 Task: Identify Condos with Ocean Views in Miami Beach.
Action: Key pressed <Key.caps_lock>M<Key.caps_lock>iami<Key.space><Key.caps_lock>B<Key.caps_lock>each
Screenshot: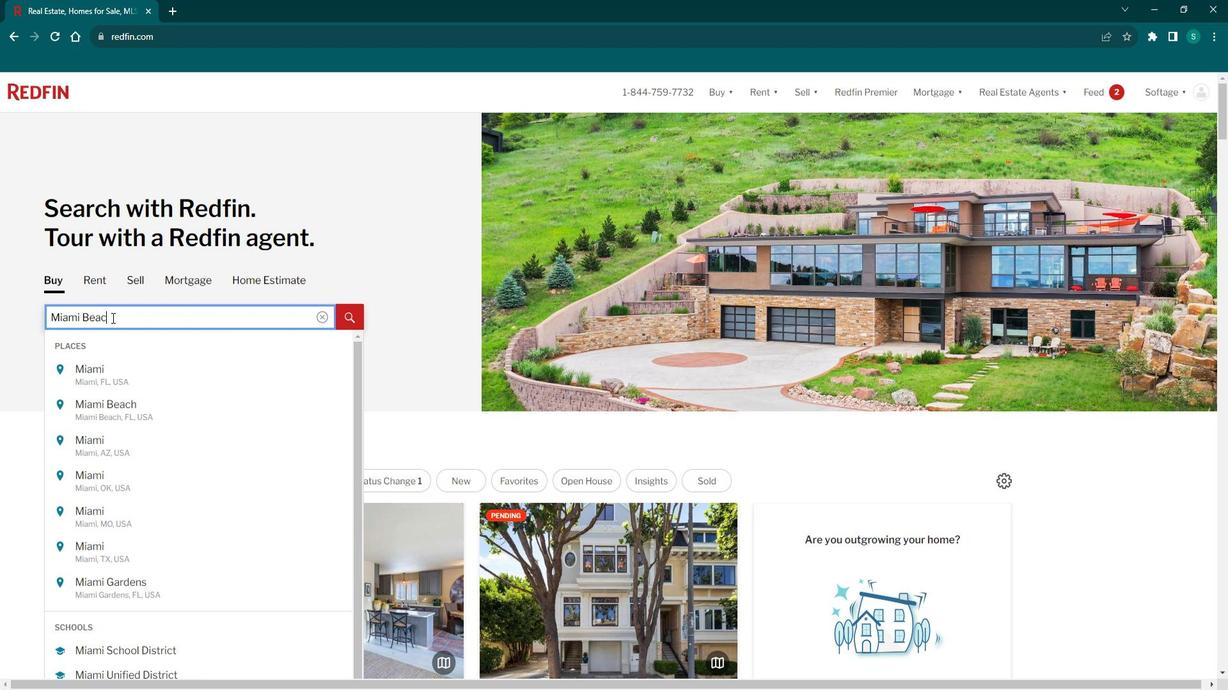 
Action: Mouse moved to (140, 376)
Screenshot: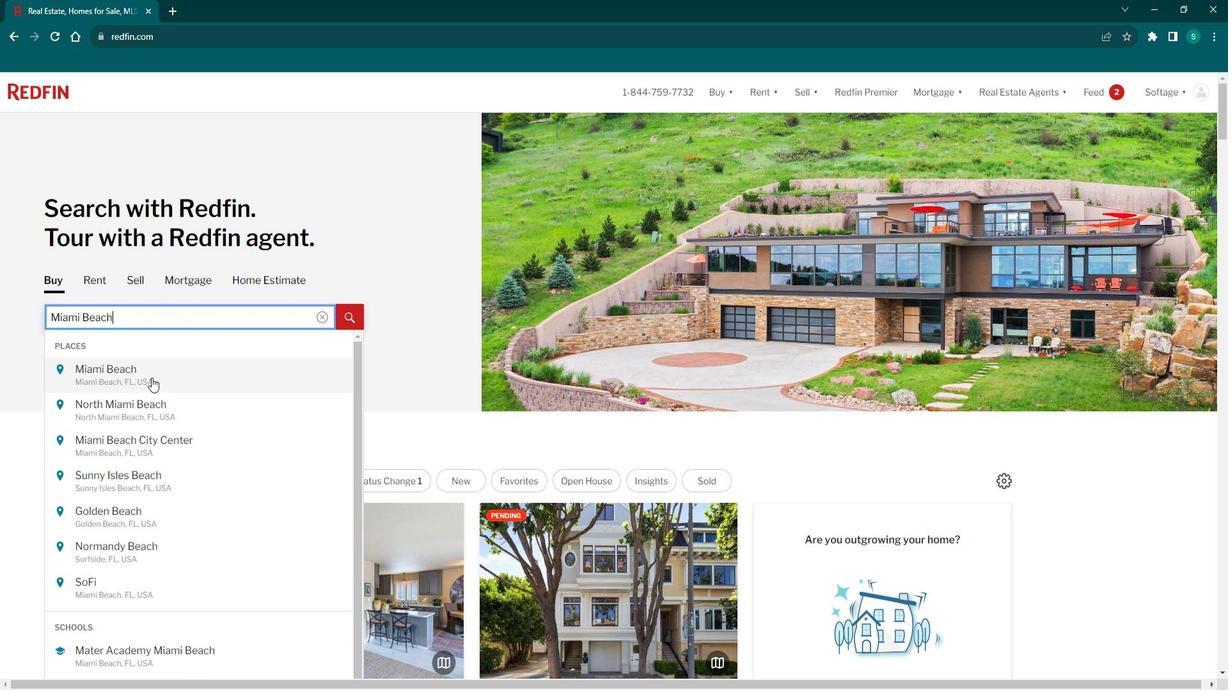 
Action: Mouse pressed left at (140, 376)
Screenshot: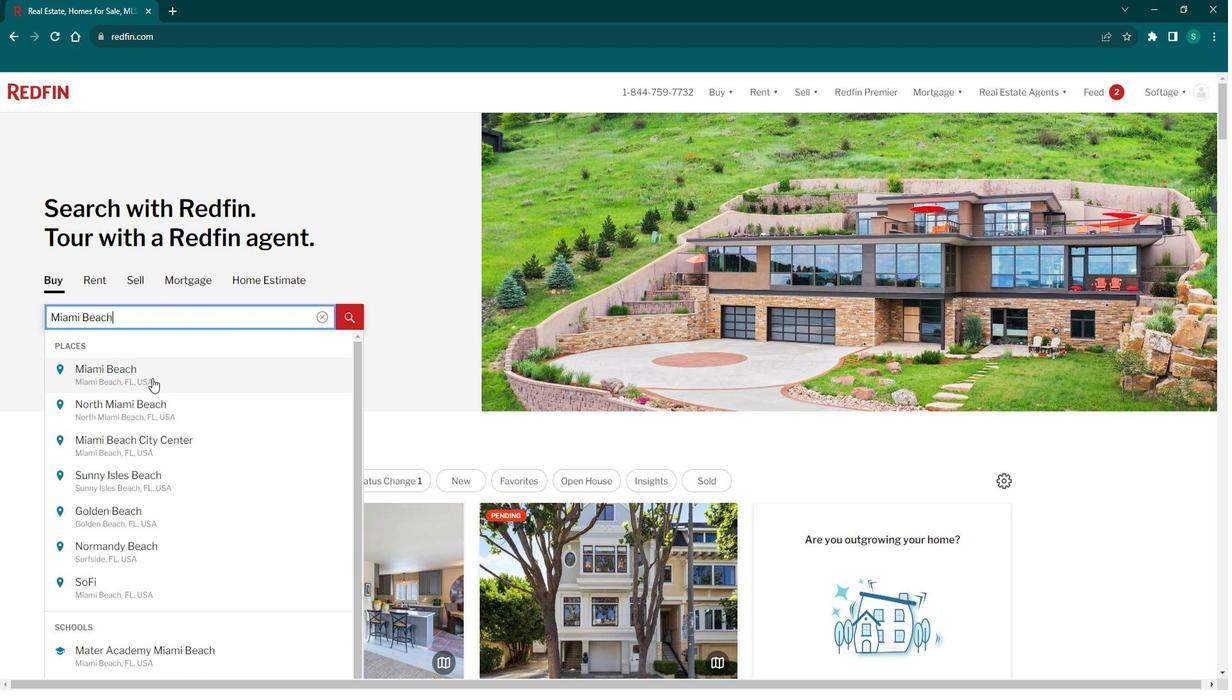
Action: Mouse moved to (1083, 188)
Screenshot: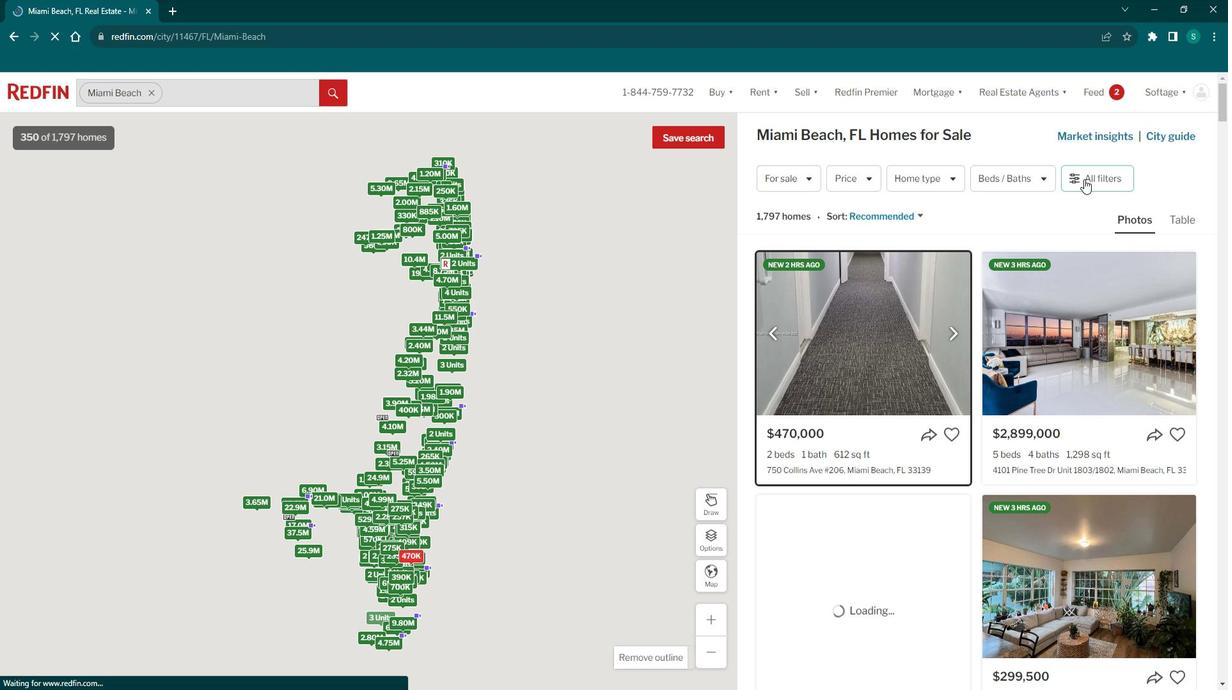 
Action: Mouse pressed left at (1083, 188)
Screenshot: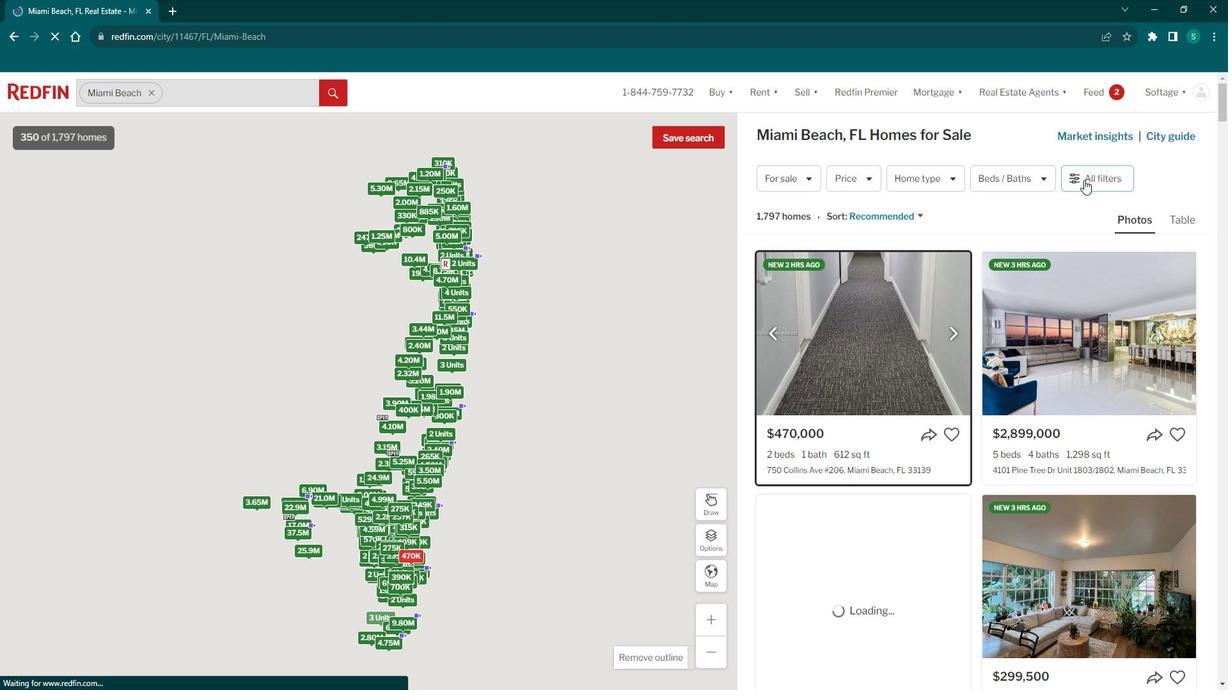 
Action: Mouse pressed left at (1083, 188)
Screenshot: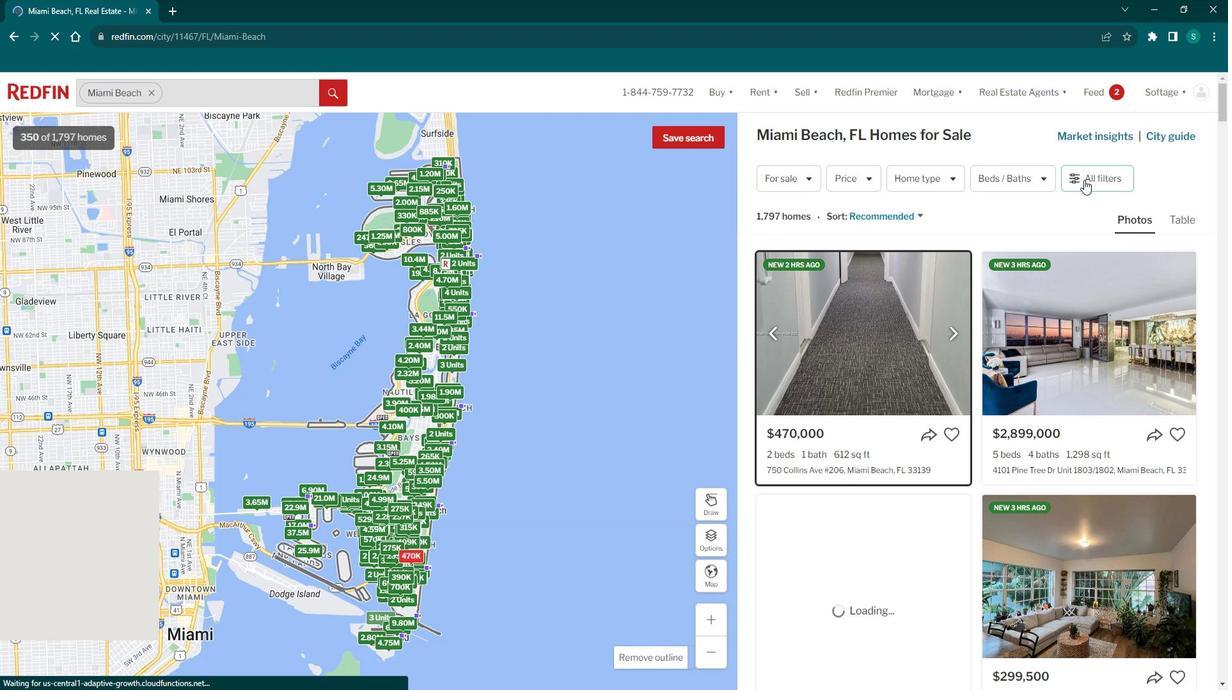 
Action: Mouse pressed left at (1083, 188)
Screenshot: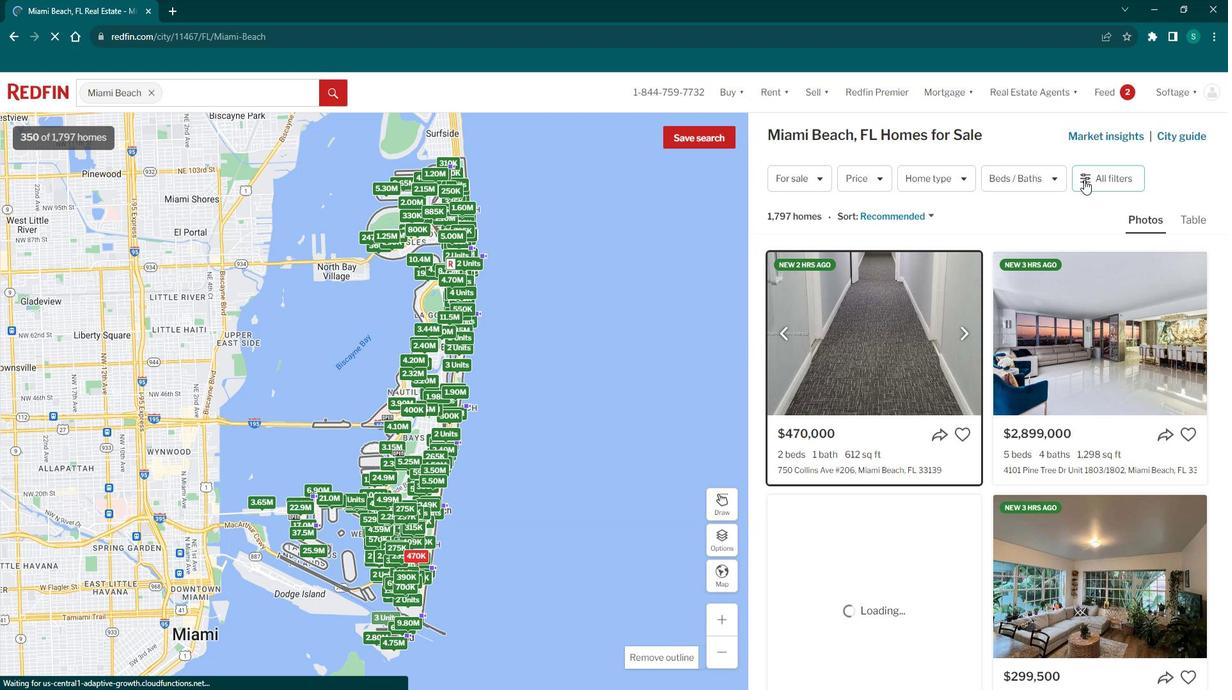 
Action: Mouse pressed left at (1083, 188)
Screenshot: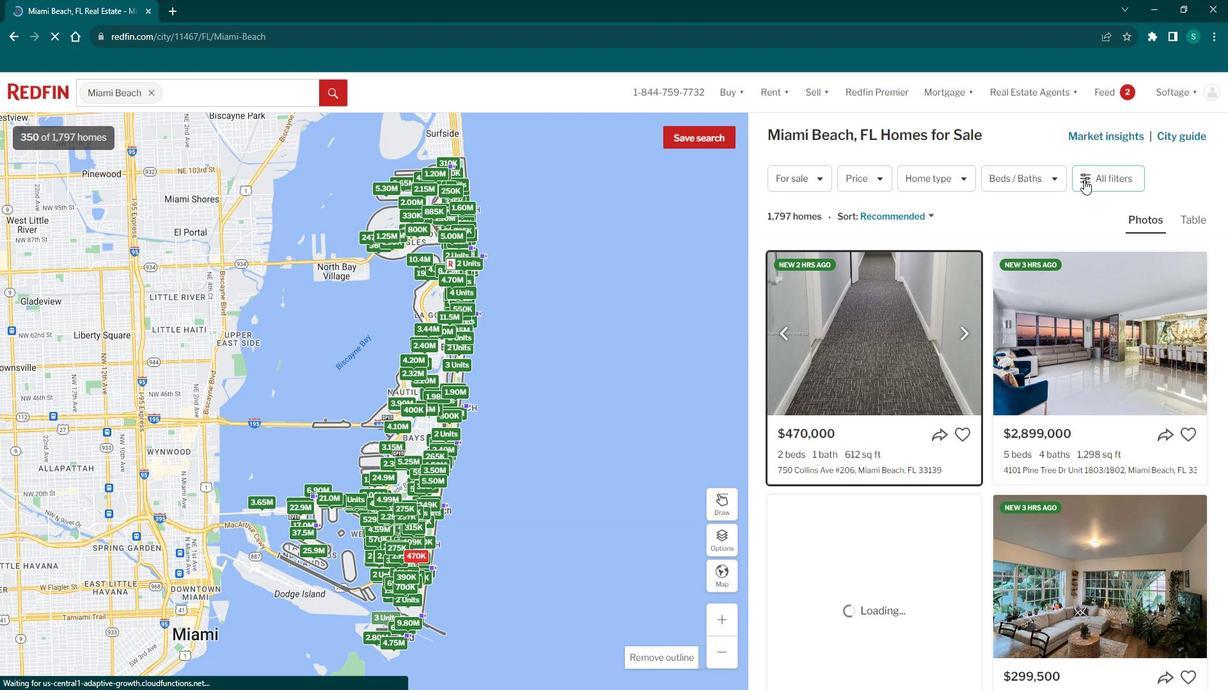 
Action: Mouse moved to (919, 497)
Screenshot: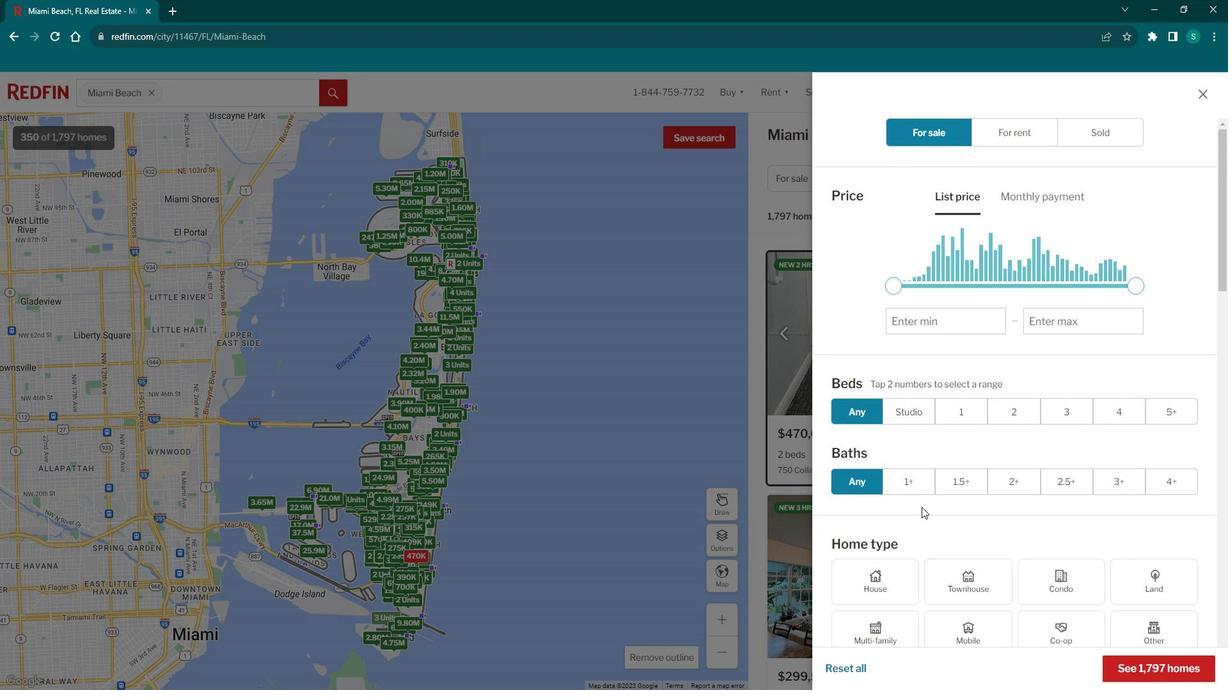 
Action: Mouse scrolled (919, 497) with delta (0, 0)
Screenshot: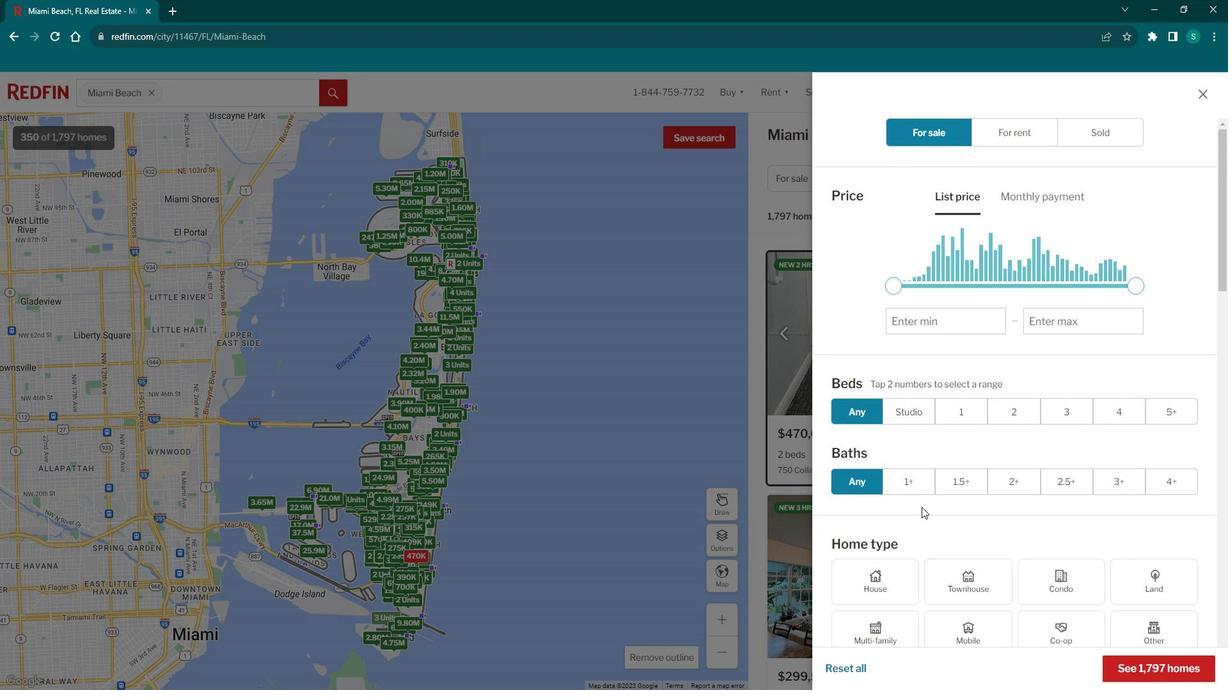 
Action: Mouse scrolled (919, 497) with delta (0, 0)
Screenshot: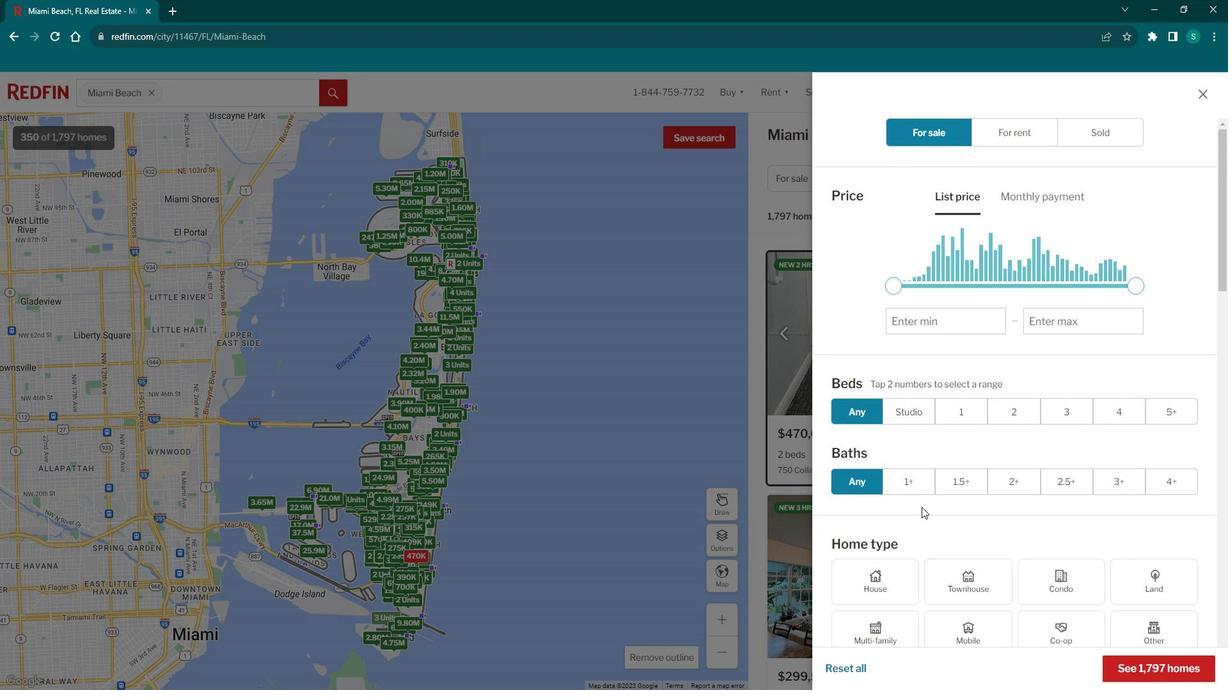 
Action: Mouse scrolled (919, 497) with delta (0, 0)
Screenshot: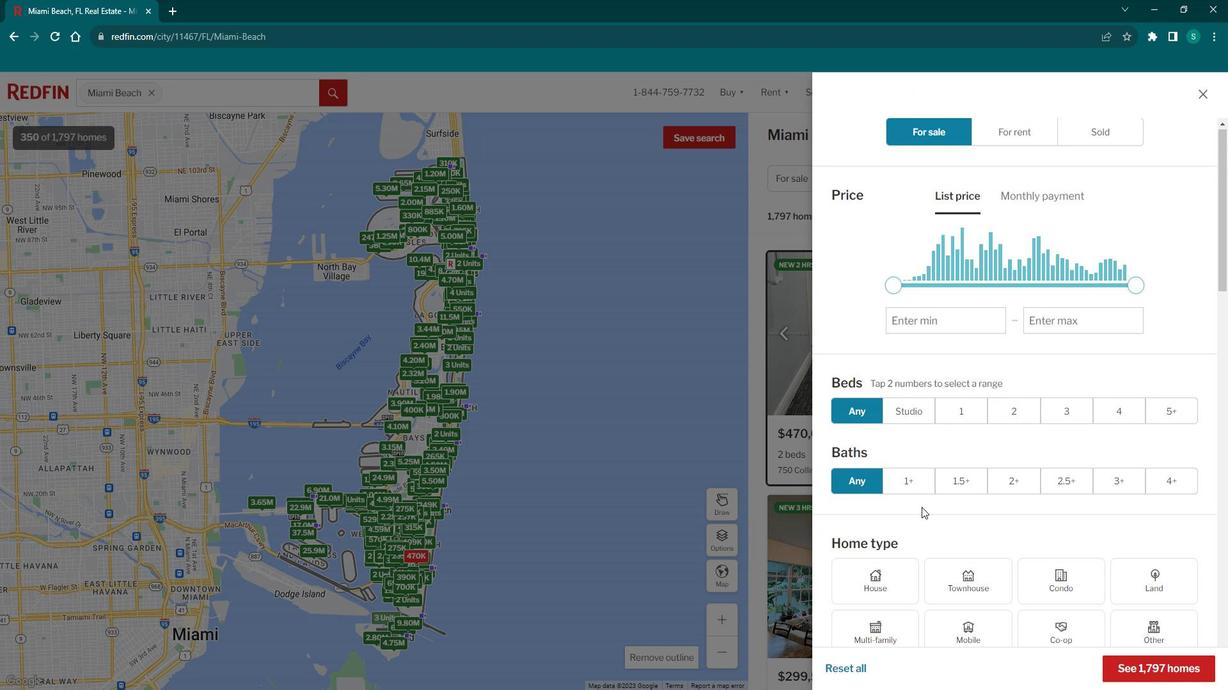 
Action: Mouse scrolled (919, 497) with delta (0, 0)
Screenshot: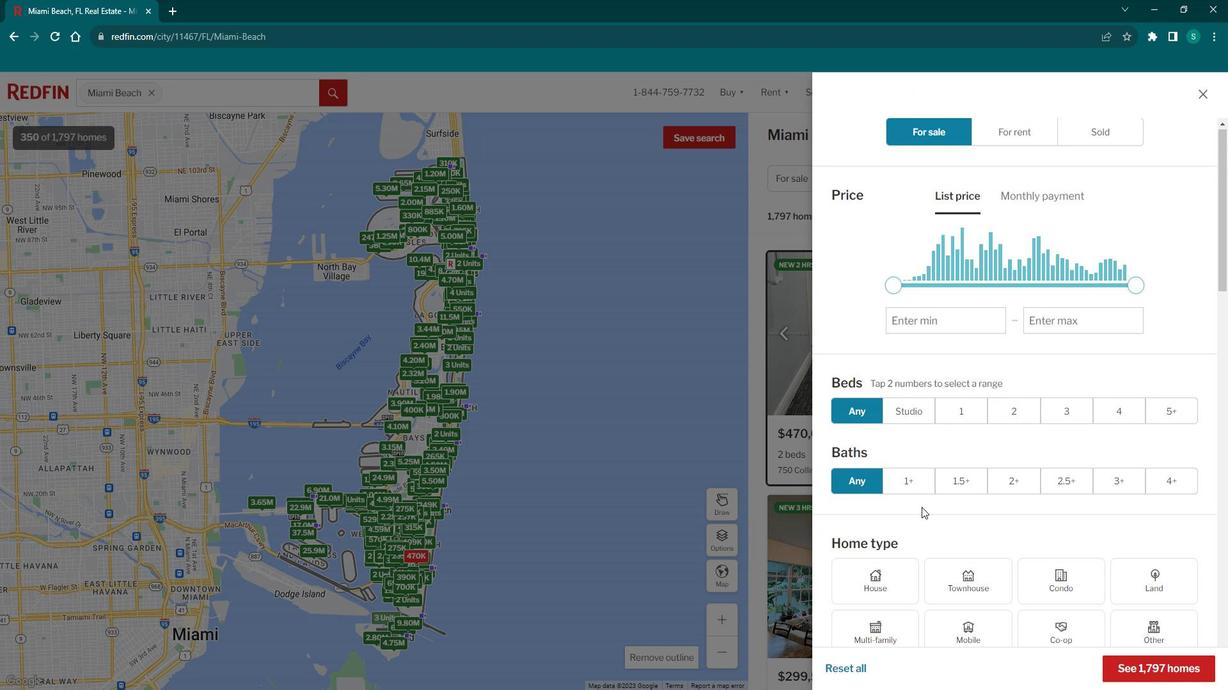 
Action: Mouse moved to (1047, 311)
Screenshot: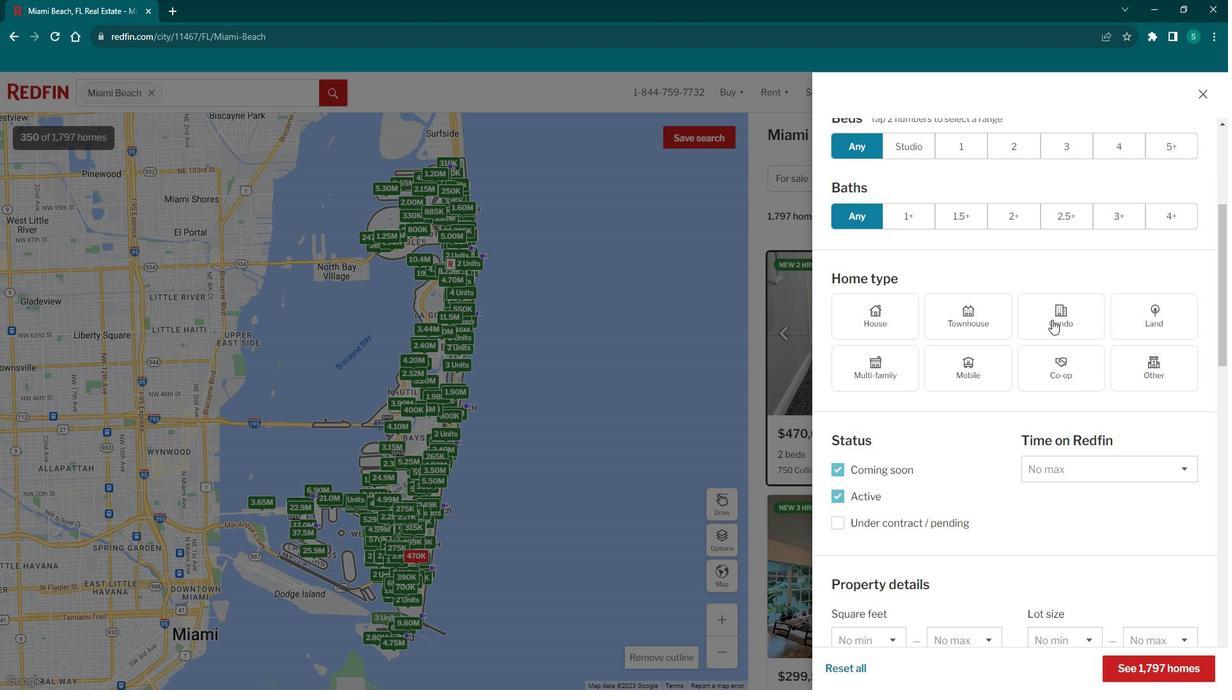 
Action: Mouse pressed left at (1047, 311)
Screenshot: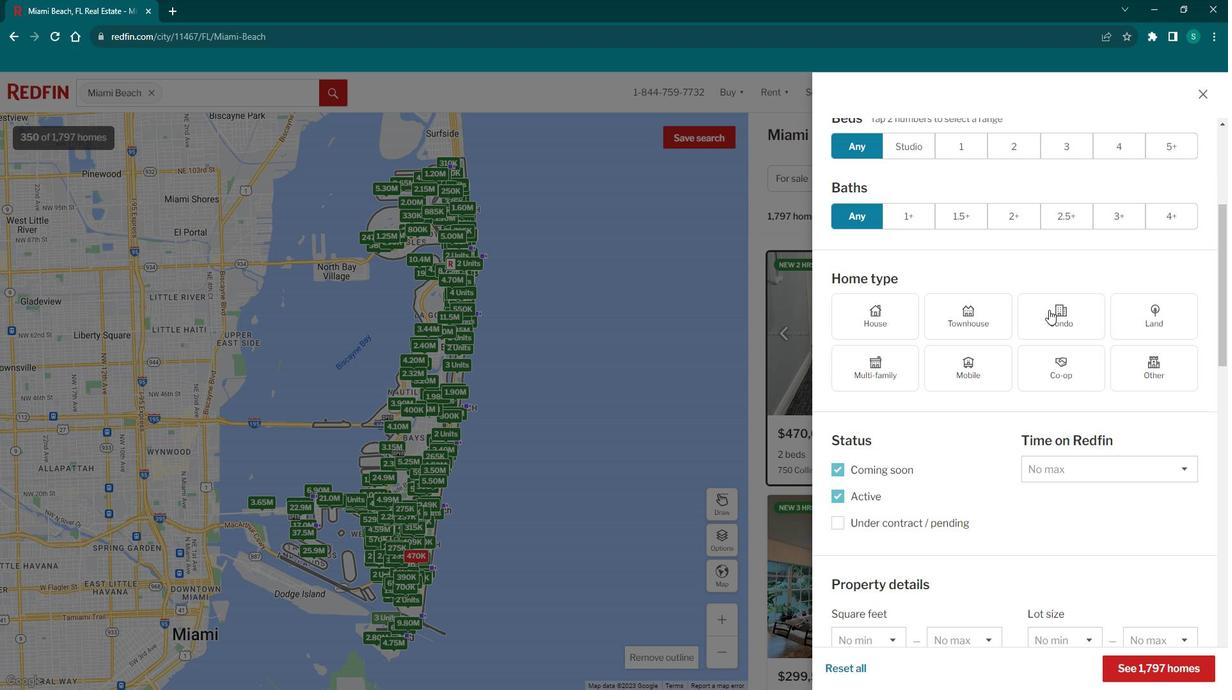 
Action: Mouse moved to (963, 468)
Screenshot: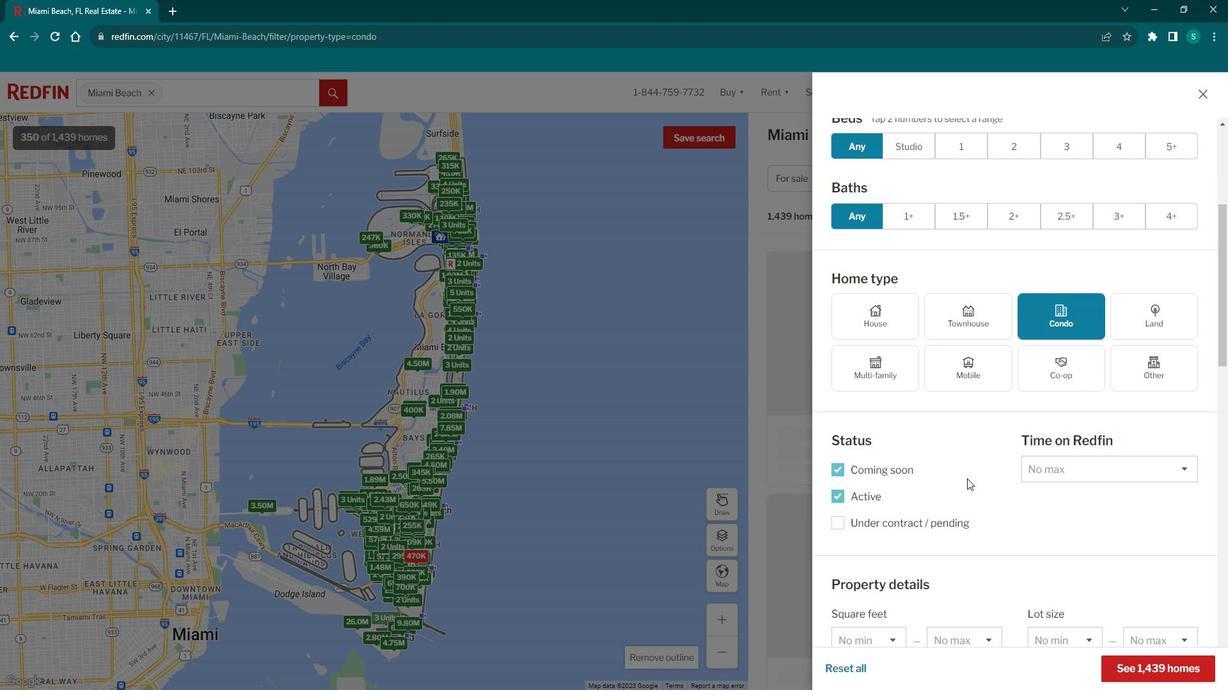 
Action: Mouse scrolled (963, 467) with delta (0, 0)
Screenshot: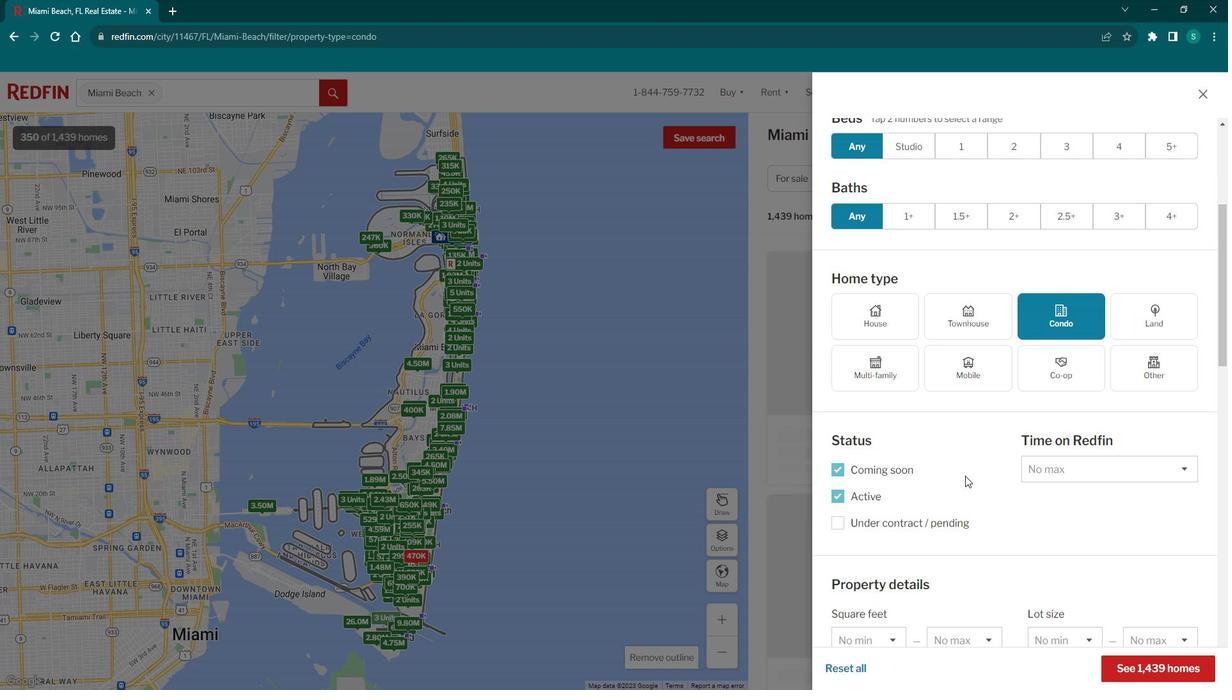 
Action: Mouse scrolled (963, 467) with delta (0, 0)
Screenshot: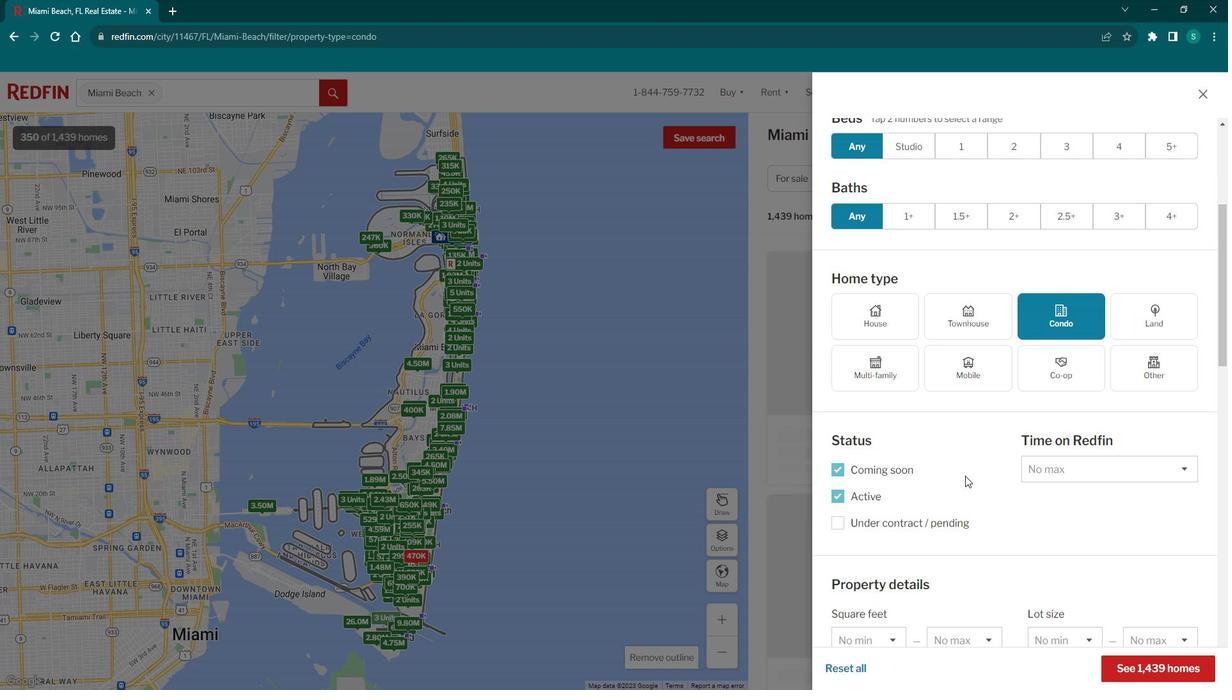 
Action: Mouse scrolled (963, 467) with delta (0, 0)
Screenshot: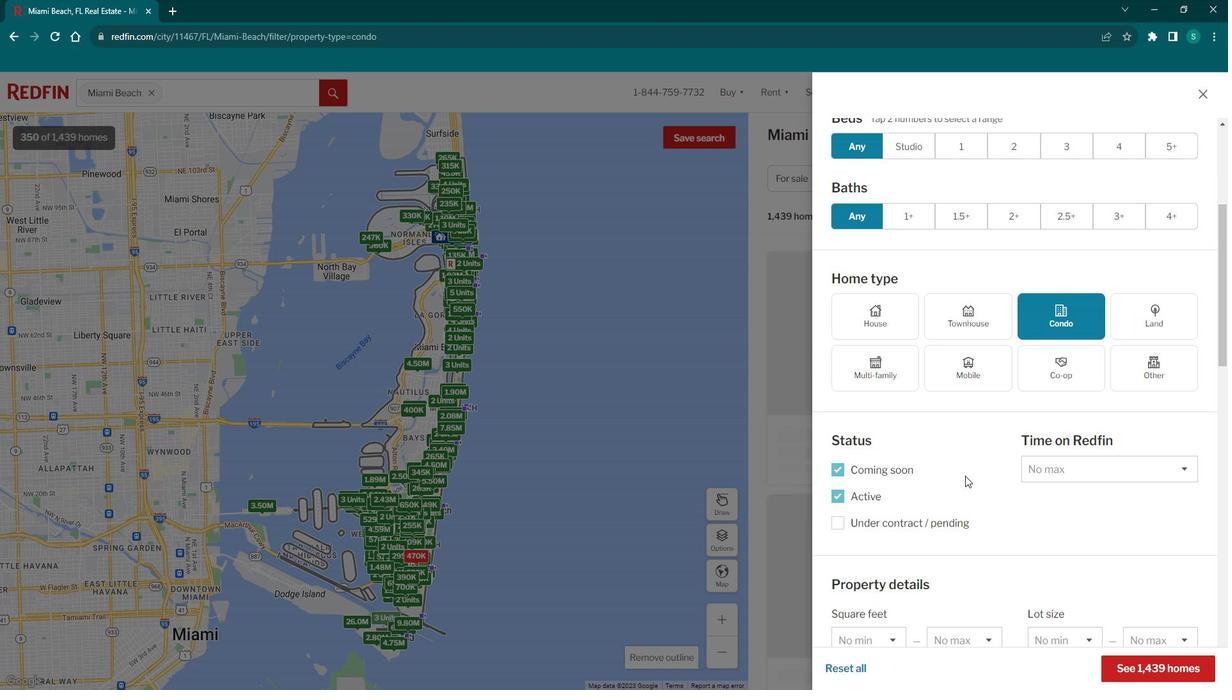 
Action: Mouse scrolled (963, 467) with delta (0, 0)
Screenshot: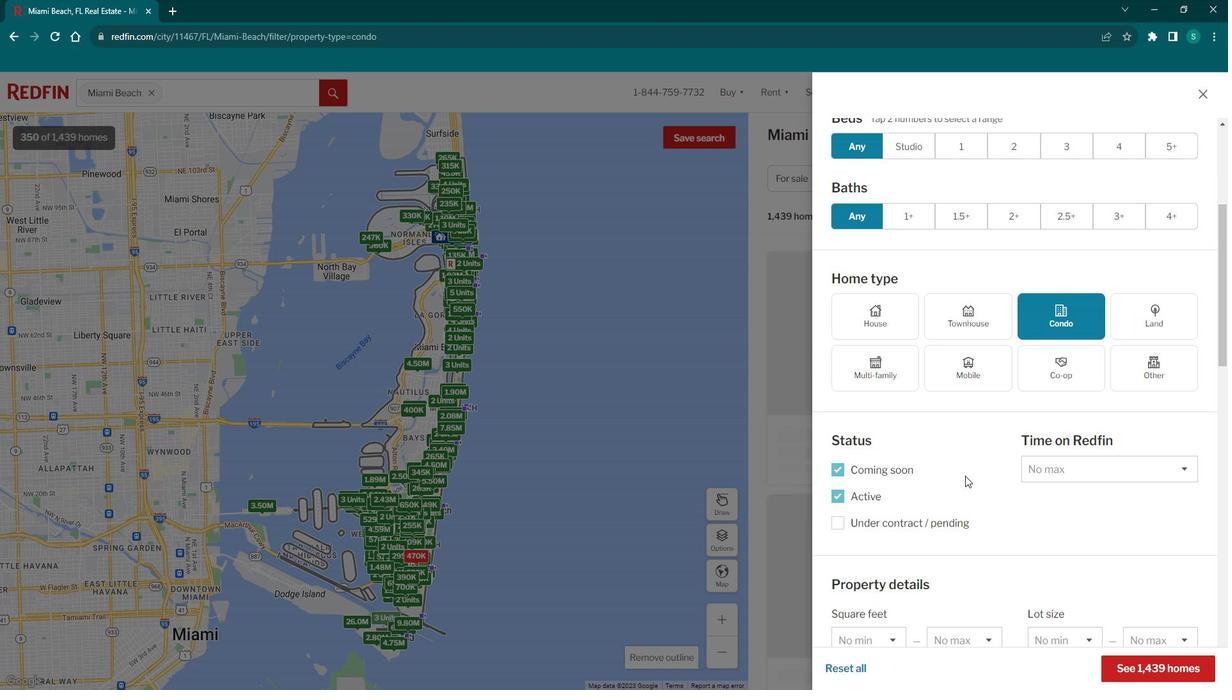 
Action: Mouse scrolled (963, 467) with delta (0, 0)
Screenshot: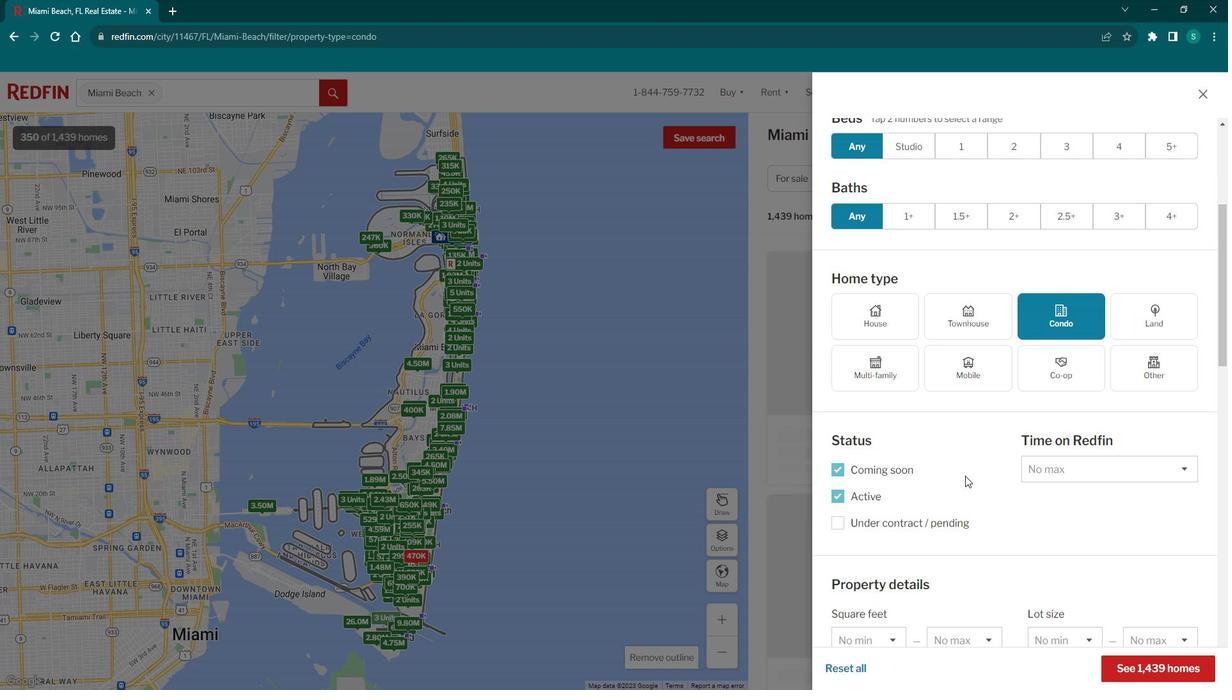 
Action: Mouse scrolled (963, 467) with delta (0, 0)
Screenshot: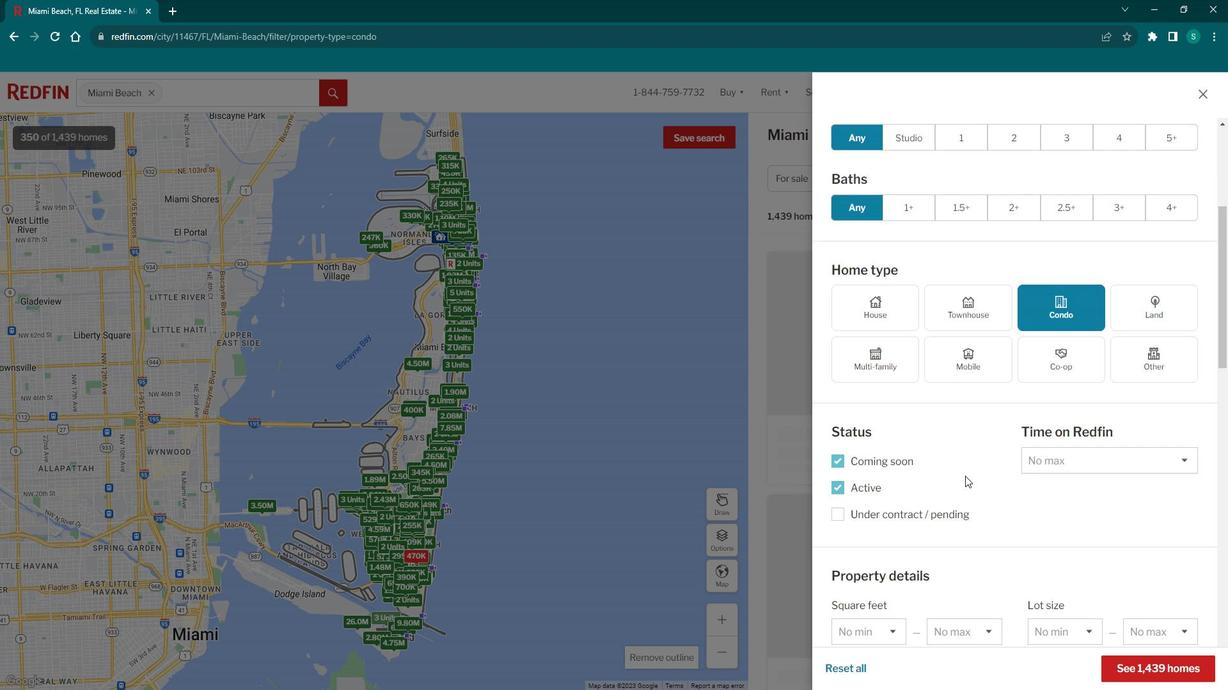 
Action: Mouse moved to (891, 385)
Screenshot: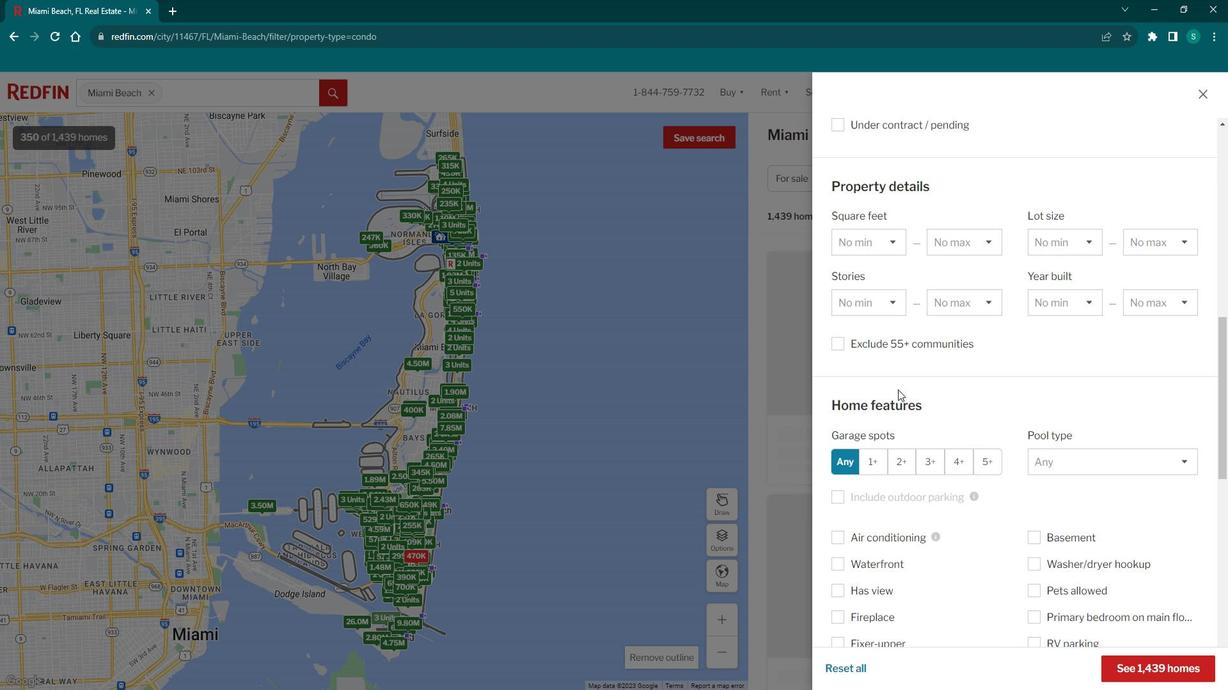 
Action: Mouse scrolled (891, 384) with delta (0, 0)
Screenshot: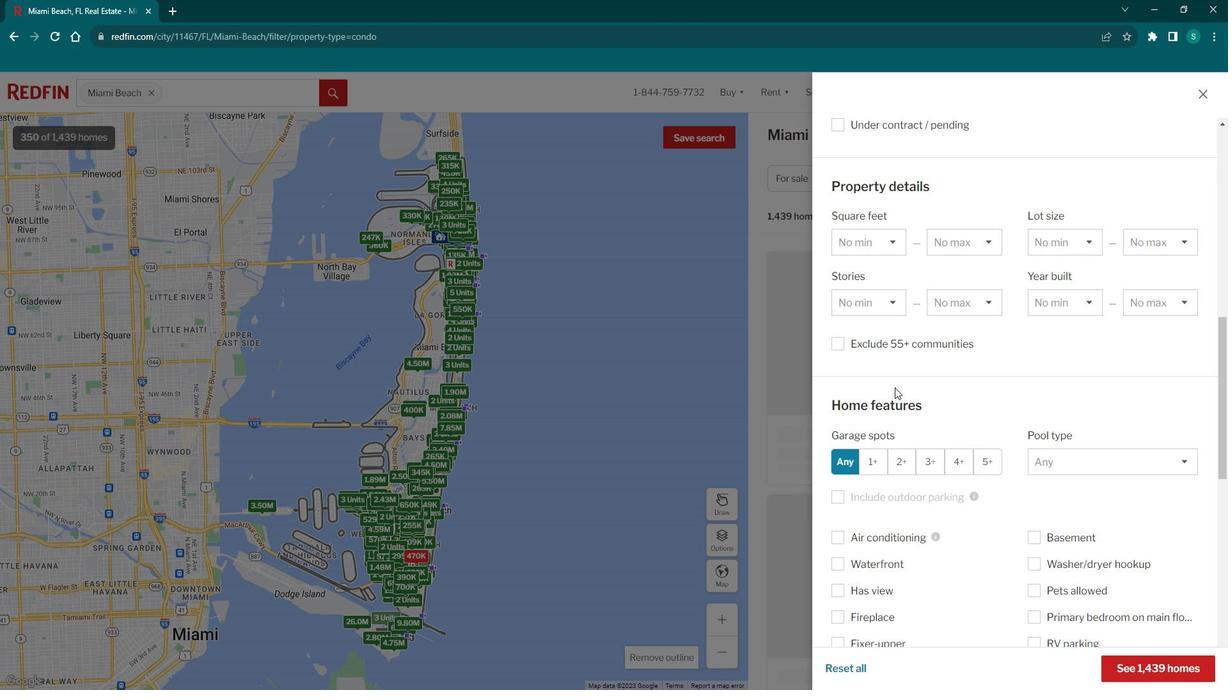 
Action: Mouse scrolled (891, 384) with delta (0, 0)
Screenshot: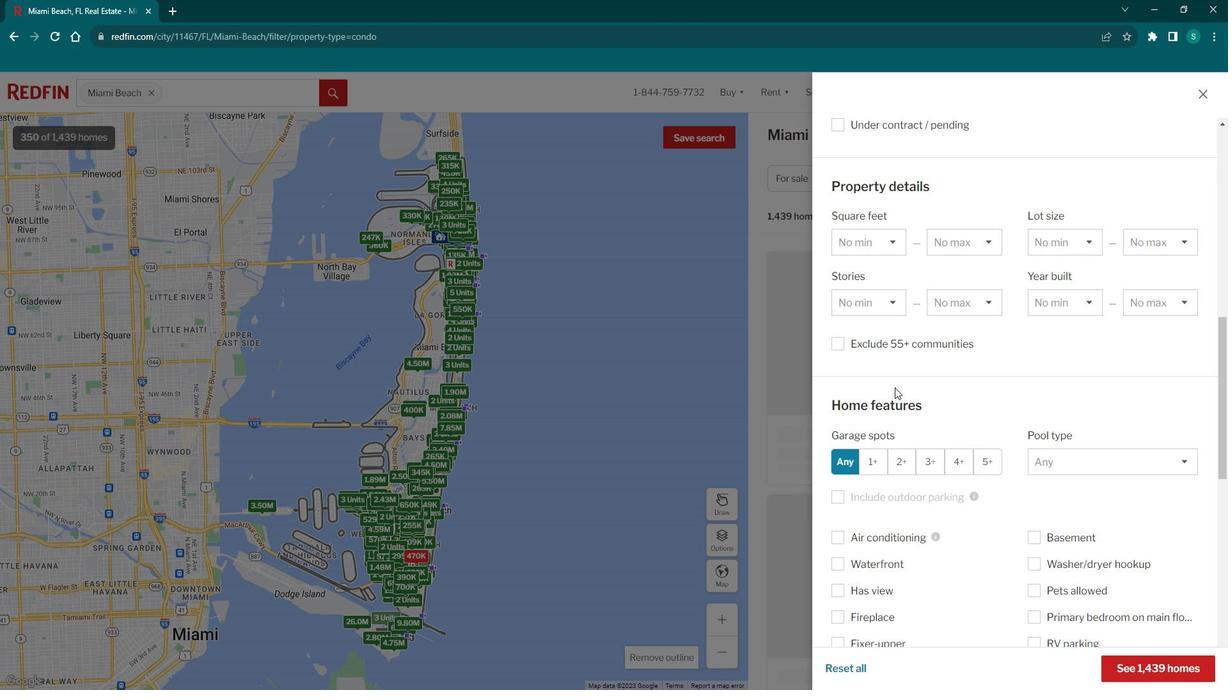 
Action: Mouse scrolled (891, 384) with delta (0, 0)
Screenshot: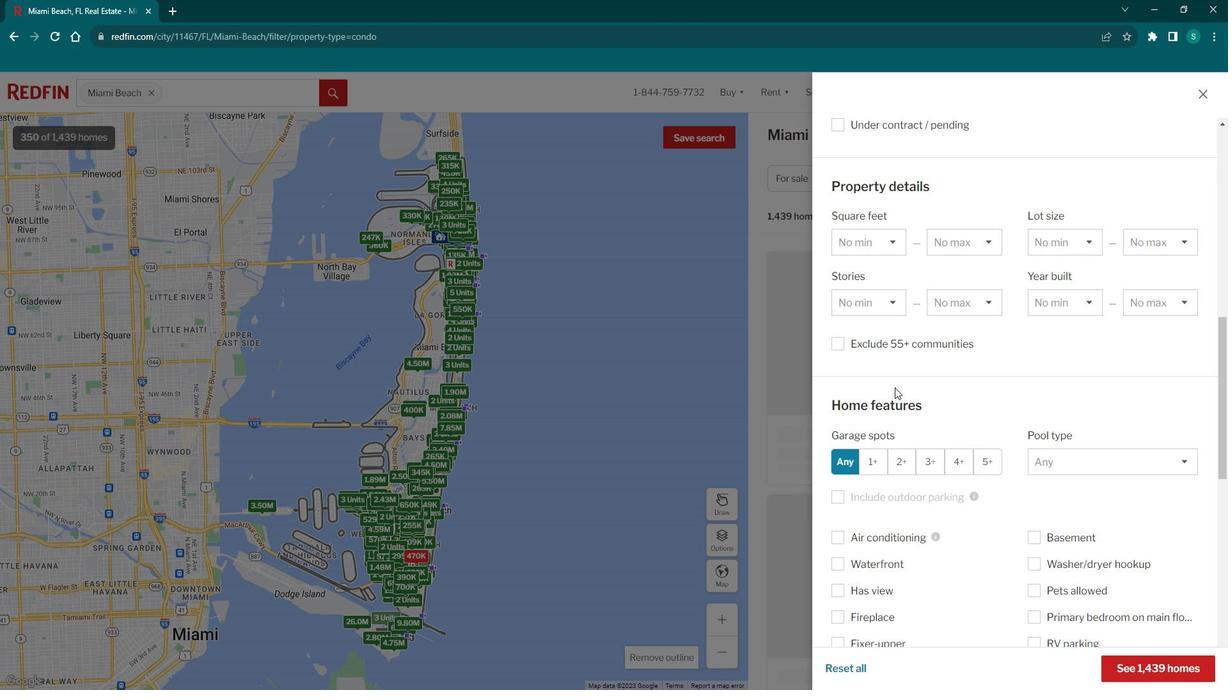 
Action: Mouse scrolled (891, 384) with delta (0, 0)
Screenshot: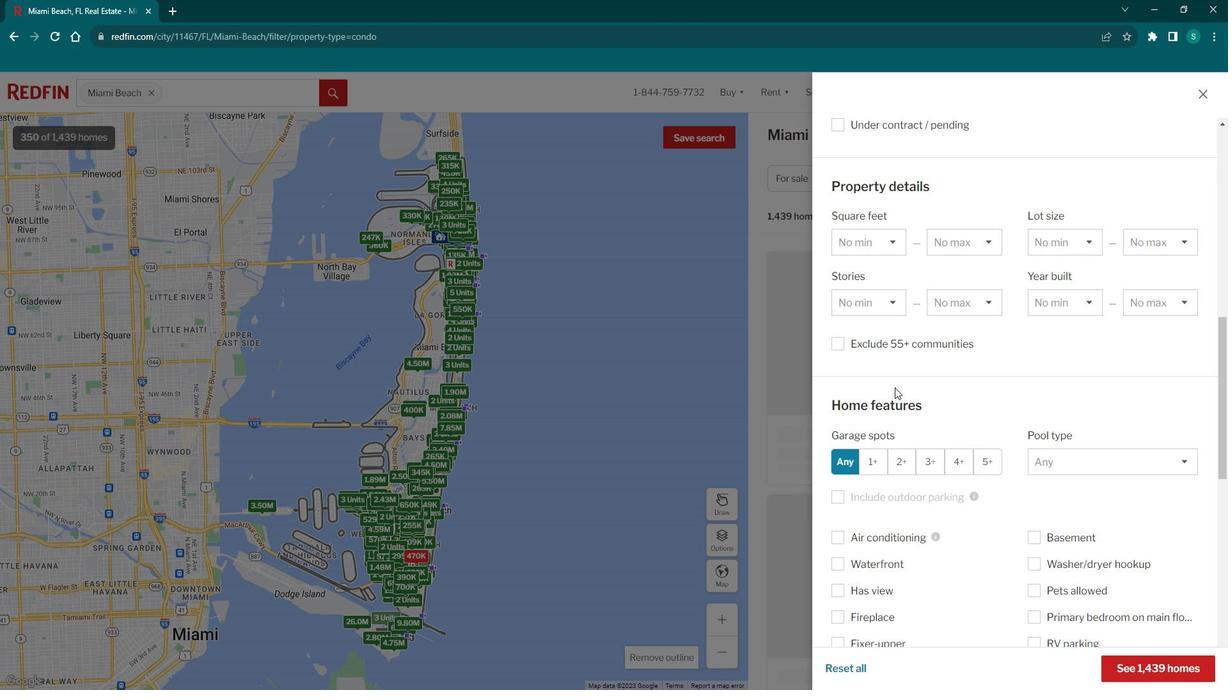 
Action: Mouse scrolled (891, 384) with delta (0, 0)
Screenshot: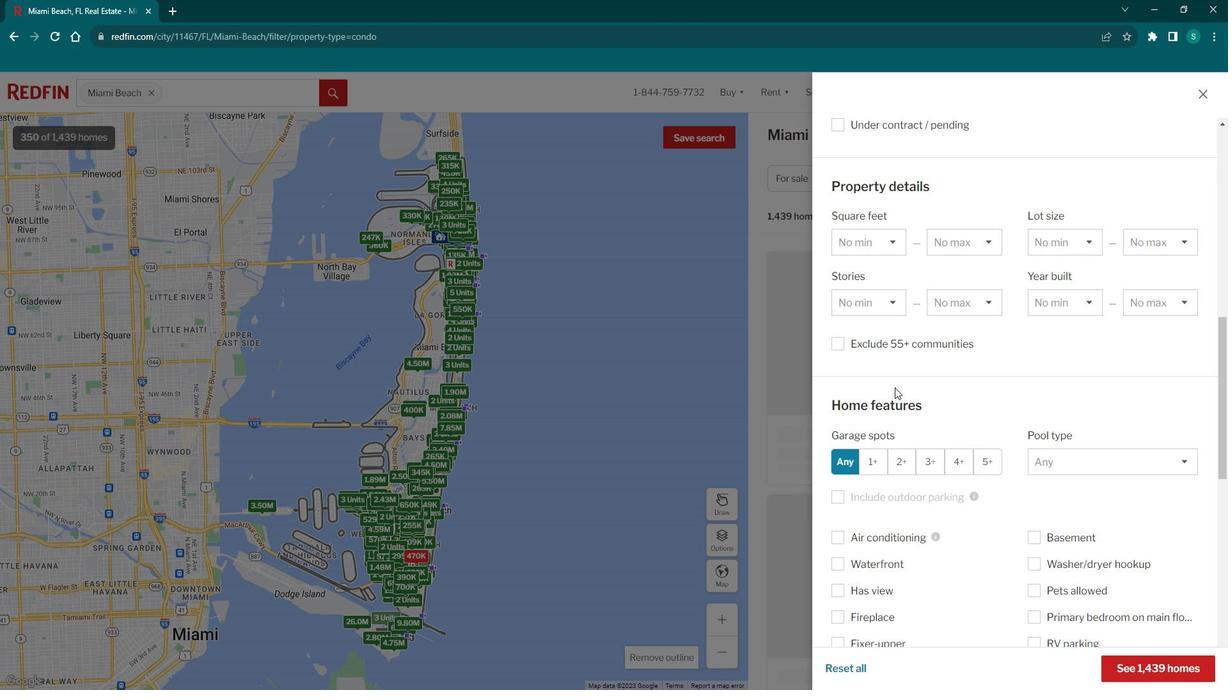
Action: Mouse scrolled (891, 384) with delta (0, 0)
Screenshot: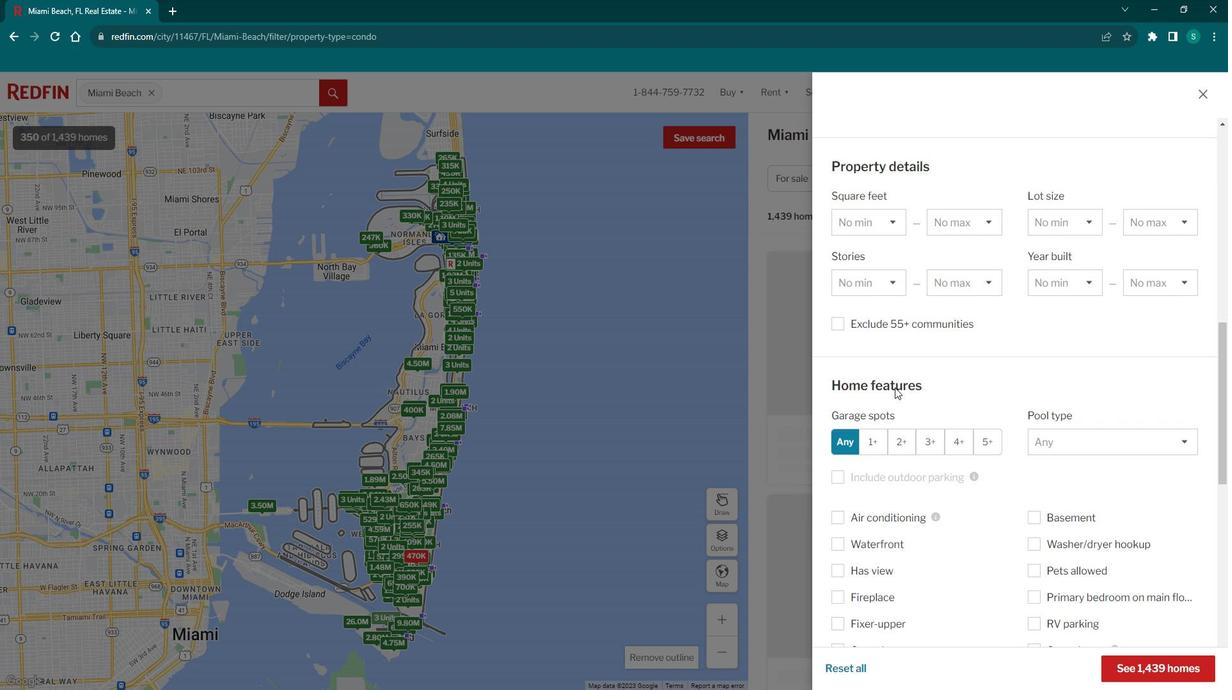 
Action: Mouse moved to (898, 358)
Screenshot: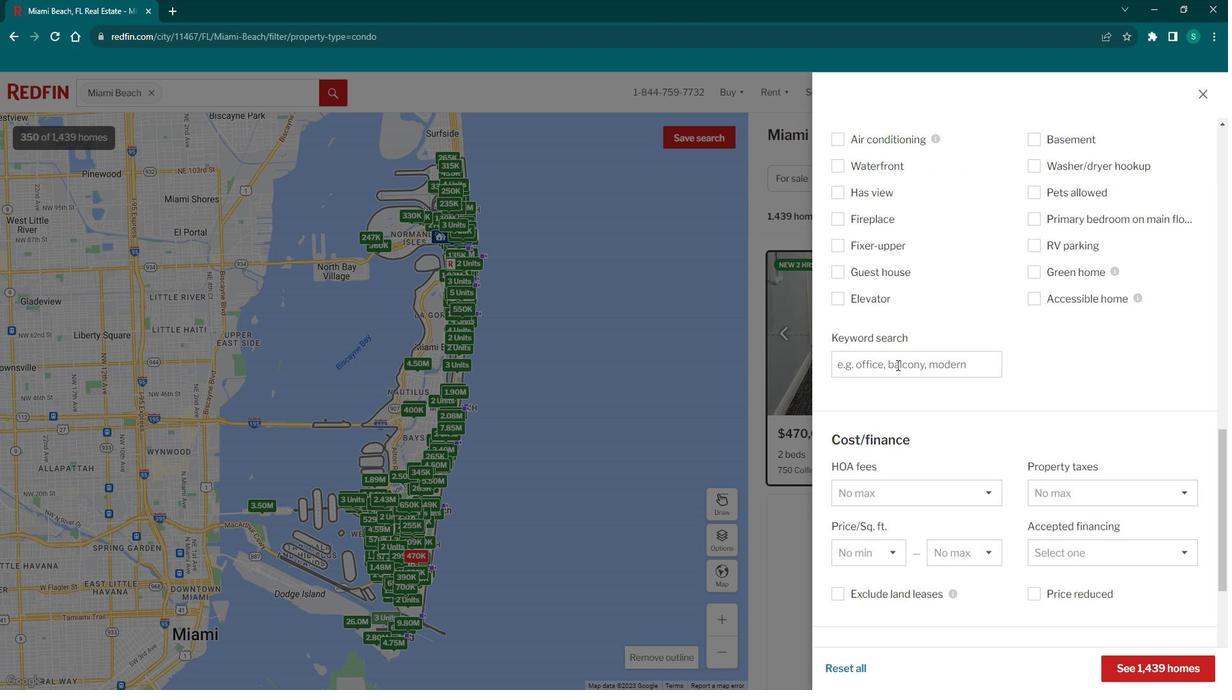 
Action: Mouse pressed left at (898, 358)
Screenshot: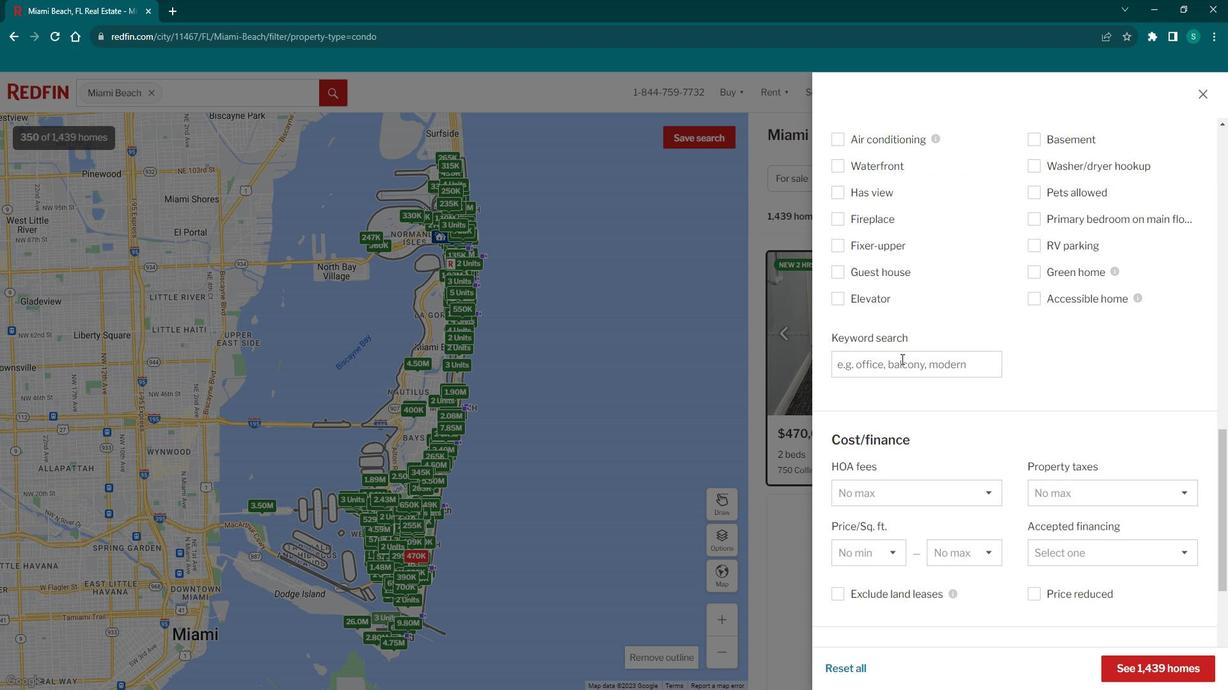 
Action: Key pressed <Key.caps_lock>O<Key.caps_lock>cean<Key.space><Key.caps_lock>V<Key.caps_lock>iews
Screenshot: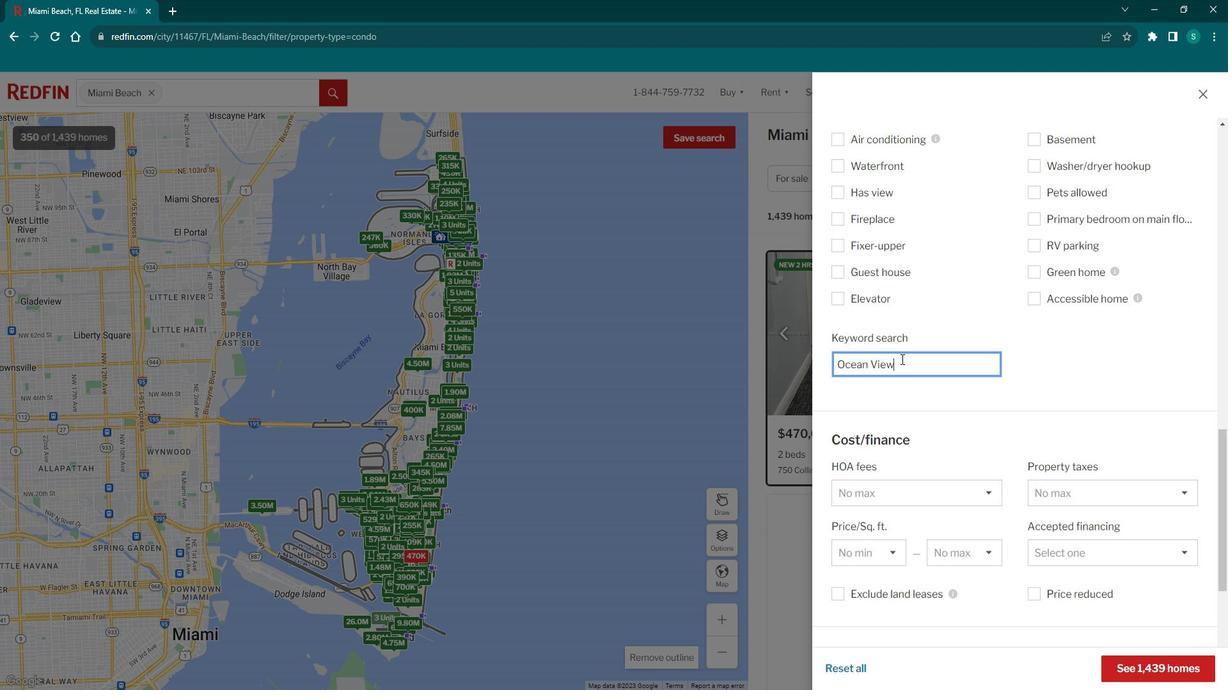 
Action: Mouse moved to (1126, 645)
Screenshot: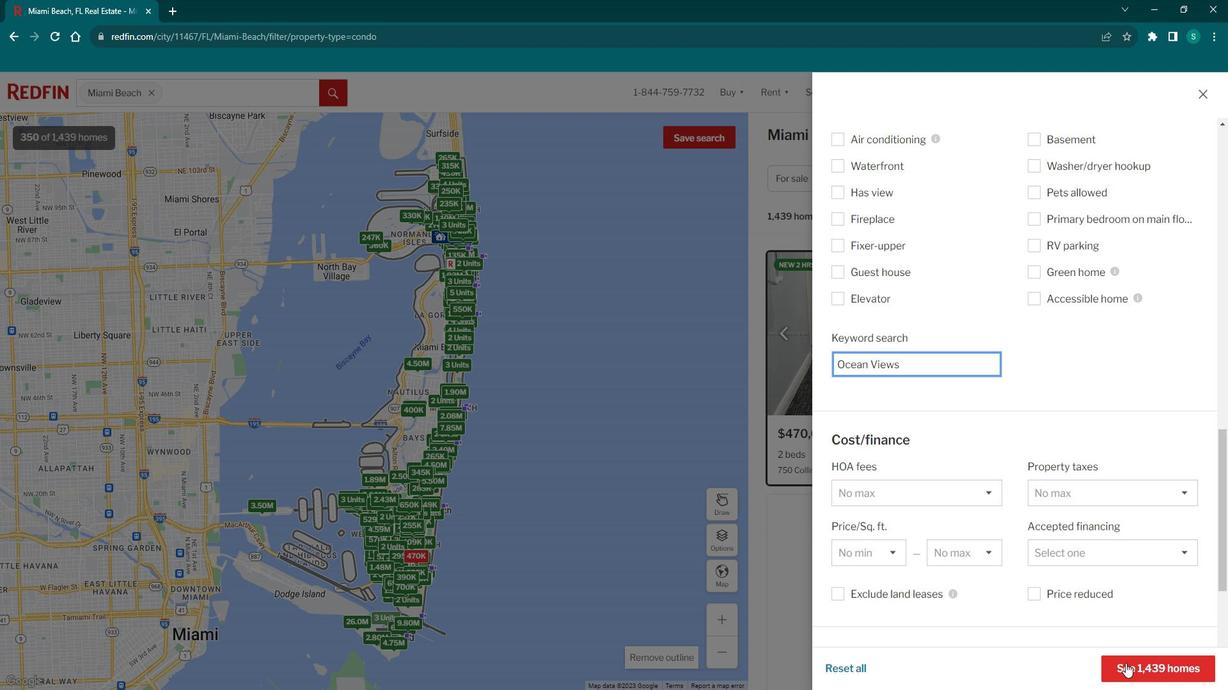 
Action: Mouse pressed left at (1126, 645)
Screenshot: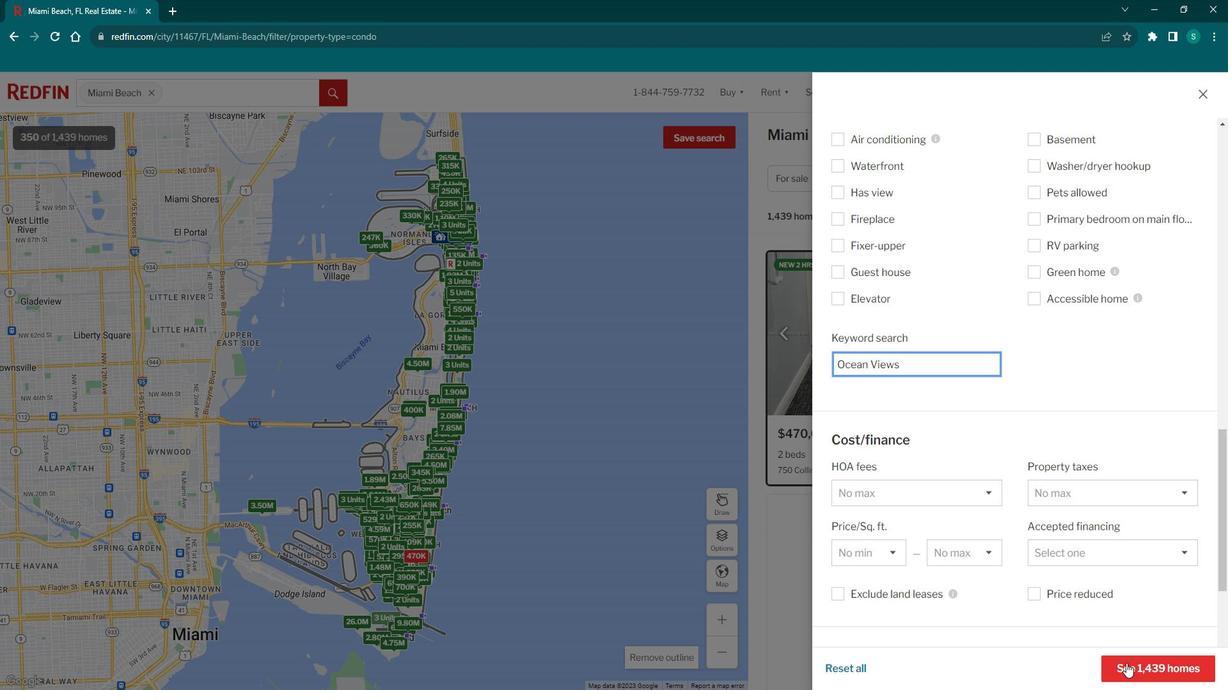 
Action: Mouse moved to (856, 371)
Screenshot: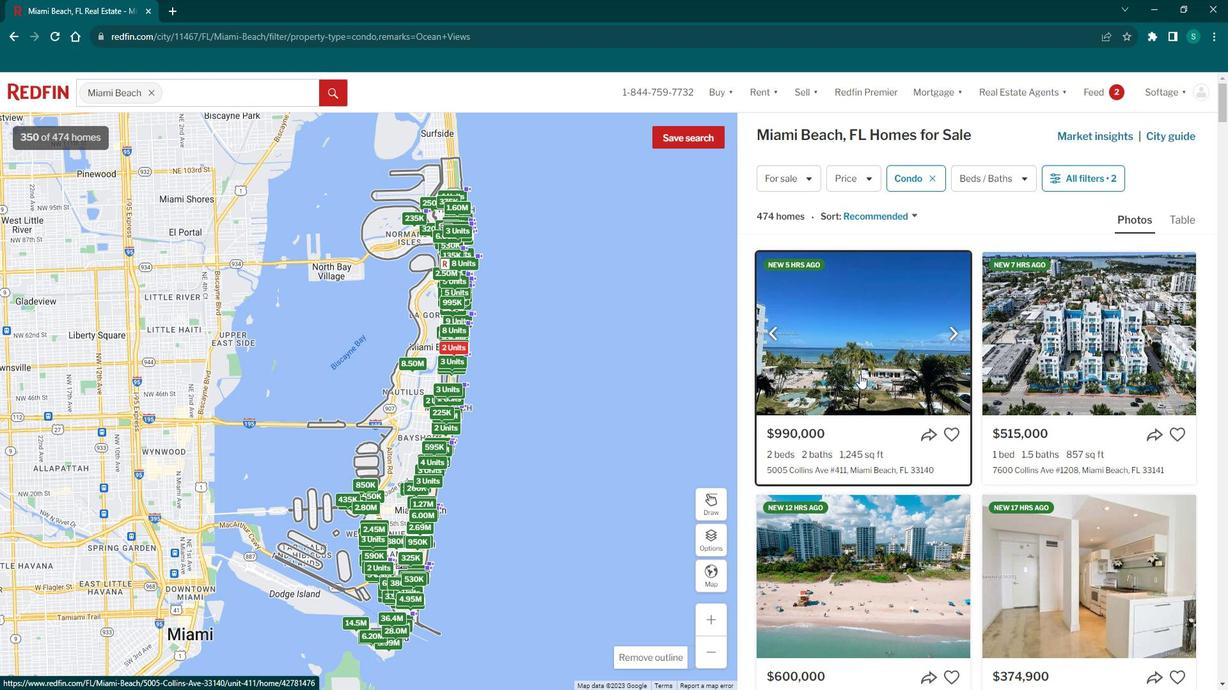 
Action: Mouse pressed left at (856, 371)
Screenshot: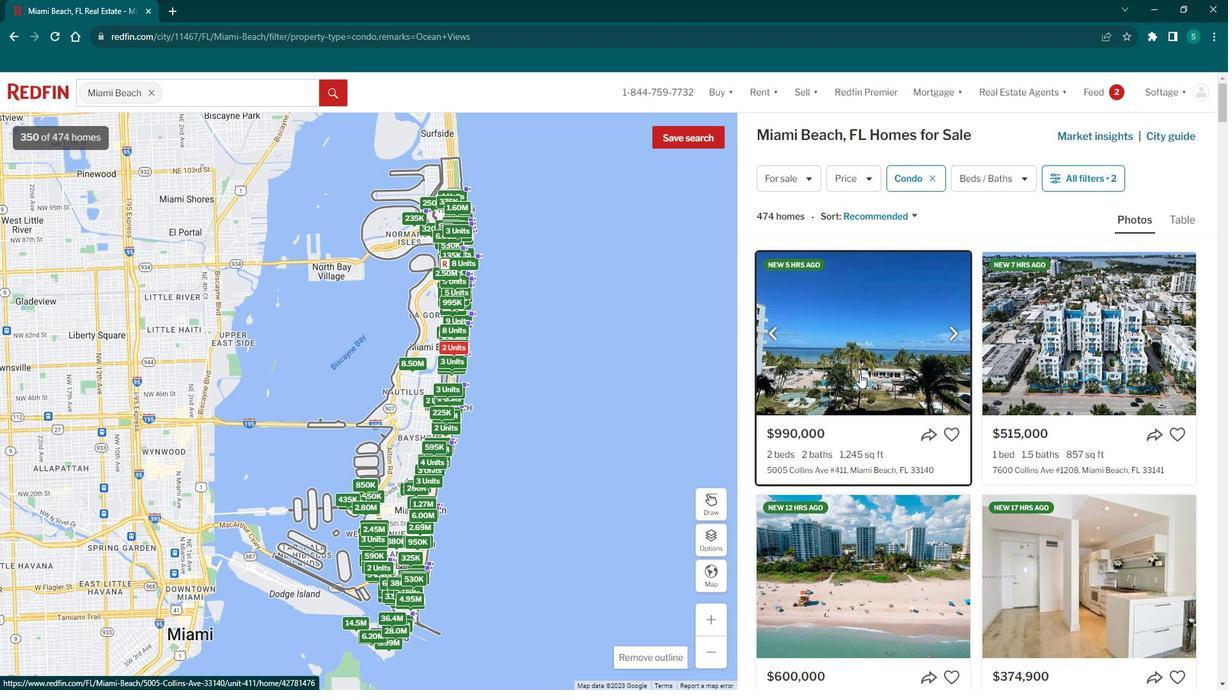 
Action: Mouse moved to (365, 339)
Screenshot: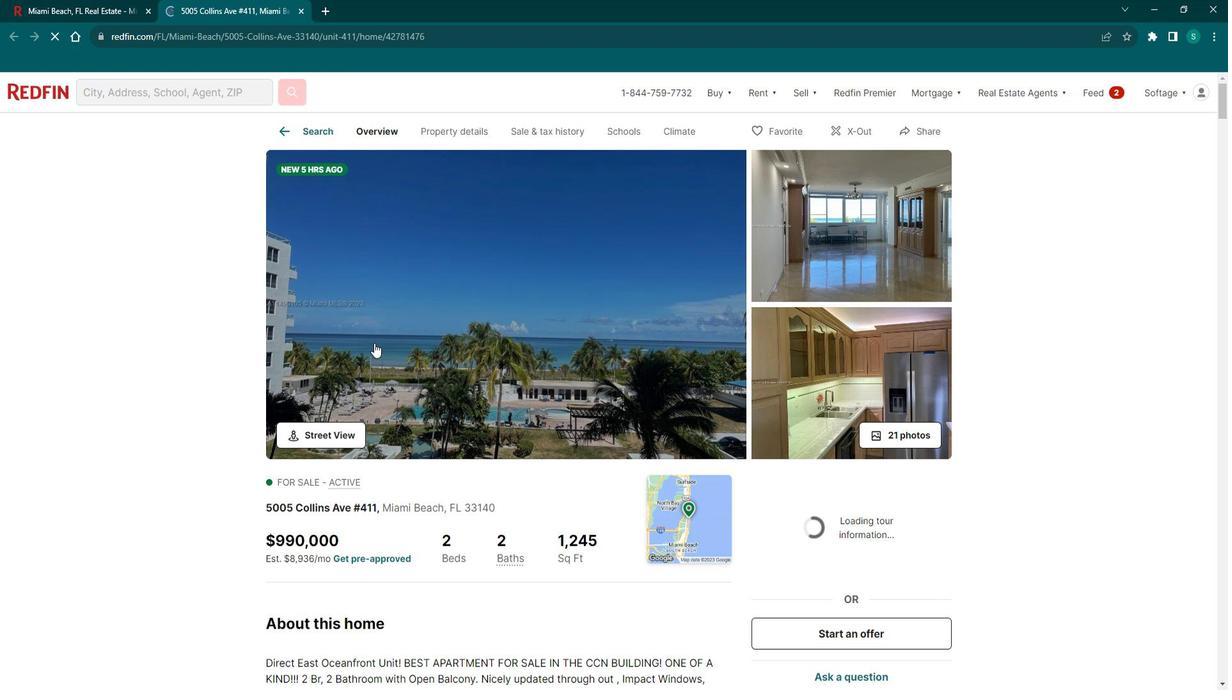 
Action: Mouse pressed left at (365, 339)
Screenshot: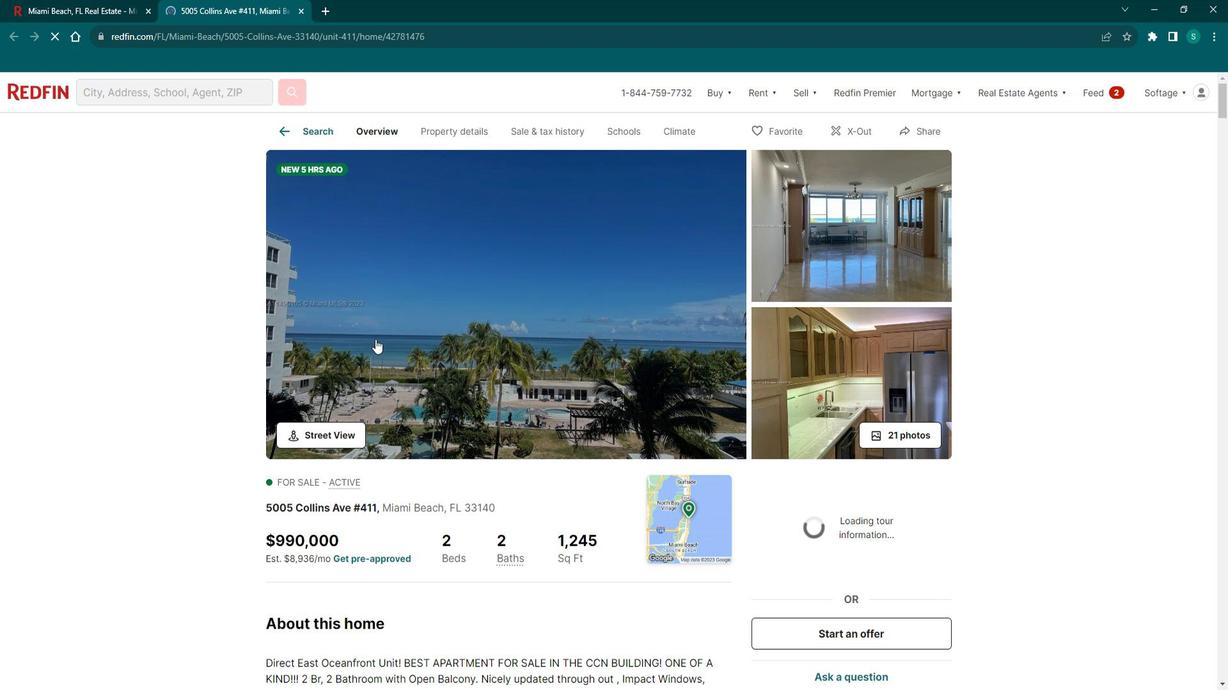 
Action: Mouse moved to (166, 214)
Screenshot: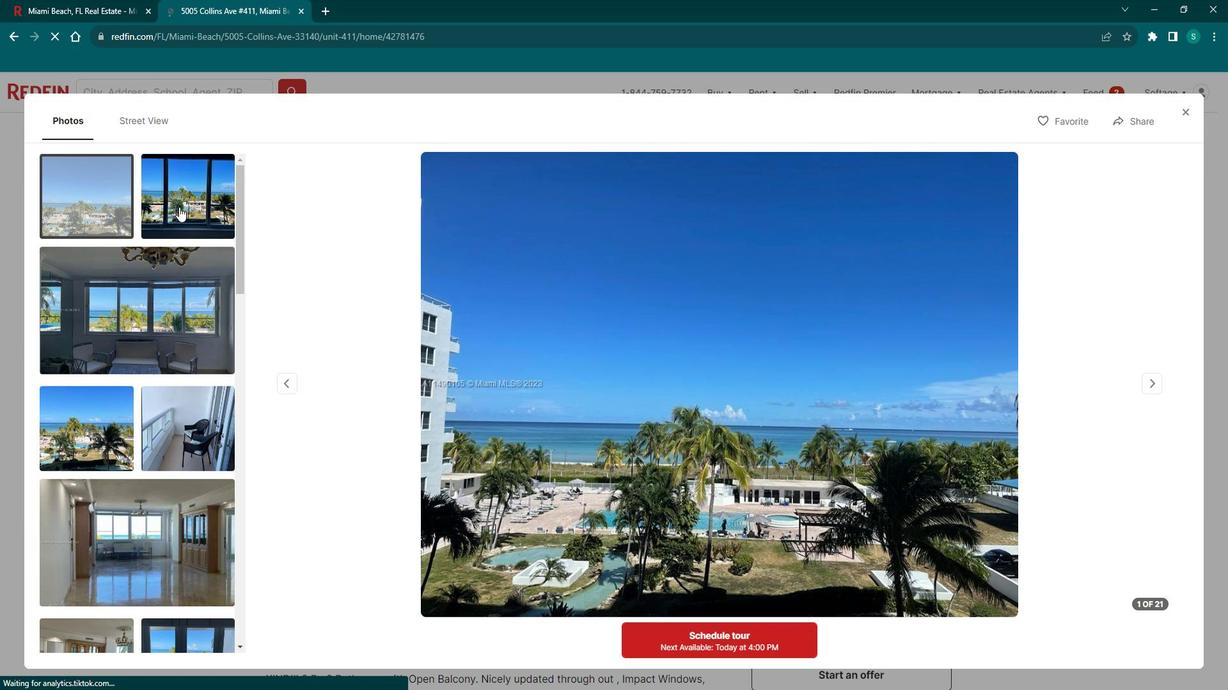 
Action: Mouse pressed left at (166, 214)
Screenshot: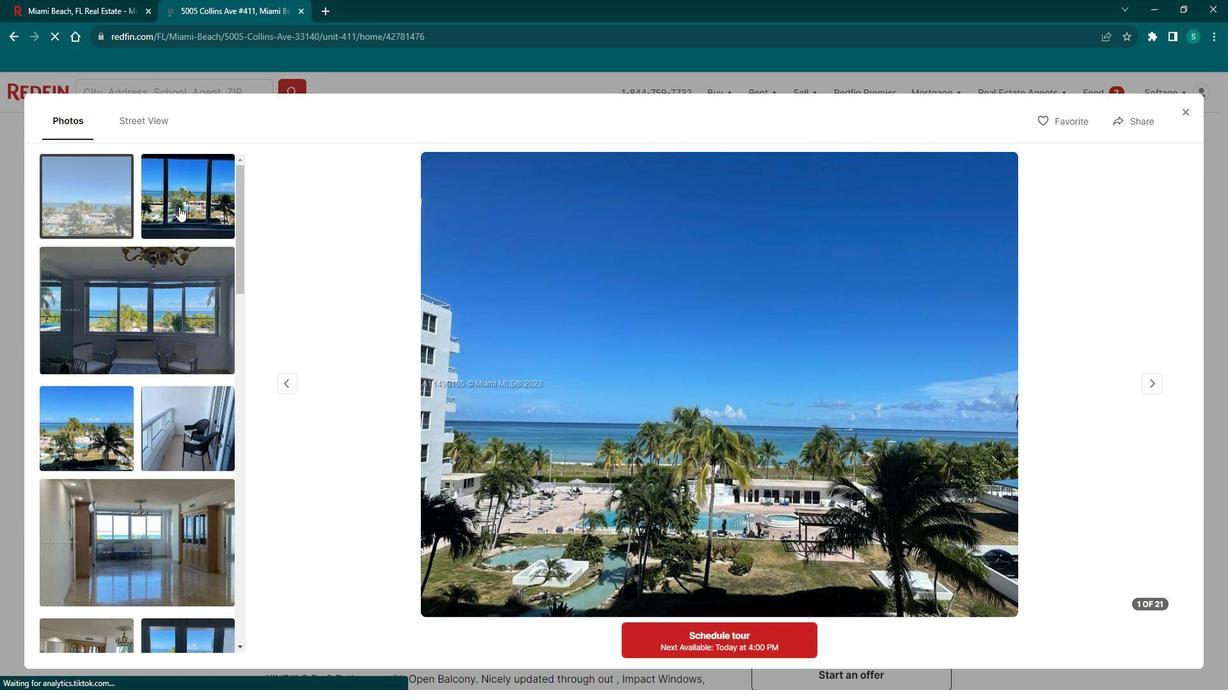 
Action: Mouse moved to (134, 308)
Screenshot: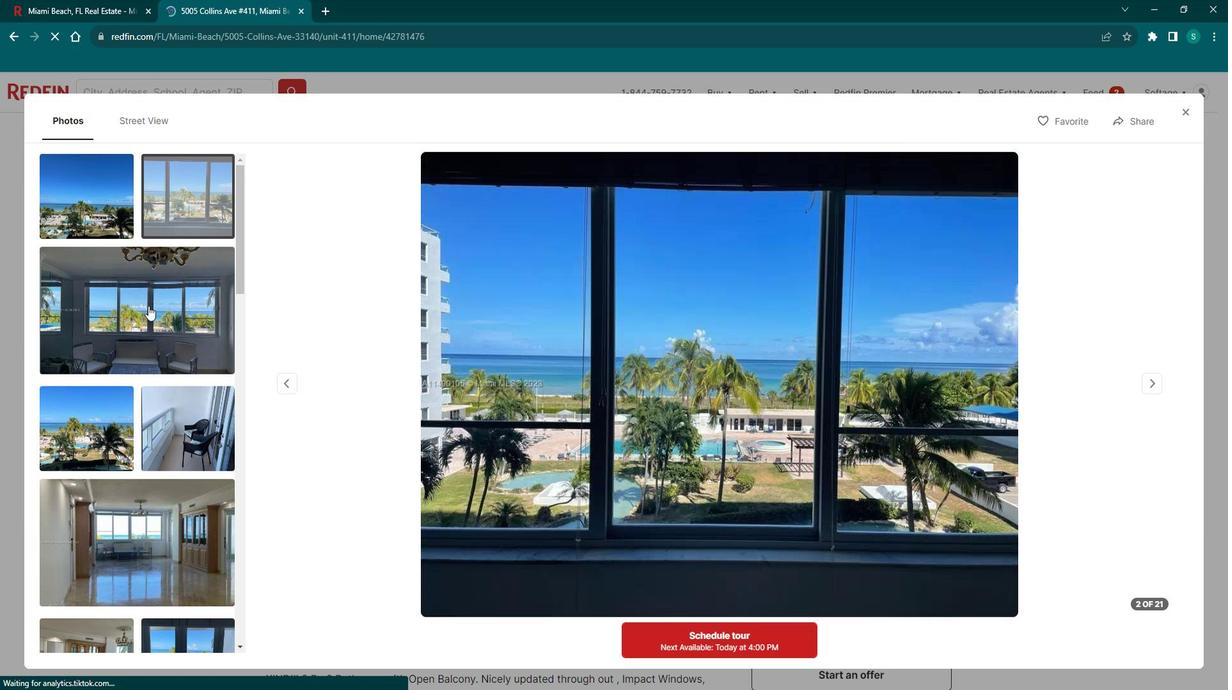 
Action: Mouse pressed left at (134, 308)
Screenshot: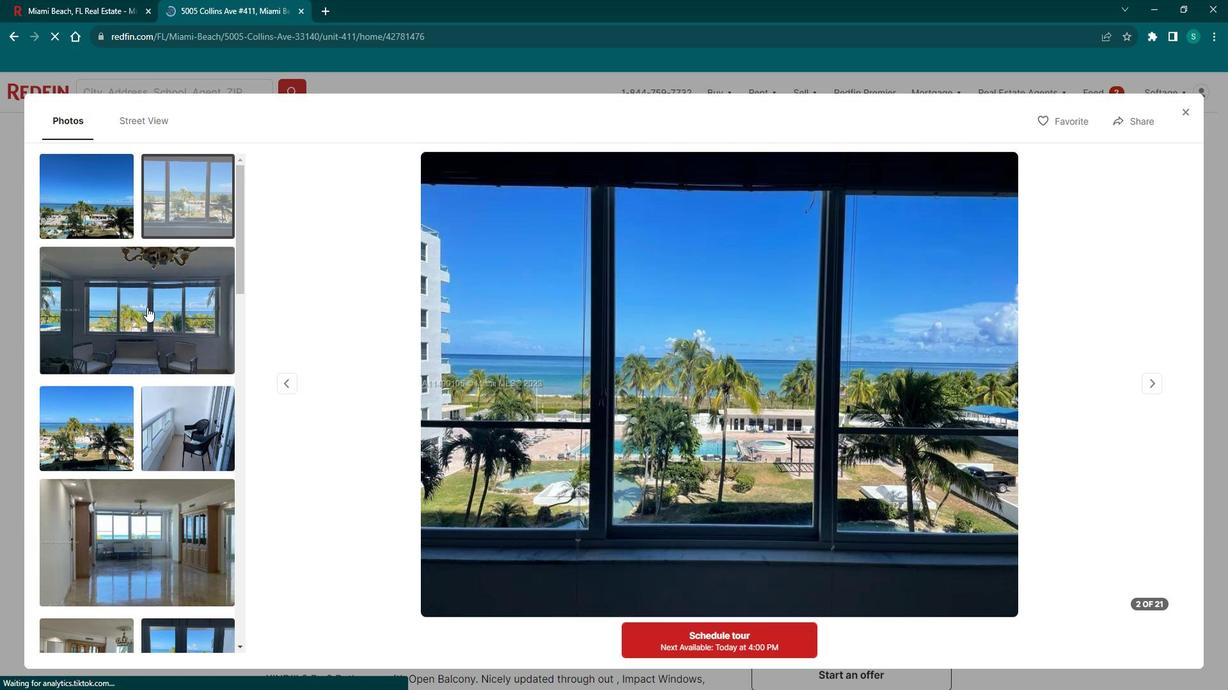 
Action: Mouse moved to (65, 399)
Screenshot: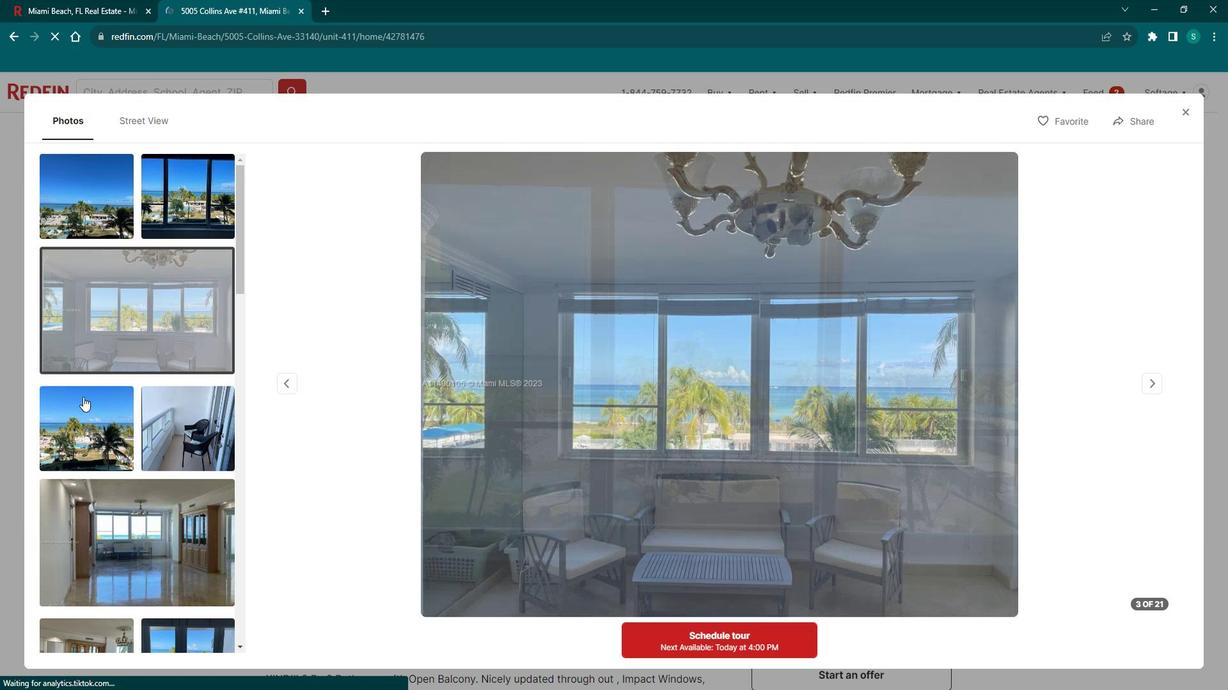 
Action: Mouse pressed left at (65, 399)
Screenshot: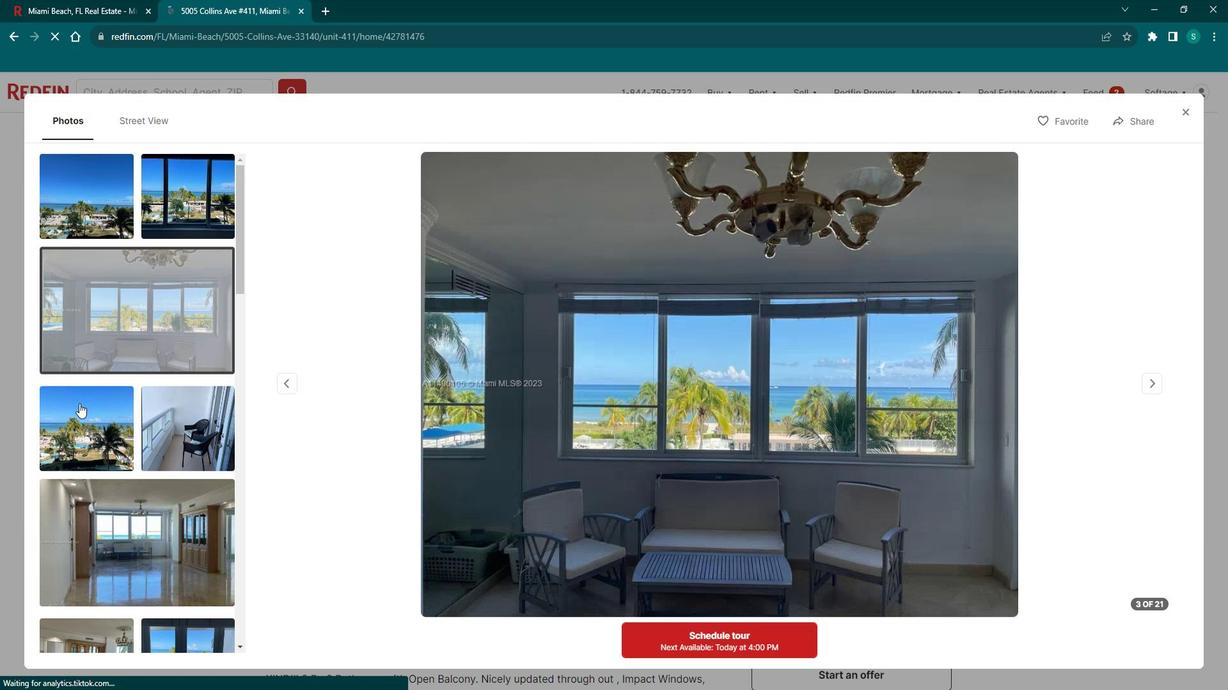 
Action: Mouse moved to (178, 411)
Screenshot: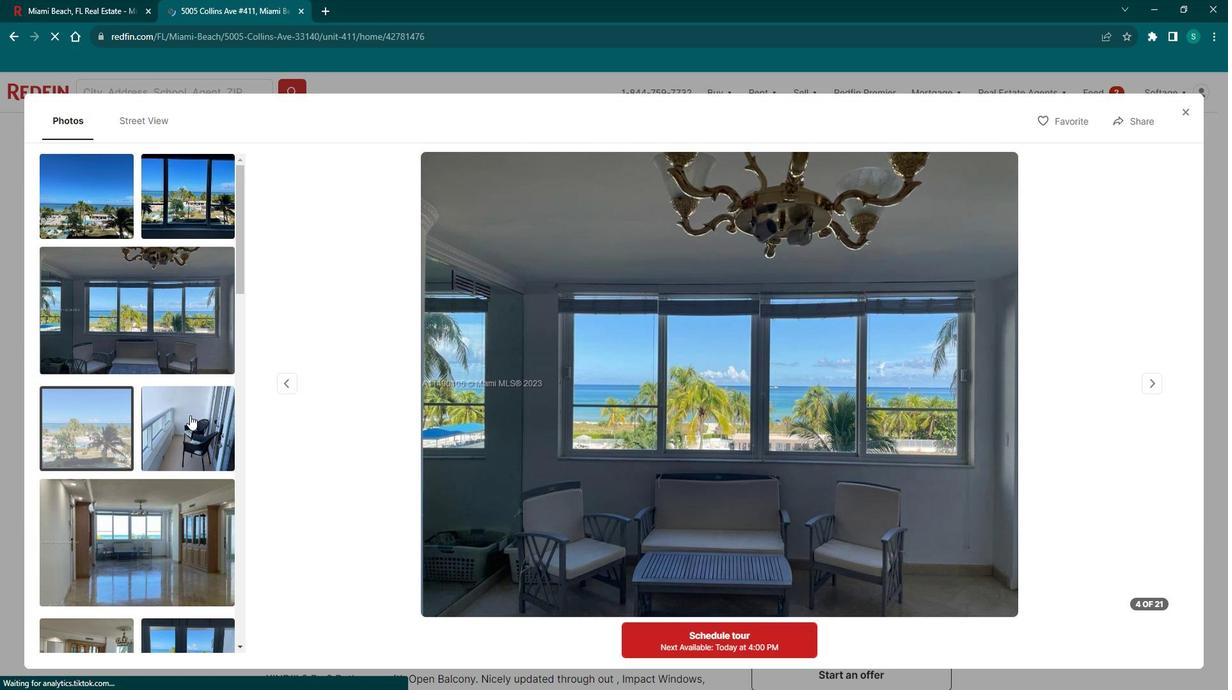 
Action: Mouse pressed left at (178, 411)
Screenshot: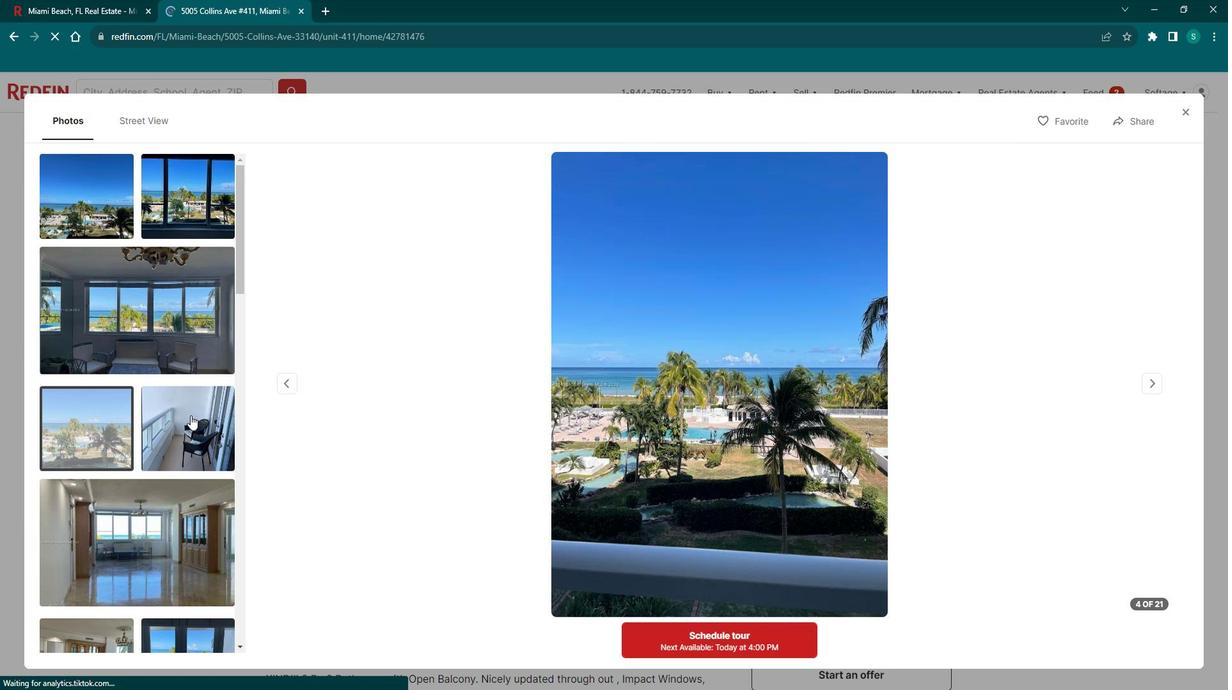 
Action: Mouse moved to (118, 496)
Screenshot: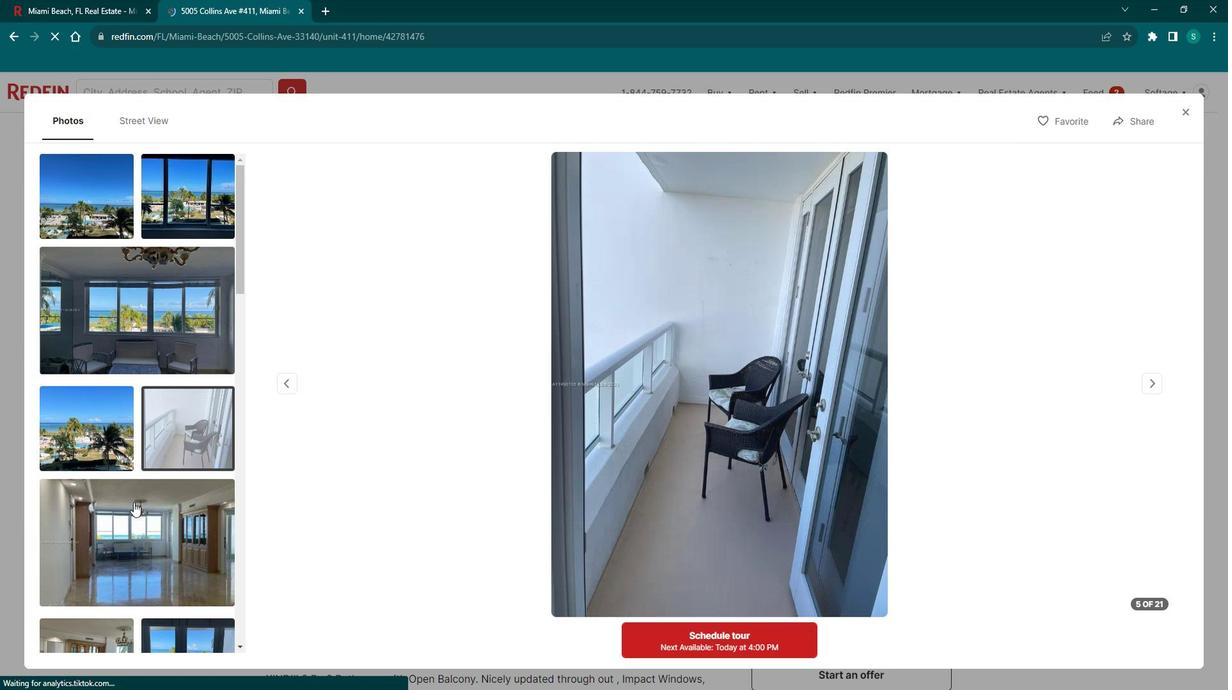 
Action: Mouse pressed left at (118, 496)
Screenshot: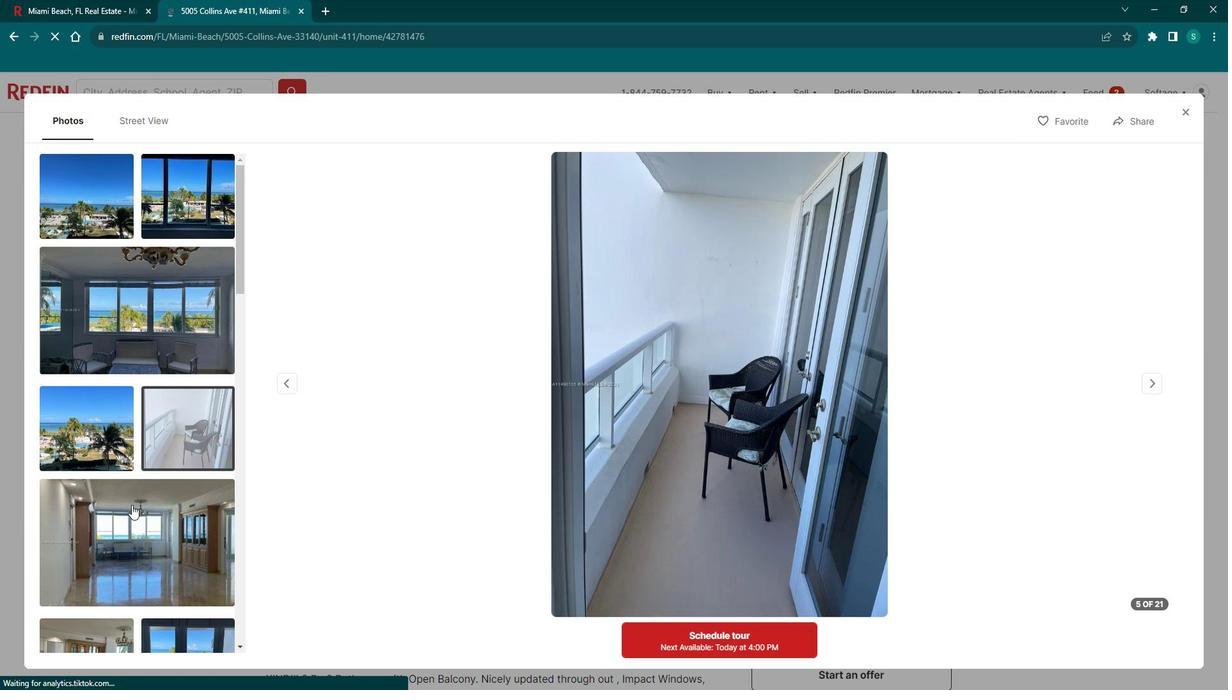 
Action: Mouse scrolled (118, 495) with delta (0, 0)
Screenshot: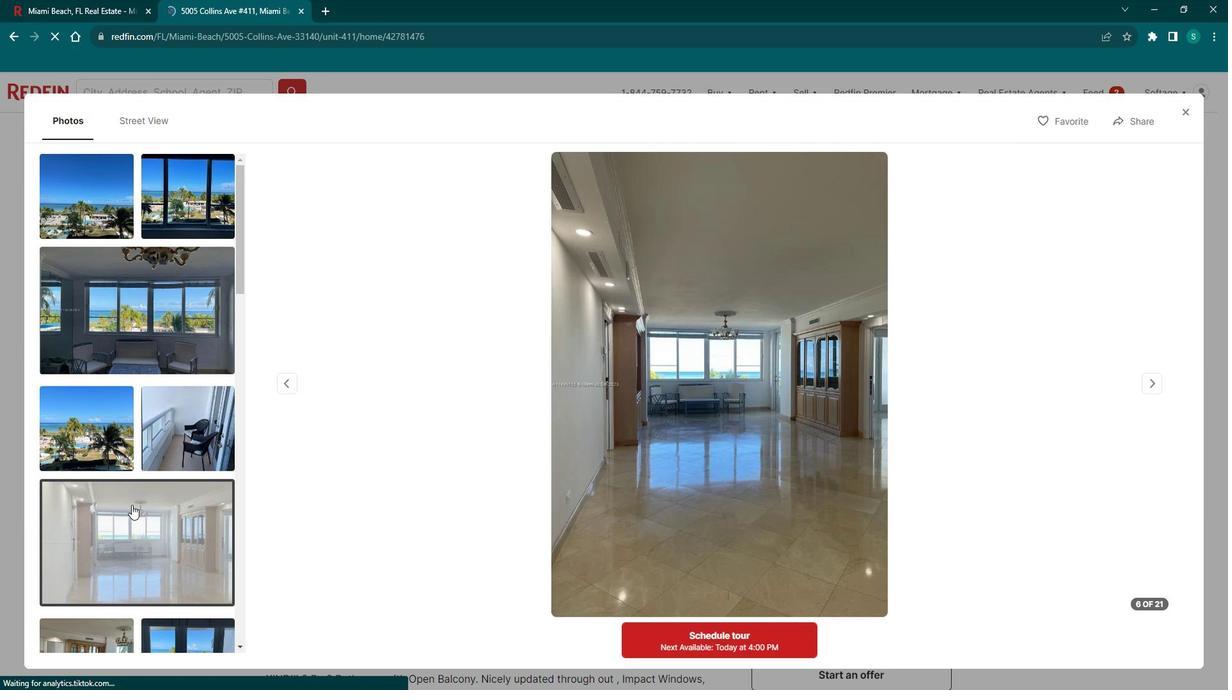 
Action: Mouse scrolled (118, 495) with delta (0, 0)
Screenshot: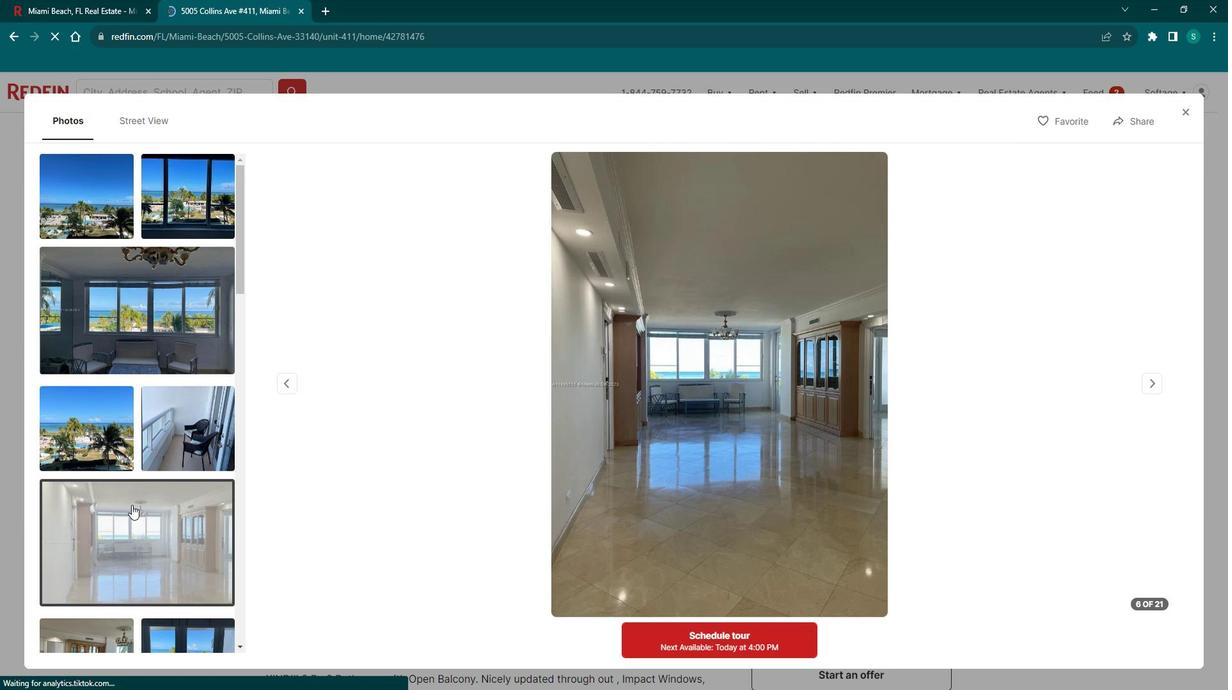 
Action: Mouse scrolled (118, 495) with delta (0, 0)
Screenshot: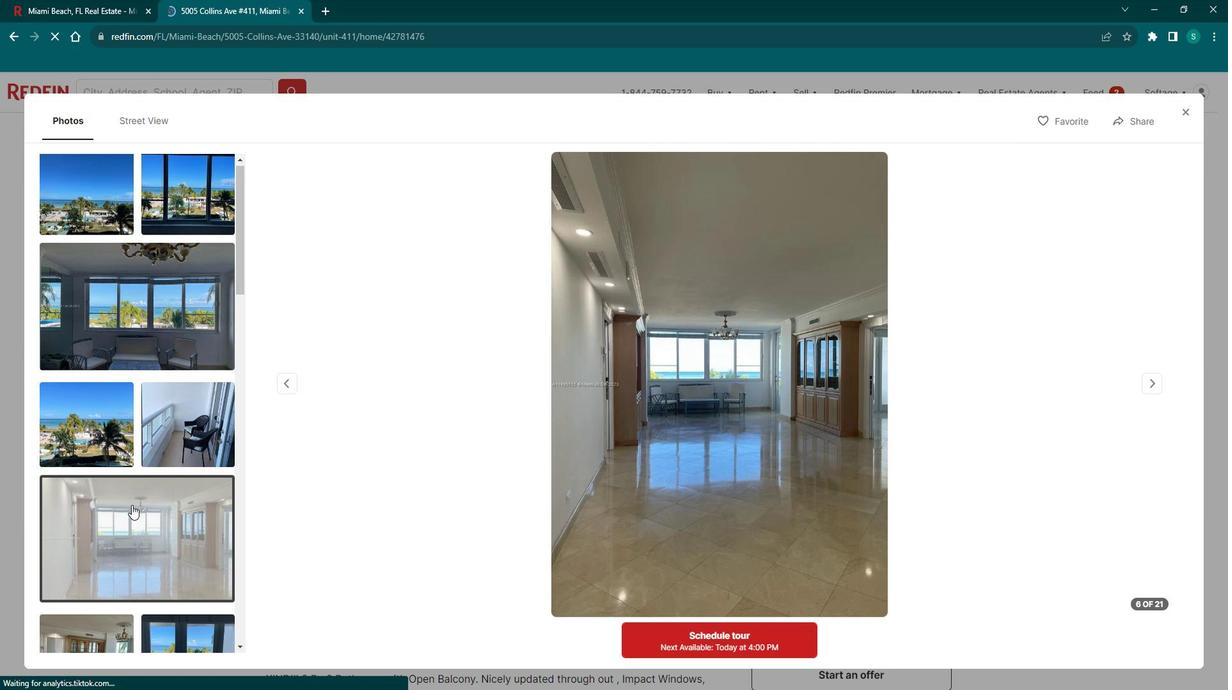 
Action: Mouse scrolled (118, 495) with delta (0, 0)
Screenshot: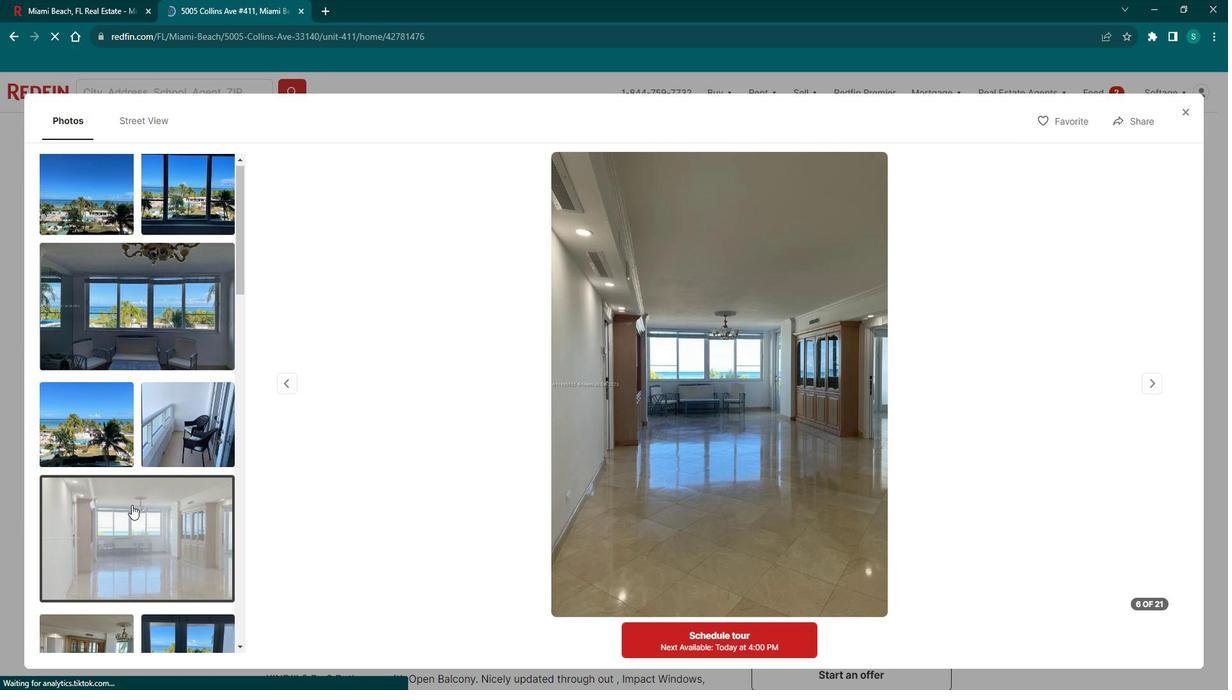 
Action: Mouse moved to (81, 391)
Screenshot: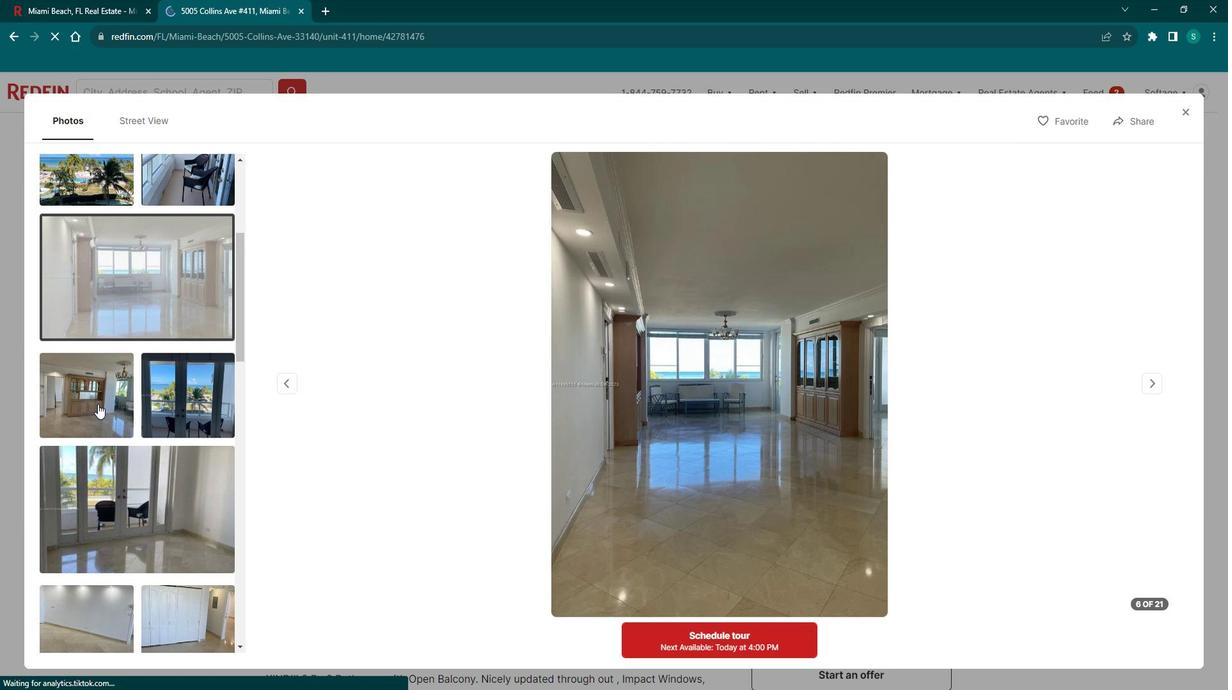 
Action: Mouse pressed left at (81, 391)
Screenshot: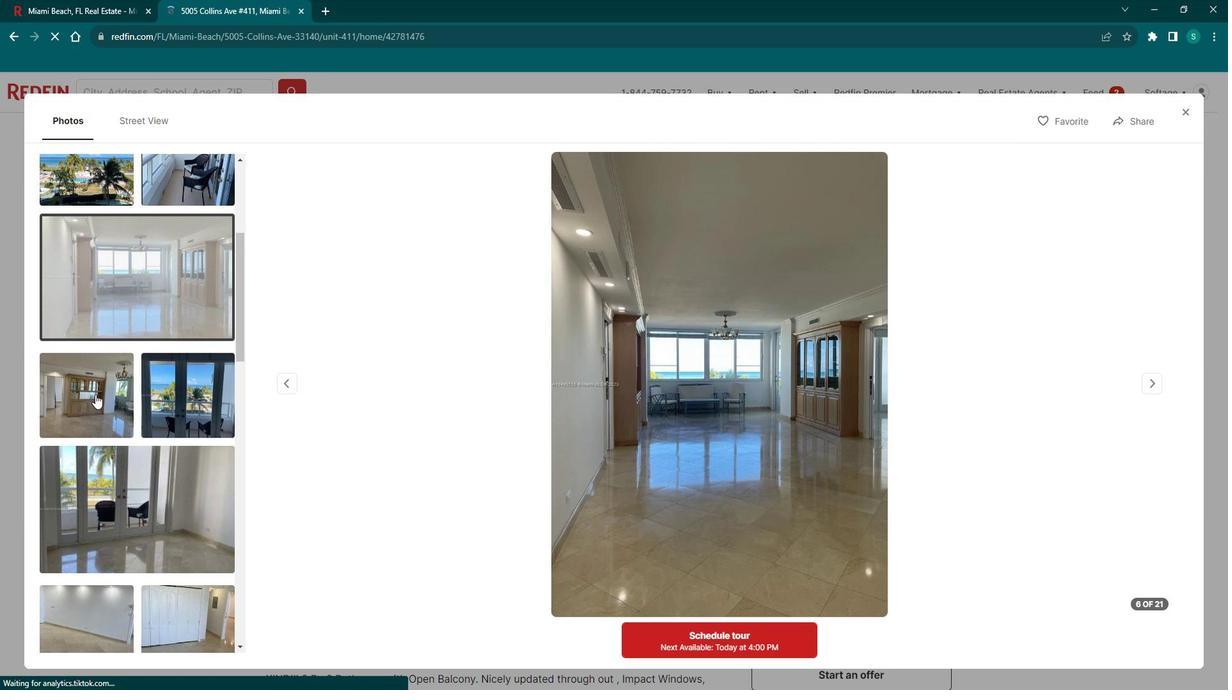 
Action: Mouse moved to (167, 395)
Screenshot: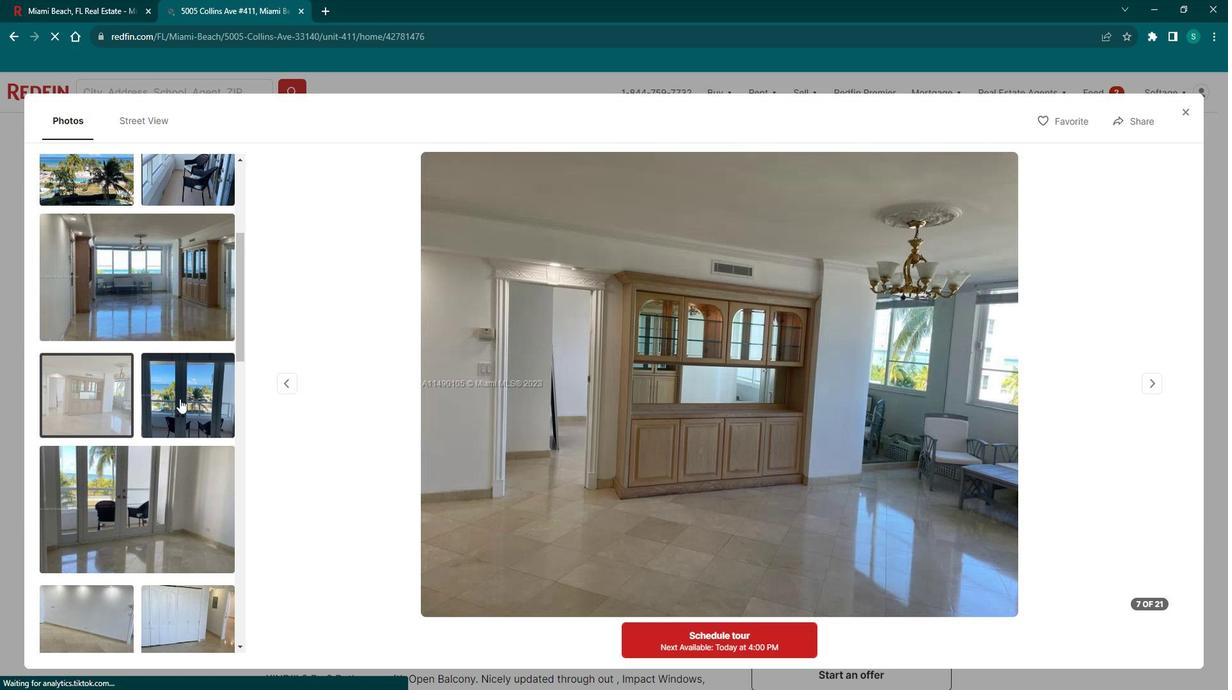 
Action: Mouse pressed left at (167, 395)
Screenshot: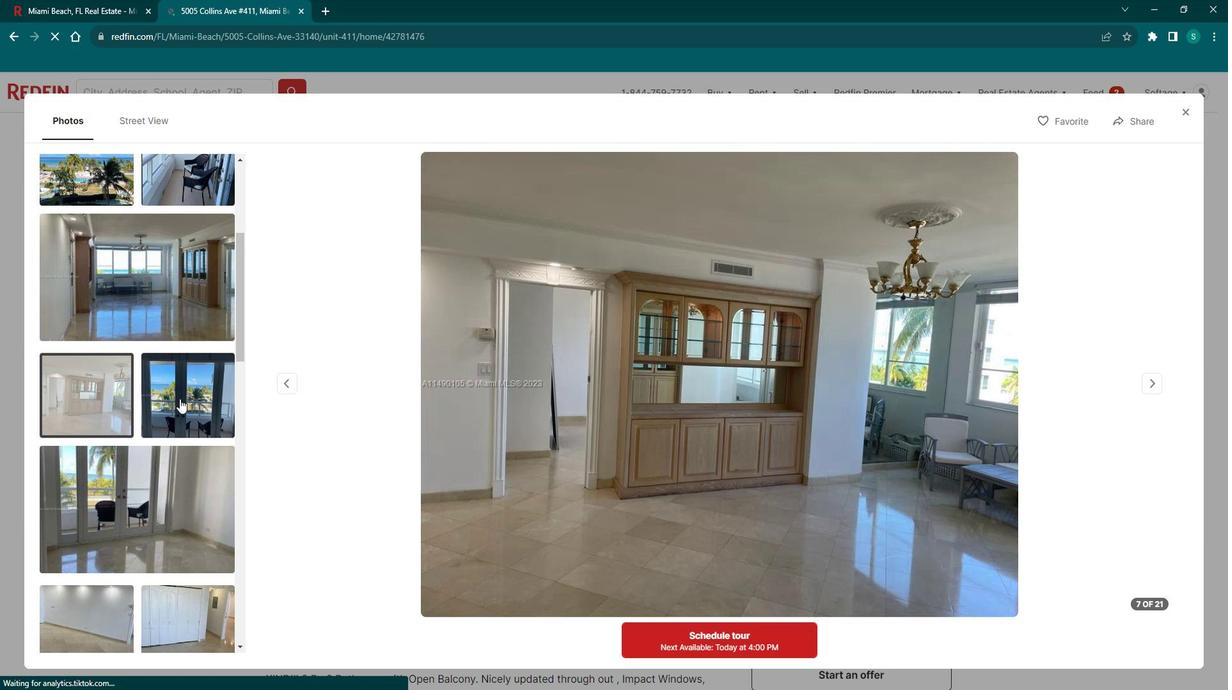 
Action: Mouse moved to (78, 467)
Screenshot: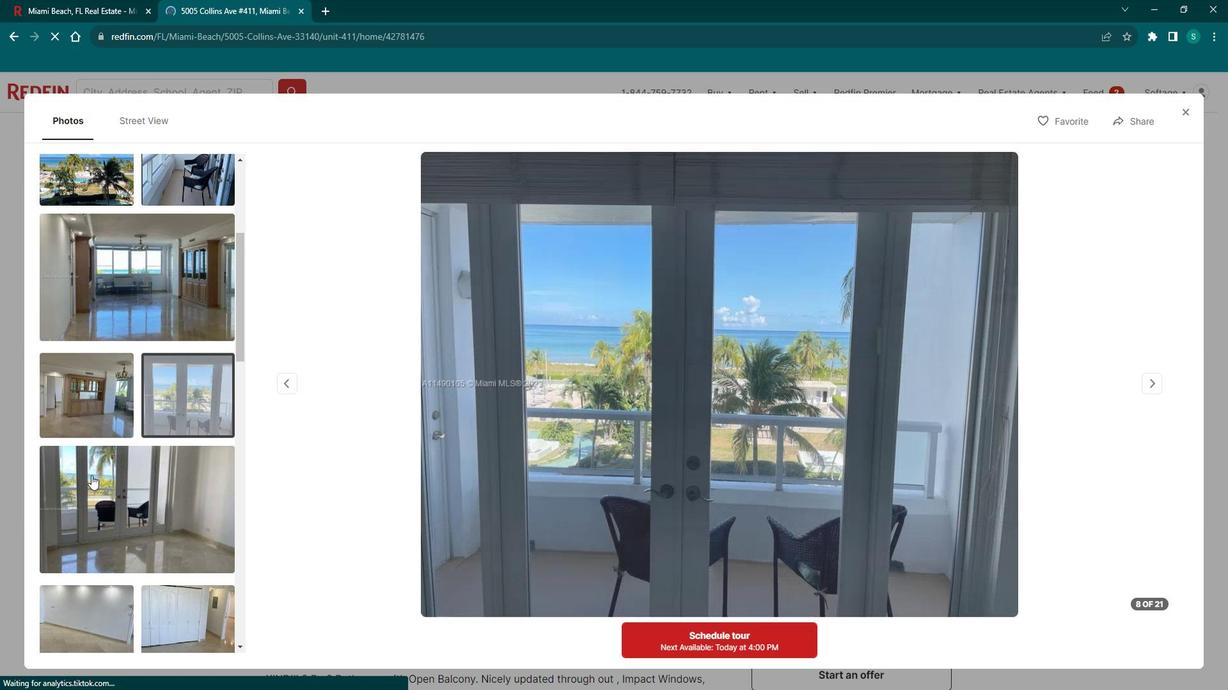 
Action: Mouse pressed left at (78, 467)
Screenshot: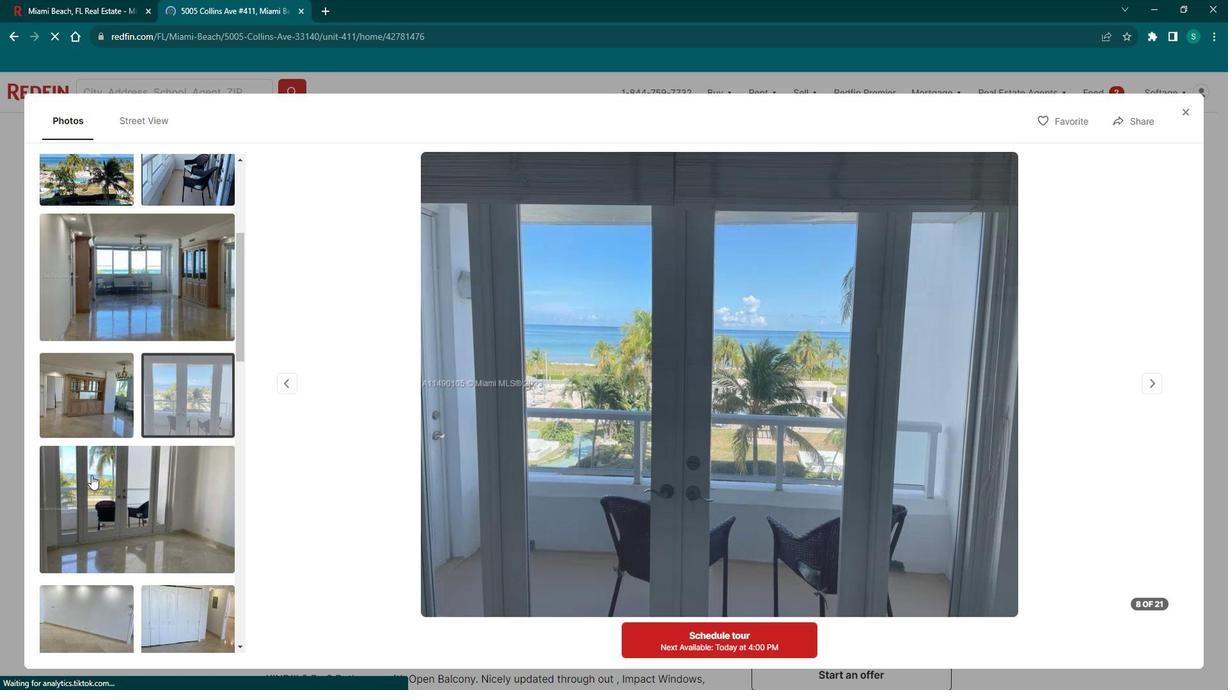 
Action: Mouse moved to (34, 587)
Screenshot: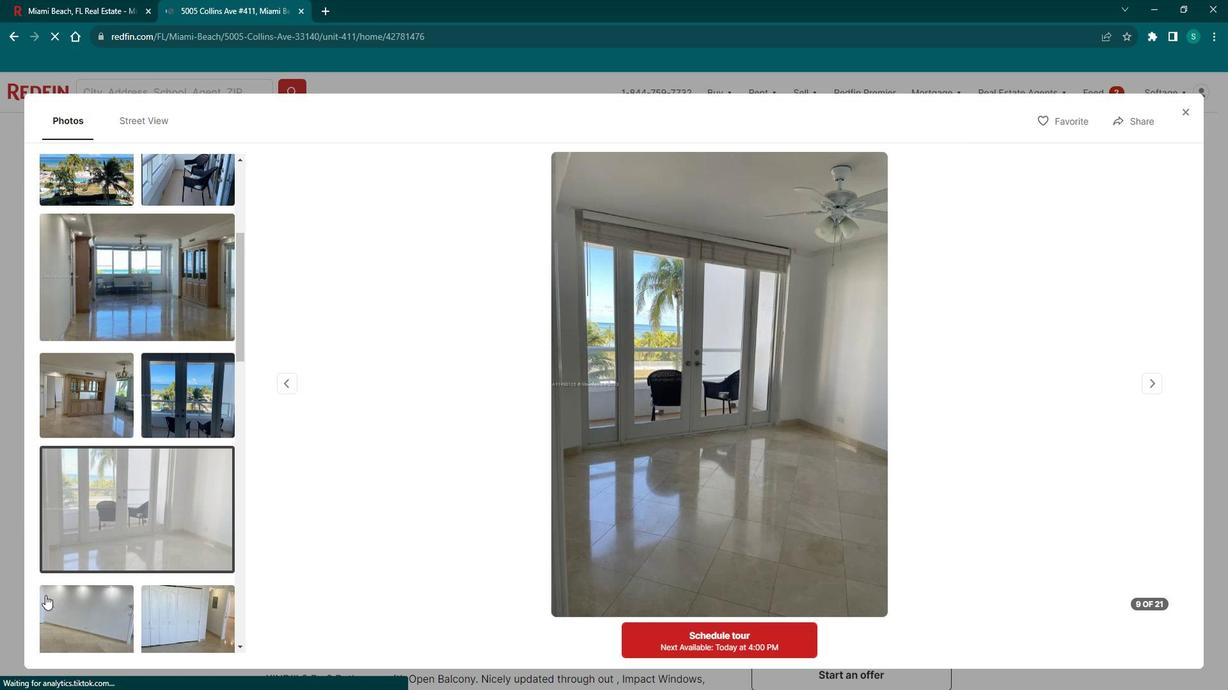 
Action: Mouse pressed left at (34, 587)
Screenshot: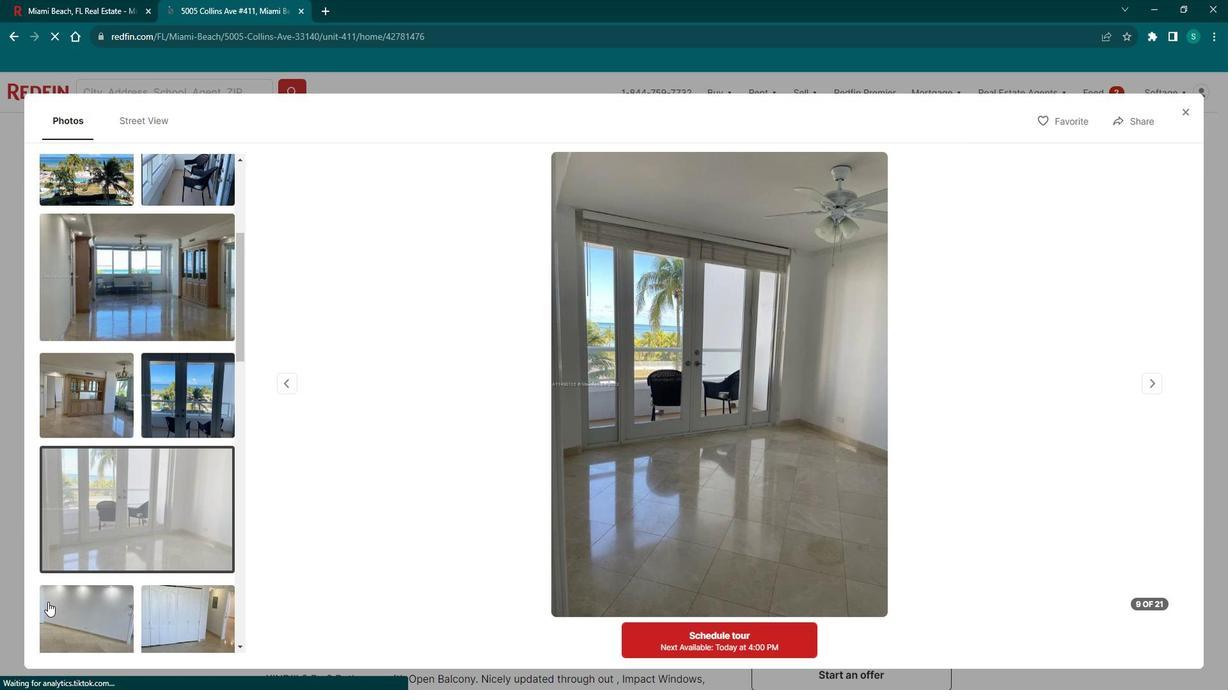 
Action: Mouse moved to (165, 261)
Screenshot: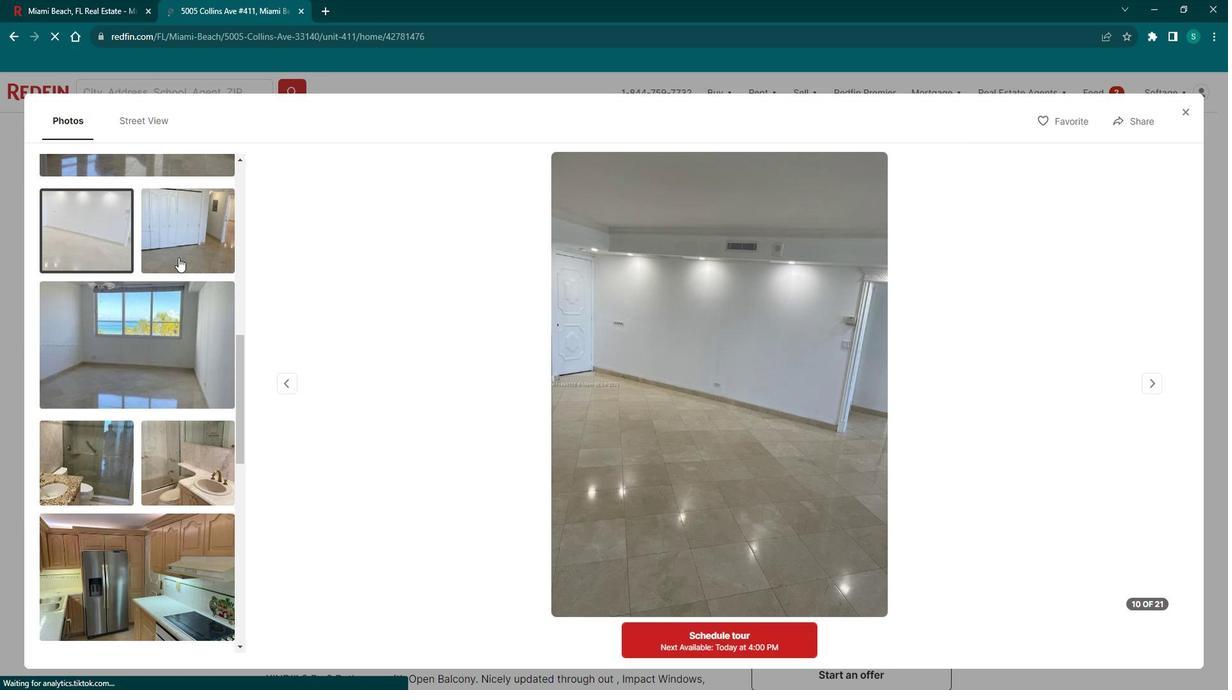 
Action: Mouse pressed left at (165, 261)
Screenshot: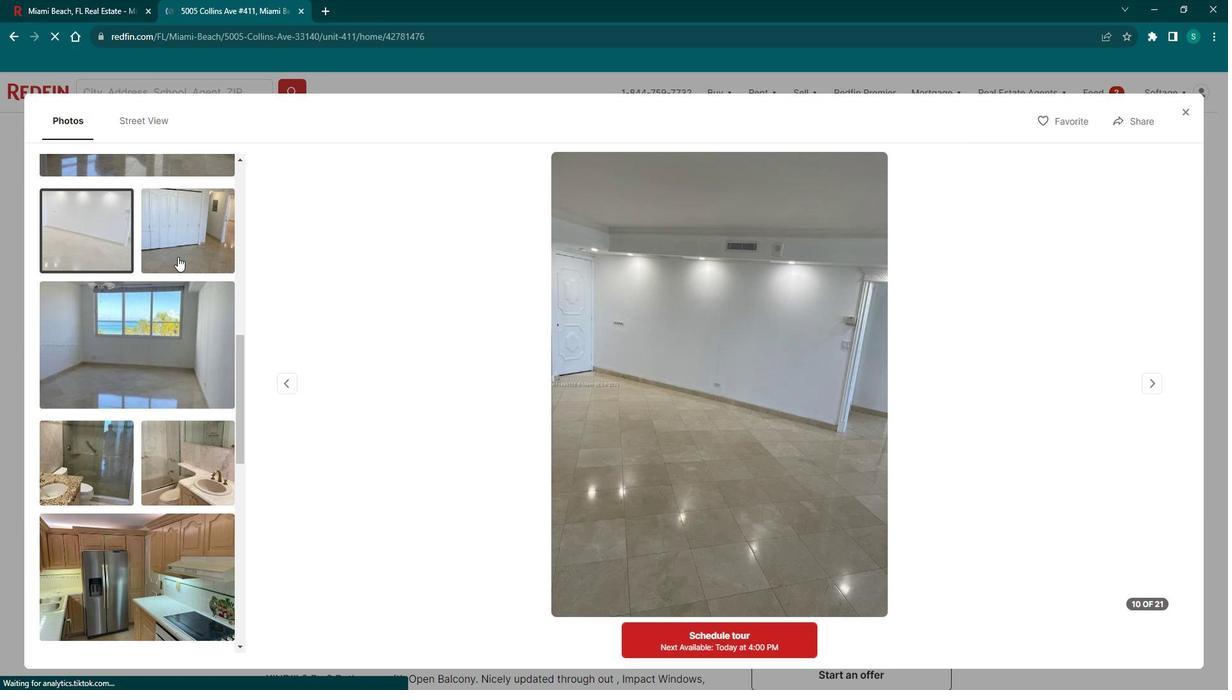 
Action: Mouse moved to (136, 326)
Screenshot: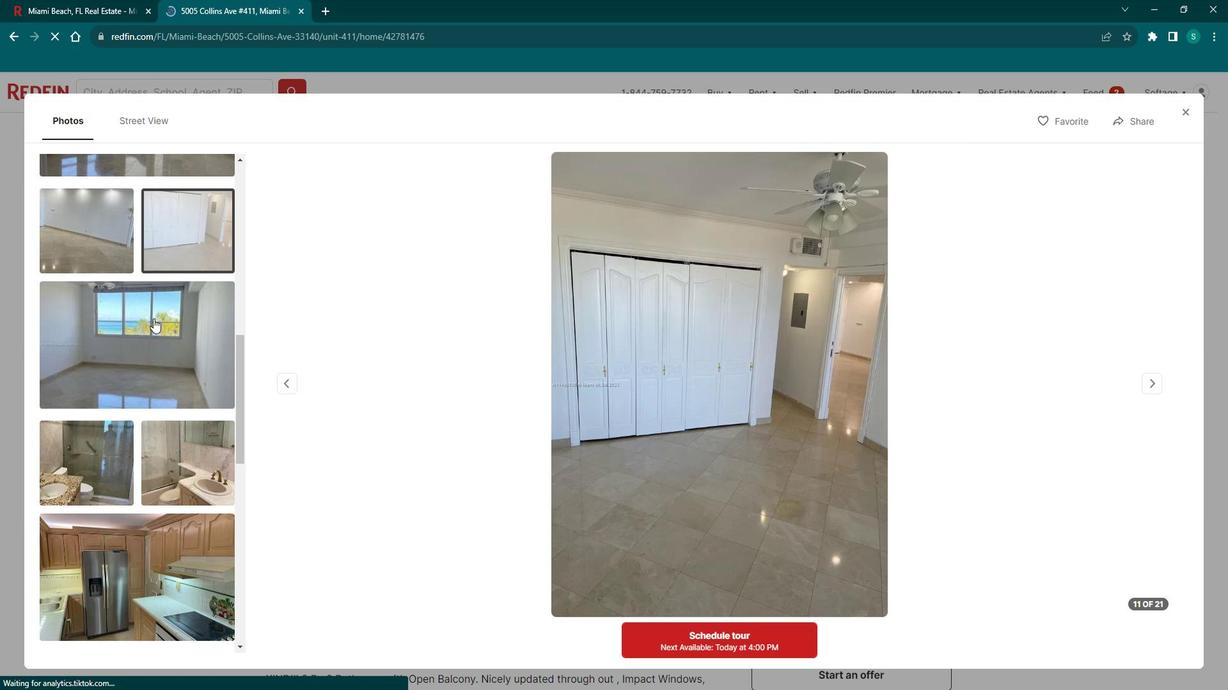 
Action: Mouse pressed left at (136, 326)
Screenshot: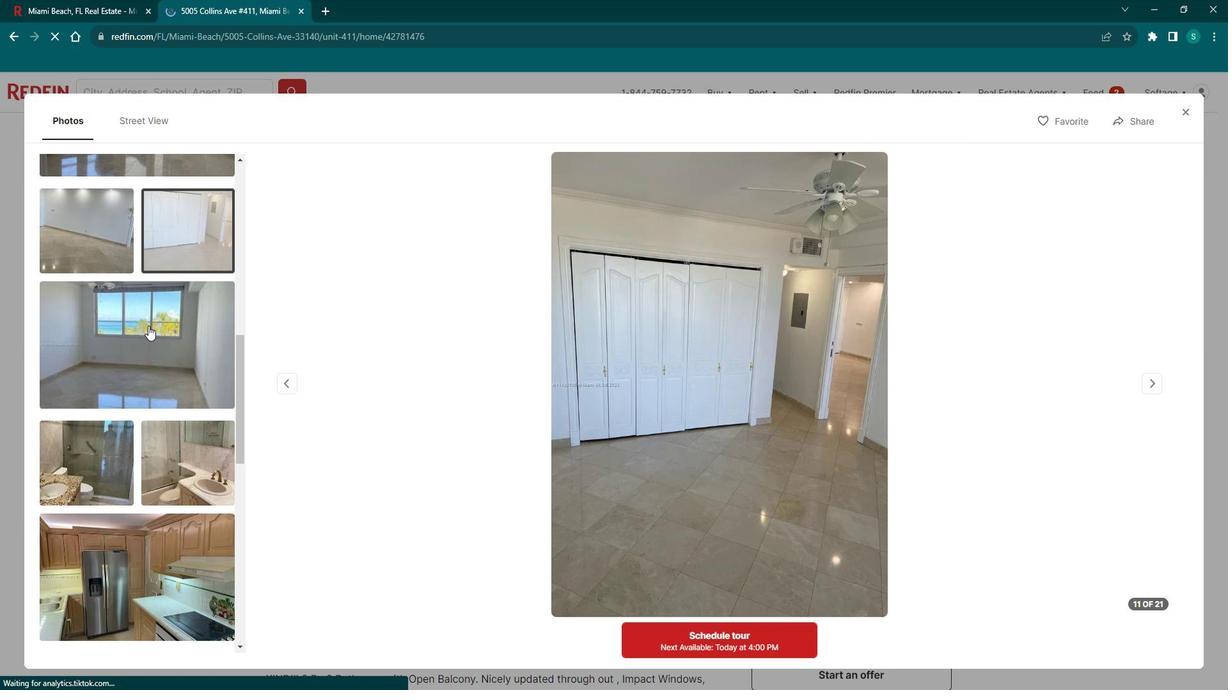 
Action: Mouse moved to (83, 431)
Screenshot: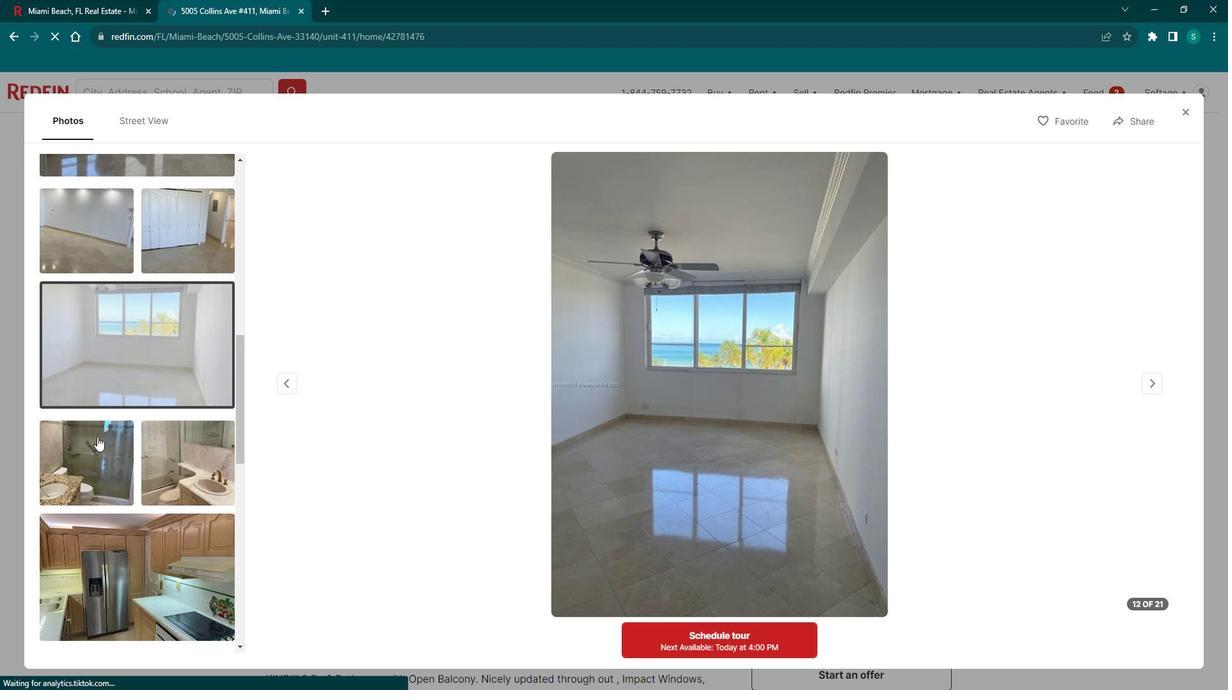 
Action: Mouse pressed left at (83, 431)
Screenshot: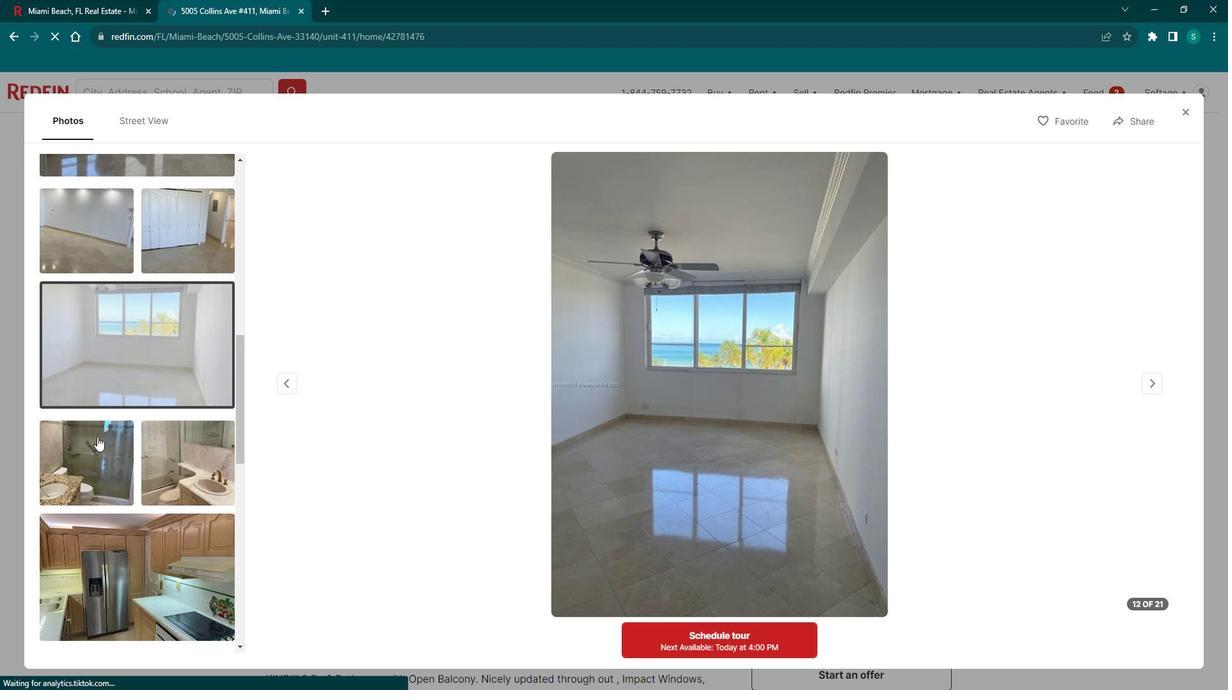 
Action: Mouse moved to (177, 431)
Screenshot: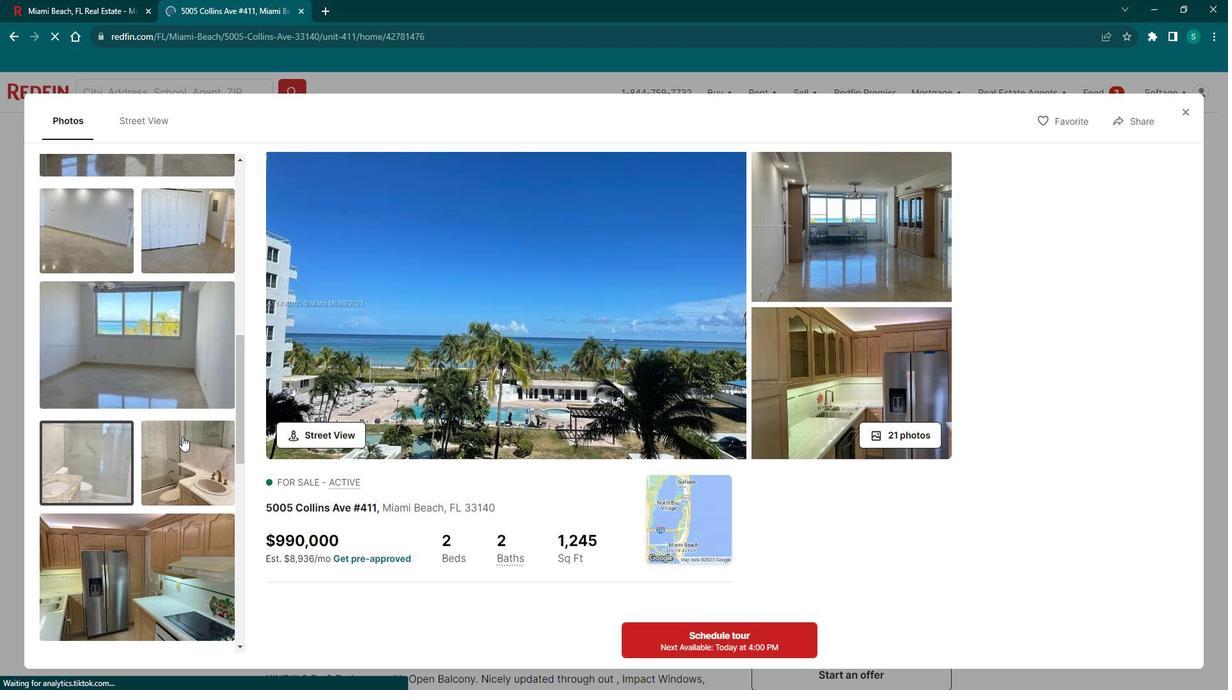
Action: Mouse pressed left at (177, 431)
Screenshot: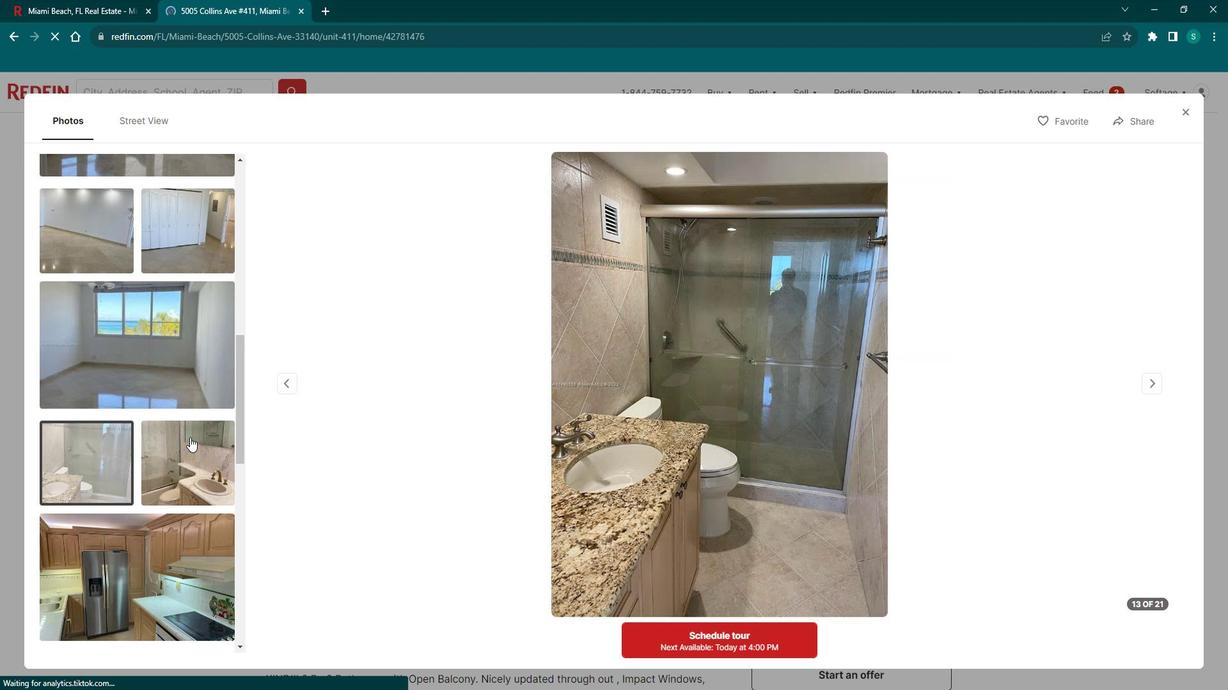 
Action: Mouse moved to (141, 566)
Screenshot: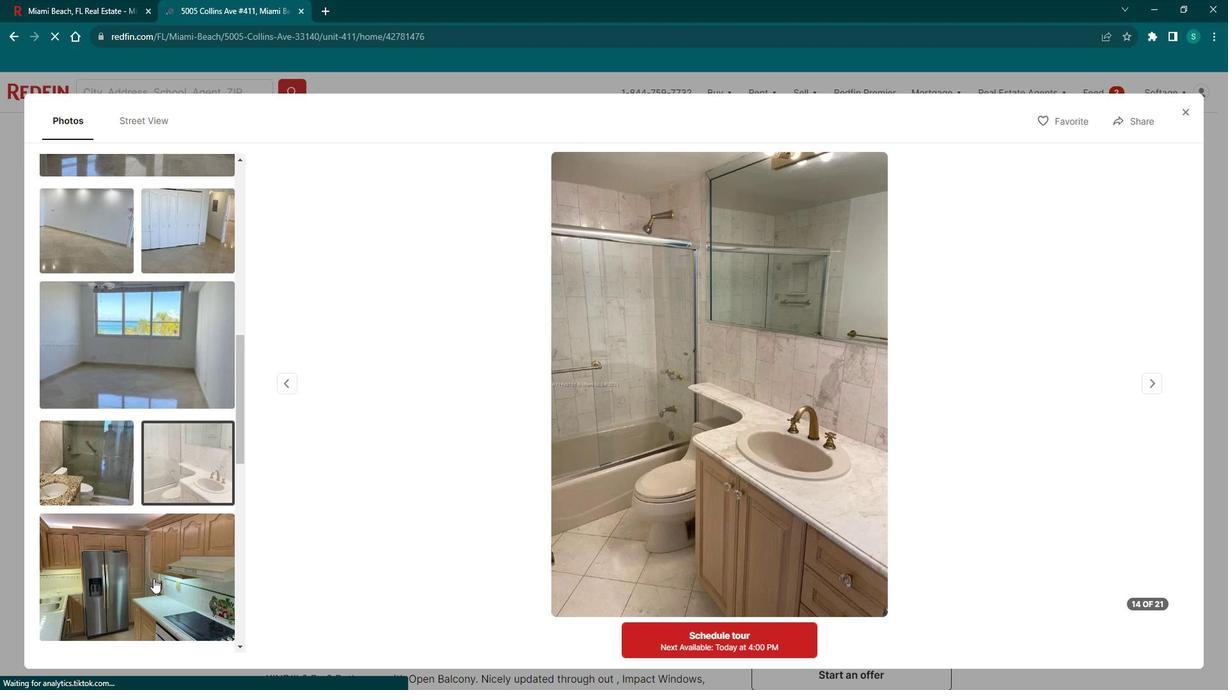 
Action: Mouse pressed left at (141, 566)
Screenshot: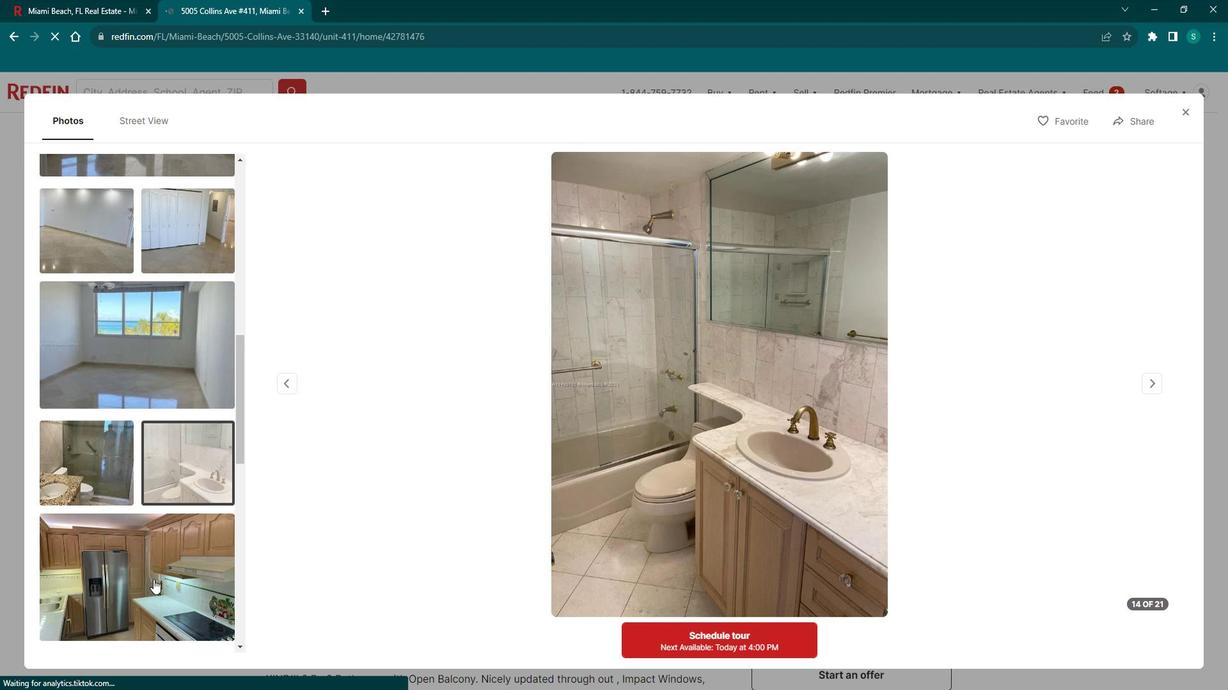 
Action: Mouse moved to (146, 498)
Screenshot: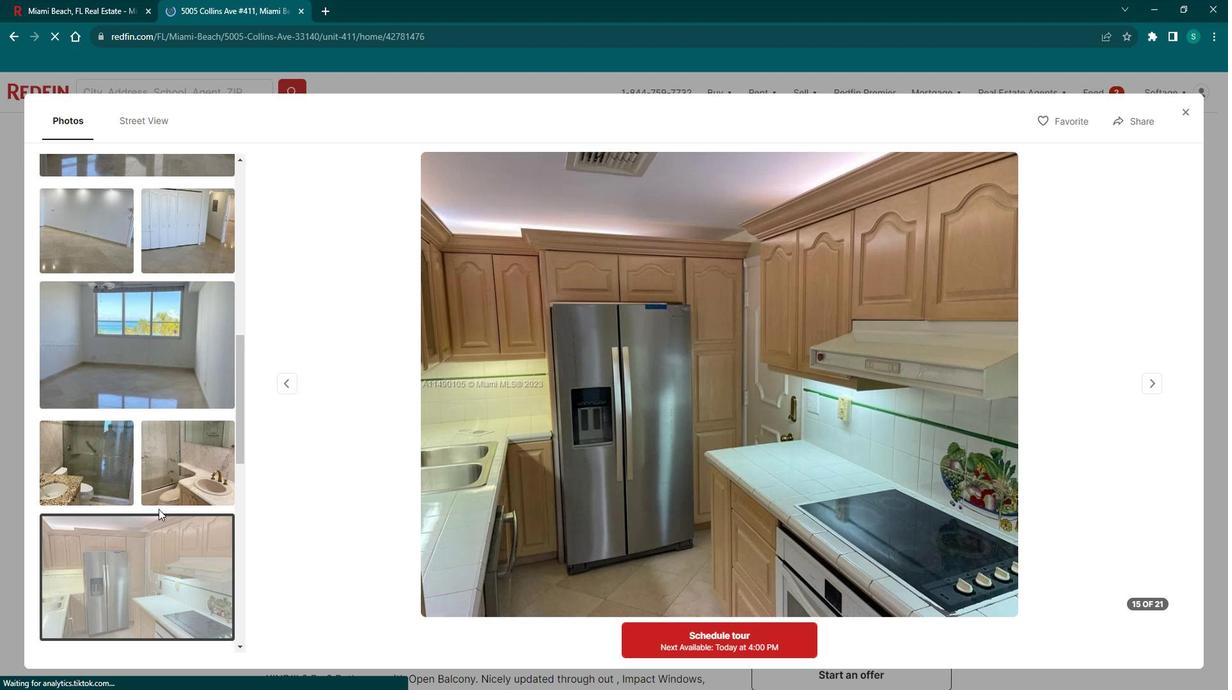 
Action: Mouse scrolled (146, 498) with delta (0, 0)
Screenshot: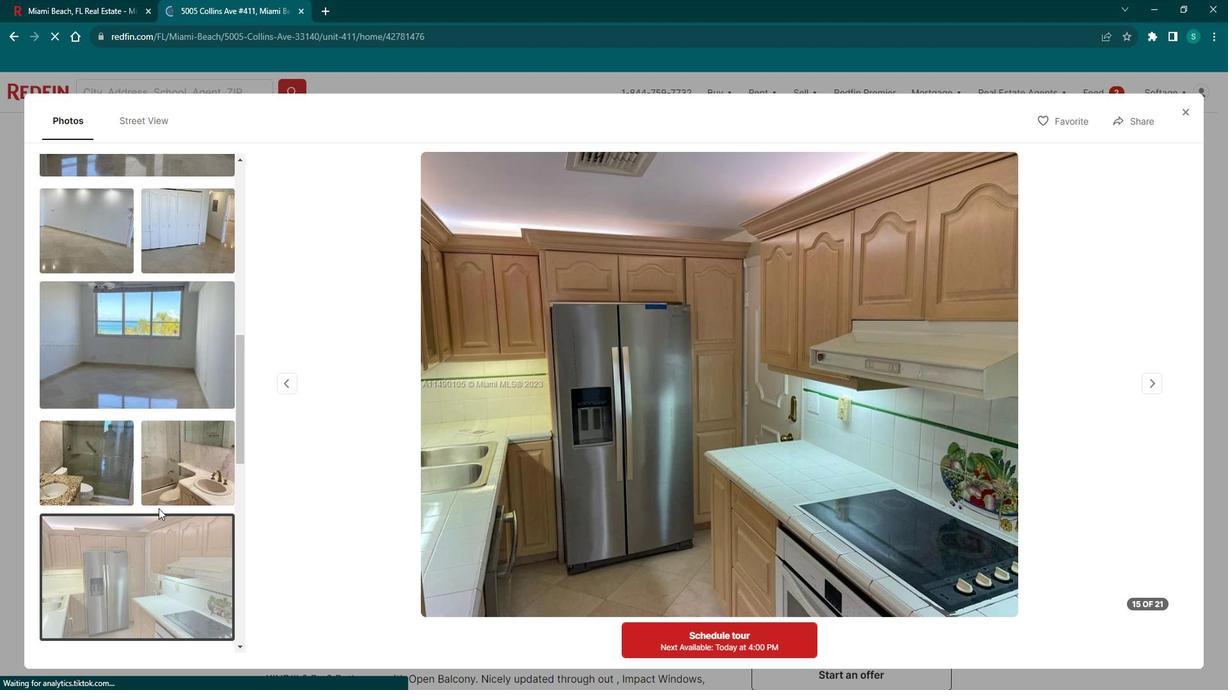 
Action: Mouse scrolled (146, 498) with delta (0, 0)
Screenshot: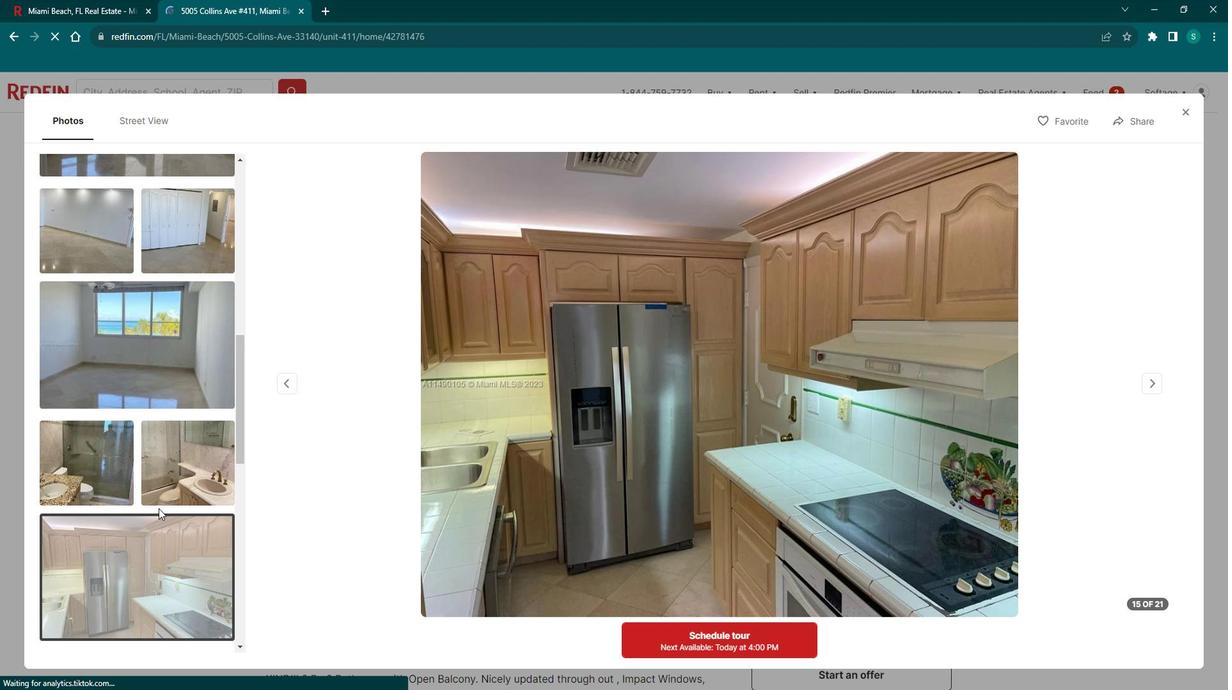 
Action: Mouse scrolled (146, 498) with delta (0, 0)
Screenshot: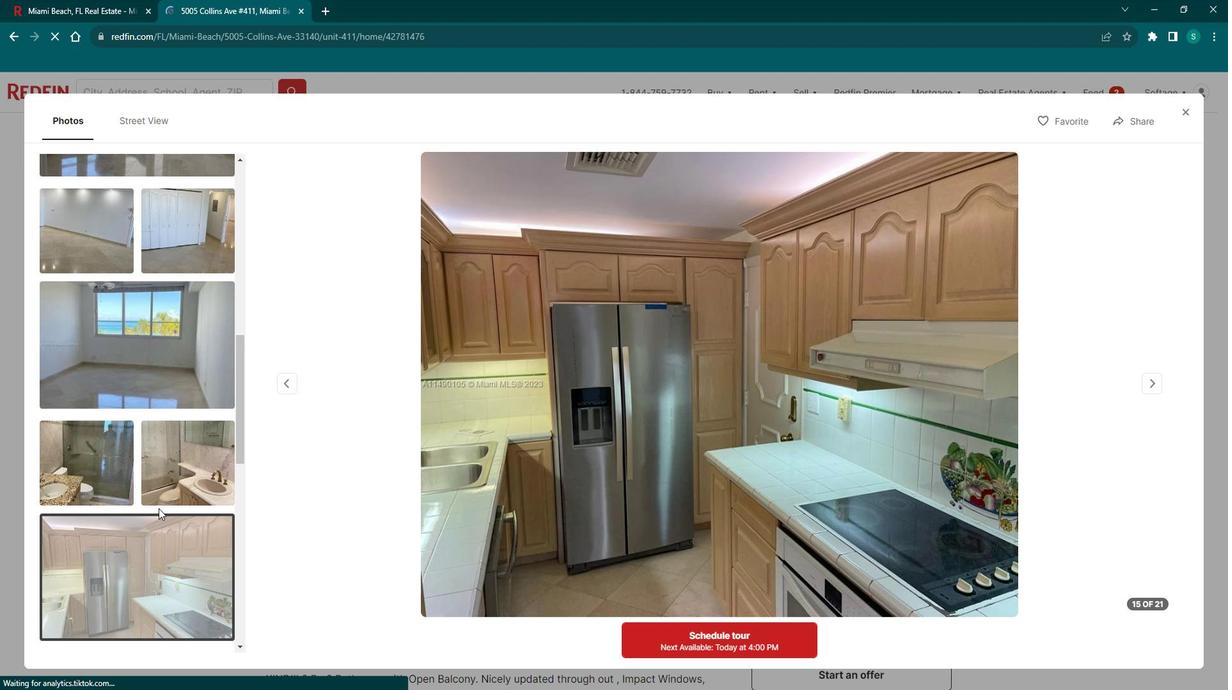 
Action: Mouse scrolled (146, 498) with delta (0, 0)
Screenshot: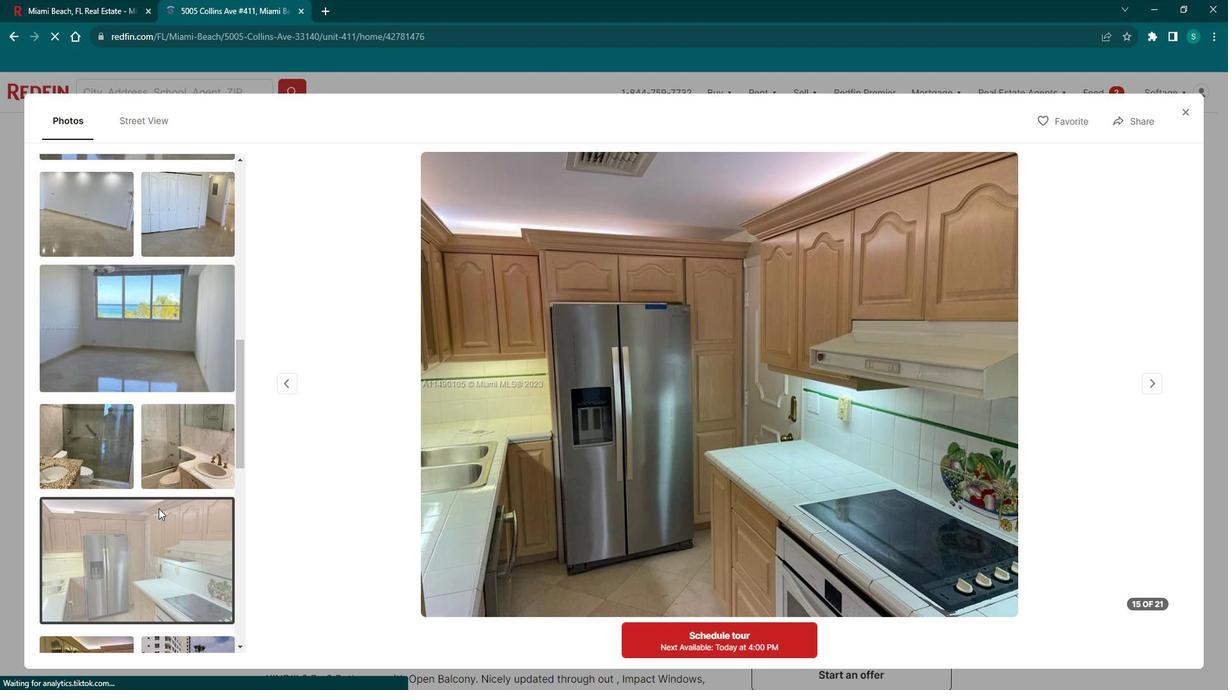 
Action: Mouse moved to (110, 426)
Screenshot: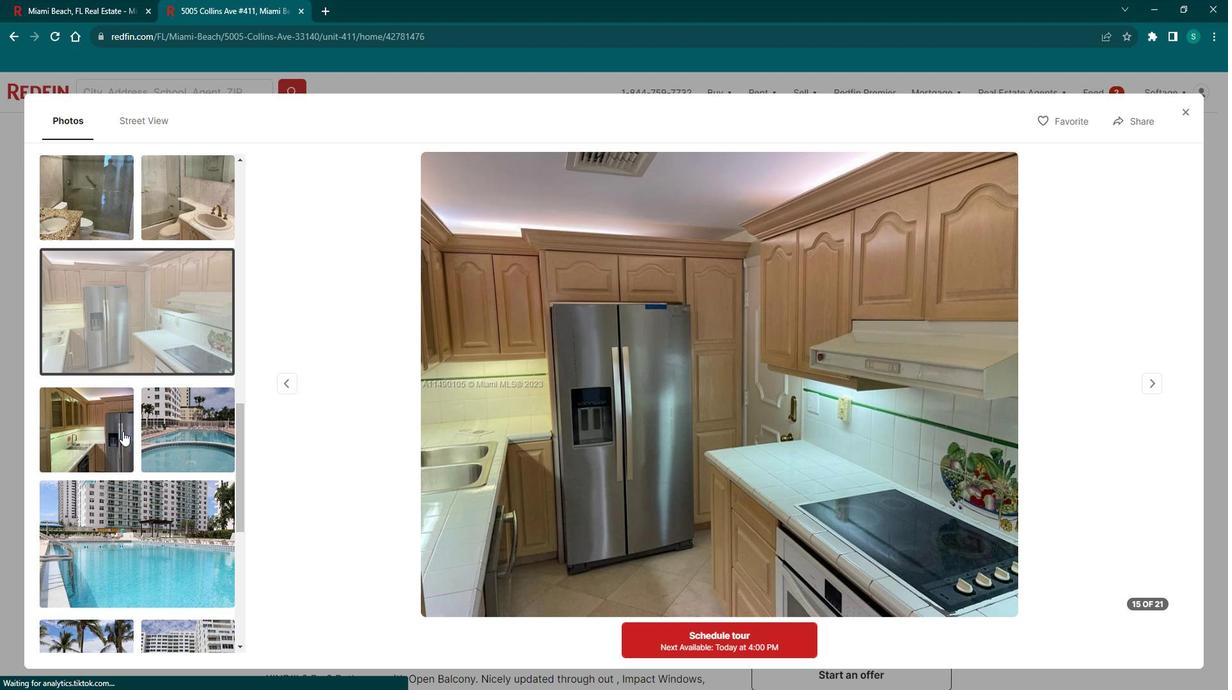 
Action: Mouse pressed left at (110, 426)
Screenshot: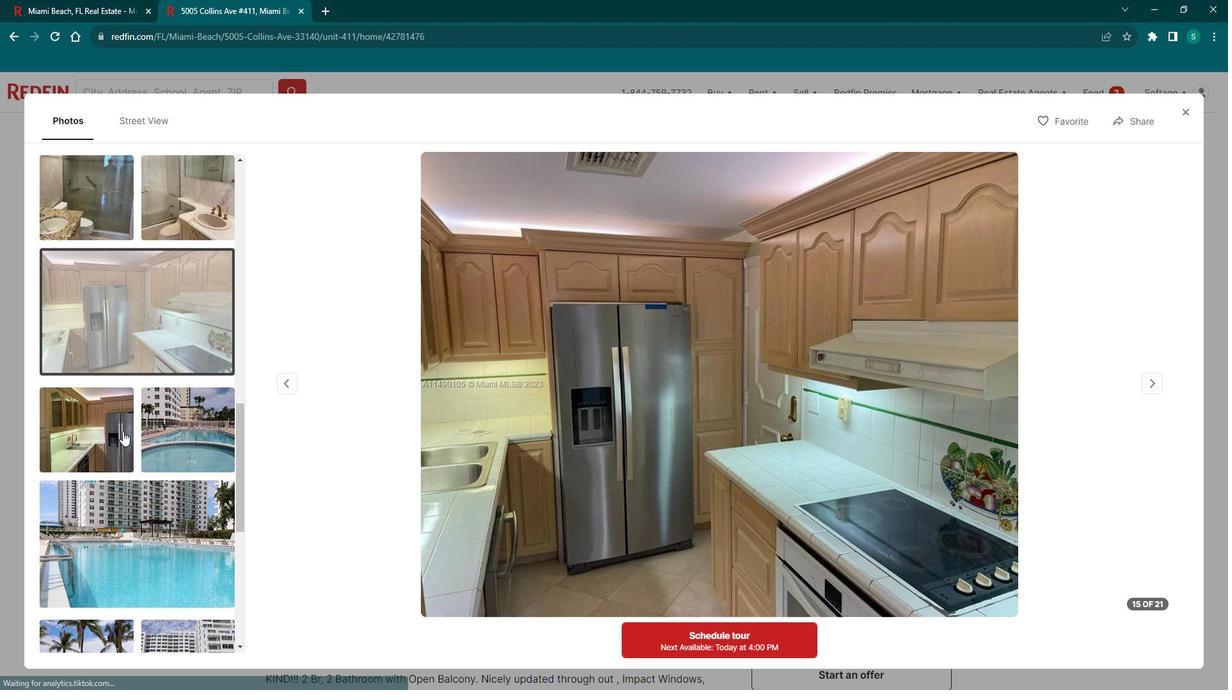 
Action: Mouse moved to (149, 427)
Screenshot: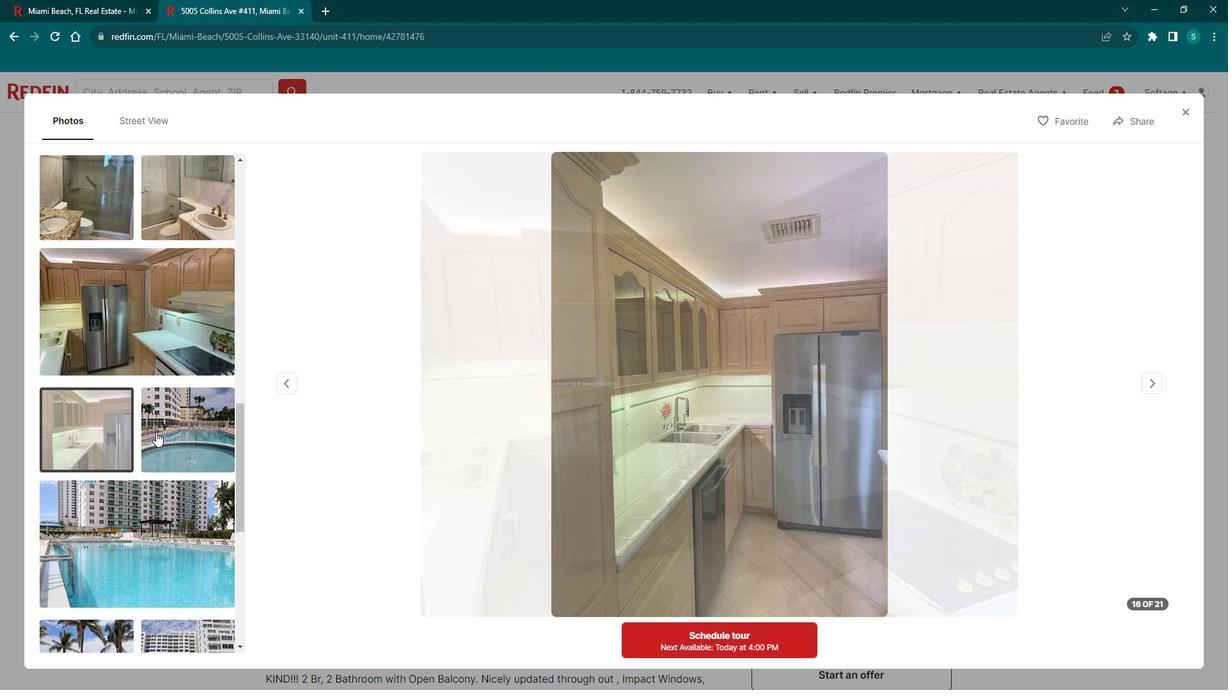 
Action: Mouse pressed left at (149, 427)
Screenshot: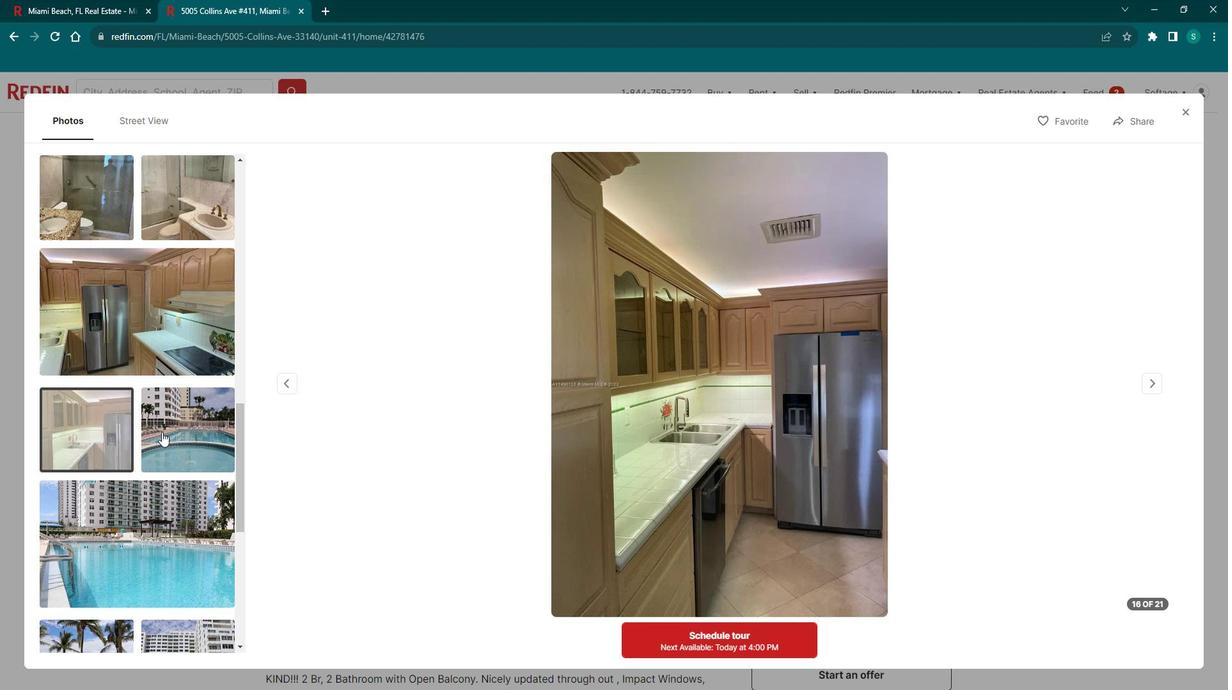 
Action: Mouse moved to (112, 508)
Screenshot: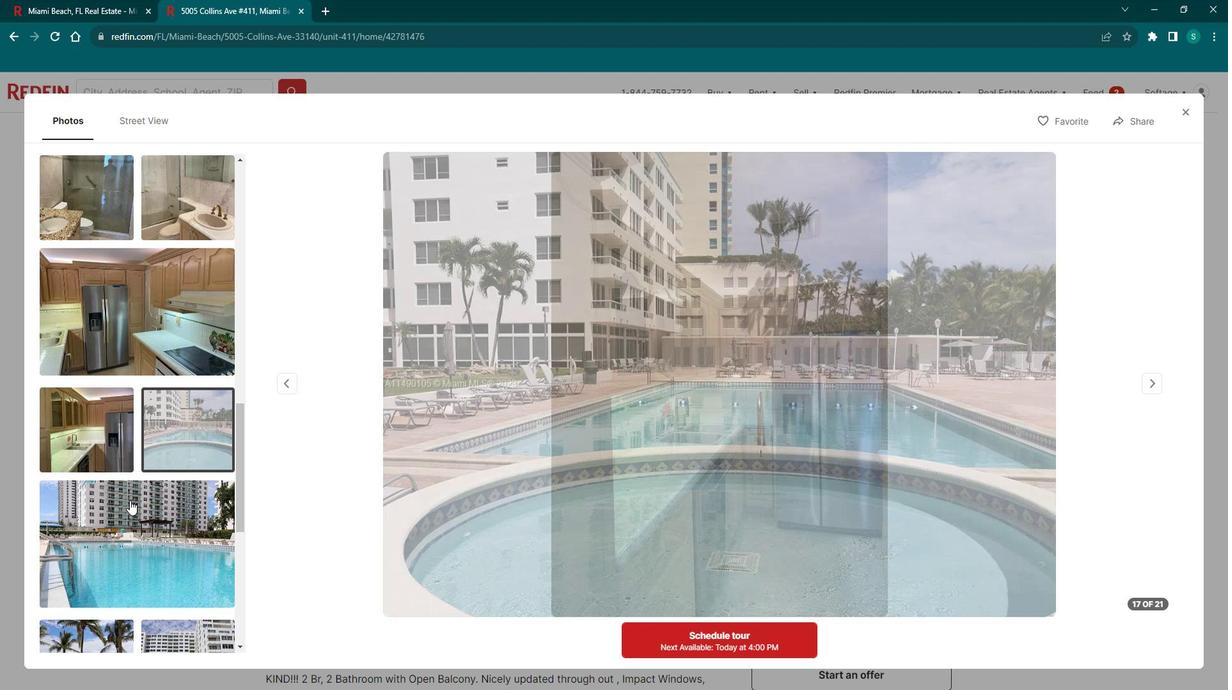 
Action: Mouse pressed left at (112, 508)
Screenshot: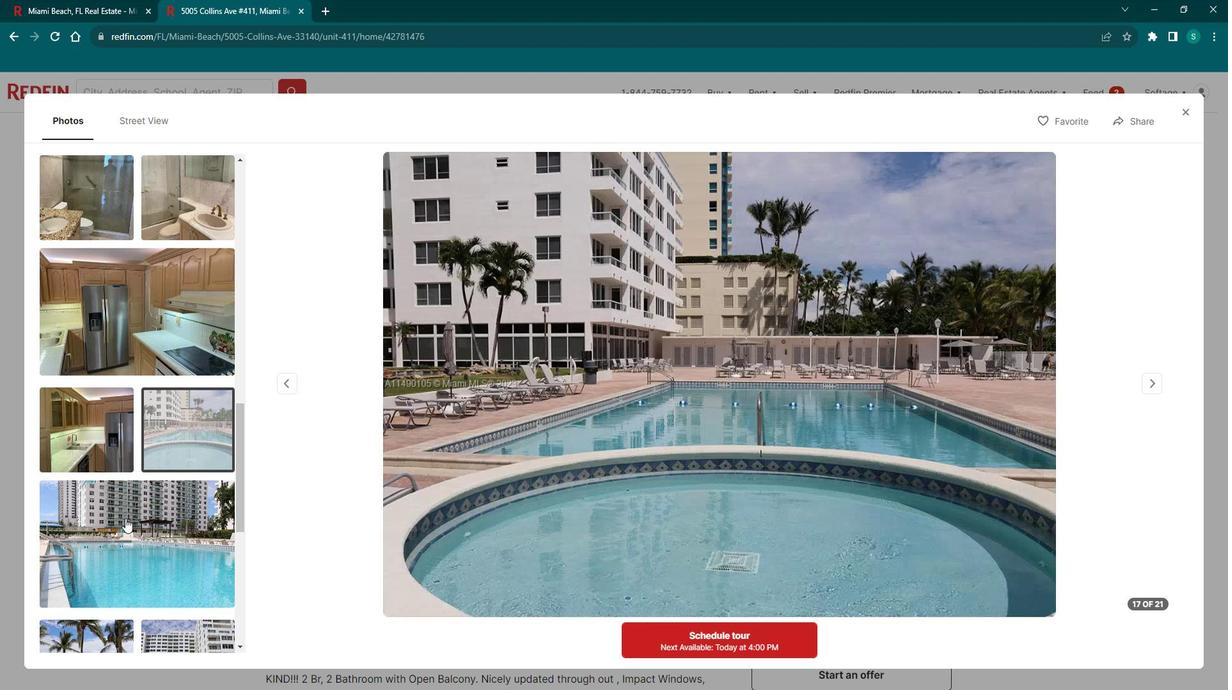 
Action: Mouse scrolled (112, 507) with delta (0, 0)
Screenshot: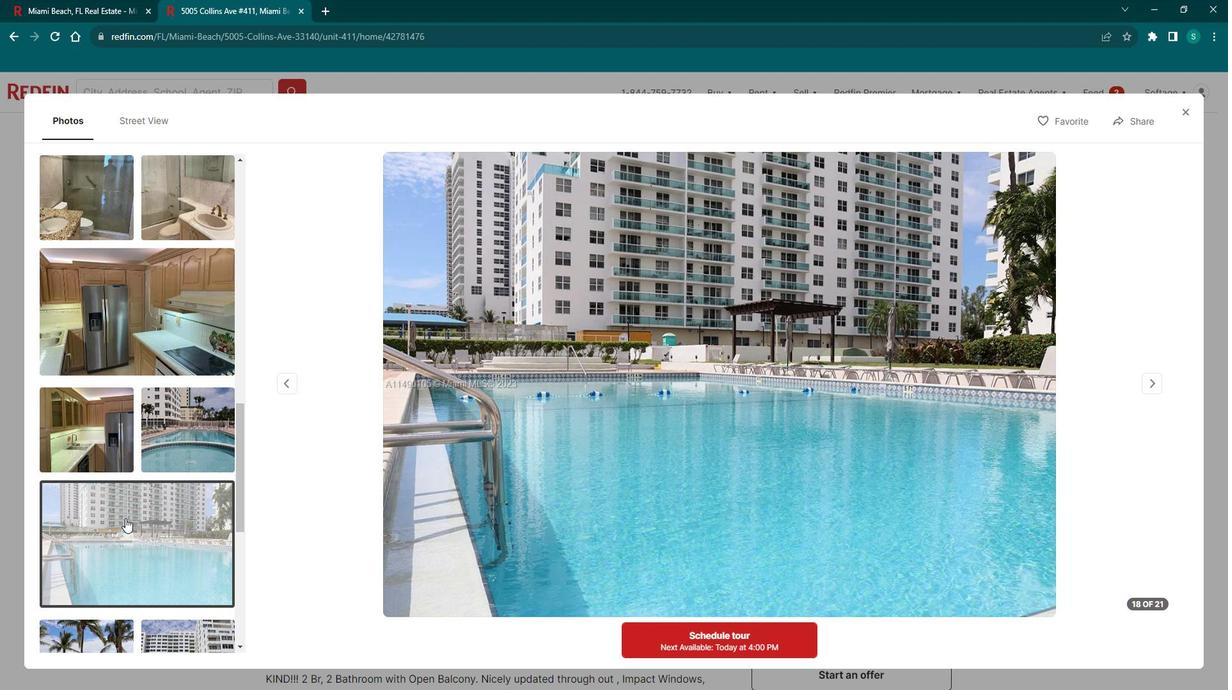 
Action: Mouse scrolled (112, 507) with delta (0, 0)
Screenshot: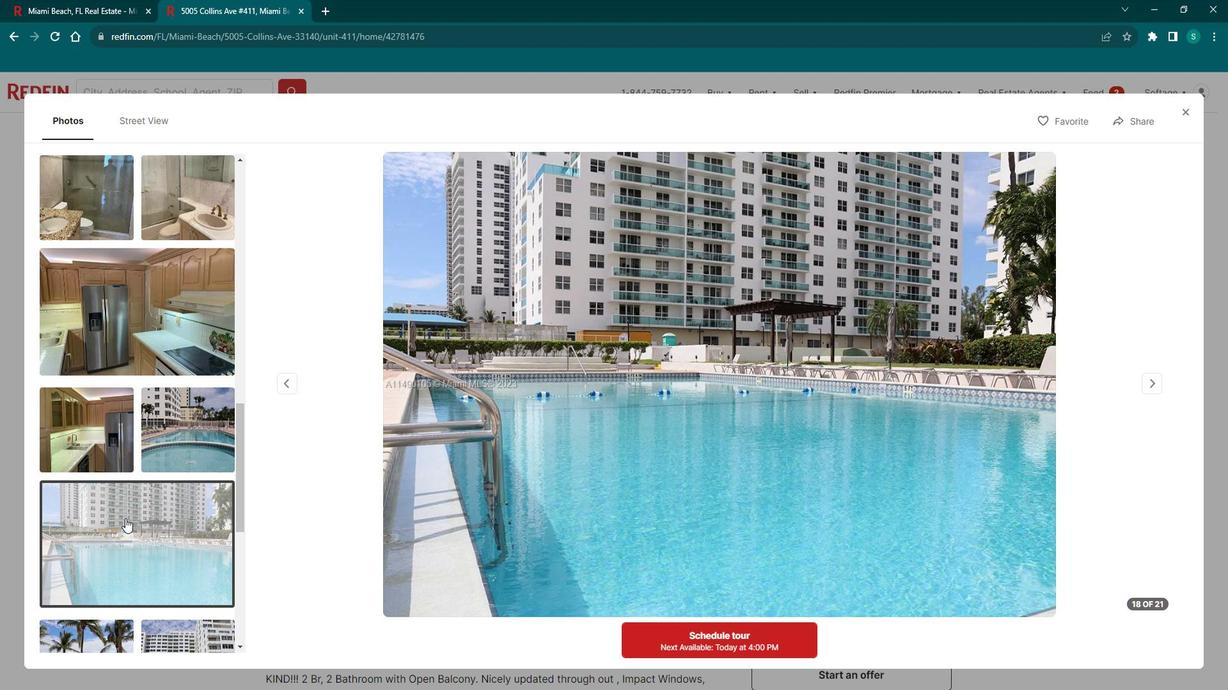 
Action: Mouse scrolled (112, 507) with delta (0, 0)
Screenshot: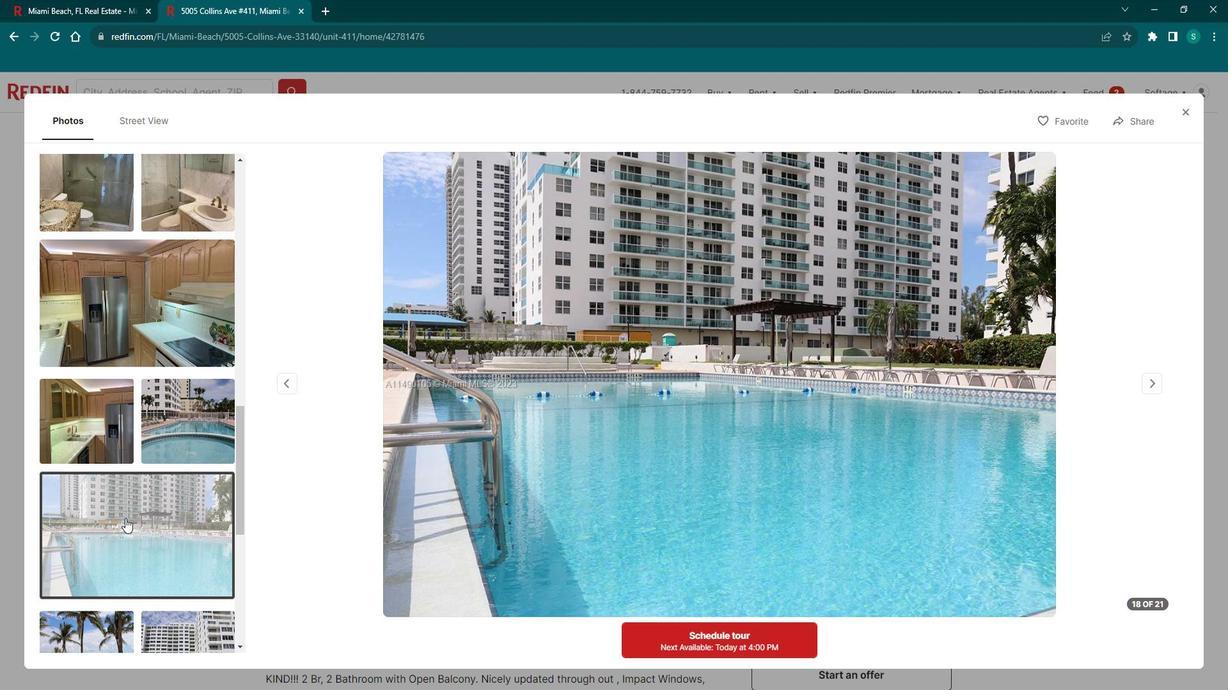 
Action: Mouse moved to (97, 454)
Screenshot: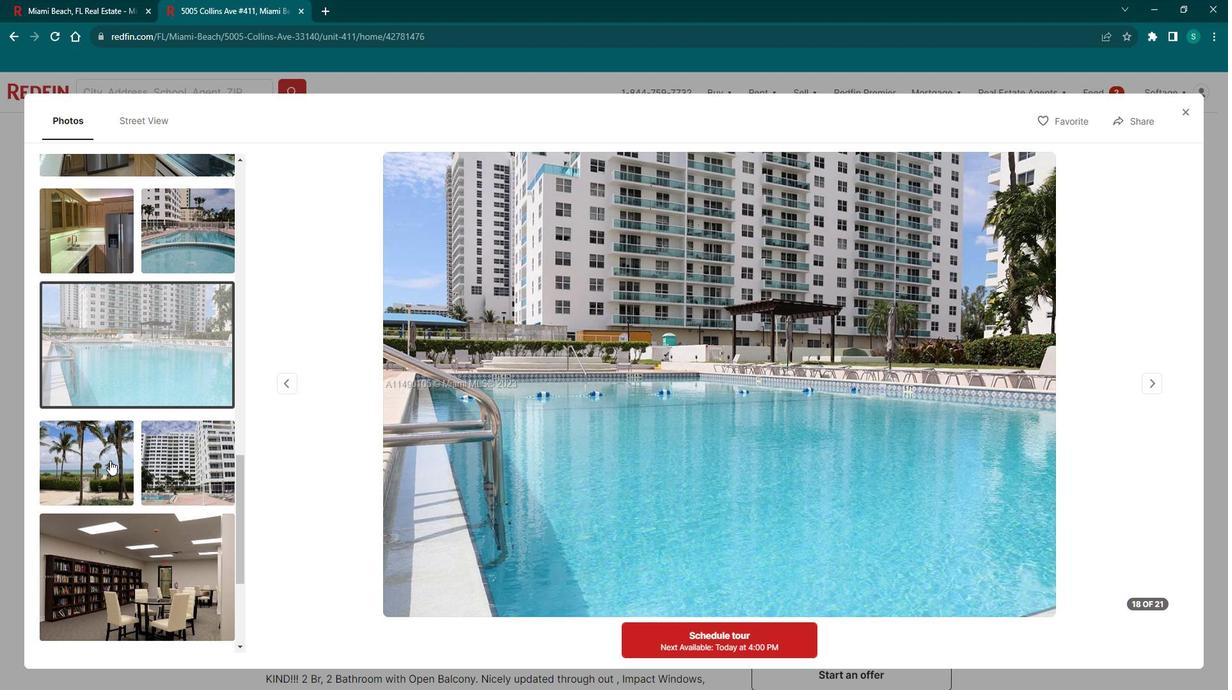 
Action: Mouse pressed left at (97, 454)
Screenshot: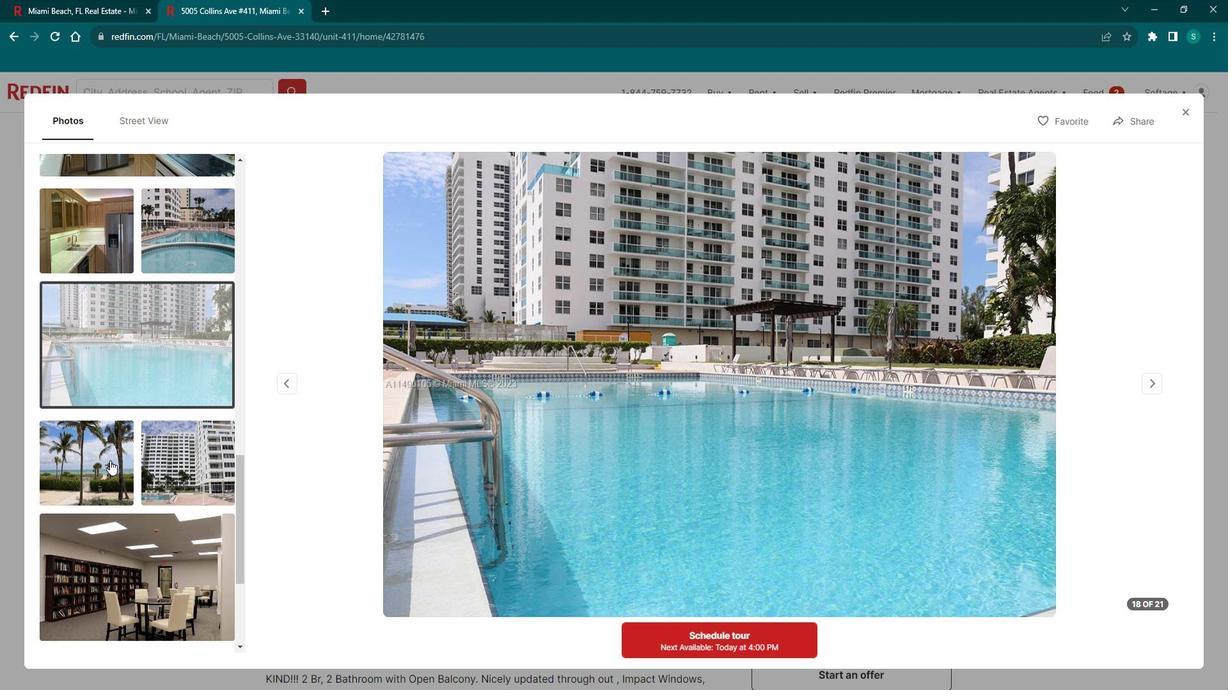 
Action: Mouse moved to (157, 459)
Screenshot: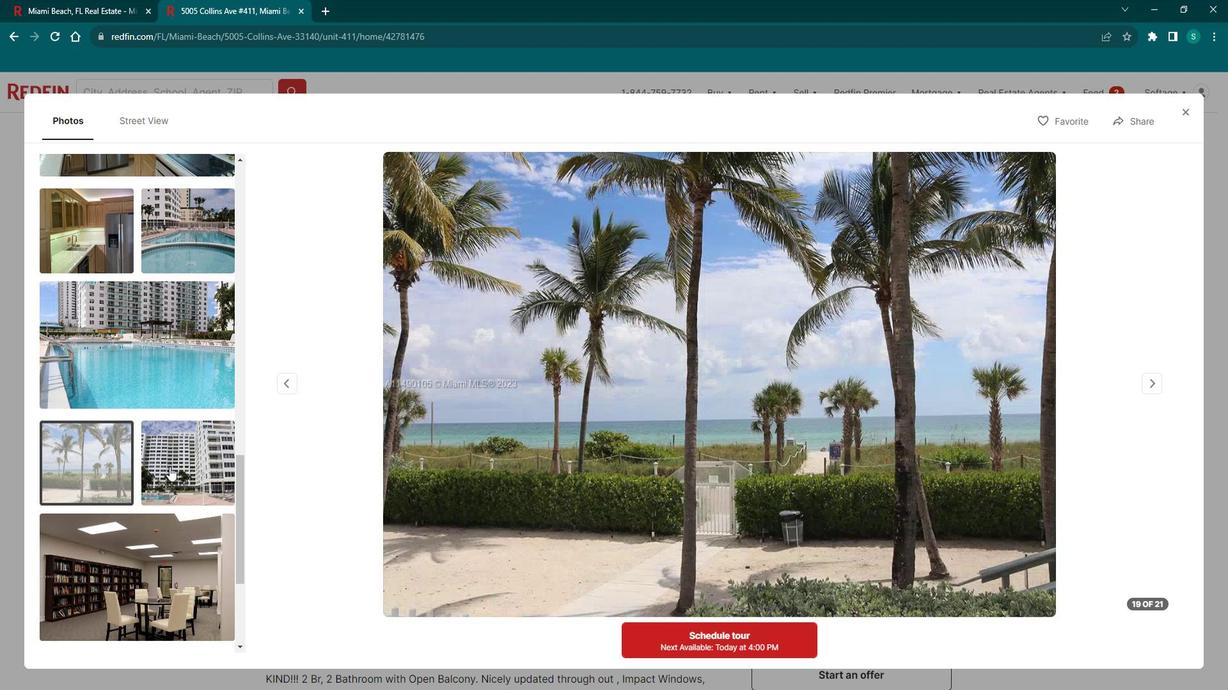 
Action: Mouse pressed left at (157, 459)
Screenshot: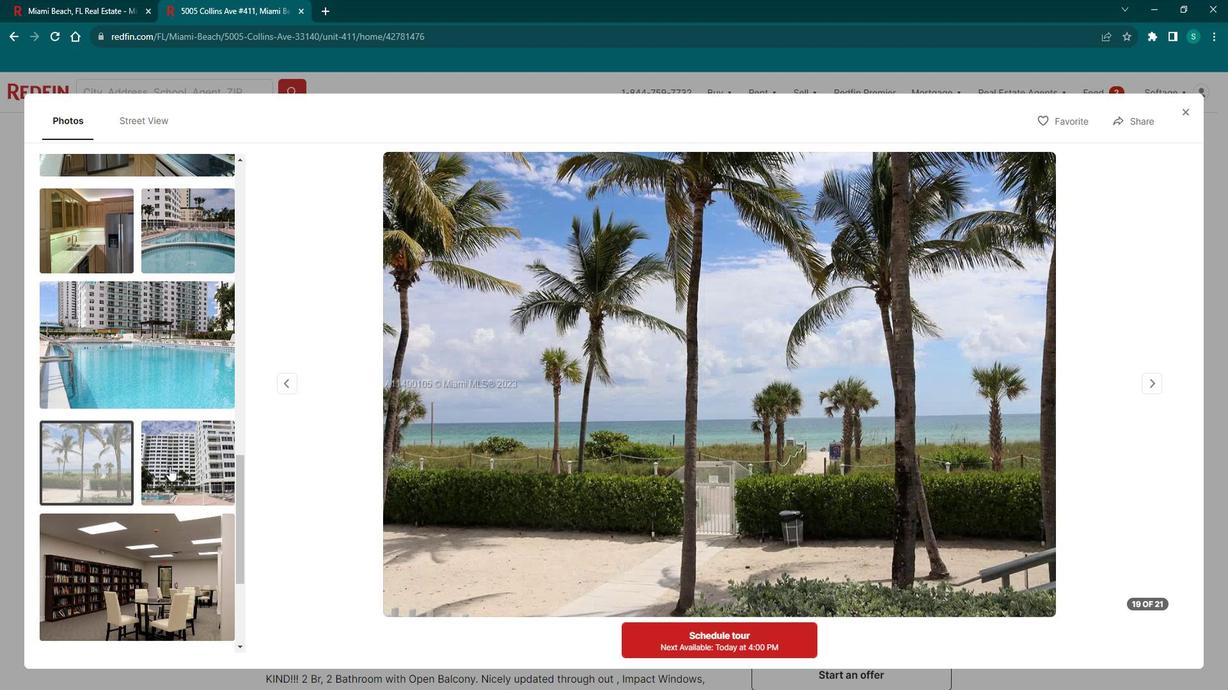 
Action: Mouse moved to (116, 523)
Screenshot: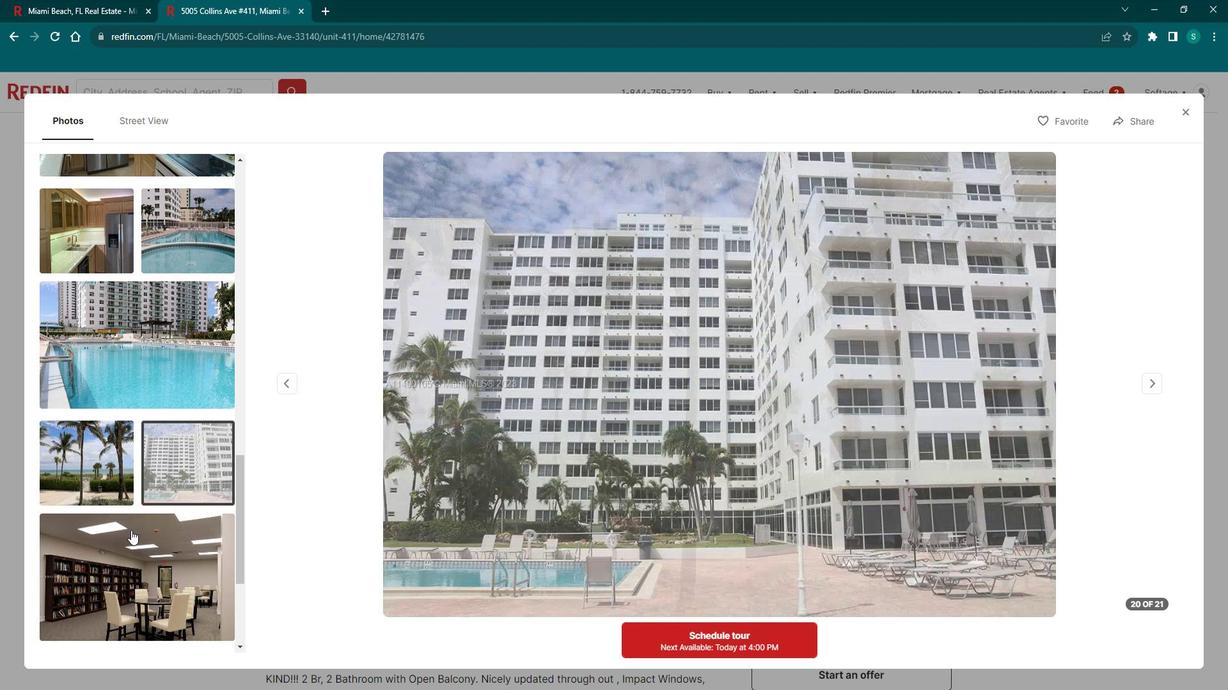 
Action: Mouse pressed left at (116, 523)
Screenshot: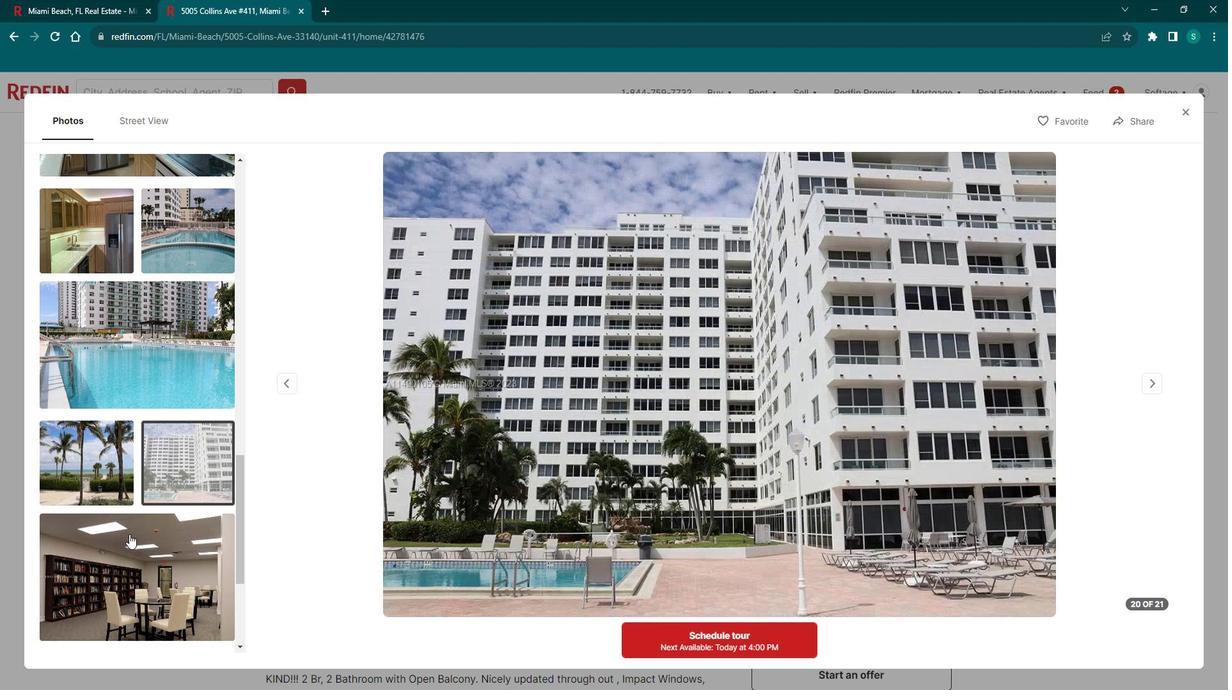 
Action: Mouse moved to (1190, 124)
Screenshot: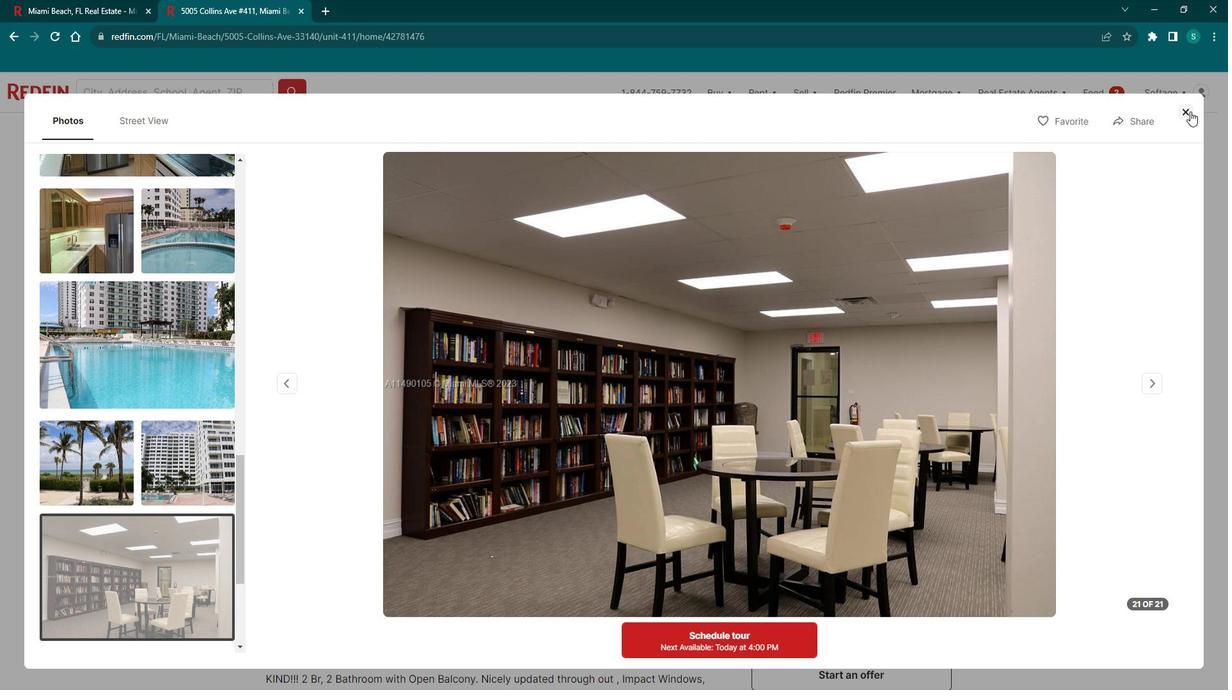 
Action: Mouse pressed left at (1190, 124)
Screenshot: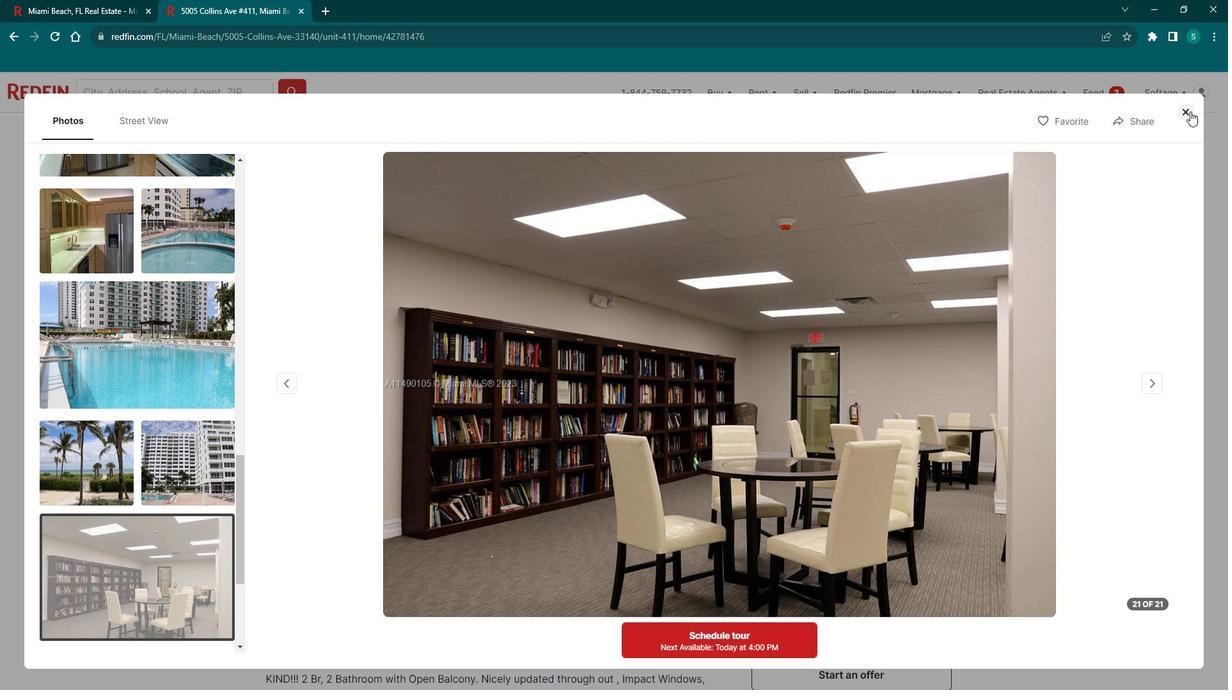 
Action: Mouse moved to (423, 454)
Screenshot: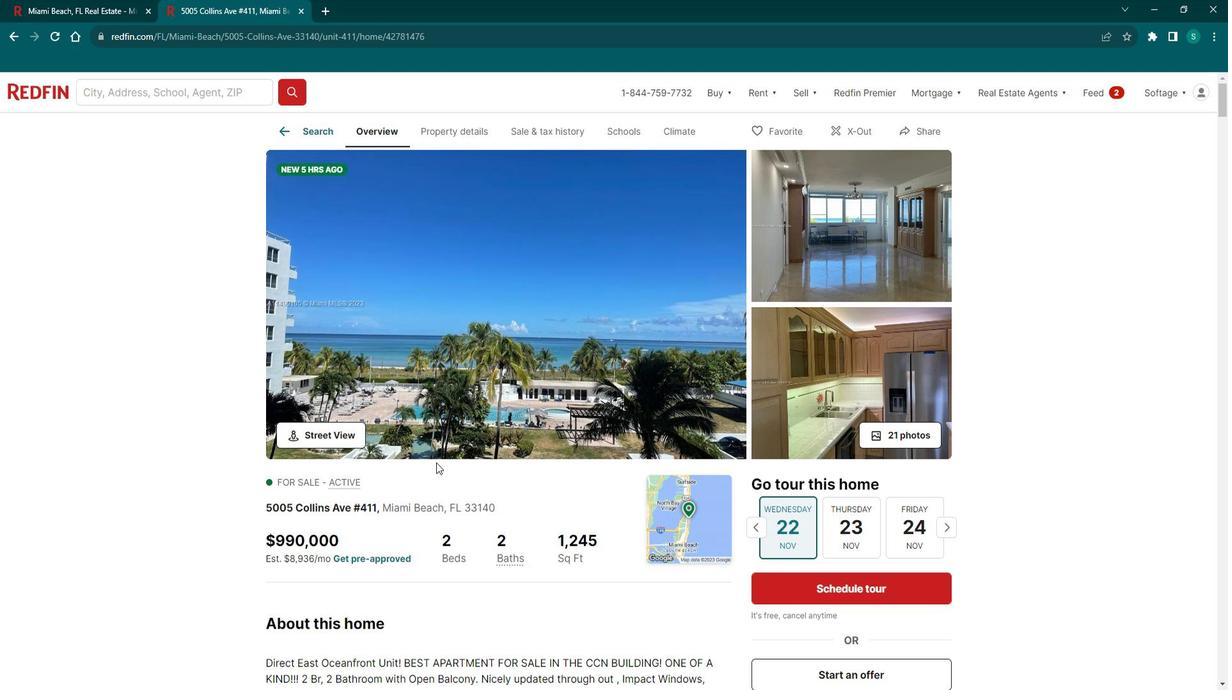 
Action: Mouse scrolled (423, 453) with delta (0, 0)
Screenshot: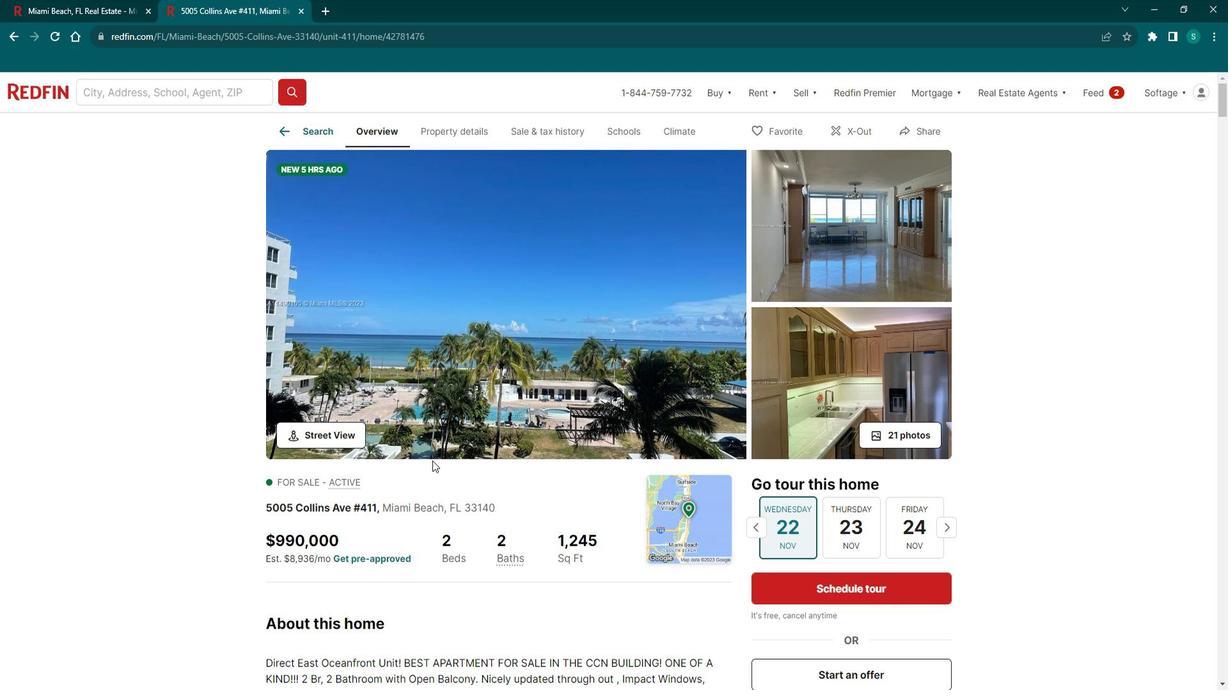 
Action: Mouse scrolled (423, 453) with delta (0, 0)
Screenshot: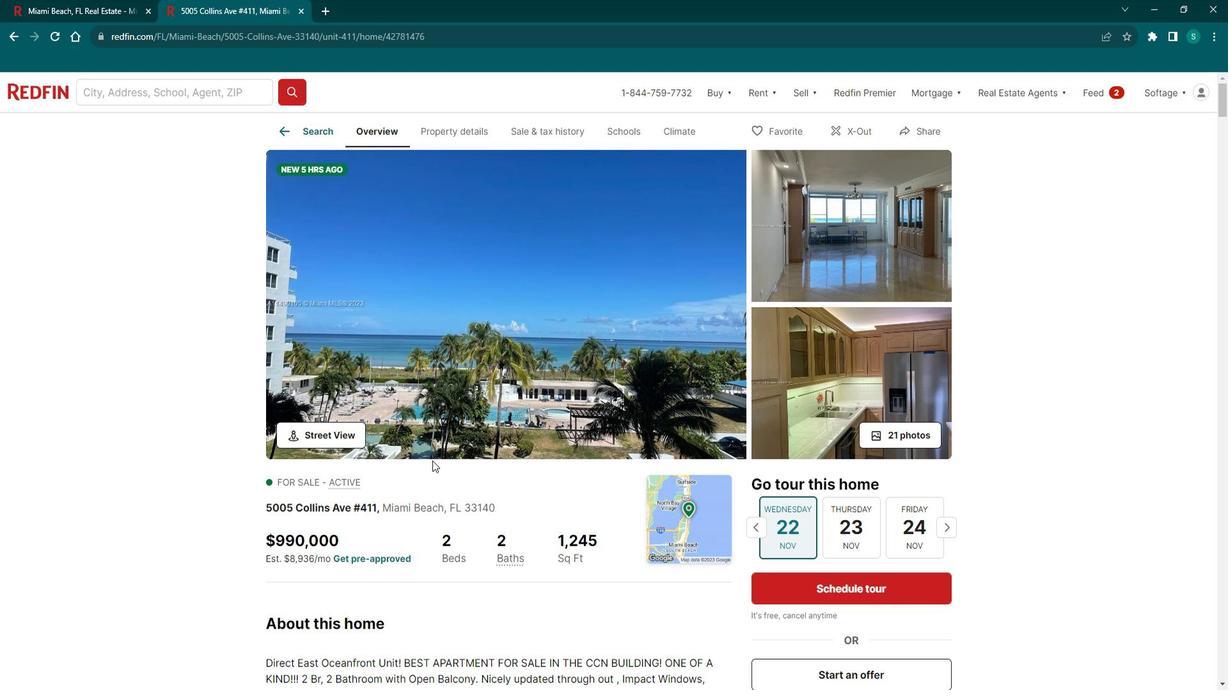 
Action: Mouse scrolled (423, 453) with delta (0, 0)
Screenshot: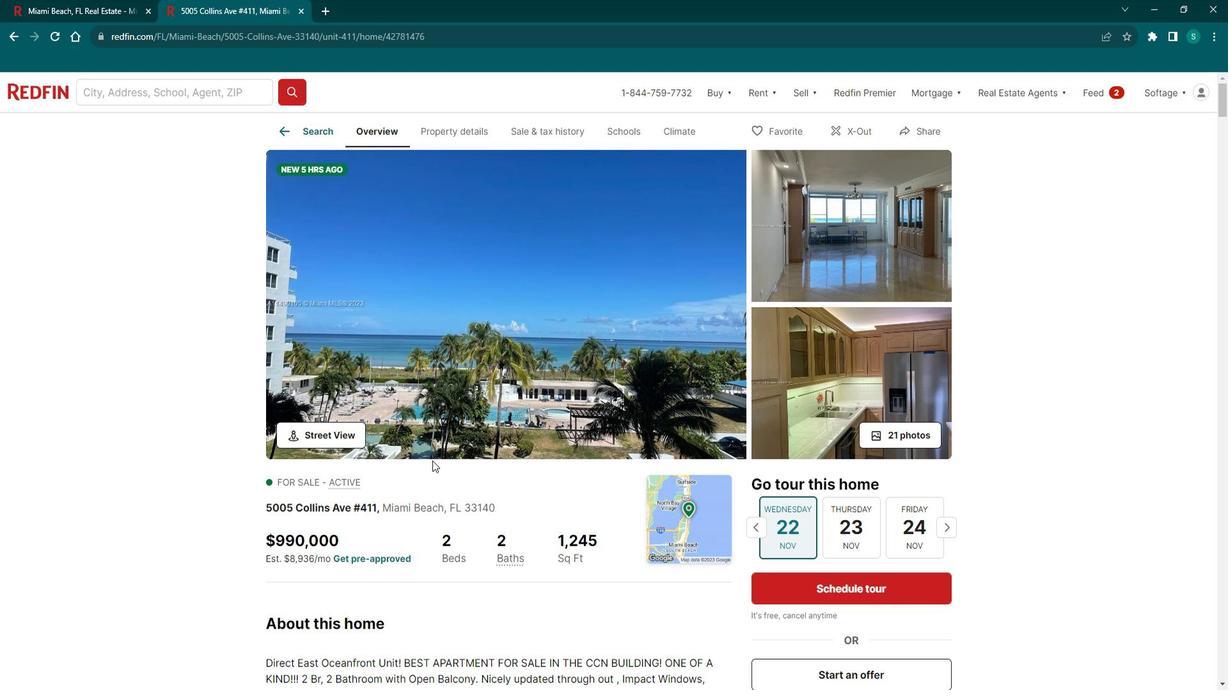 
Action: Mouse scrolled (423, 453) with delta (0, 0)
Screenshot: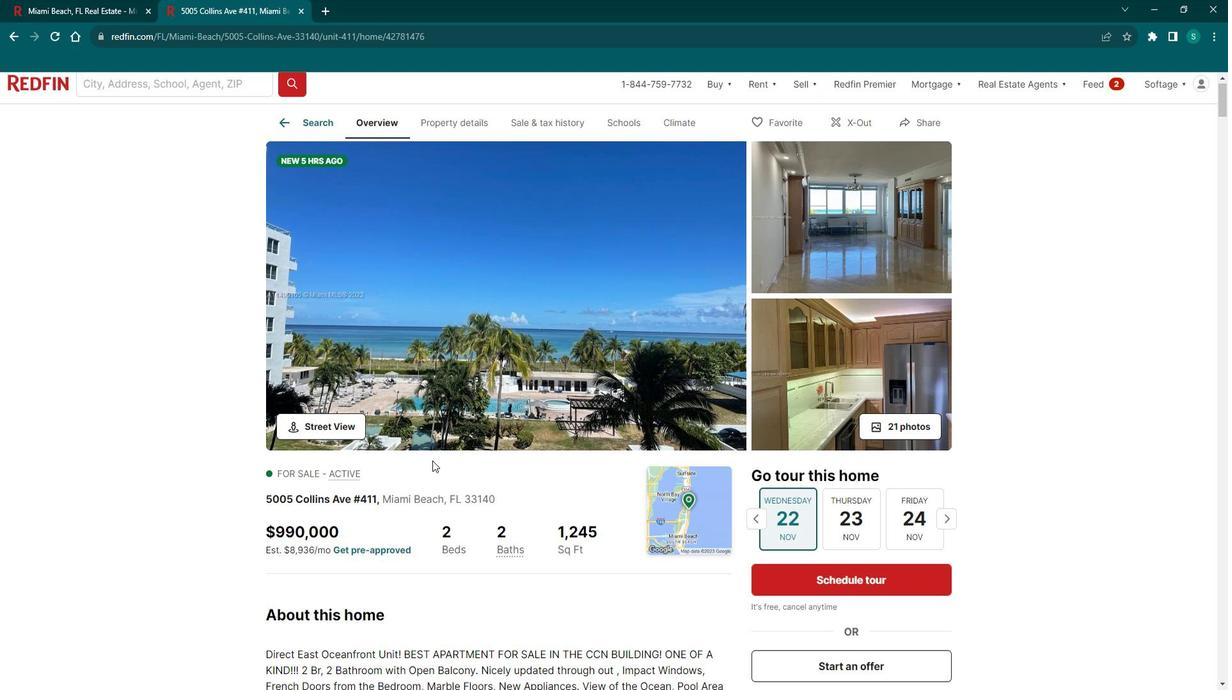 
Action: Mouse moved to (372, 401)
Screenshot: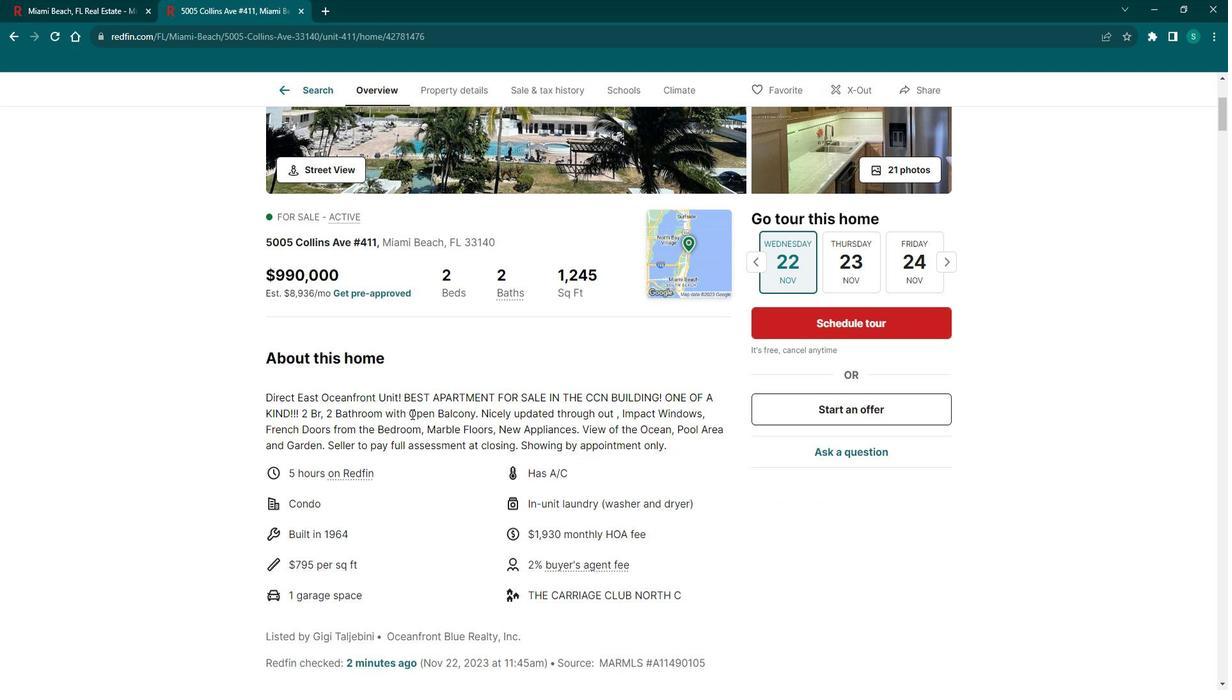
Action: Mouse scrolled (372, 400) with delta (0, 0)
Screenshot: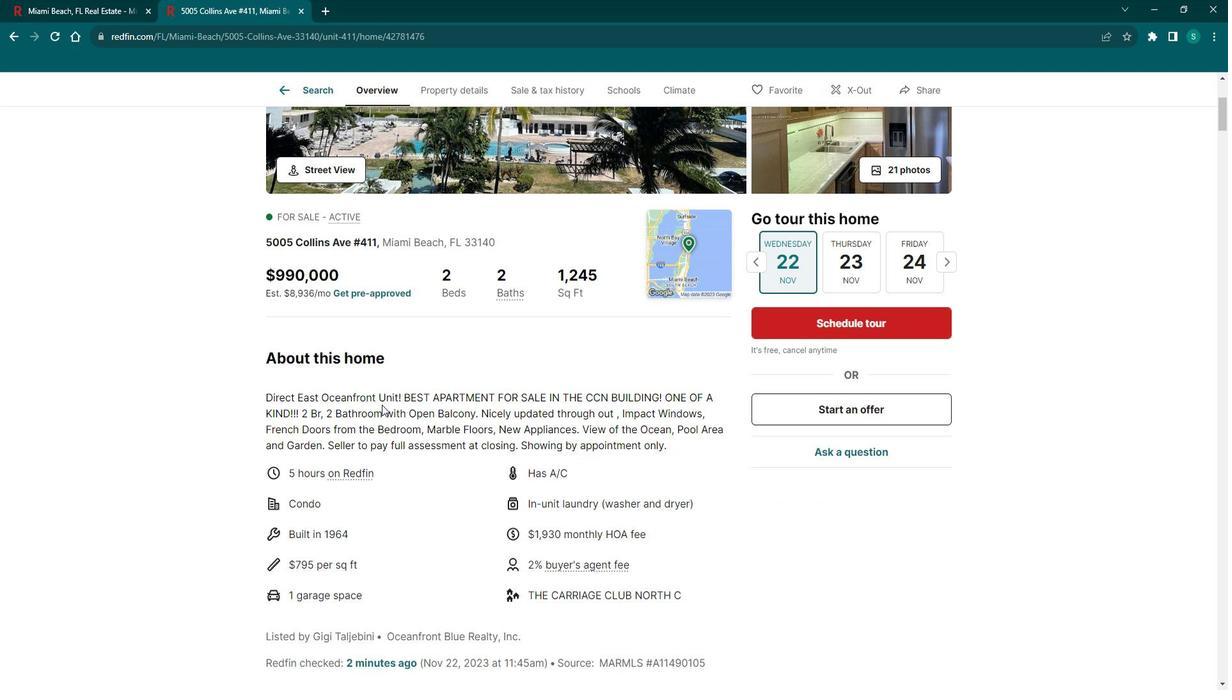 
Action: Mouse scrolled (372, 400) with delta (0, 0)
Screenshot: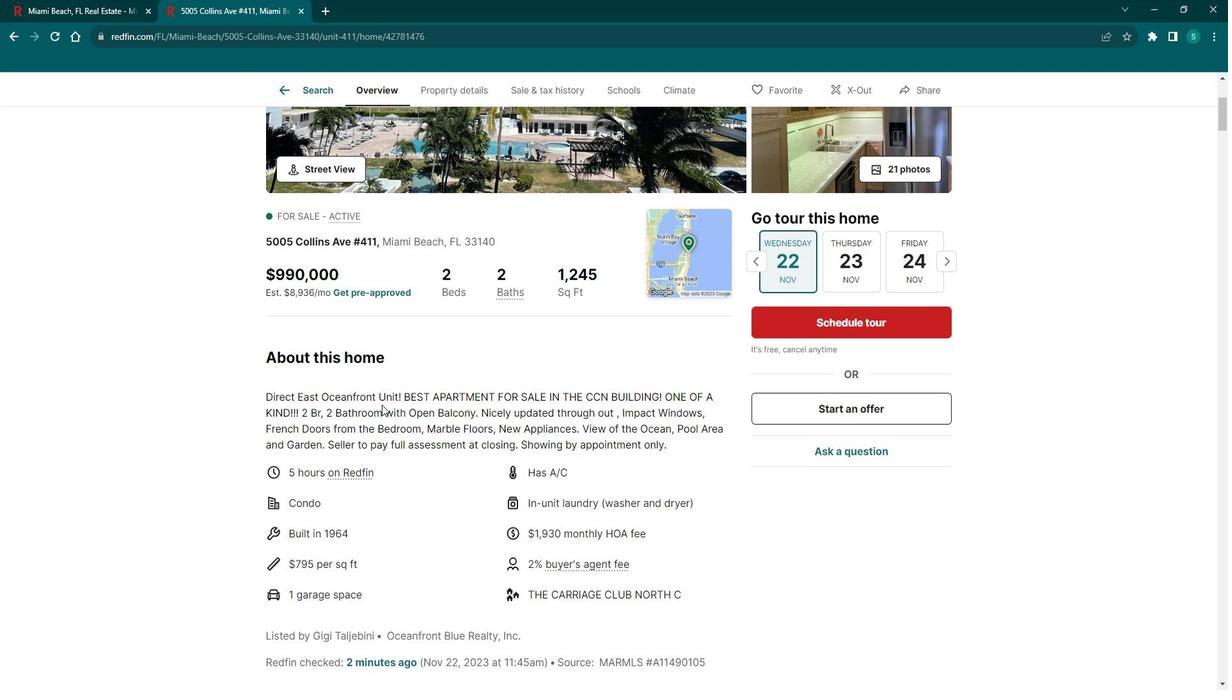 
Action: Mouse scrolled (372, 400) with delta (0, 0)
Screenshot: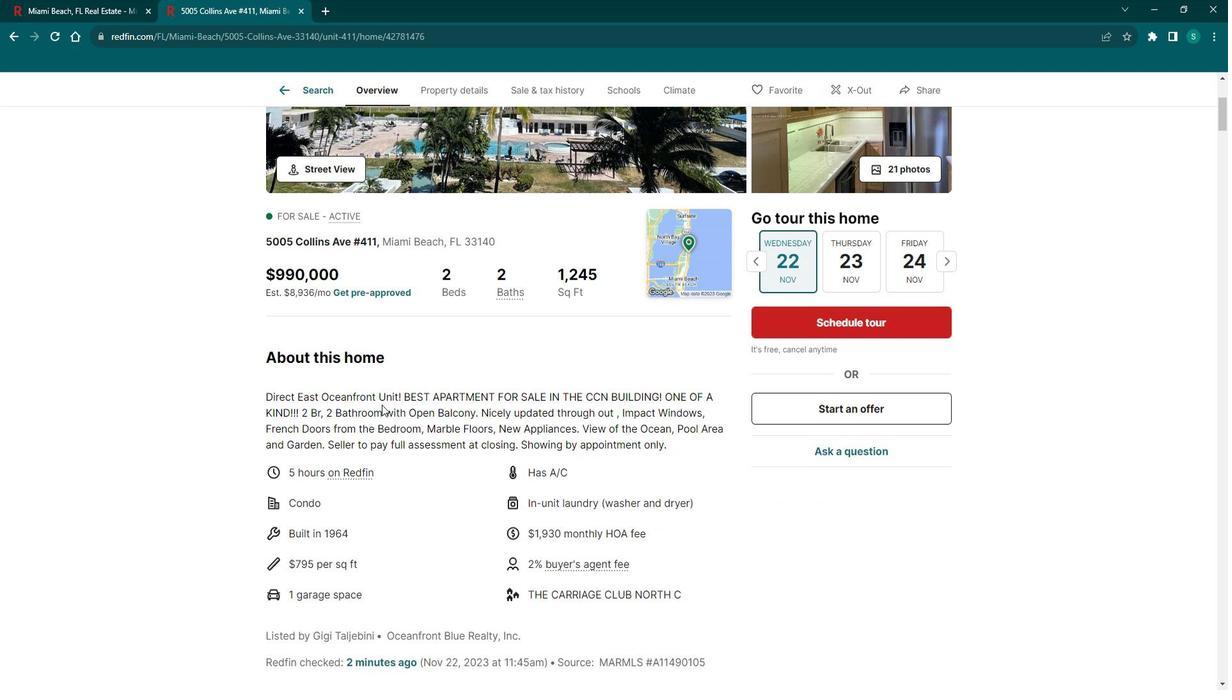 
Action: Mouse scrolled (372, 400) with delta (0, 0)
Screenshot: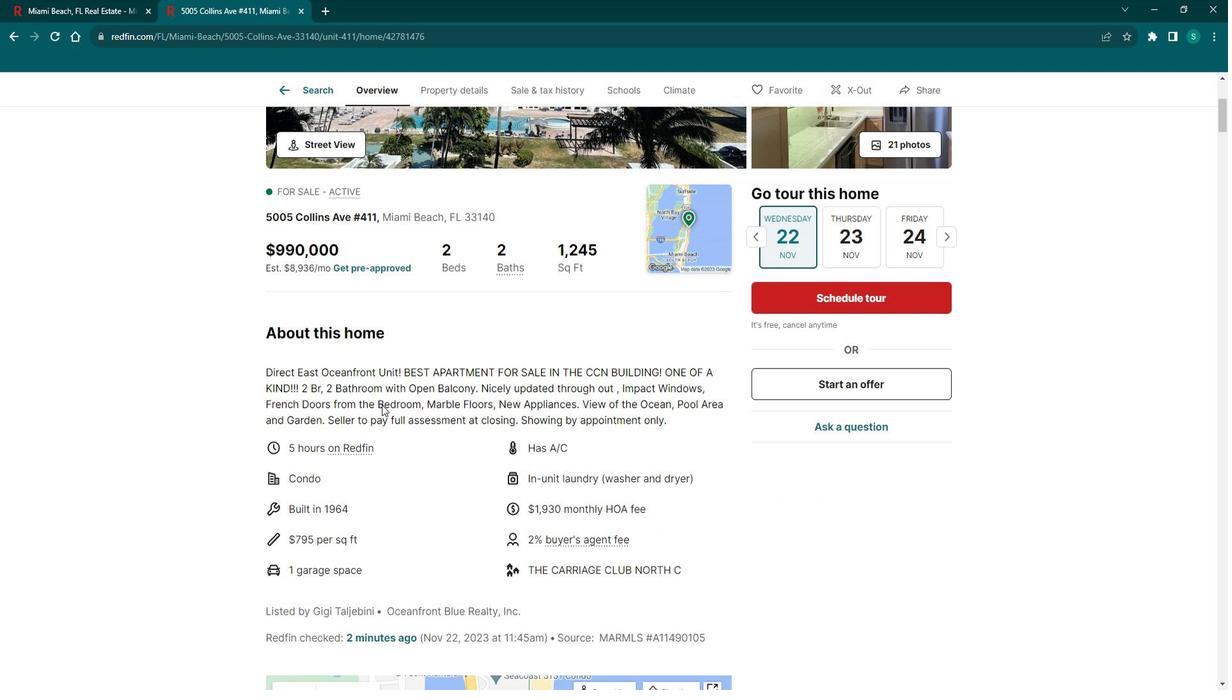 
Action: Mouse moved to (323, 452)
Screenshot: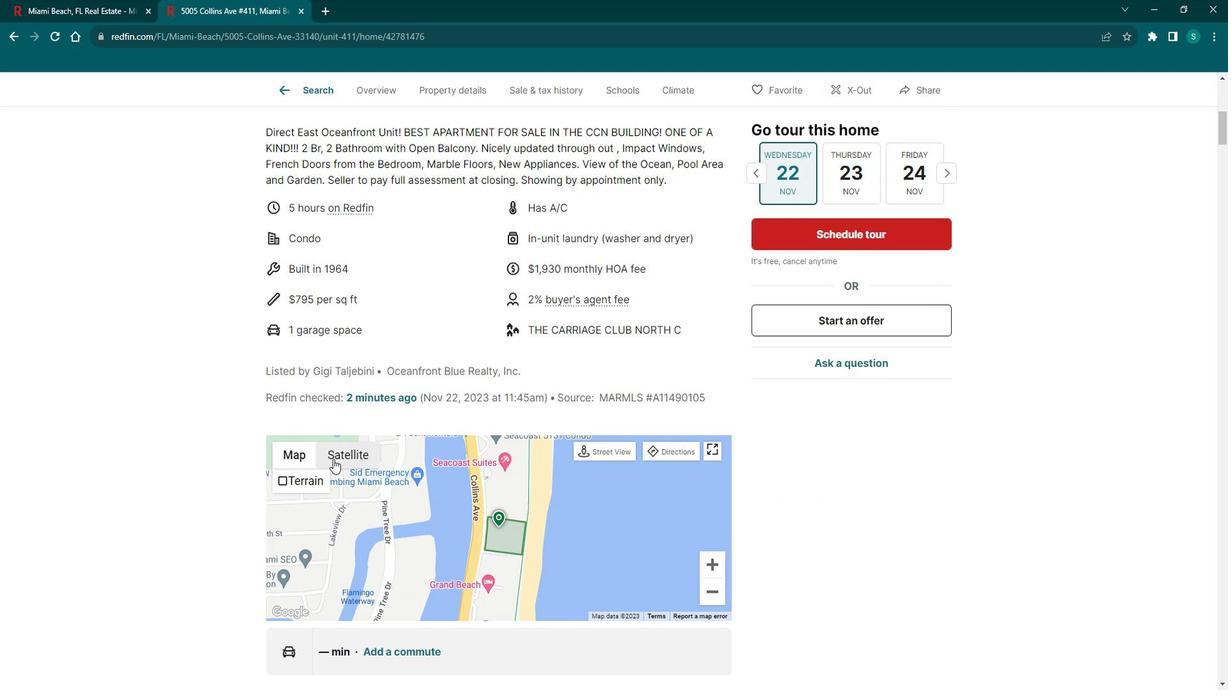 
Action: Mouse pressed left at (323, 452)
Screenshot: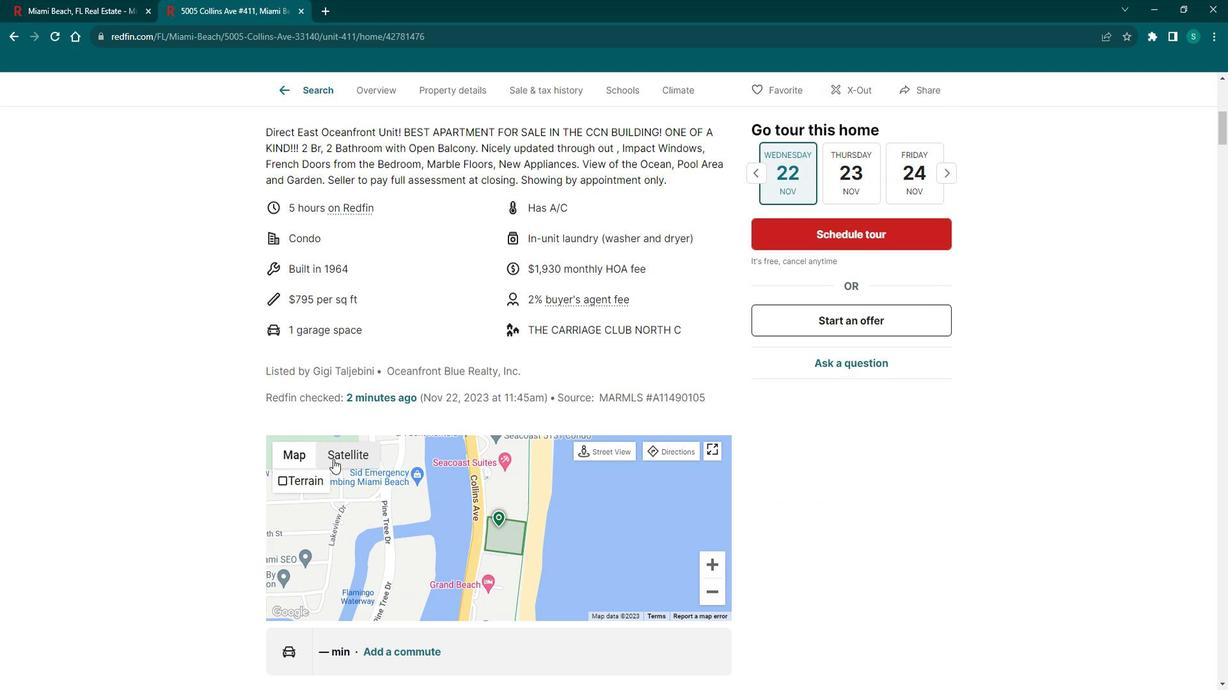 
Action: Mouse moved to (292, 453)
Screenshot: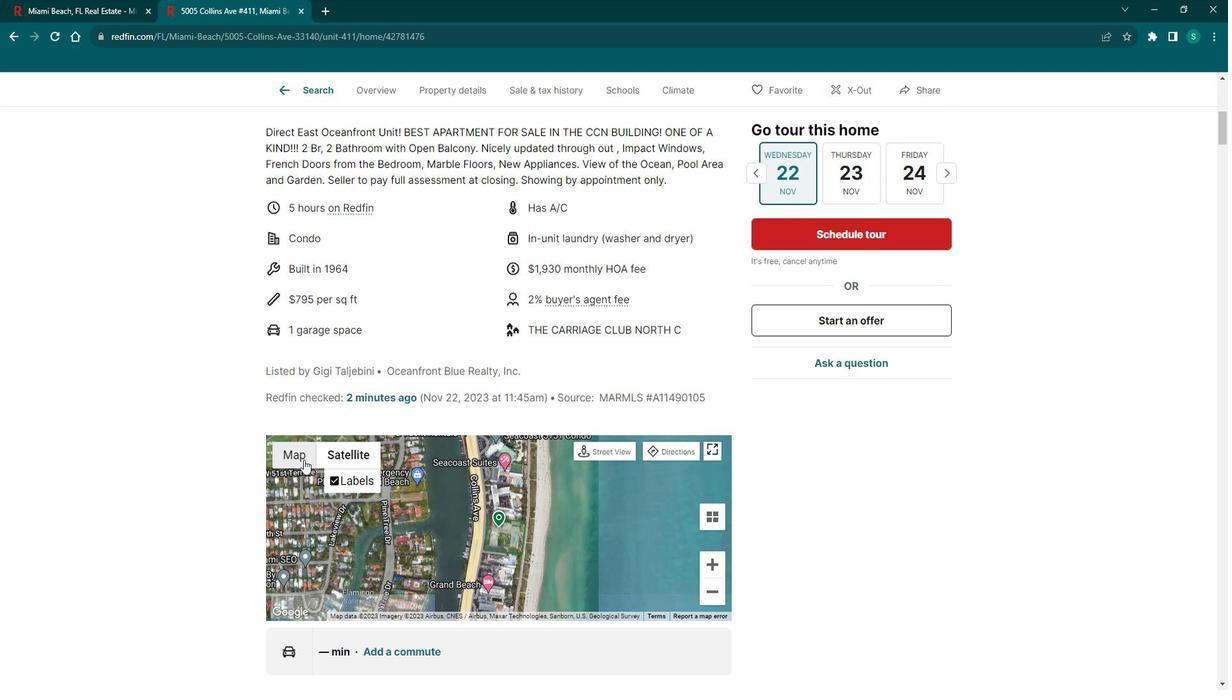 
Action: Mouse pressed left at (292, 453)
Screenshot: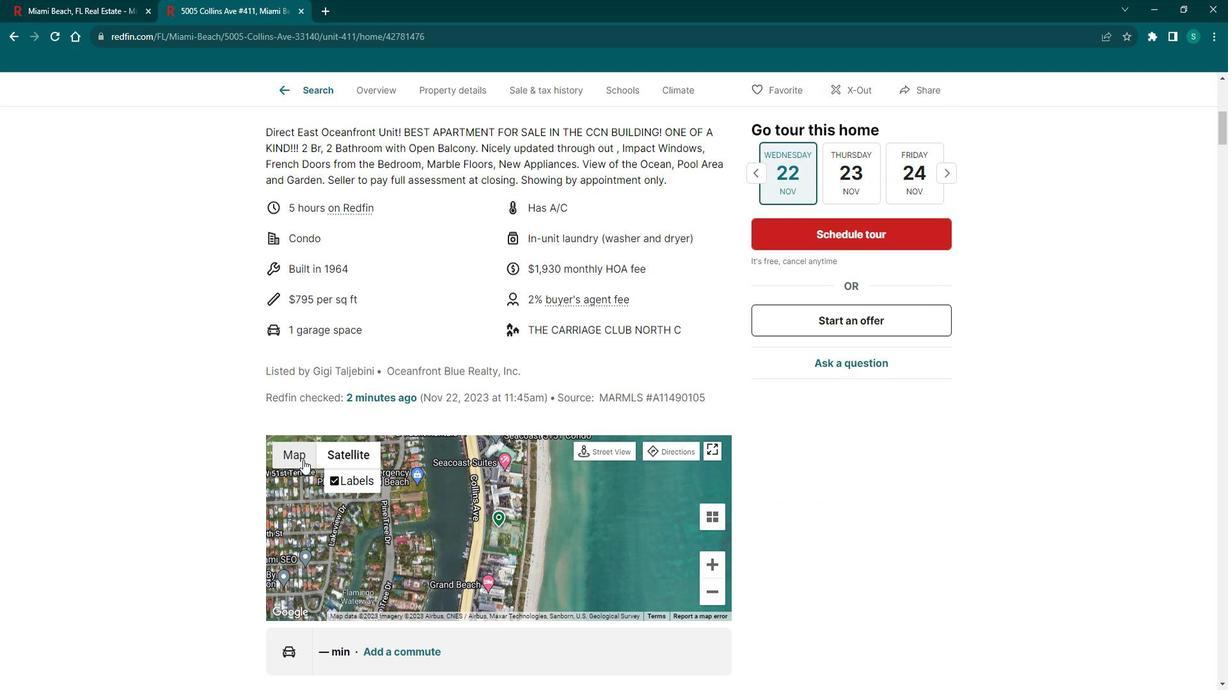 
Action: Mouse scrolled (292, 452) with delta (0, 0)
Screenshot: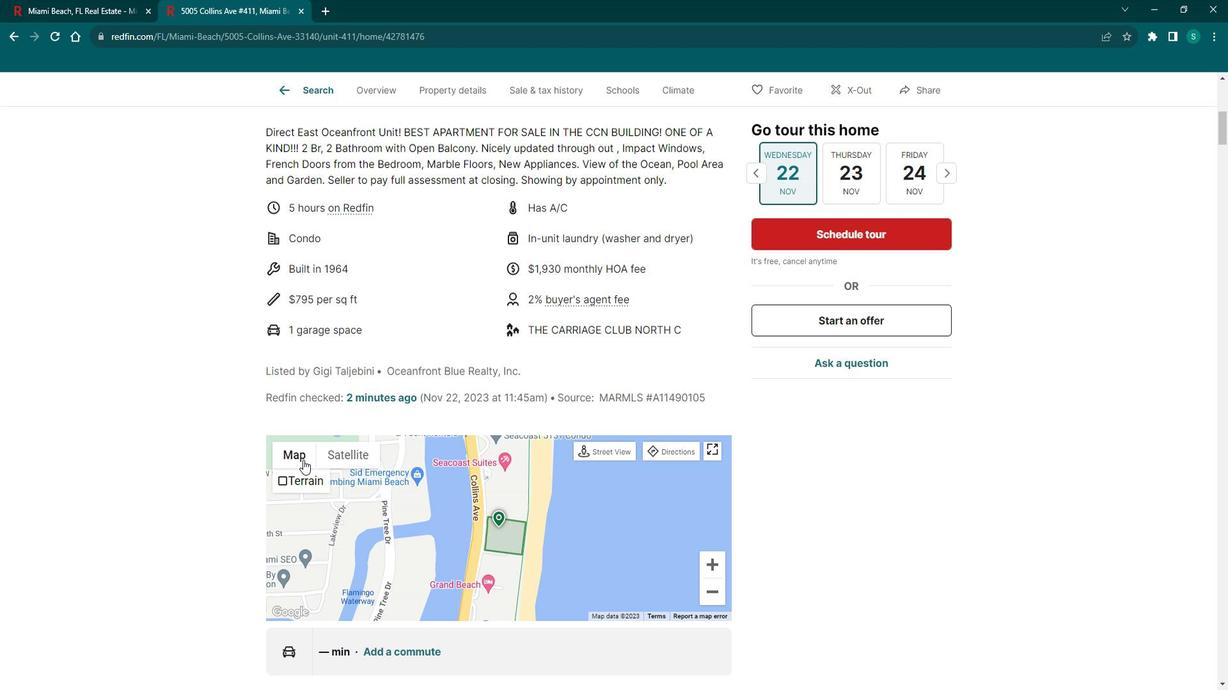 
Action: Mouse scrolled (292, 452) with delta (0, 0)
Screenshot: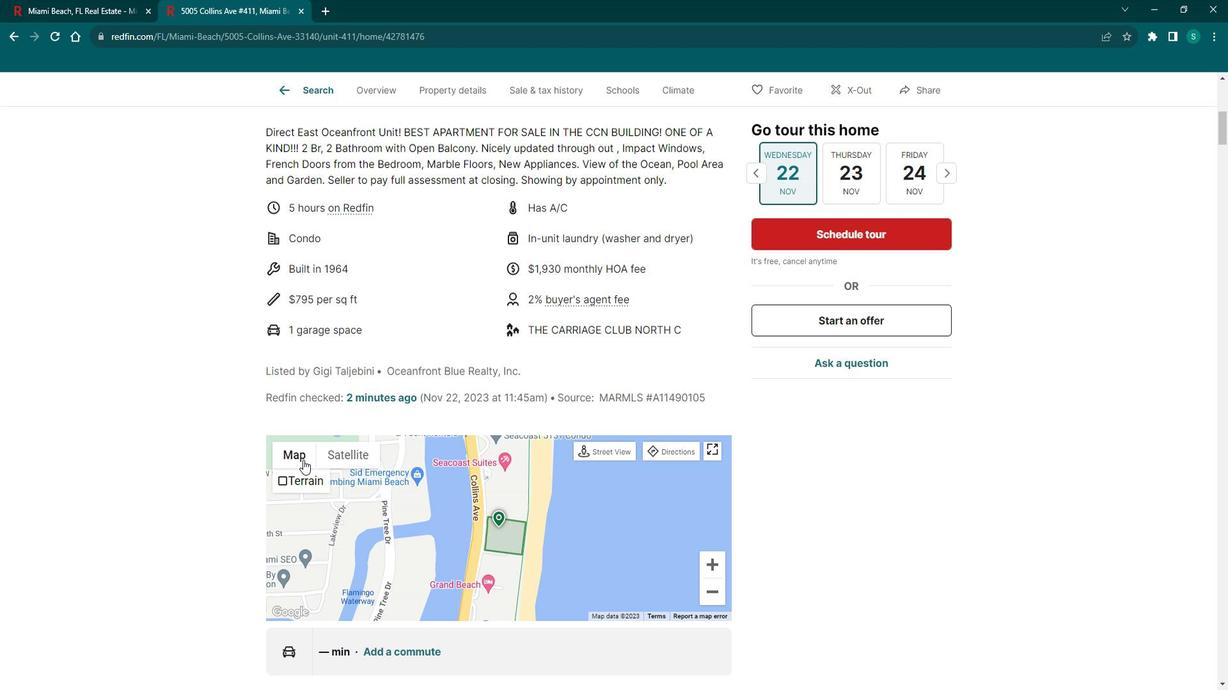 
Action: Mouse scrolled (292, 452) with delta (0, 0)
Screenshot: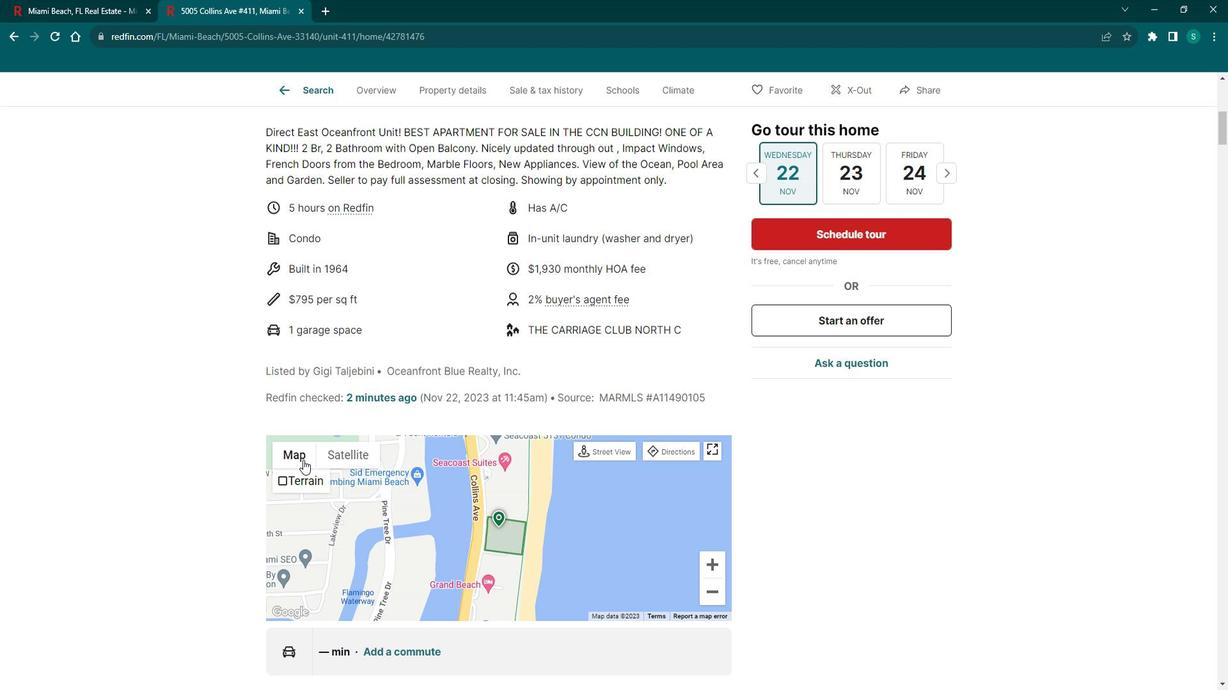 
Action: Mouse scrolled (292, 452) with delta (0, 0)
Screenshot: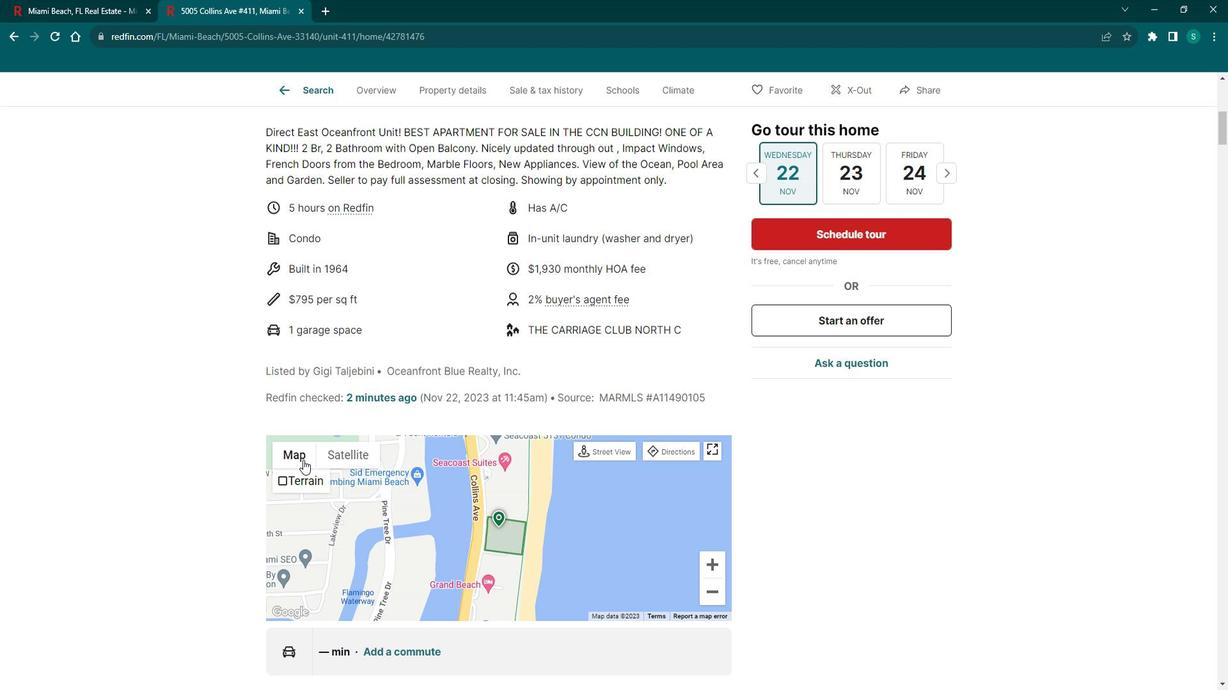 
Action: Mouse scrolled (292, 452) with delta (0, 0)
Screenshot: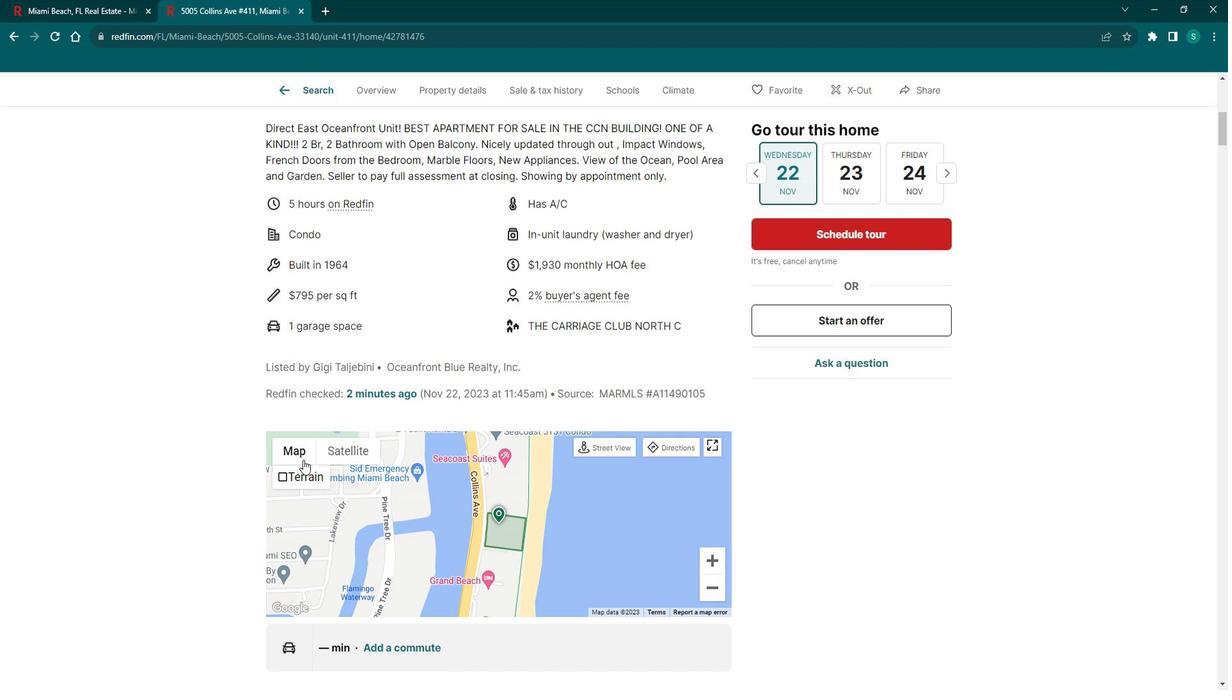 
Action: Mouse scrolled (292, 452) with delta (0, 0)
Screenshot: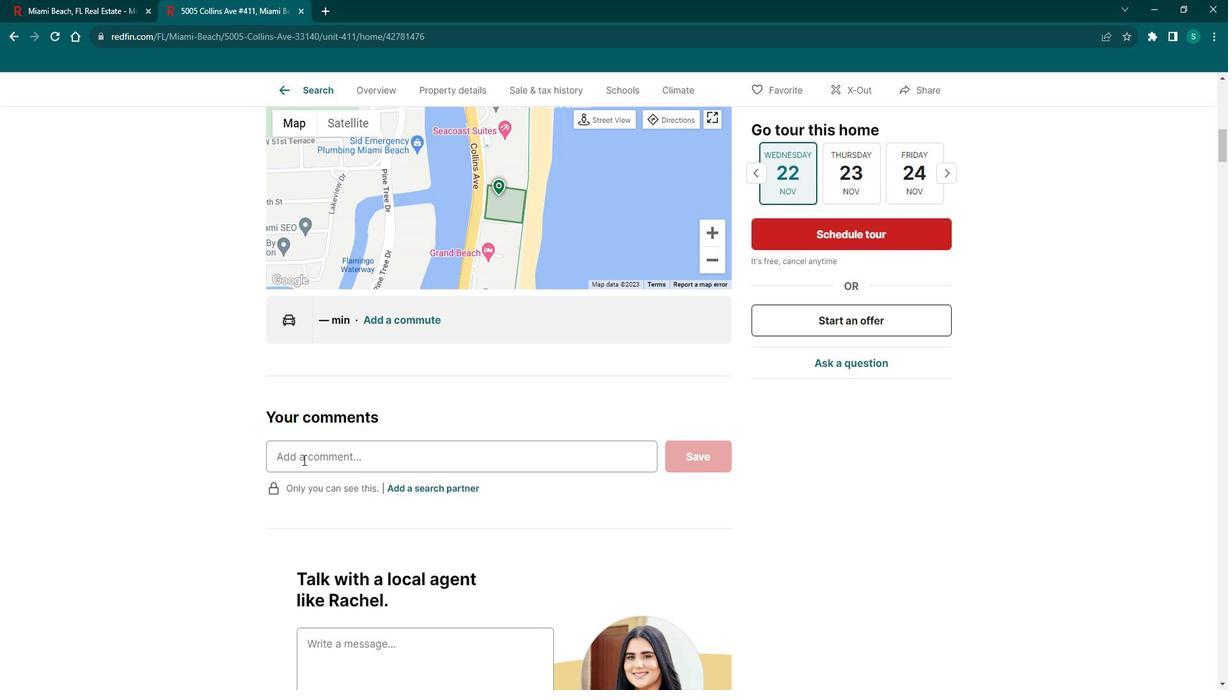 
Action: Mouse scrolled (292, 452) with delta (0, 0)
Screenshot: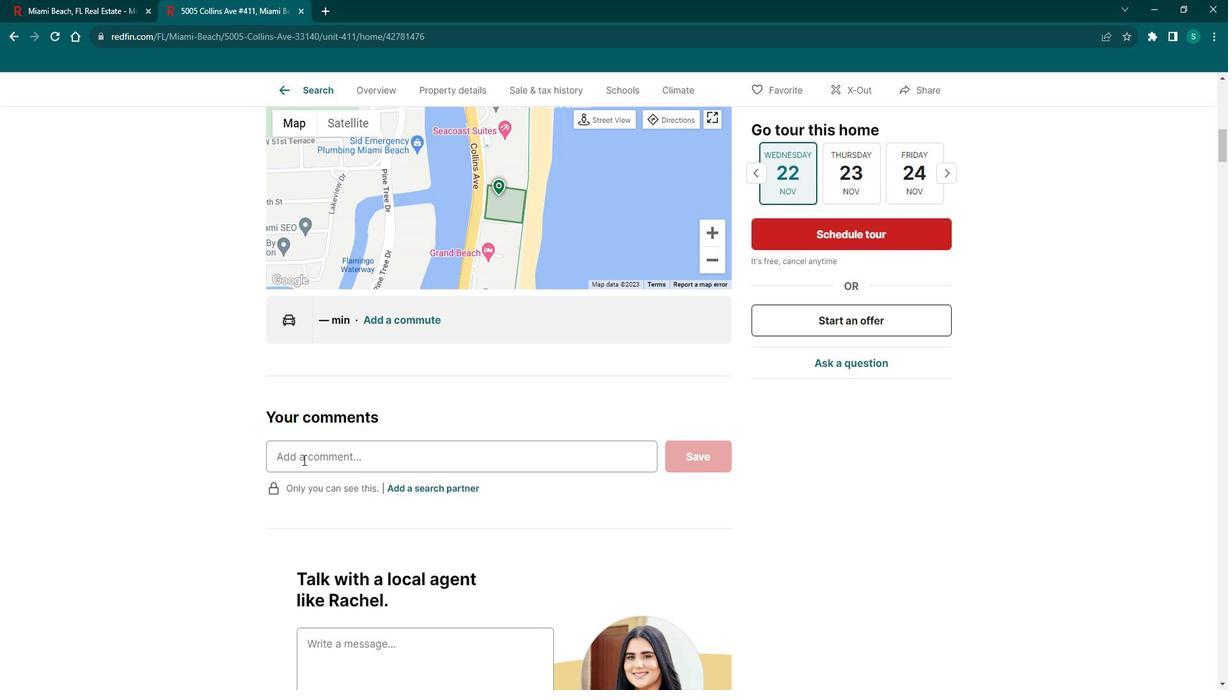 
Action: Mouse scrolled (292, 452) with delta (0, 0)
Screenshot: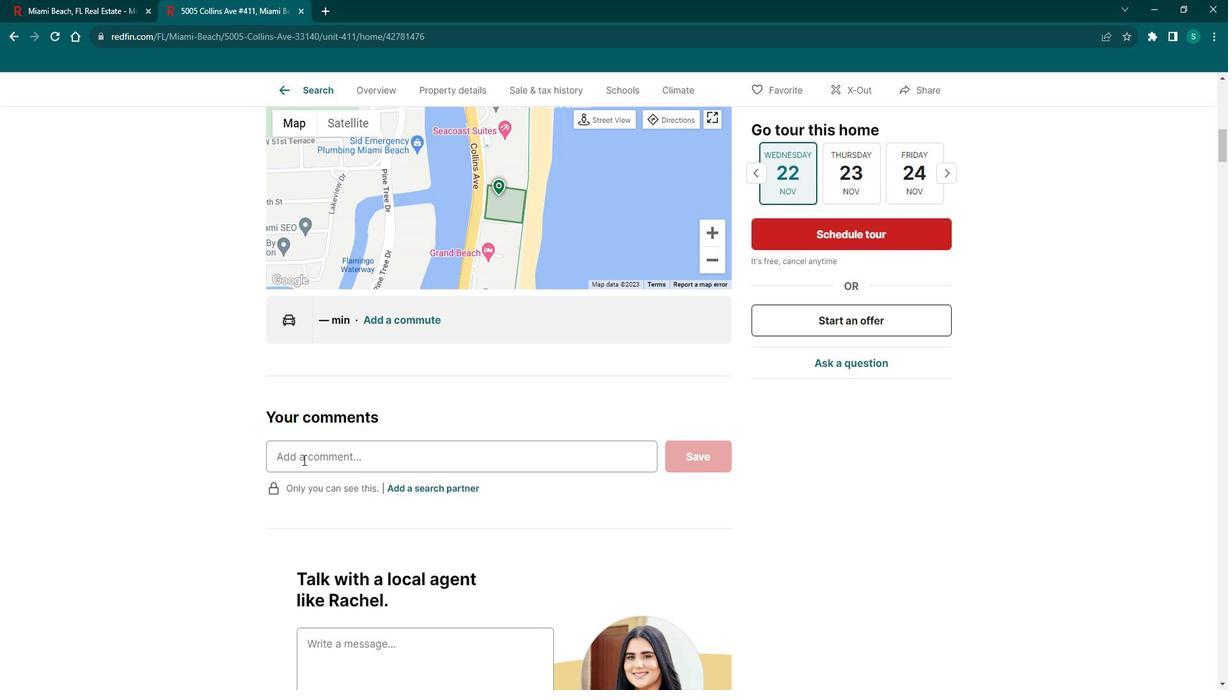 
Action: Mouse scrolled (292, 452) with delta (0, 0)
Screenshot: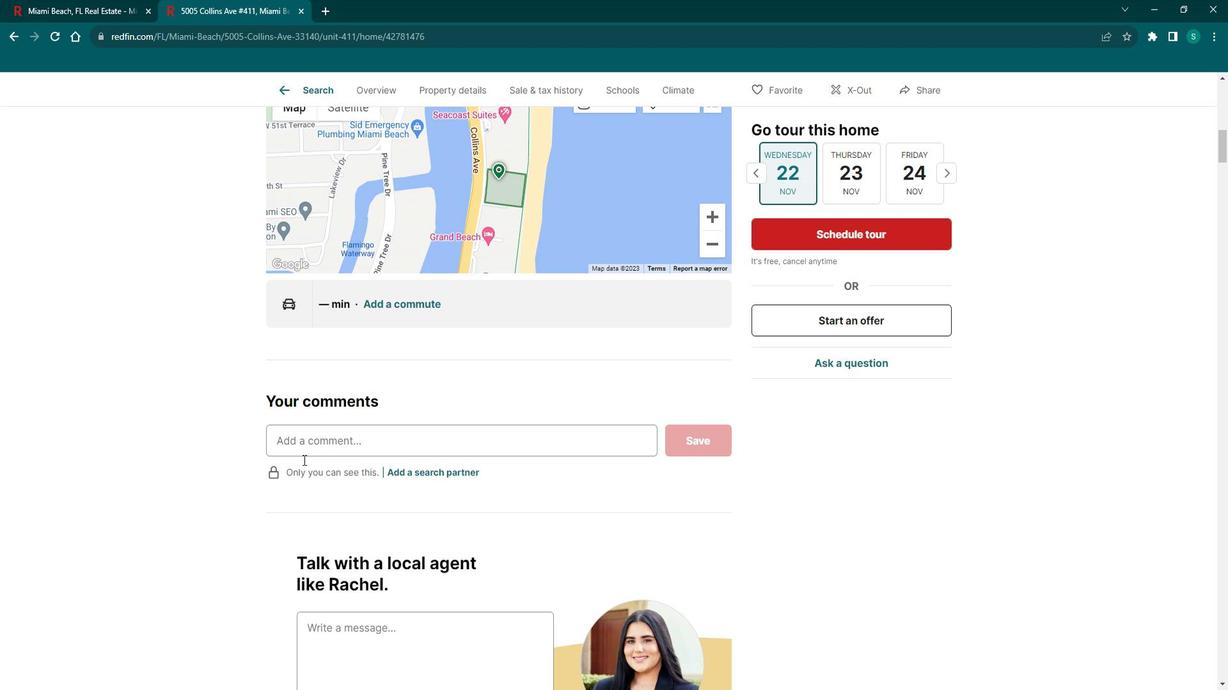 
Action: Mouse scrolled (292, 452) with delta (0, 0)
Screenshot: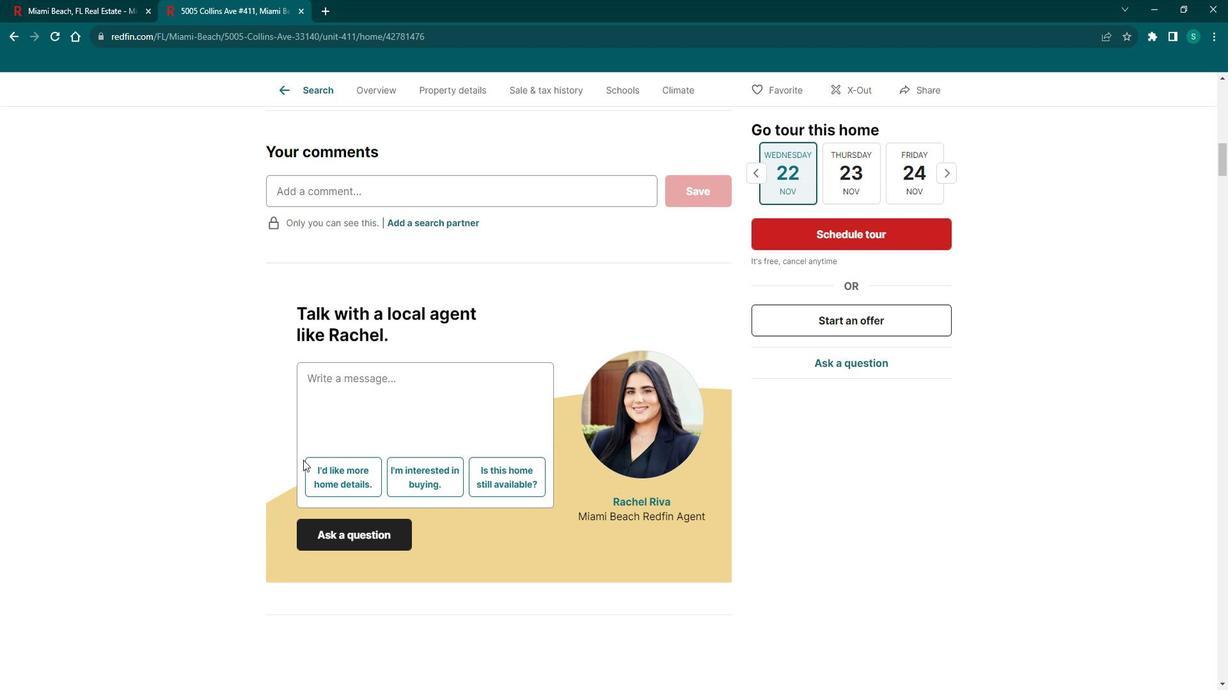 
Action: Mouse scrolled (292, 452) with delta (0, 0)
Screenshot: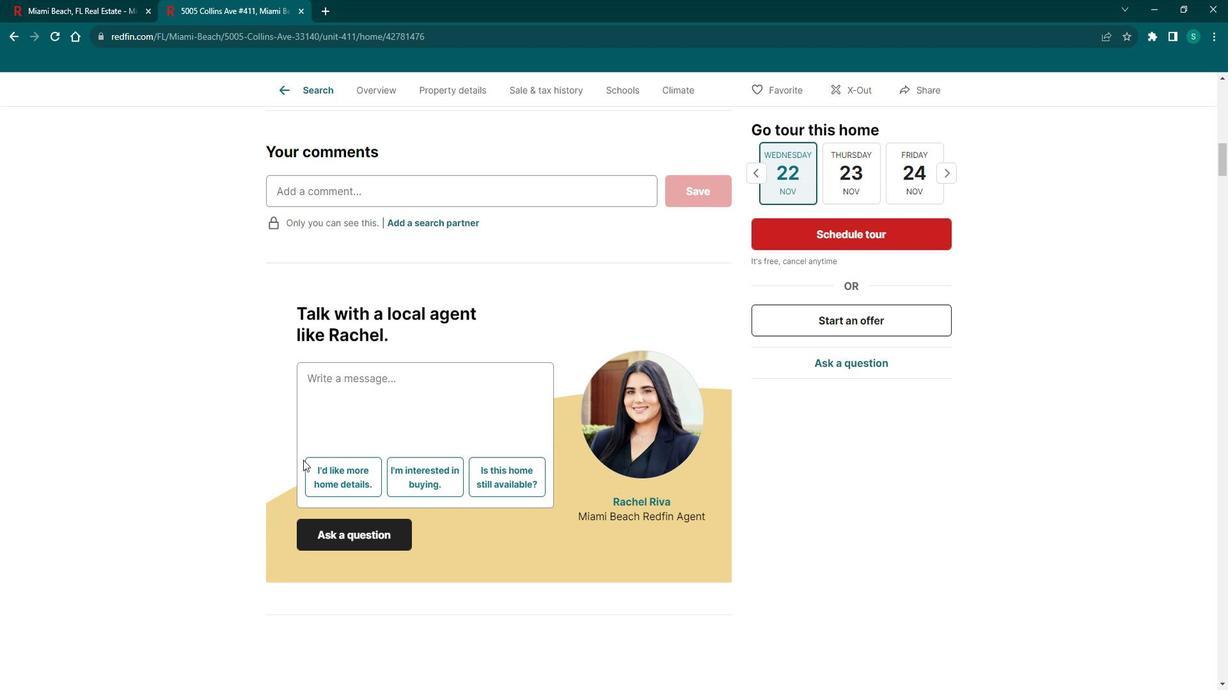 
Action: Mouse scrolled (292, 452) with delta (0, 0)
Screenshot: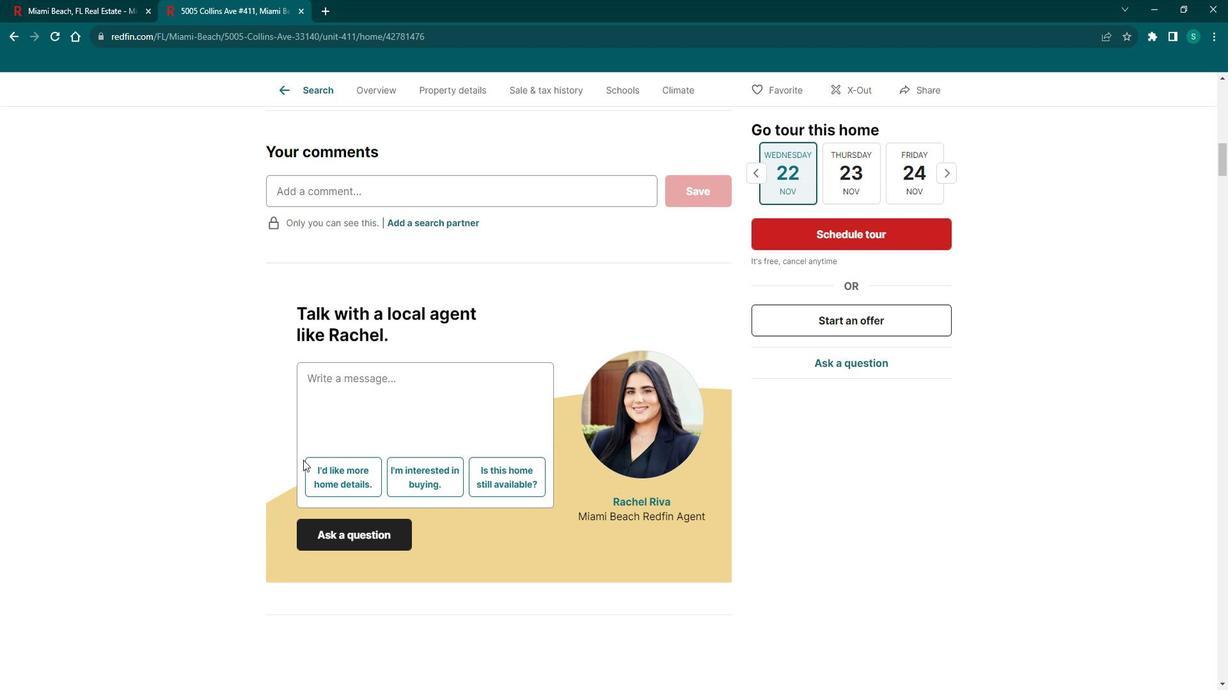 
Action: Mouse scrolled (292, 452) with delta (0, 0)
Screenshot: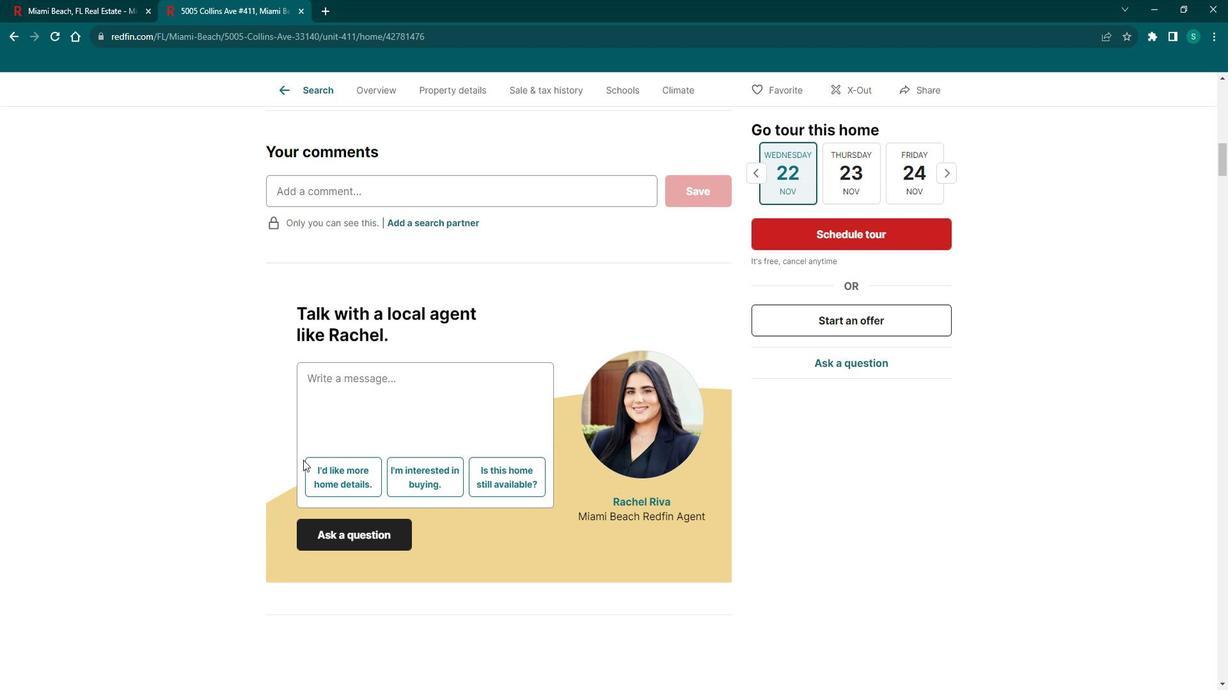 
Action: Mouse scrolled (292, 452) with delta (0, 0)
Screenshot: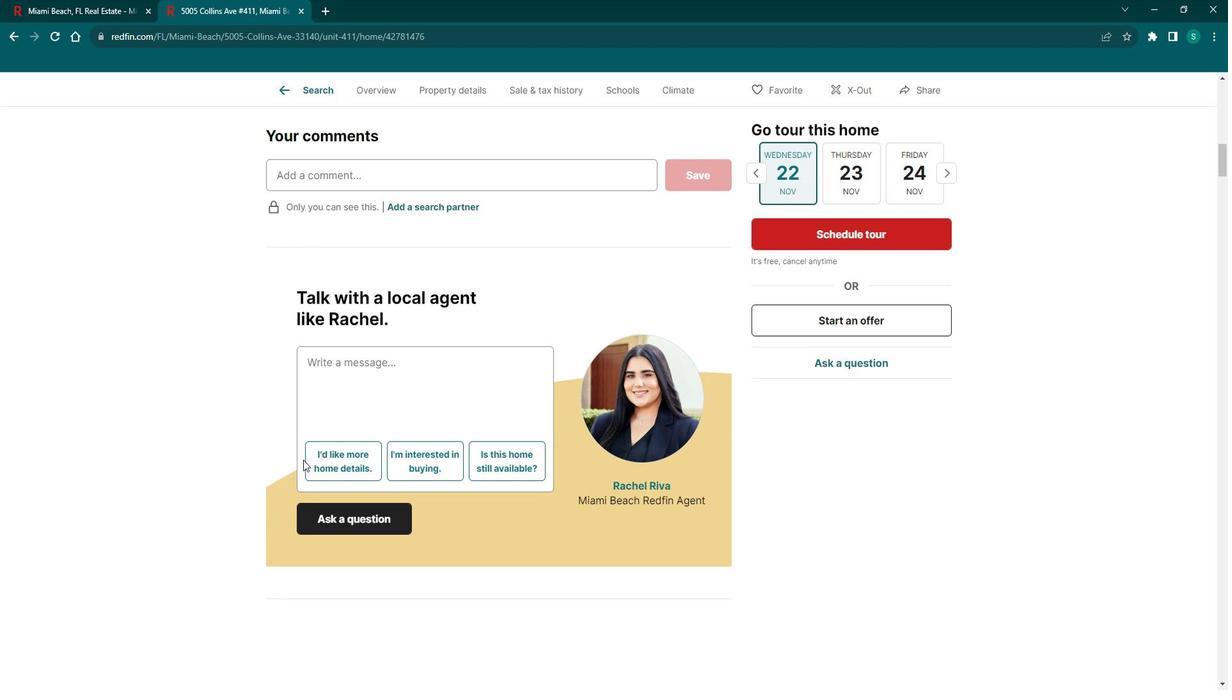 
Action: Mouse scrolled (292, 452) with delta (0, 0)
Screenshot: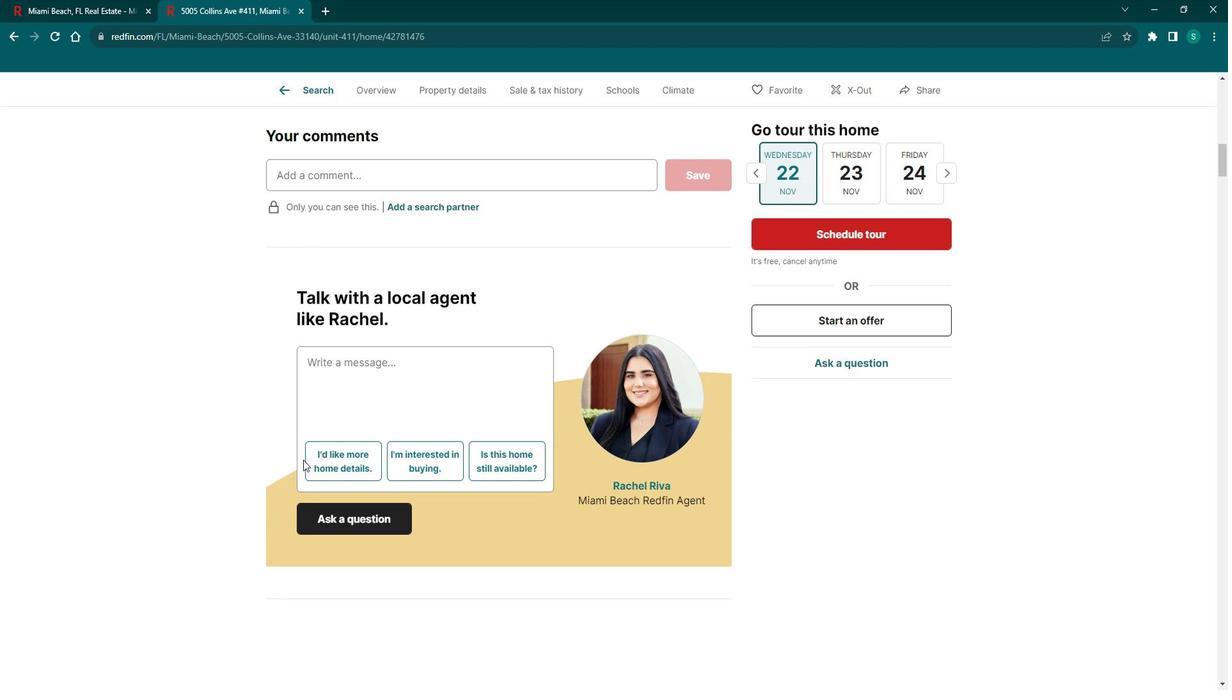 
Action: Mouse scrolled (292, 452) with delta (0, 0)
Screenshot: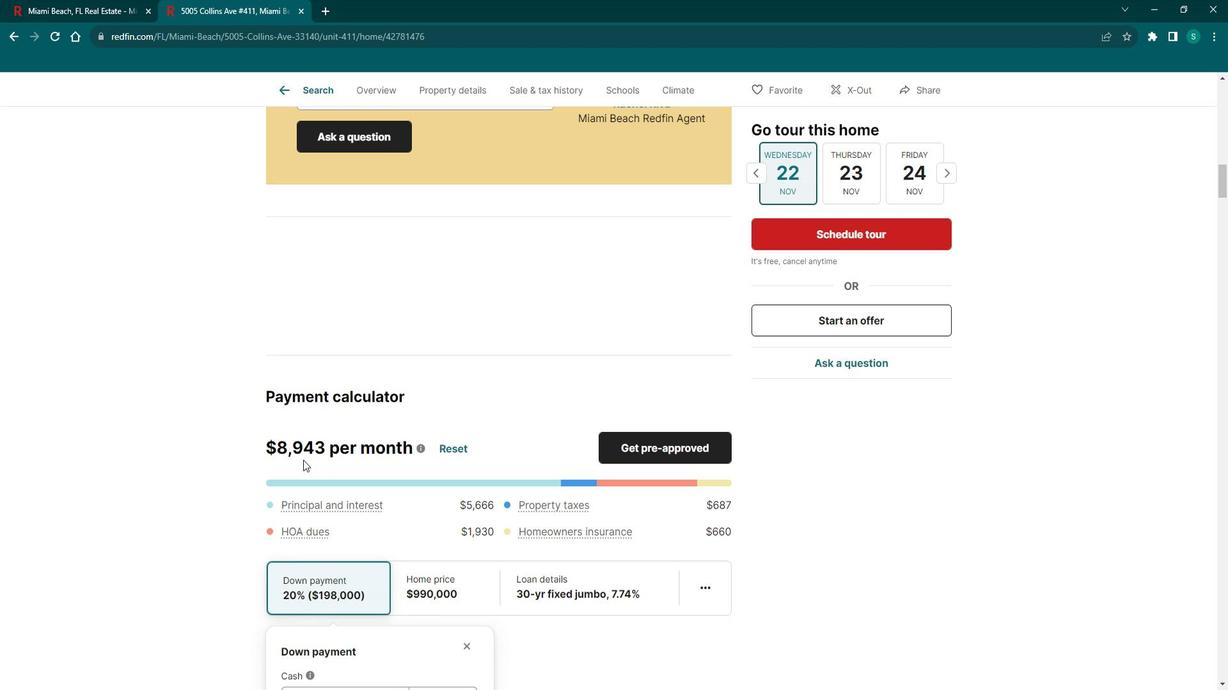 
Action: Mouse scrolled (292, 452) with delta (0, 0)
Screenshot: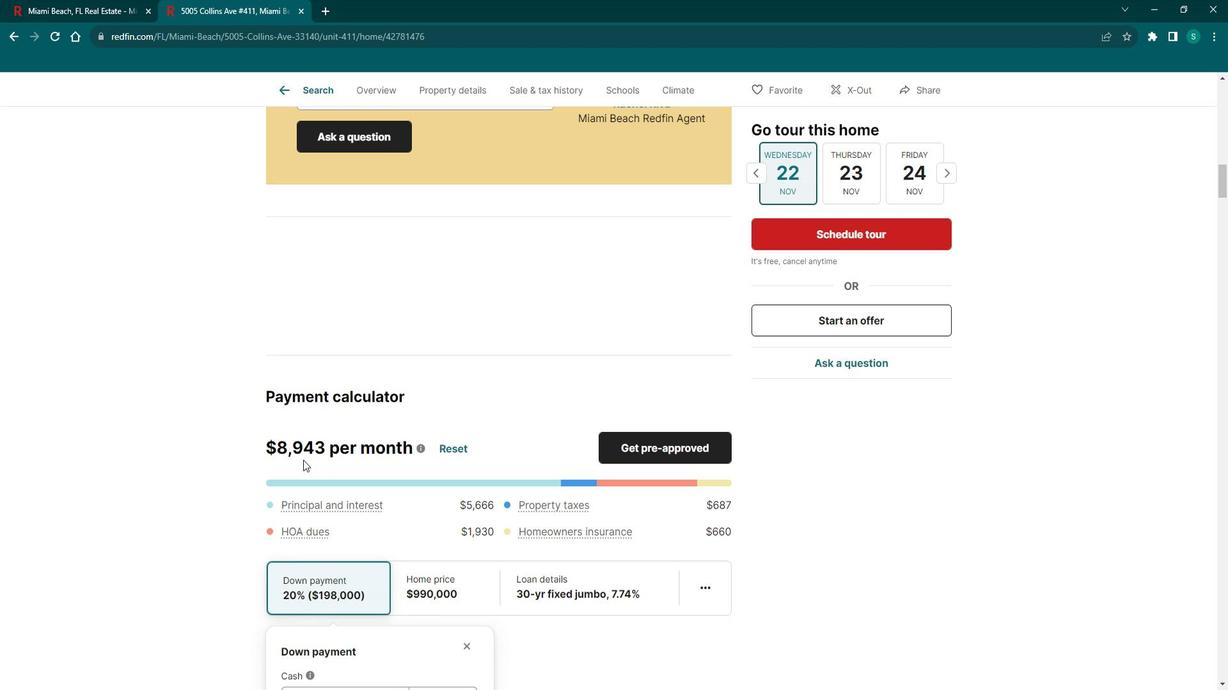 
Action: Mouse scrolled (292, 452) with delta (0, 0)
Screenshot: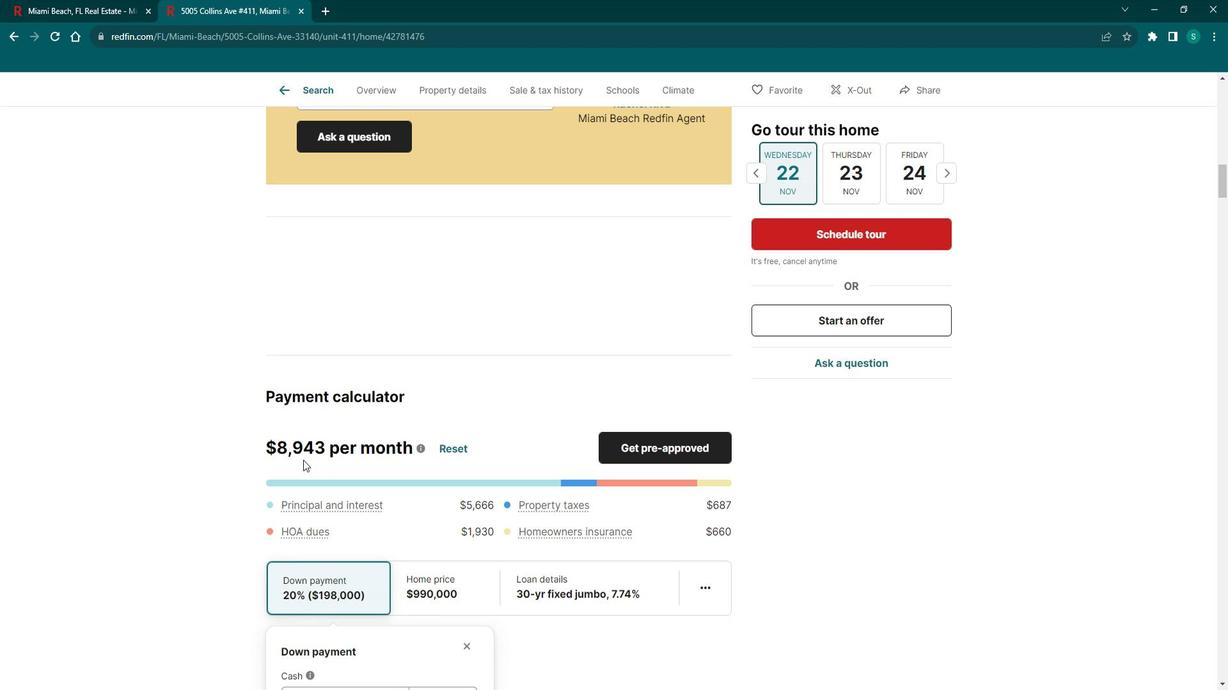 
Action: Mouse scrolled (292, 452) with delta (0, 0)
Screenshot: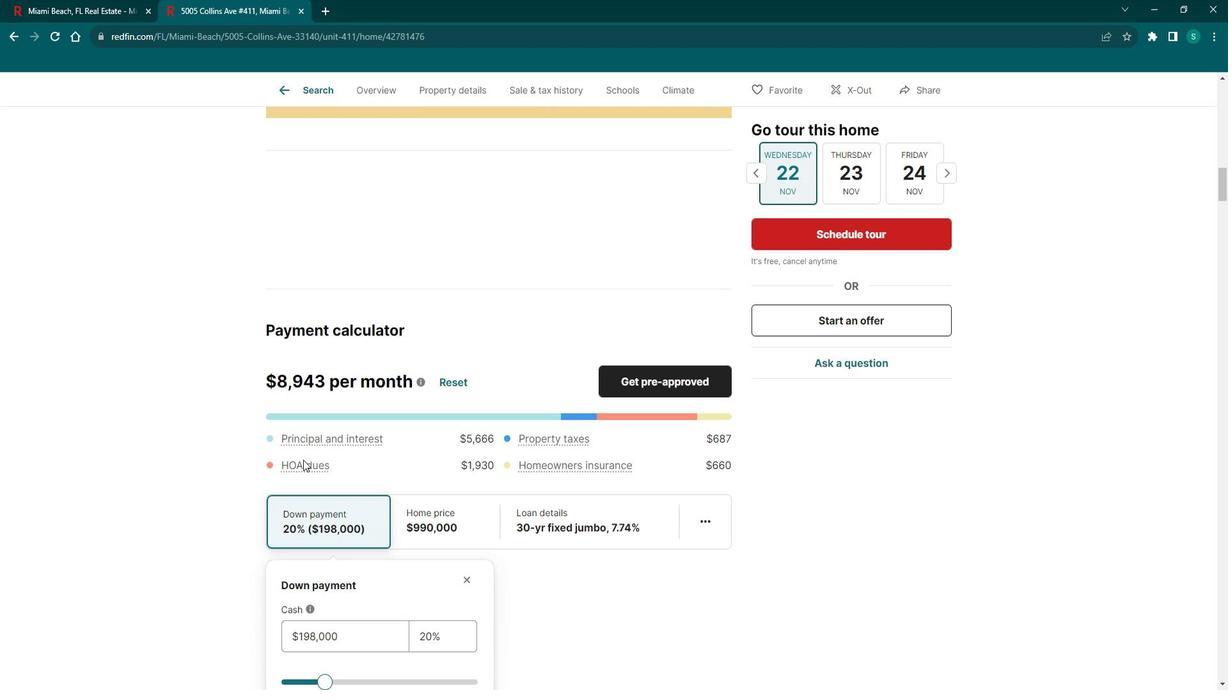 
Action: Mouse scrolled (292, 452) with delta (0, 0)
Screenshot: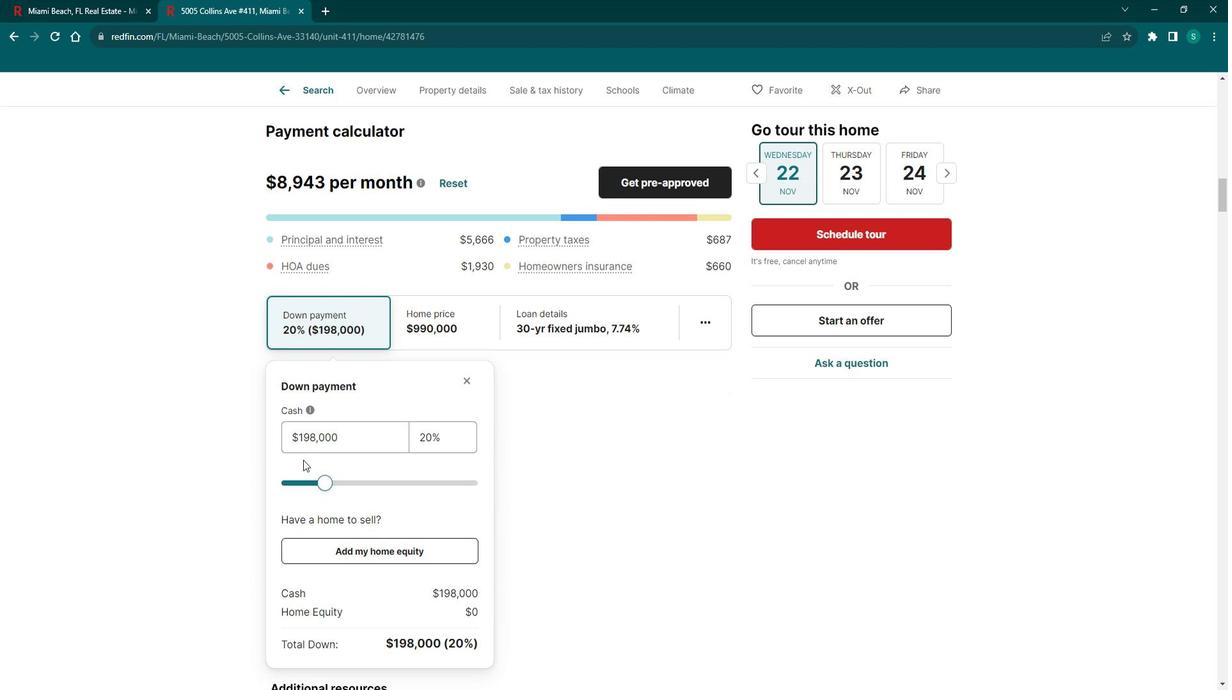 
Action: Mouse scrolled (292, 452) with delta (0, 0)
Screenshot: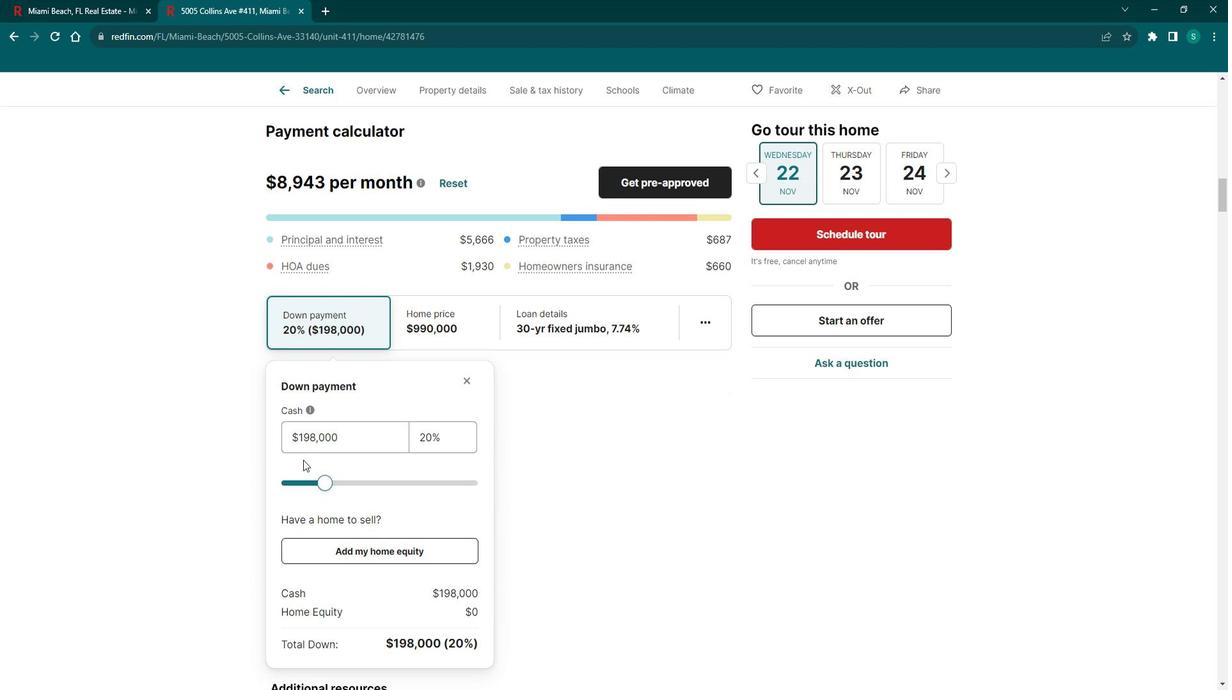 
Action: Mouse scrolled (292, 452) with delta (0, 0)
Screenshot: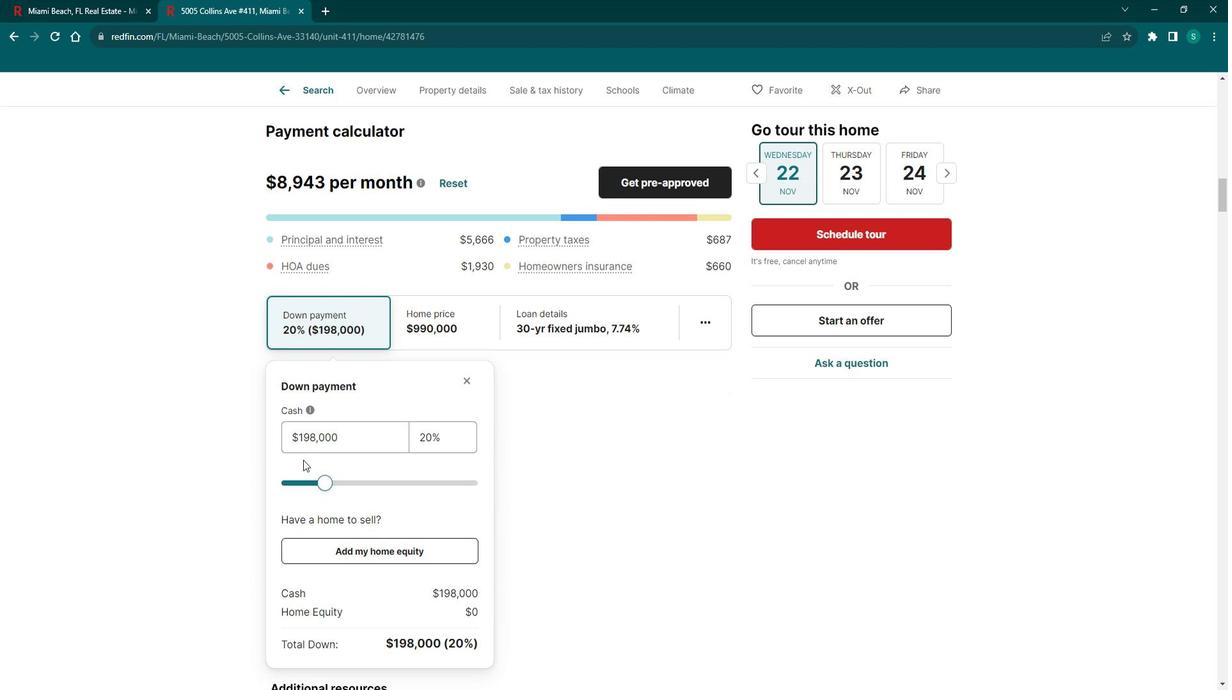
Action: Mouse scrolled (292, 452) with delta (0, 0)
Screenshot: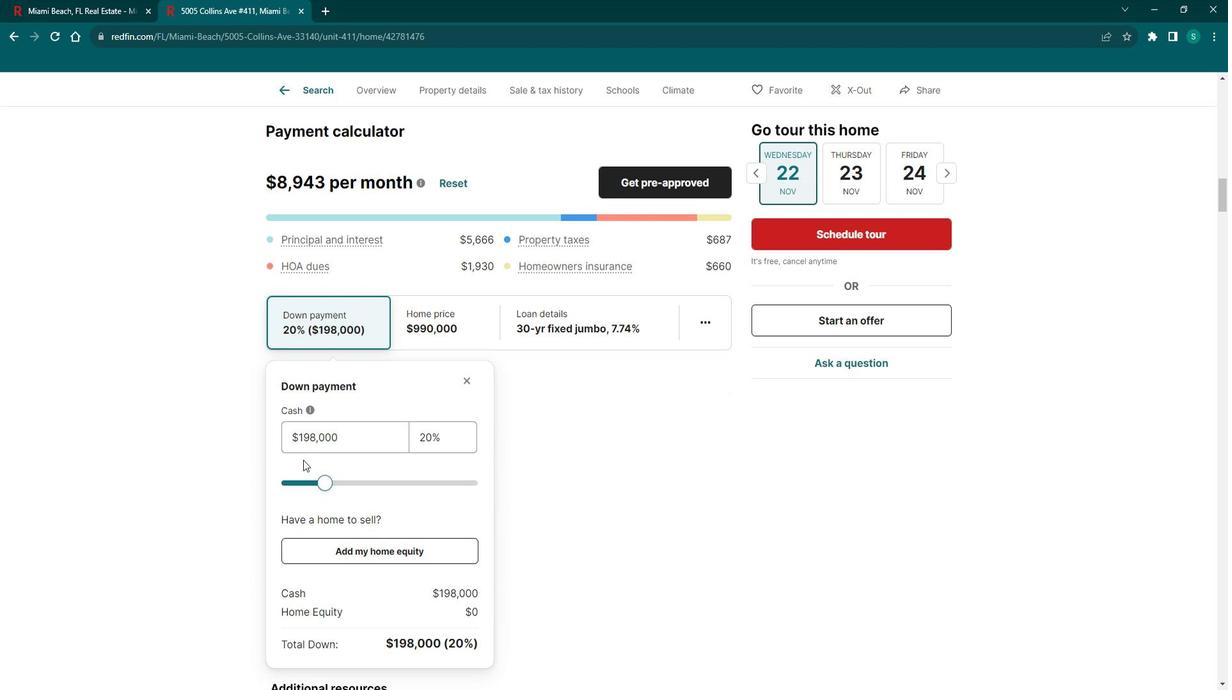 
Action: Mouse scrolled (292, 452) with delta (0, 0)
Screenshot: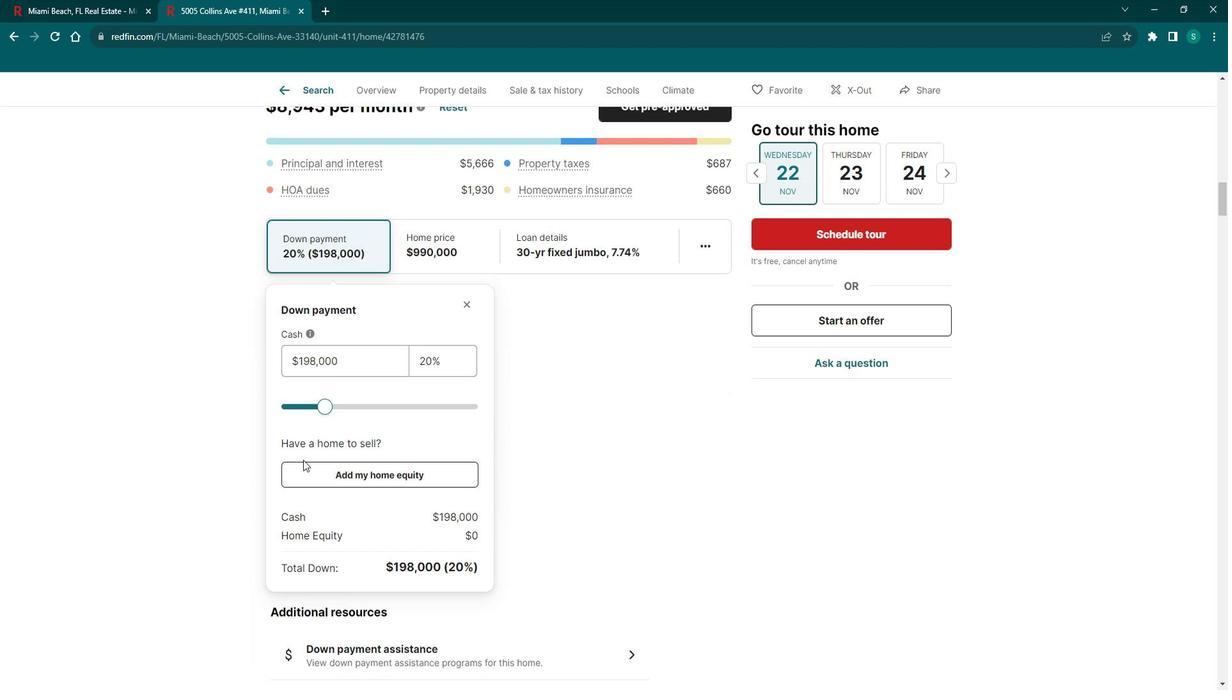 
Action: Mouse moved to (345, 394)
Screenshot: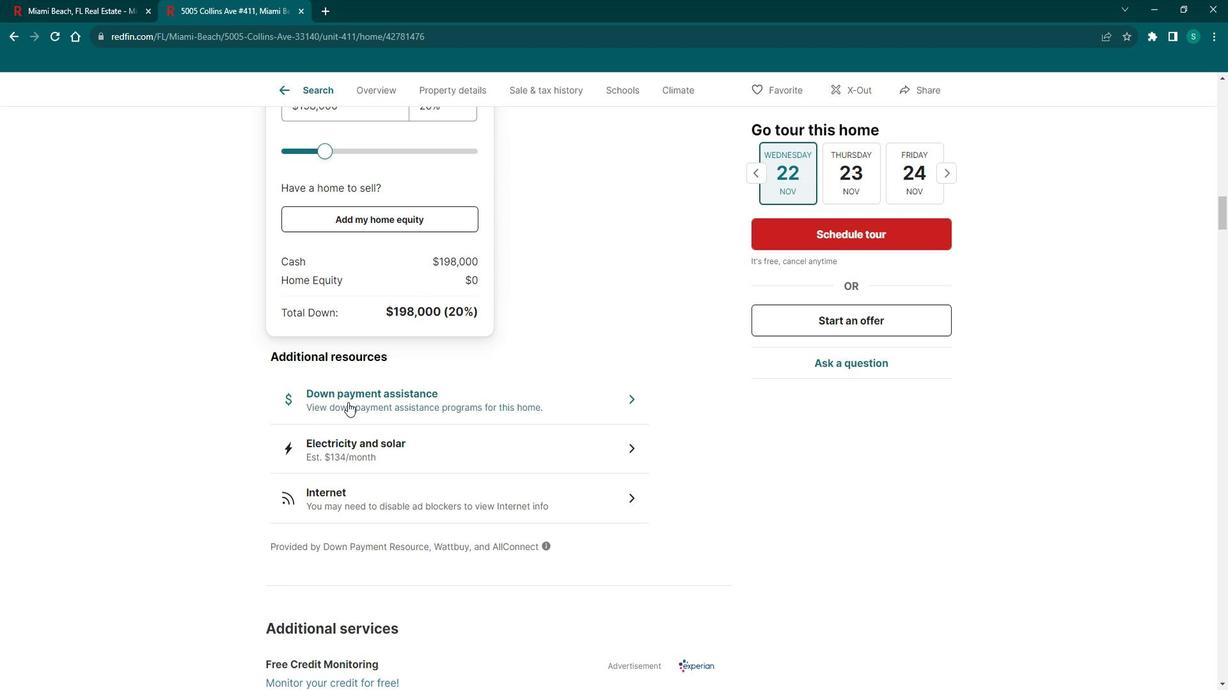 
Action: Mouse pressed left at (345, 394)
Screenshot: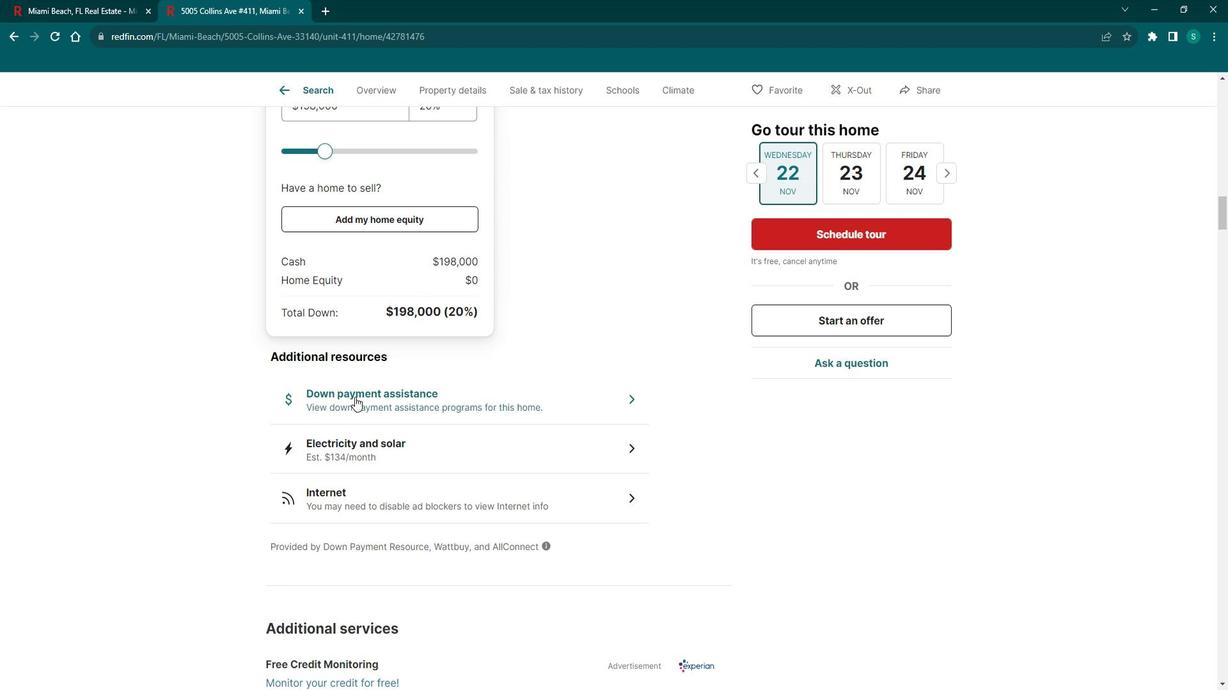 
Action: Mouse moved to (830, 274)
Screenshot: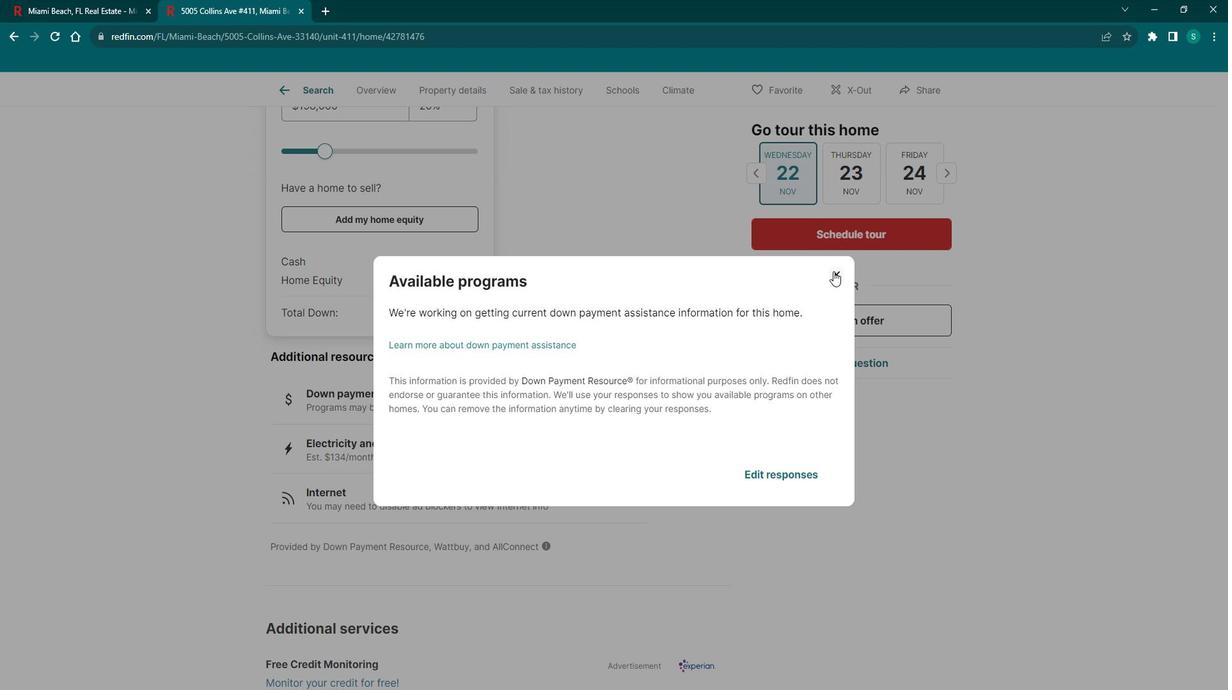 
Action: Mouse pressed left at (830, 274)
Screenshot: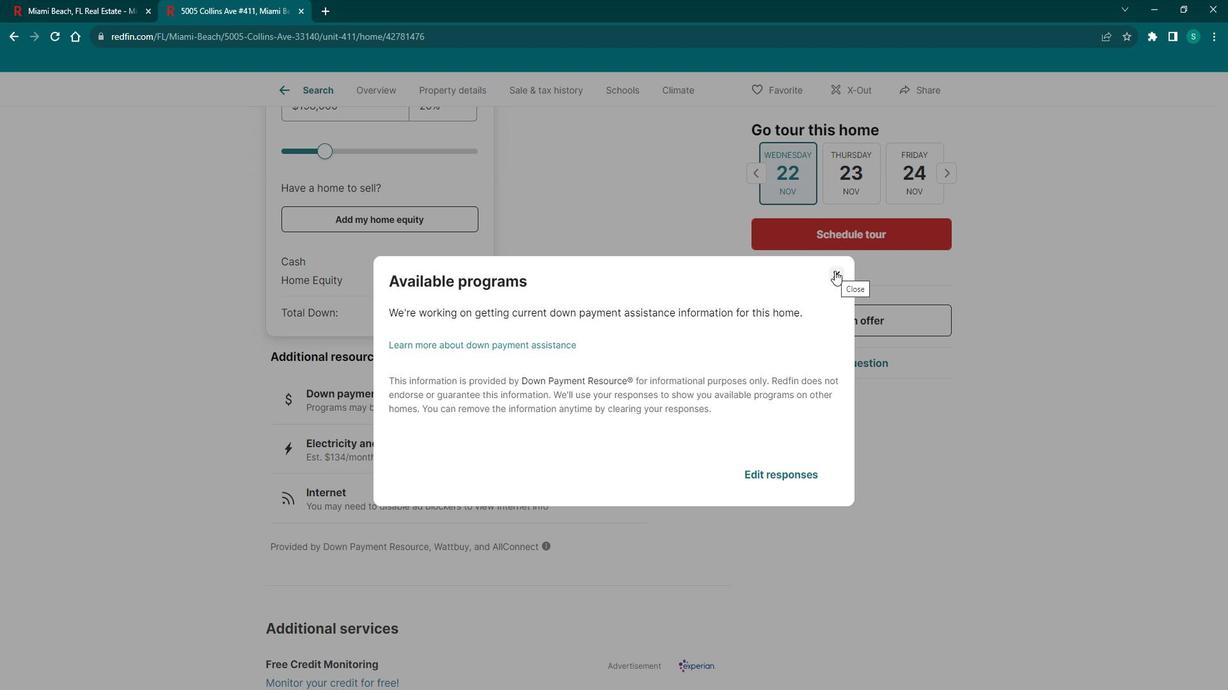 
Action: Mouse moved to (323, 443)
Screenshot: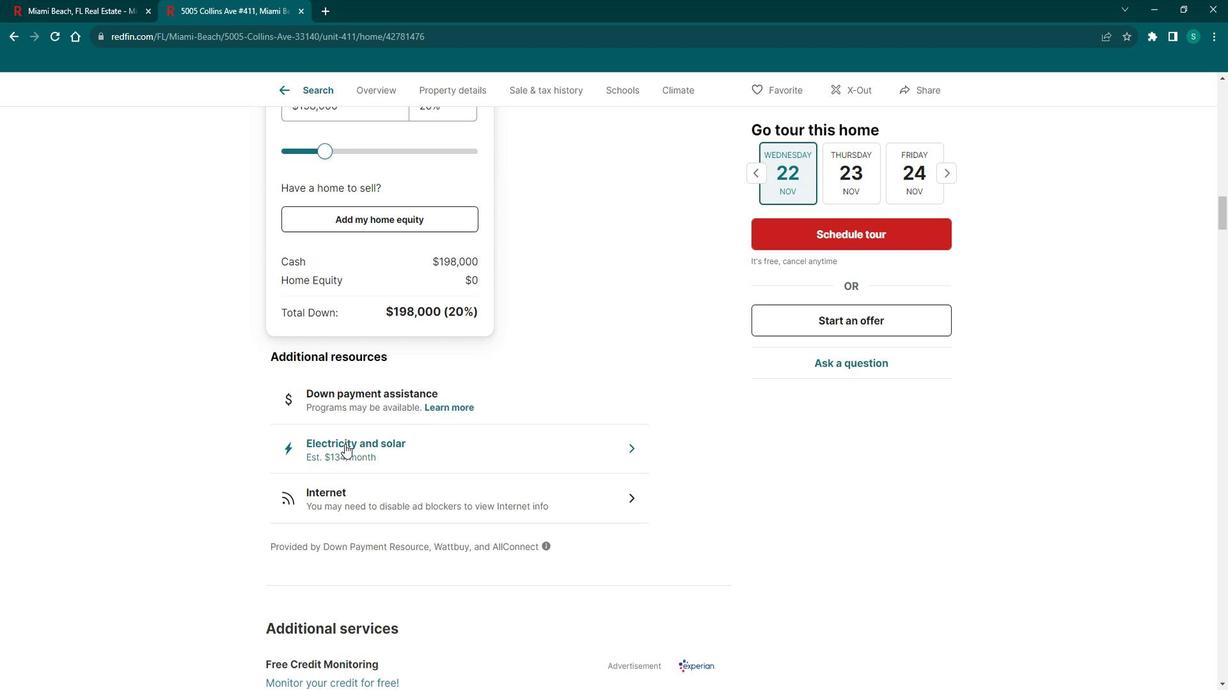 
Action: Mouse pressed left at (323, 443)
Screenshot: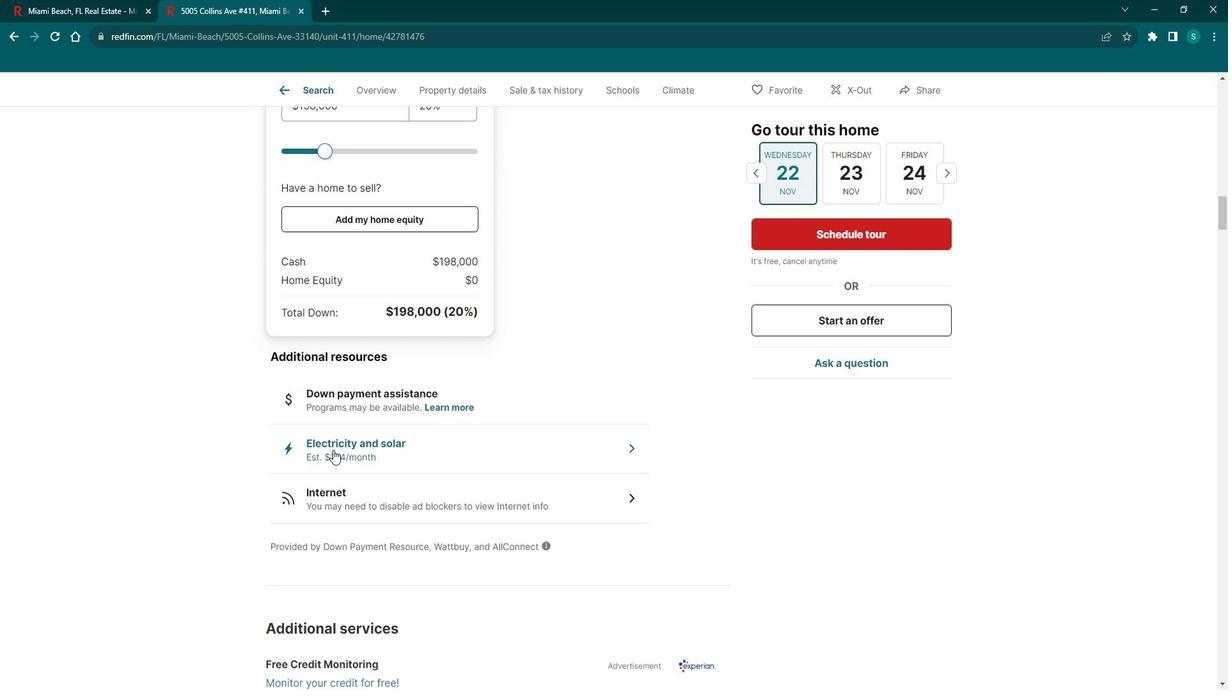 
Action: Mouse moved to (826, 248)
Screenshot: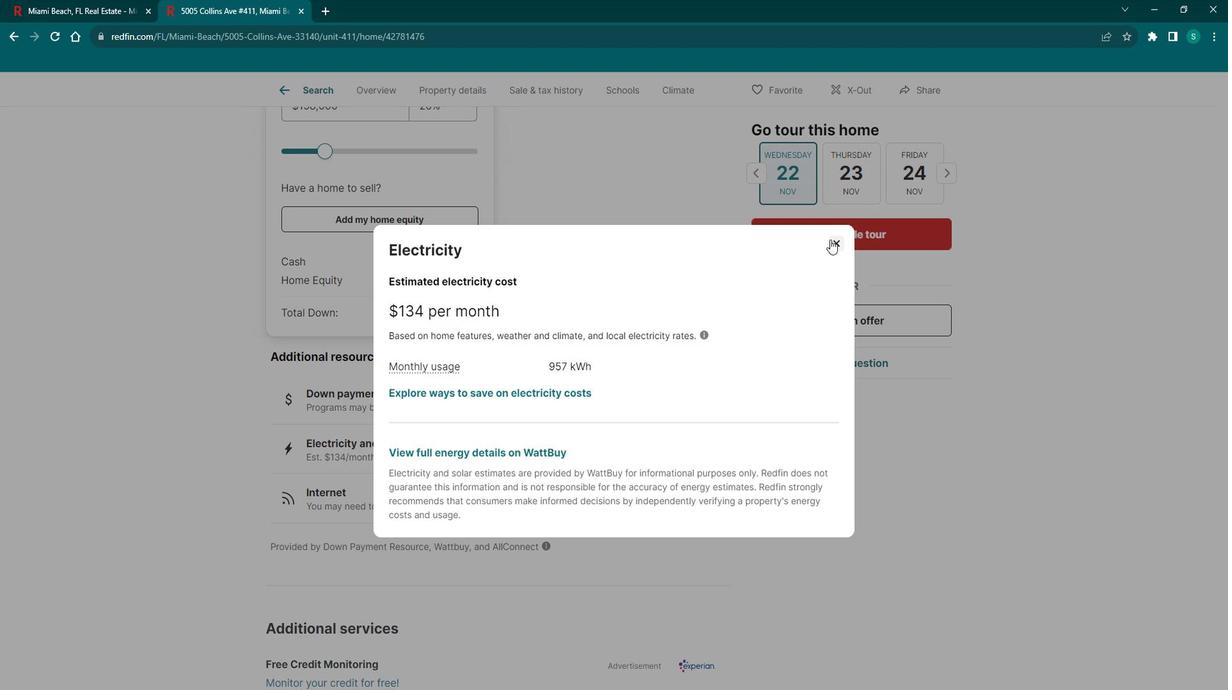 
Action: Mouse pressed left at (826, 248)
Screenshot: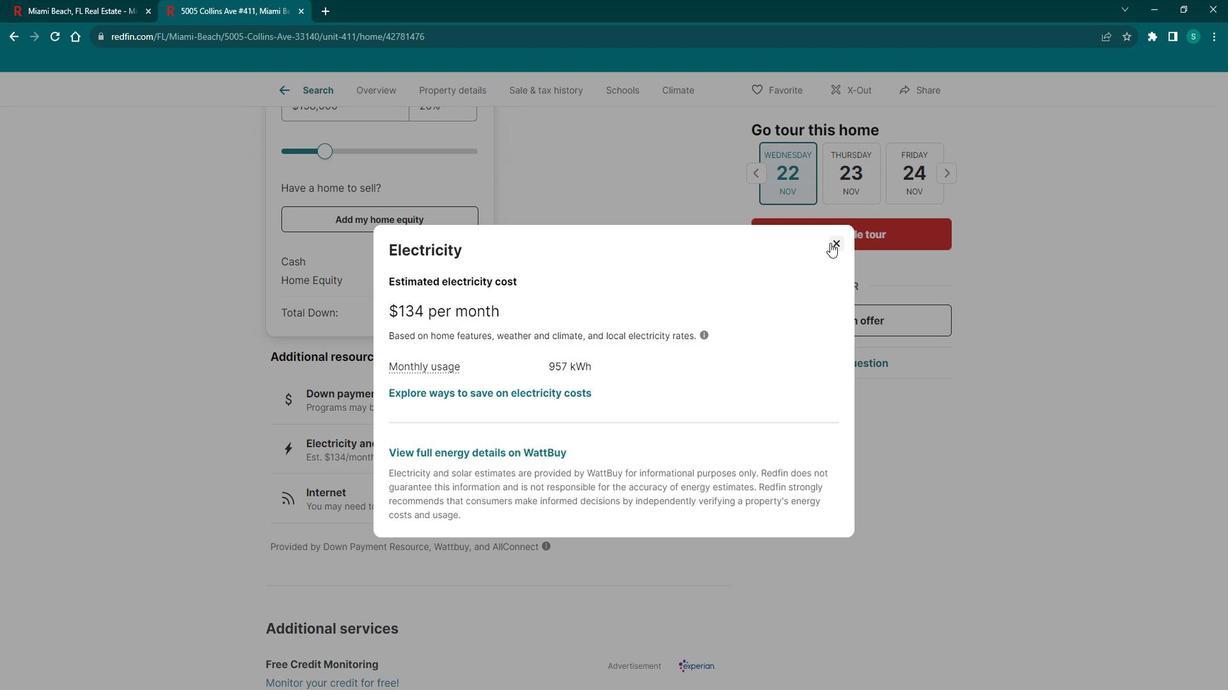 
Action: Mouse moved to (312, 489)
Screenshot: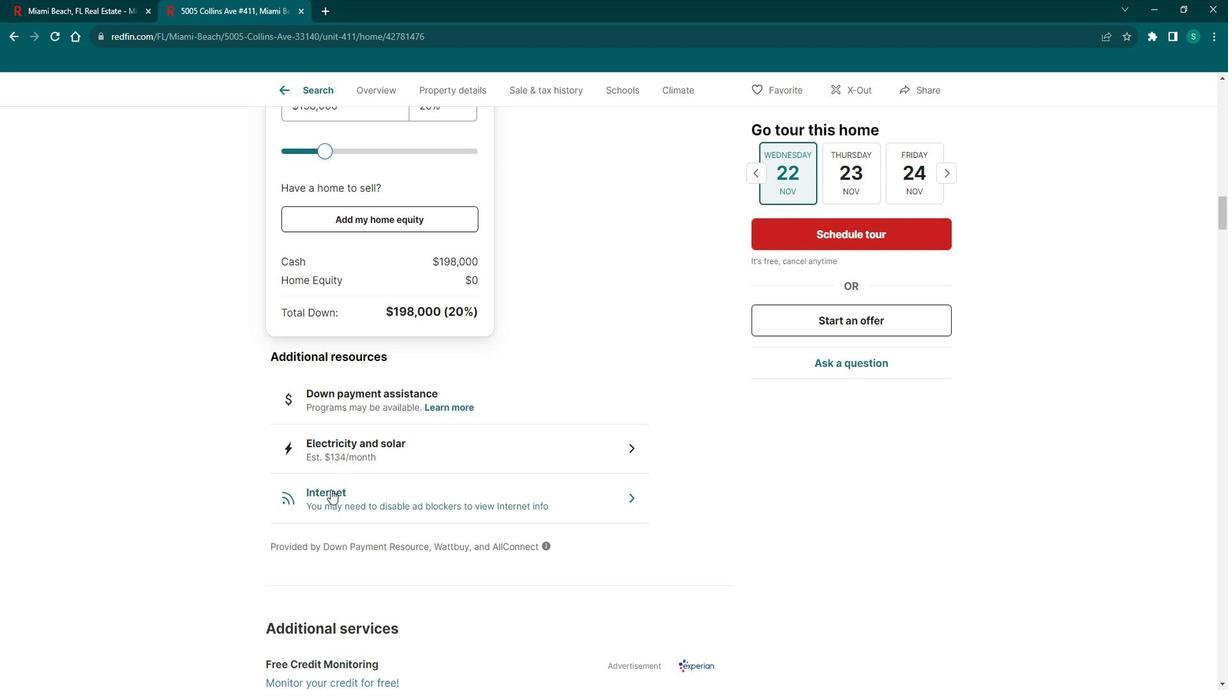 
Action: Mouse pressed left at (312, 489)
Screenshot: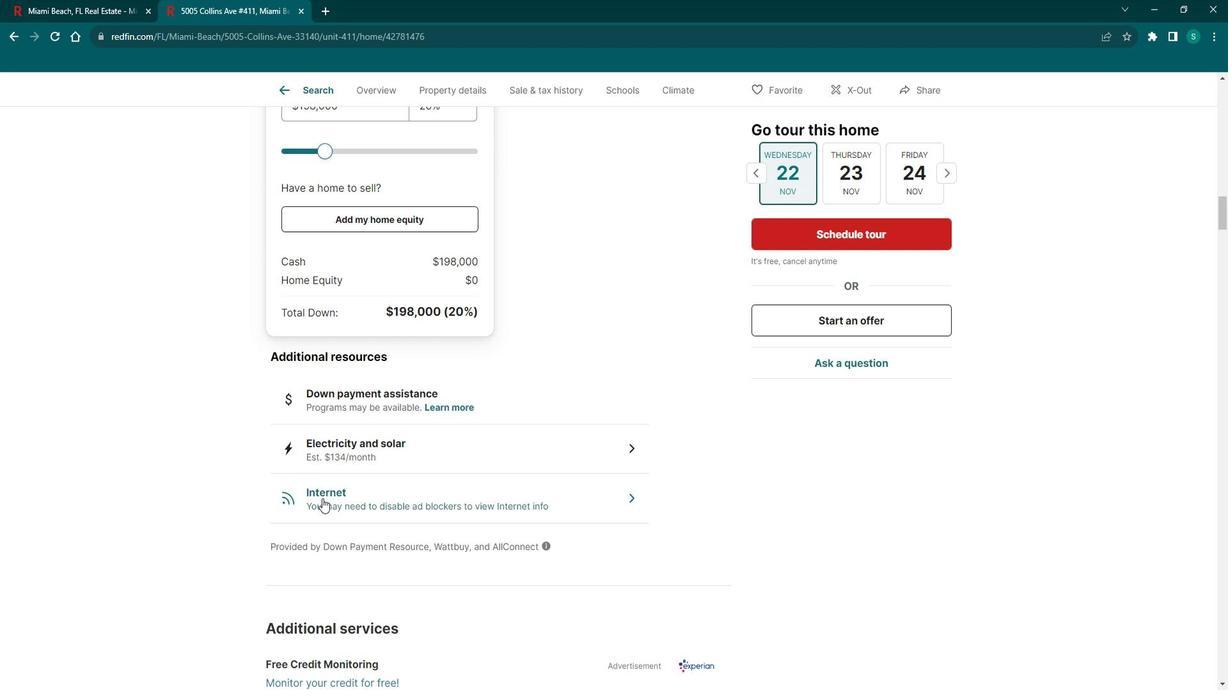 
Action: Mouse moved to (832, 342)
Screenshot: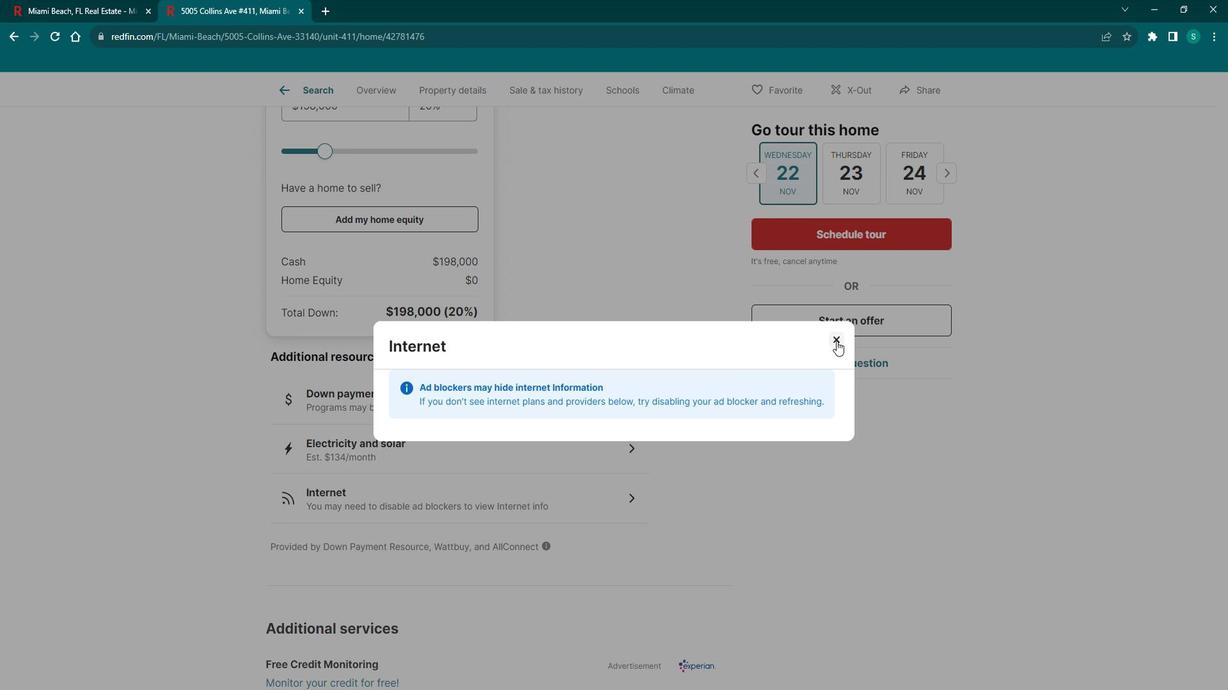 
Action: Mouse pressed left at (832, 342)
Screenshot: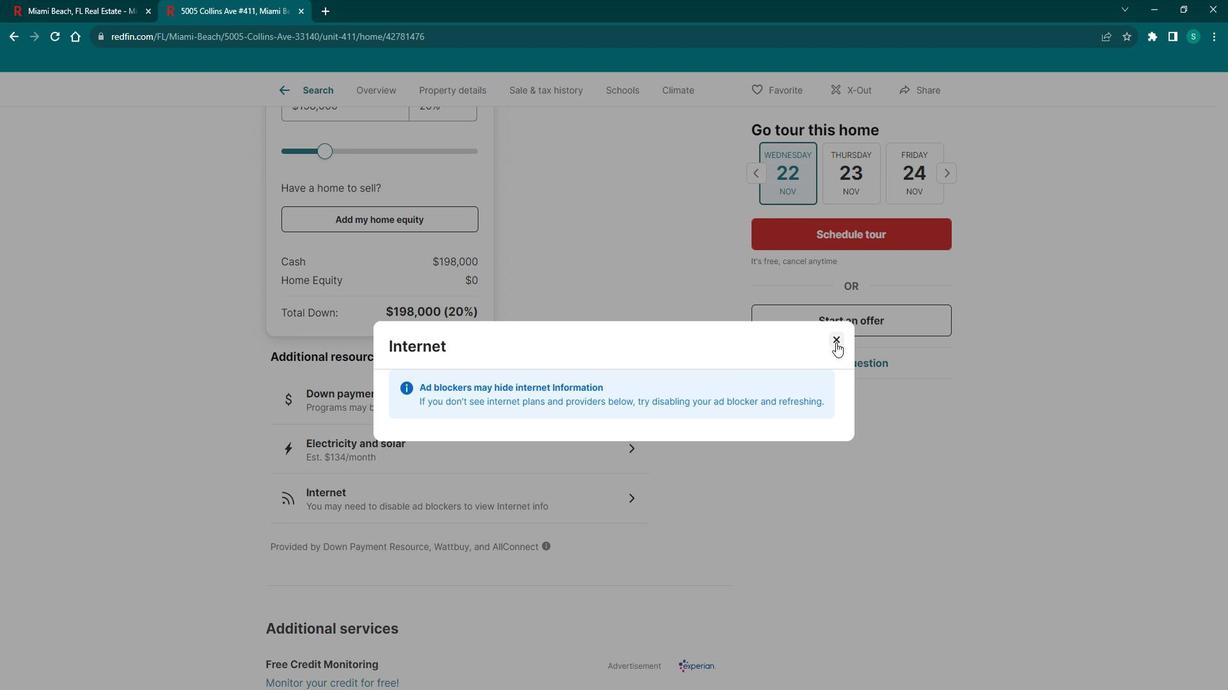 
Action: Mouse moved to (276, 472)
Screenshot: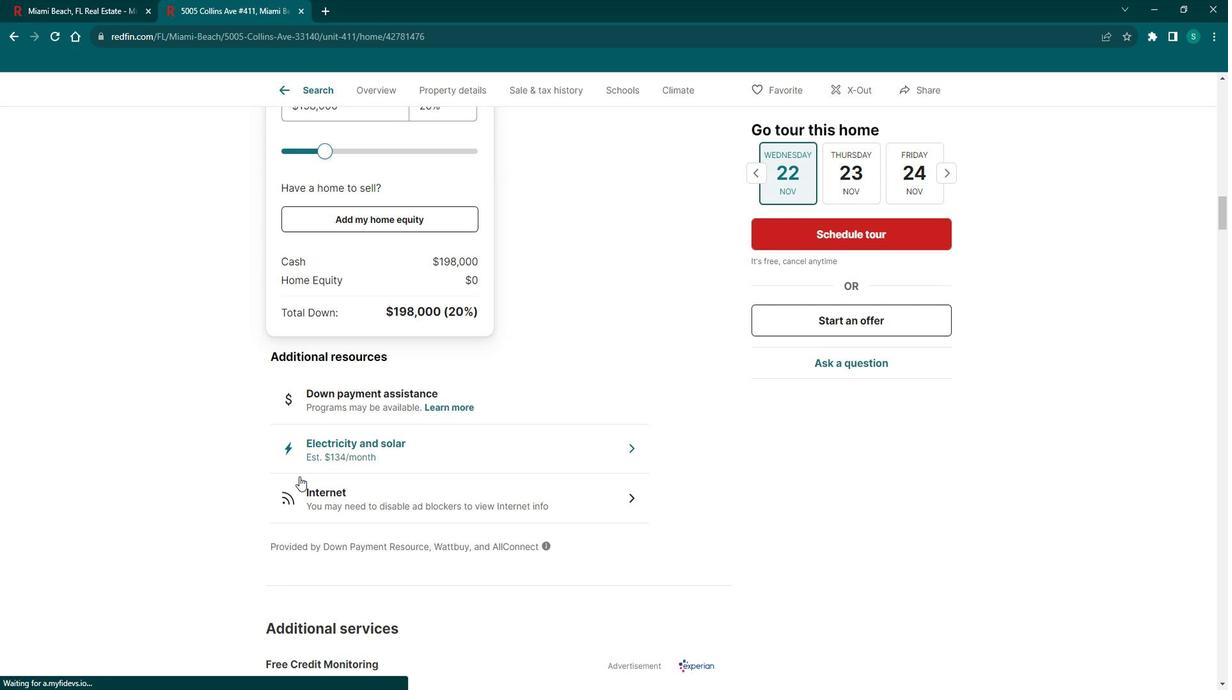
Action: Mouse scrolled (276, 472) with delta (0, 0)
Screenshot: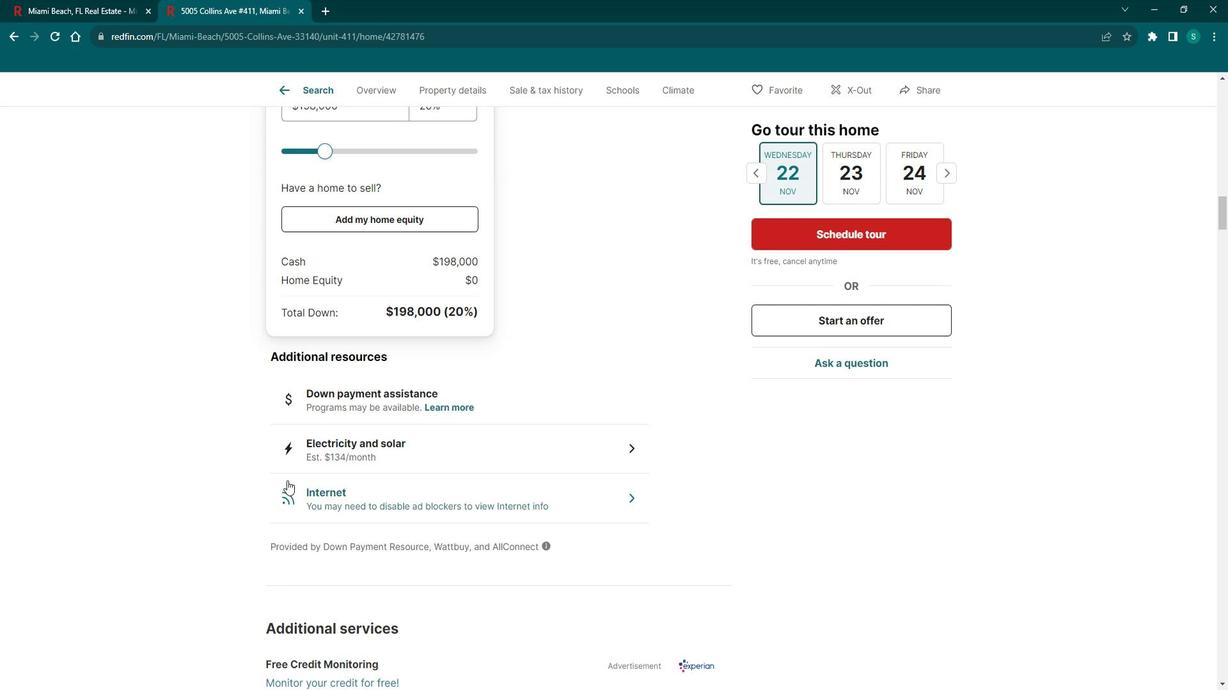 
Action: Mouse scrolled (276, 472) with delta (0, 0)
Screenshot: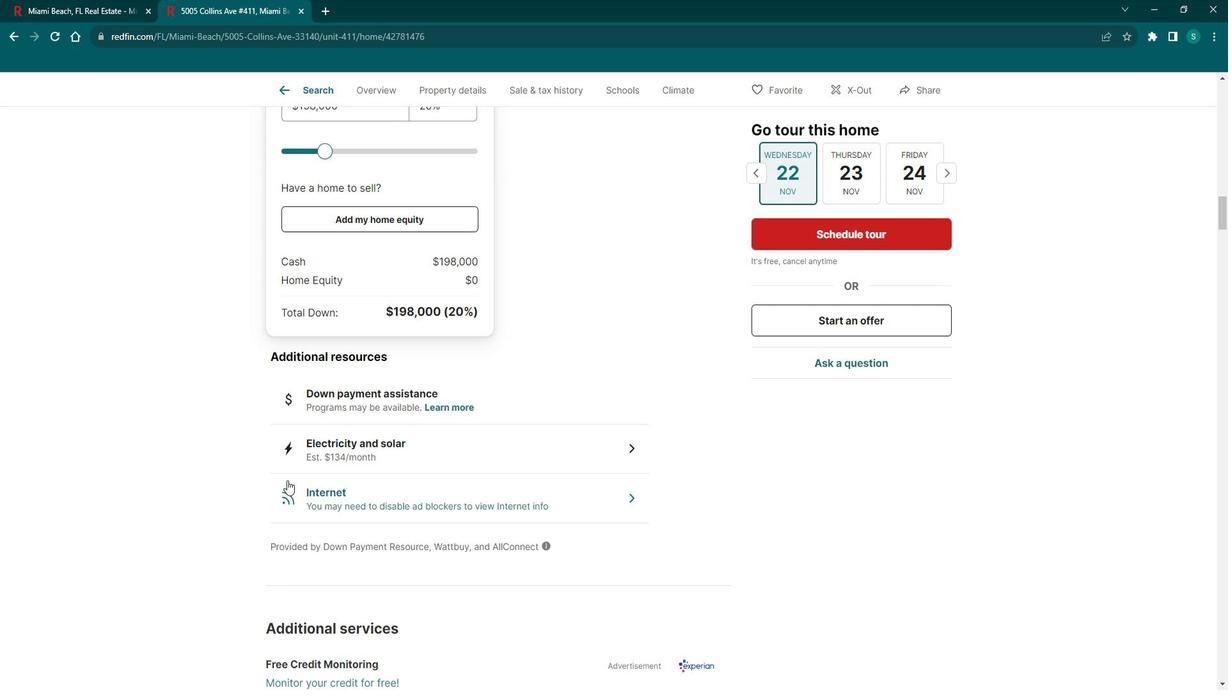 
Action: Mouse scrolled (276, 472) with delta (0, 0)
Screenshot: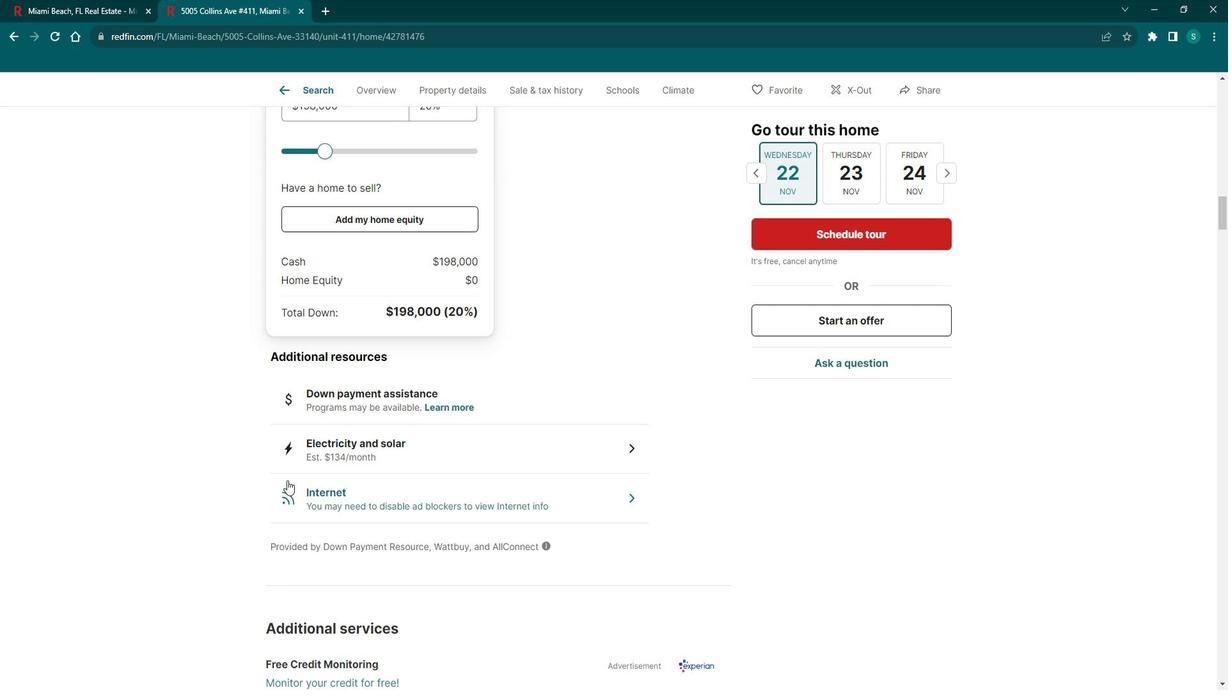 
Action: Mouse scrolled (276, 472) with delta (0, 0)
Screenshot: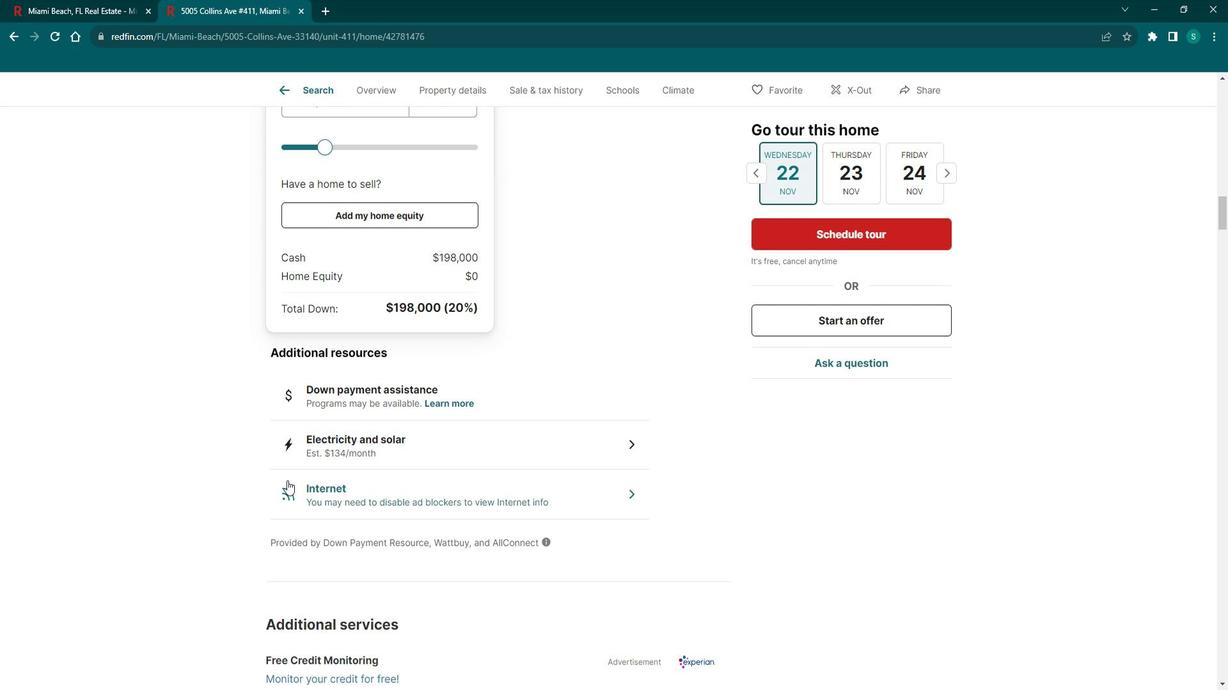 
Action: Mouse scrolled (276, 472) with delta (0, 0)
Screenshot: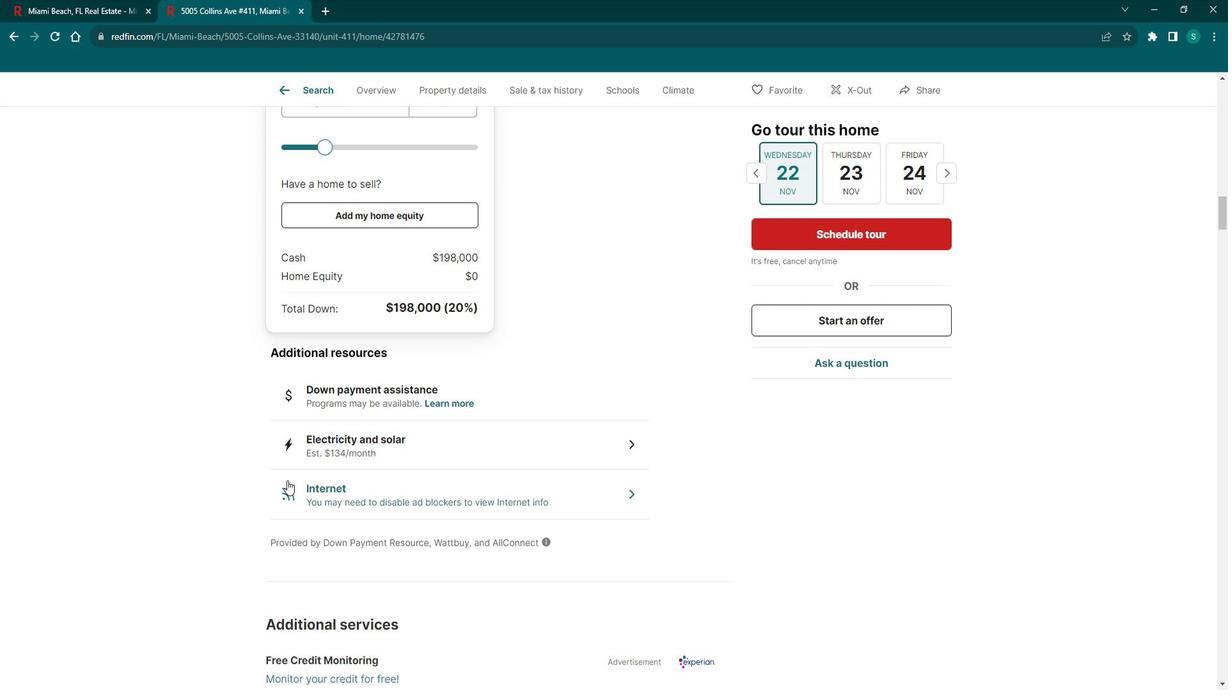 
Action: Mouse scrolled (276, 472) with delta (0, 0)
Screenshot: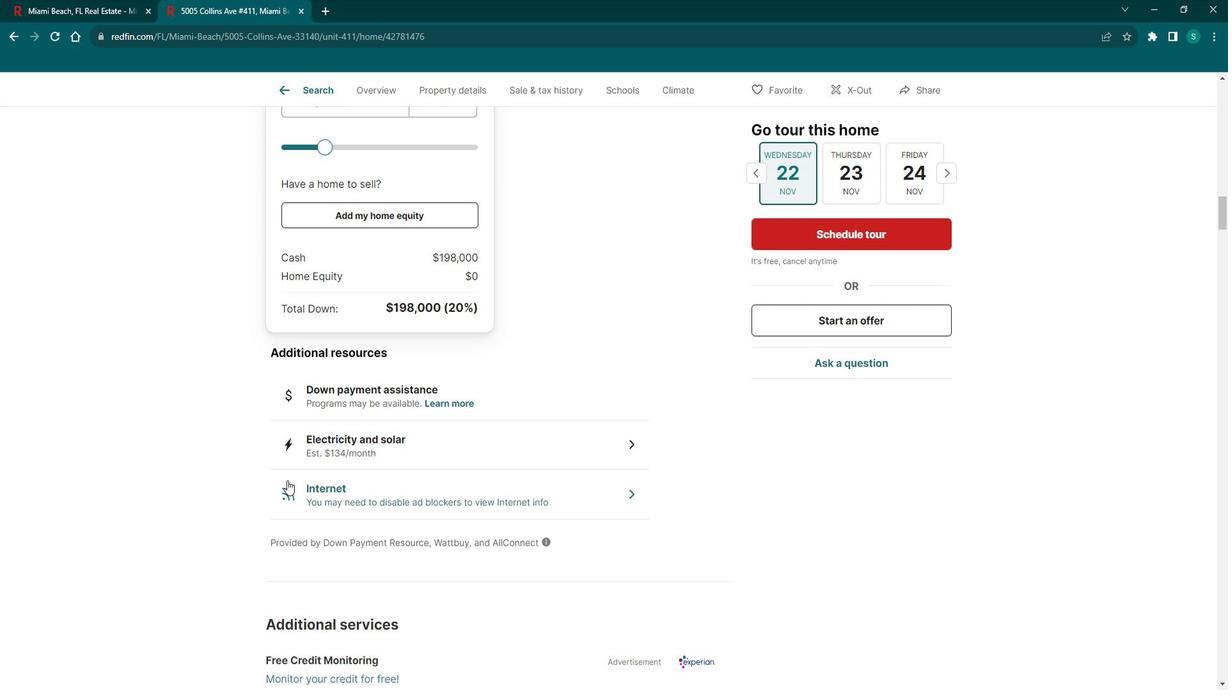 
Action: Mouse moved to (277, 473)
Screenshot: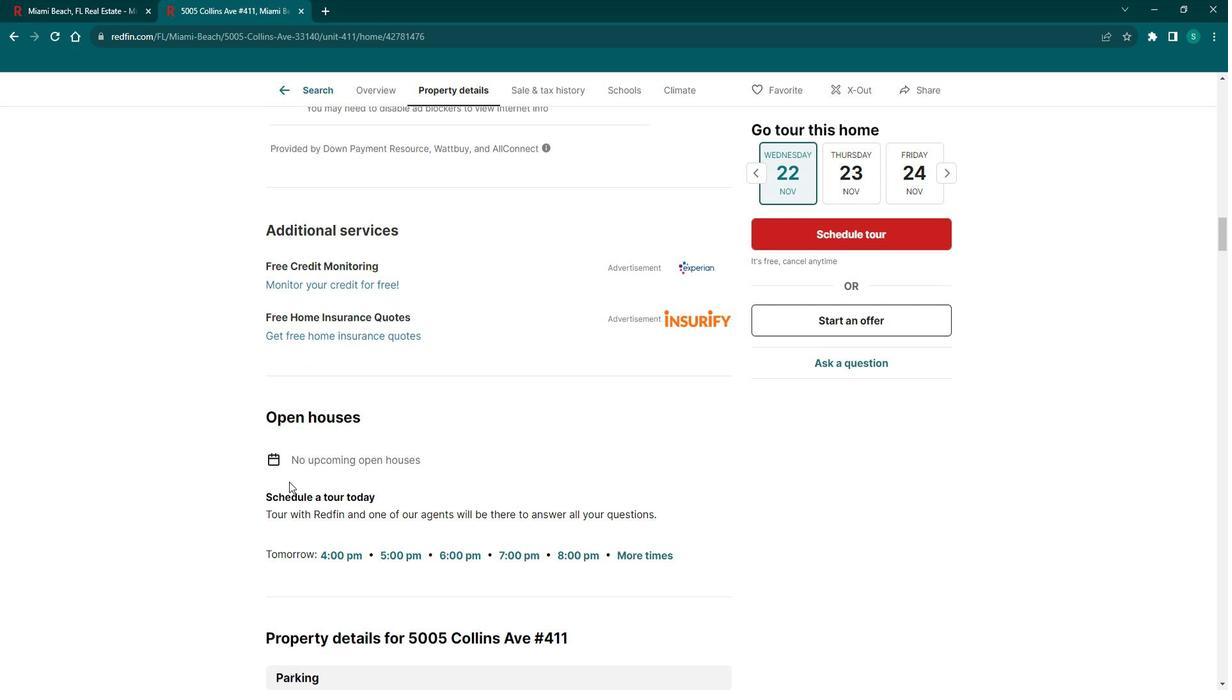 
Action: Mouse scrolled (277, 473) with delta (0, 0)
Screenshot: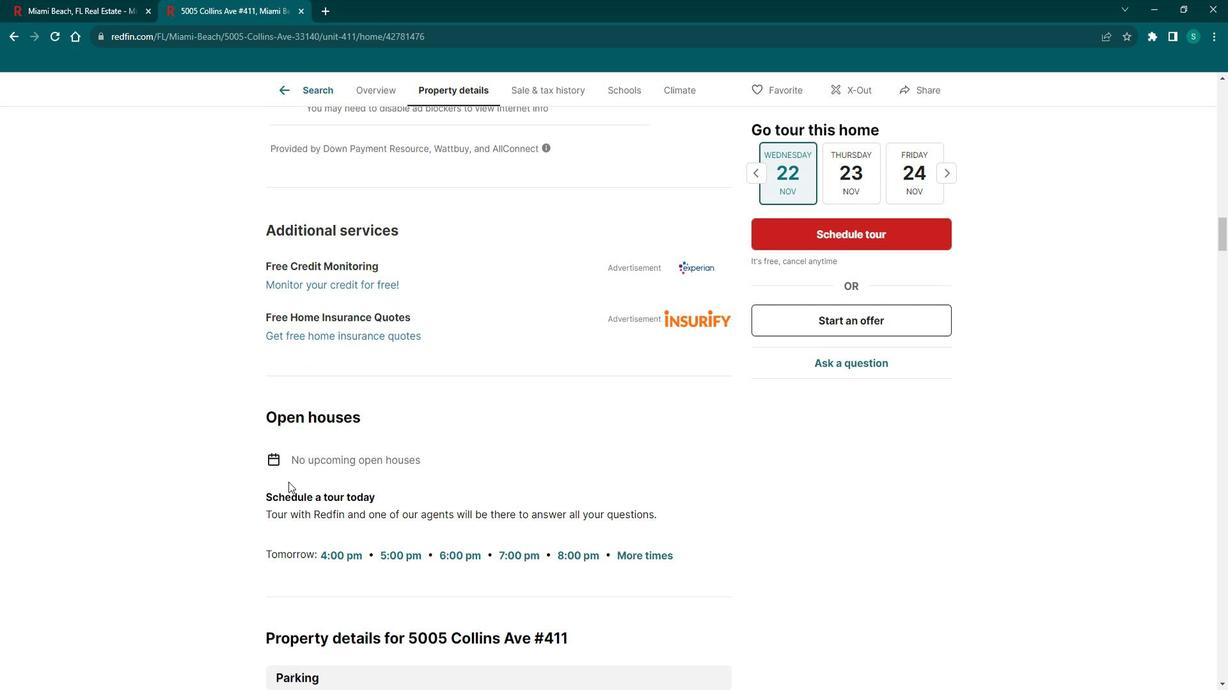 
Action: Mouse scrolled (277, 473) with delta (0, 0)
Screenshot: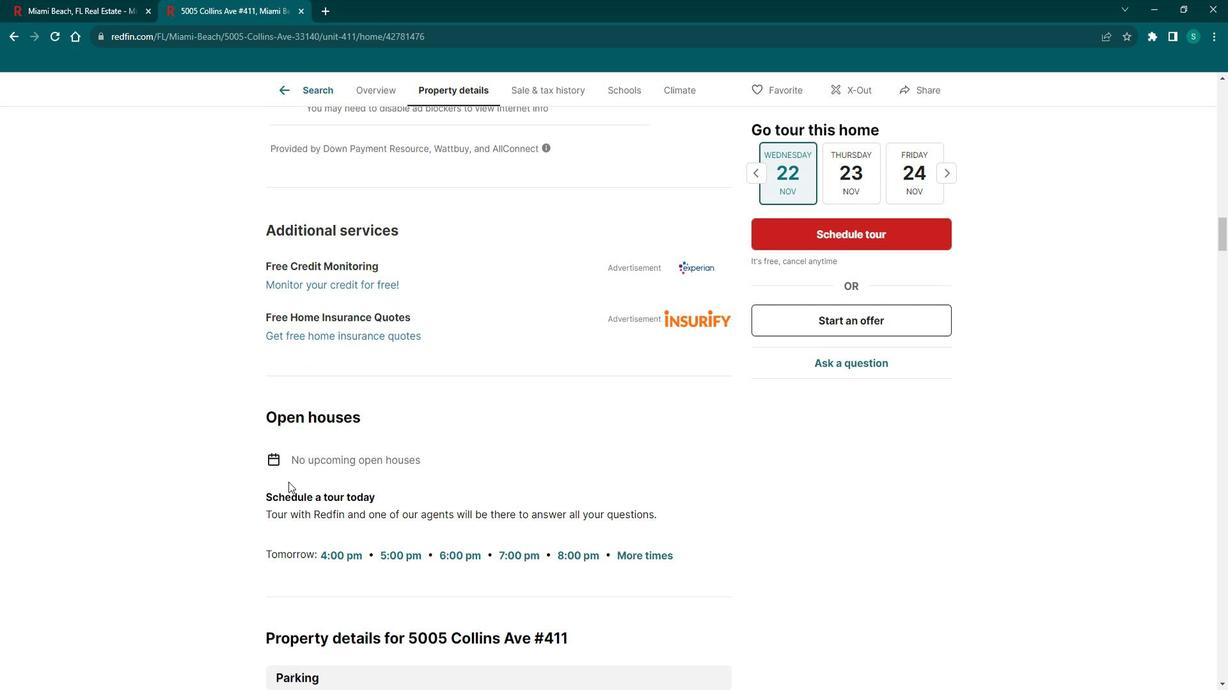 
Action: Mouse scrolled (277, 473) with delta (0, 0)
Screenshot: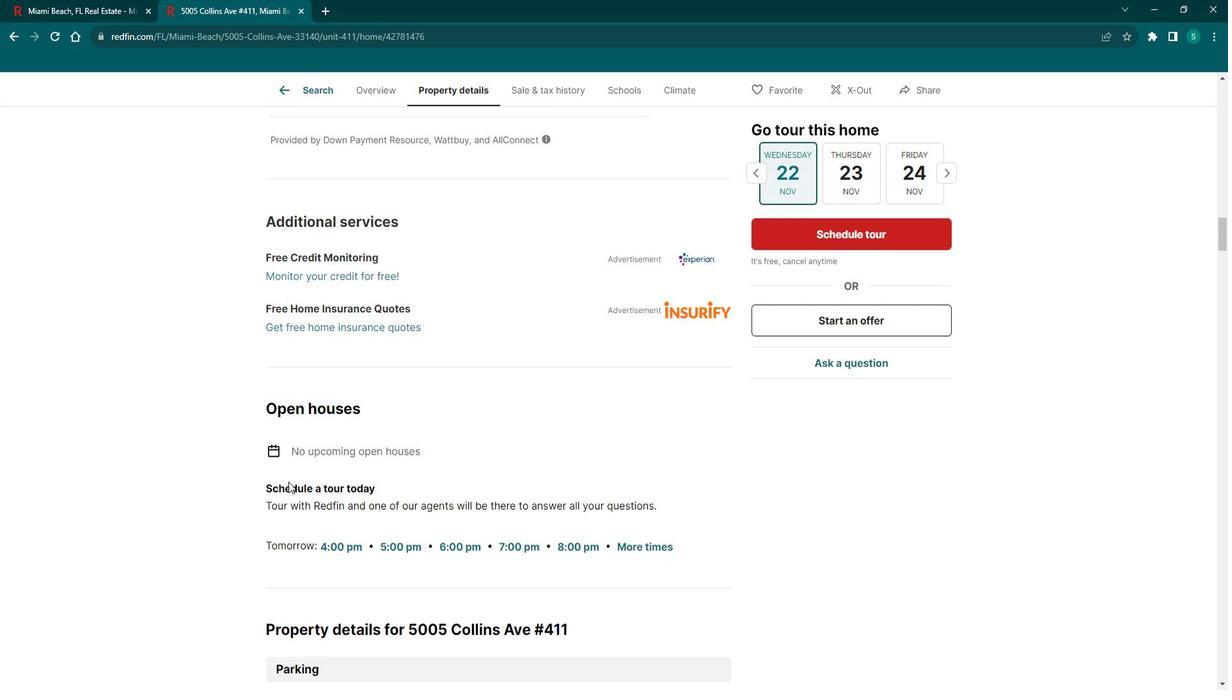 
Action: Mouse scrolled (277, 473) with delta (0, 0)
Screenshot: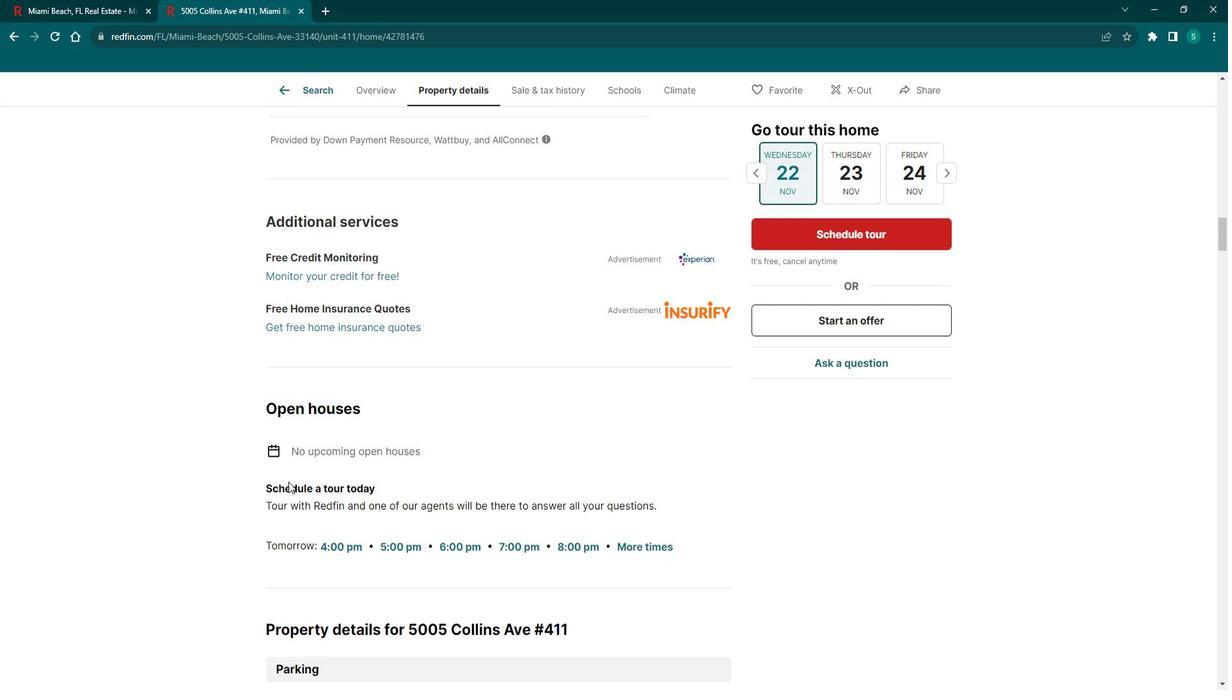 
Action: Mouse scrolled (277, 473) with delta (0, 0)
Screenshot: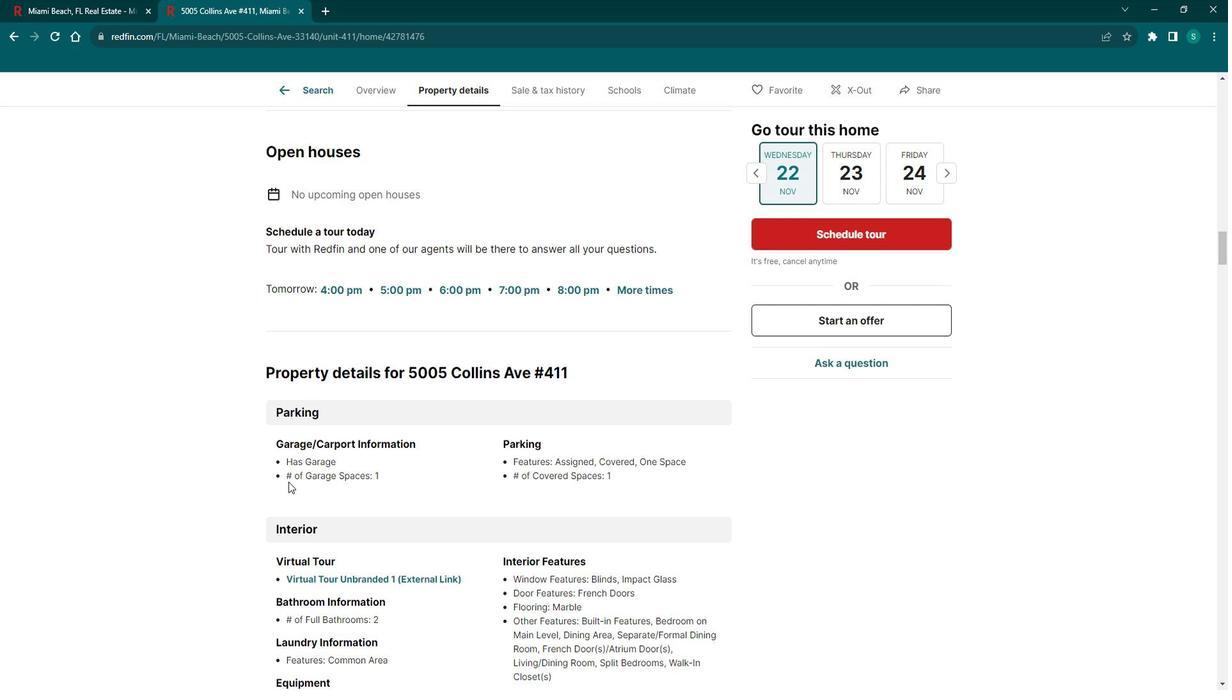 
Action: Mouse scrolled (277, 473) with delta (0, 0)
Screenshot: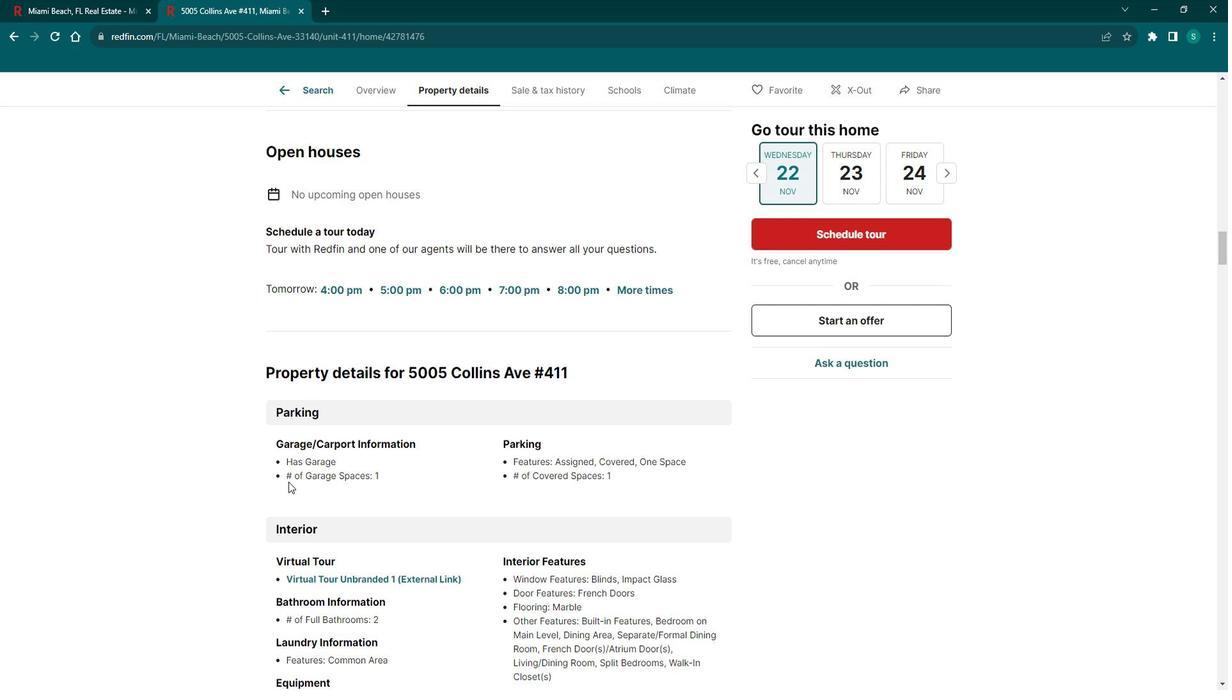 
Action: Mouse scrolled (277, 473) with delta (0, 0)
Screenshot: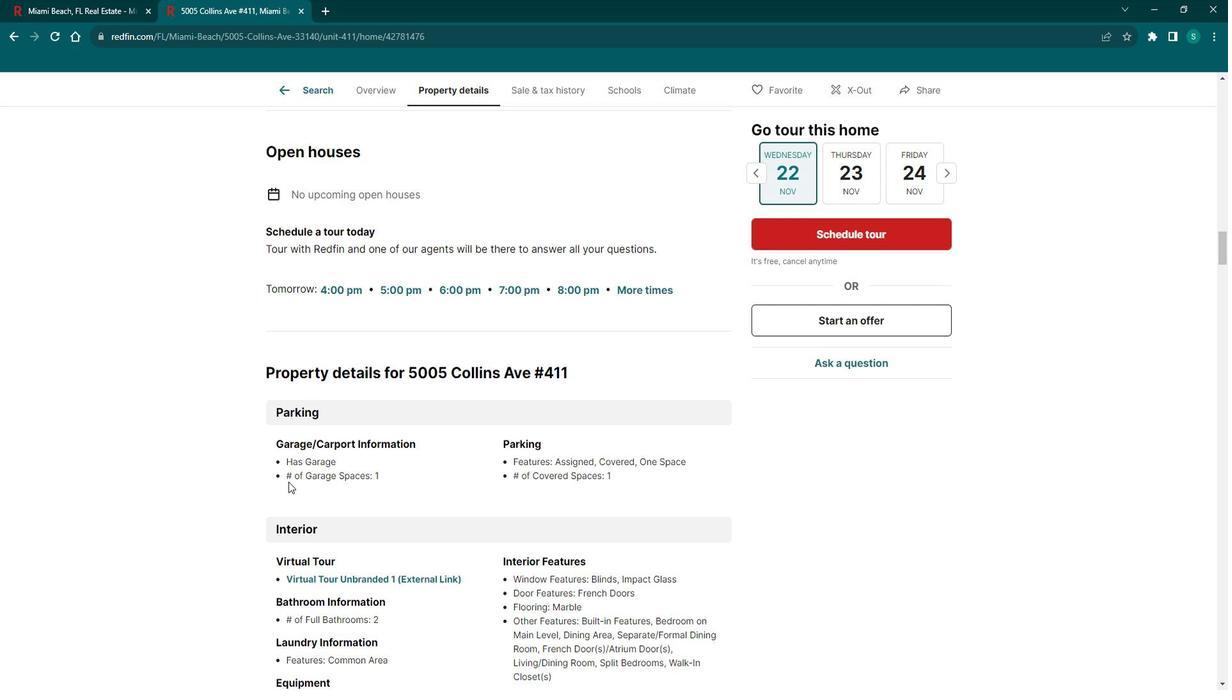 
Action: Mouse scrolled (277, 473) with delta (0, 0)
Screenshot: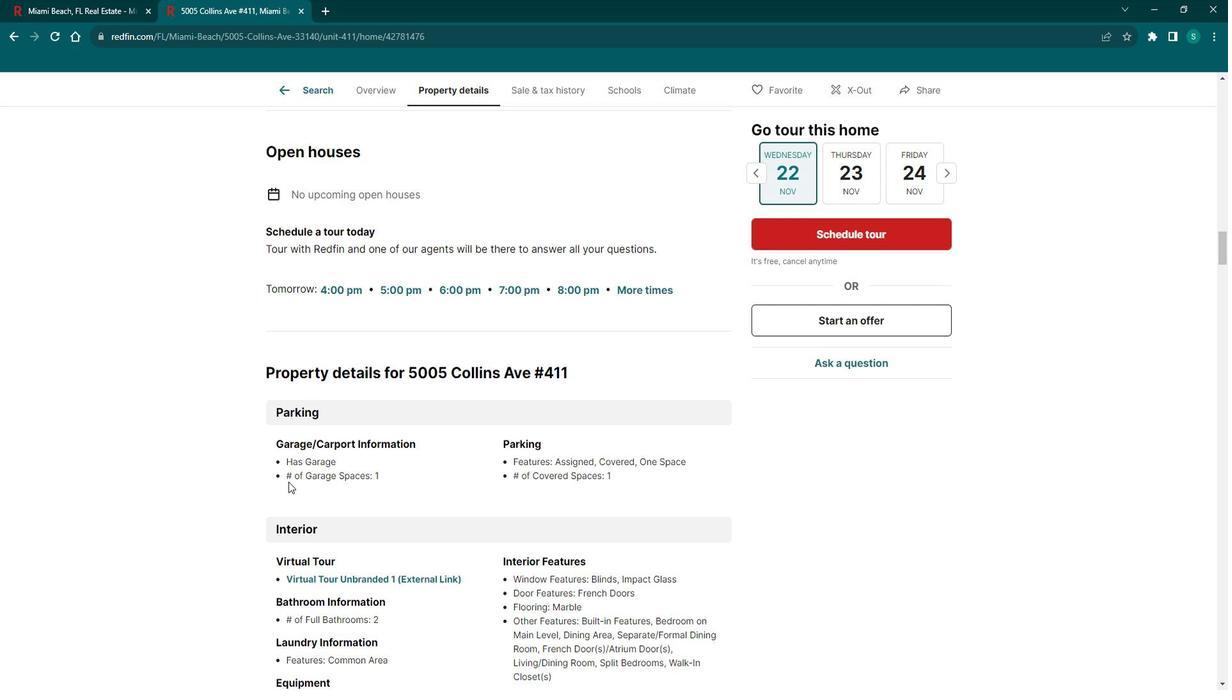 
Action: Mouse scrolled (277, 473) with delta (0, 0)
Screenshot: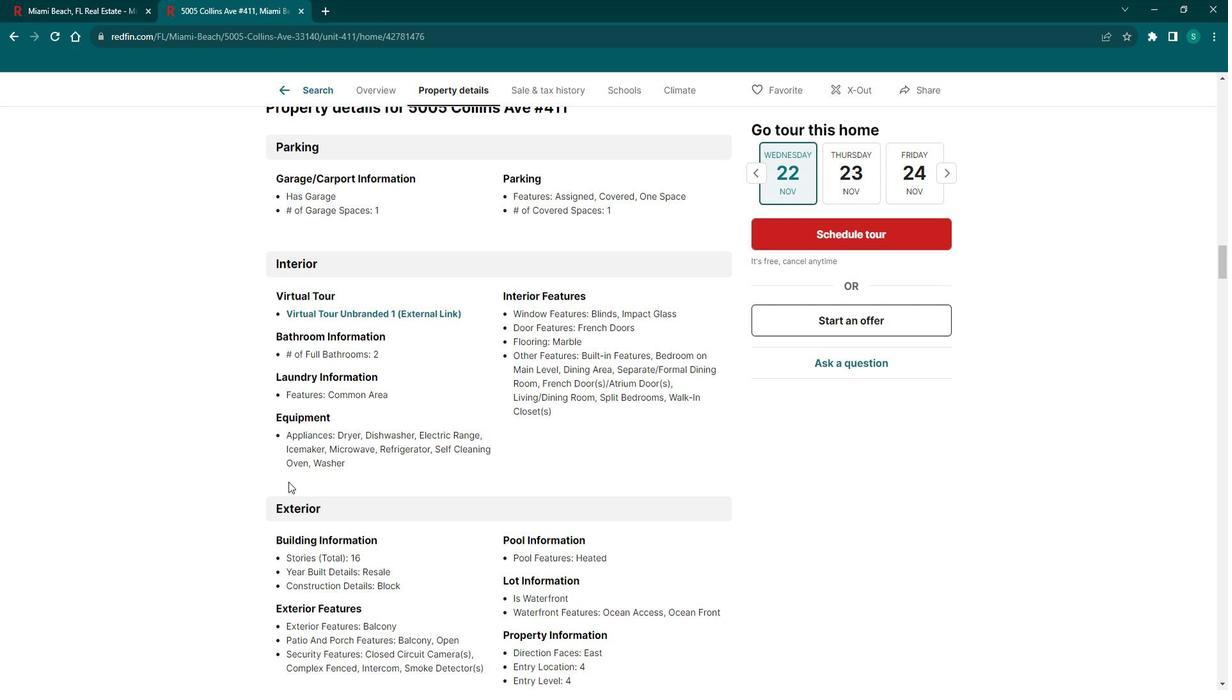 
Action: Mouse scrolled (277, 473) with delta (0, 0)
Screenshot: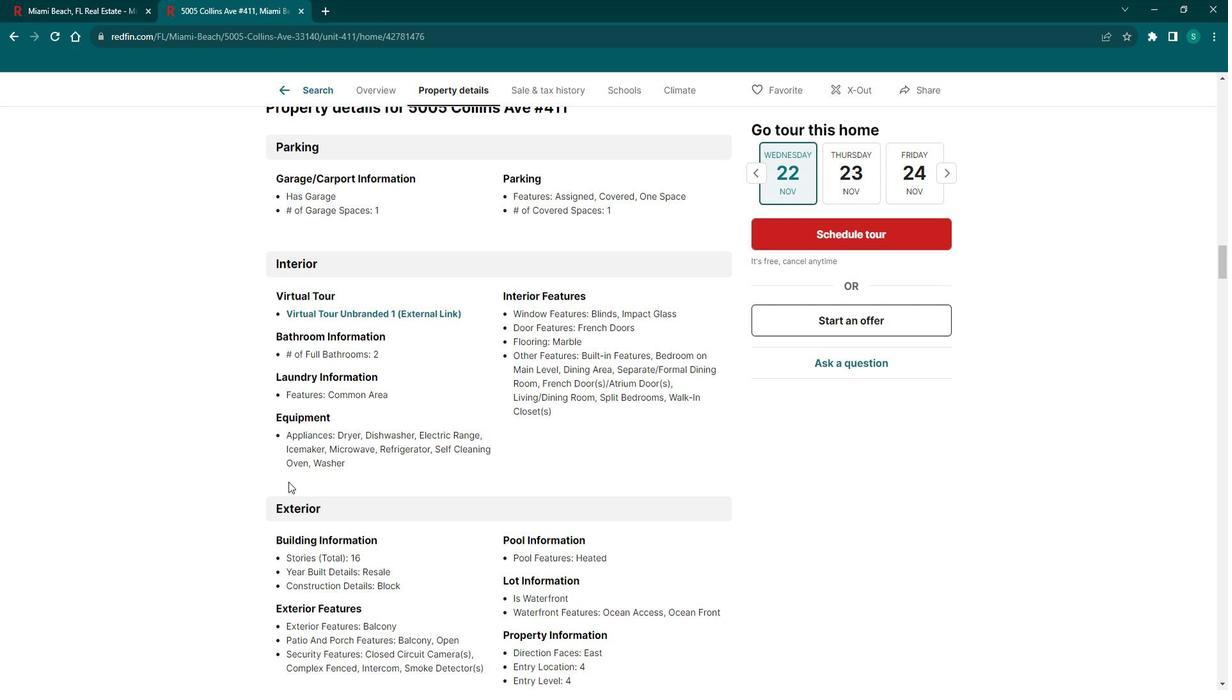 
Action: Mouse scrolled (277, 473) with delta (0, 0)
Screenshot: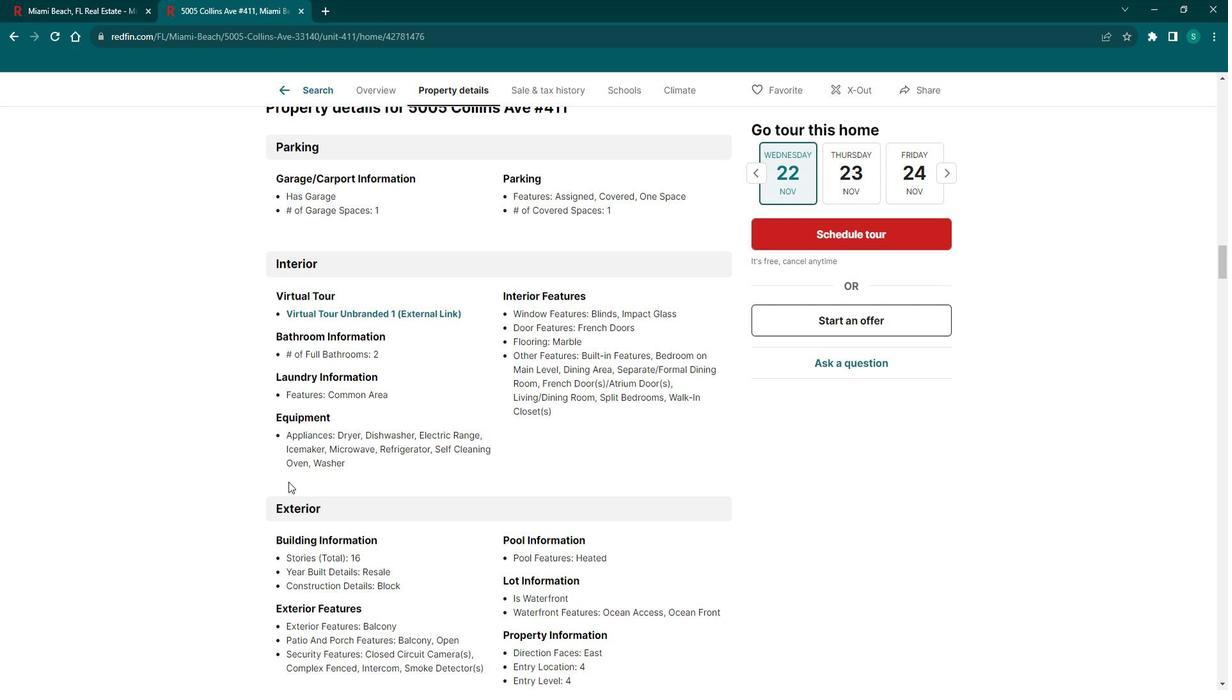 
Action: Mouse scrolled (277, 473) with delta (0, 0)
Screenshot: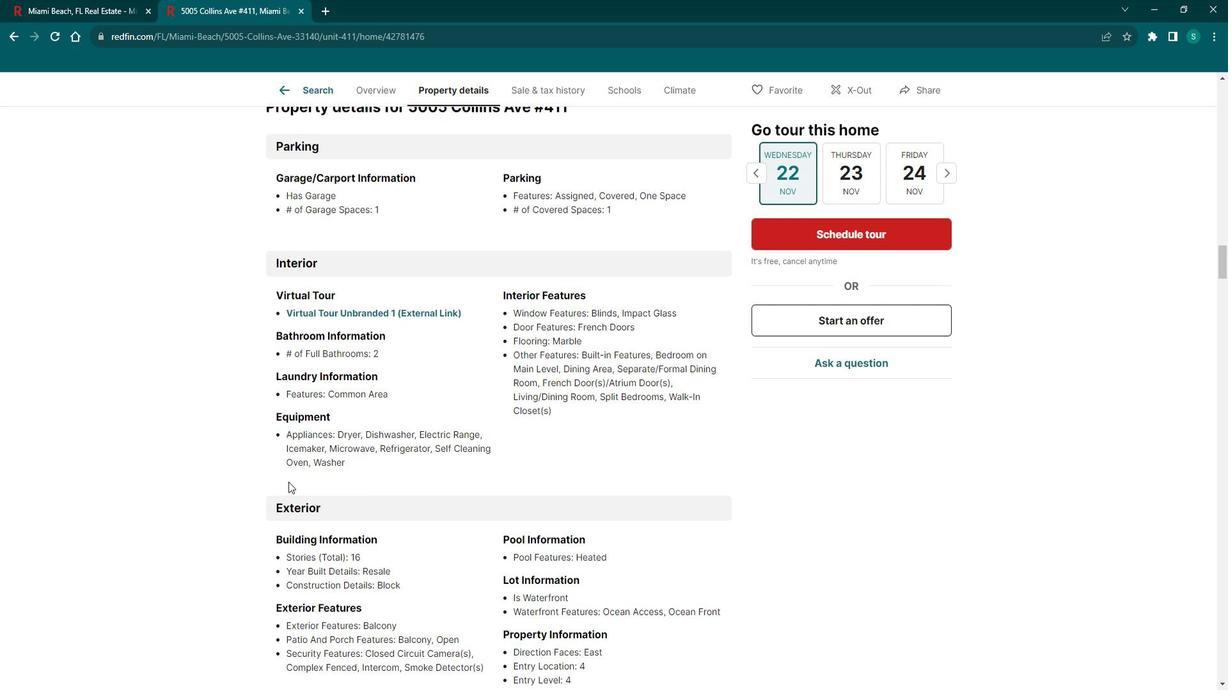 
Action: Mouse scrolled (277, 473) with delta (0, 0)
Screenshot: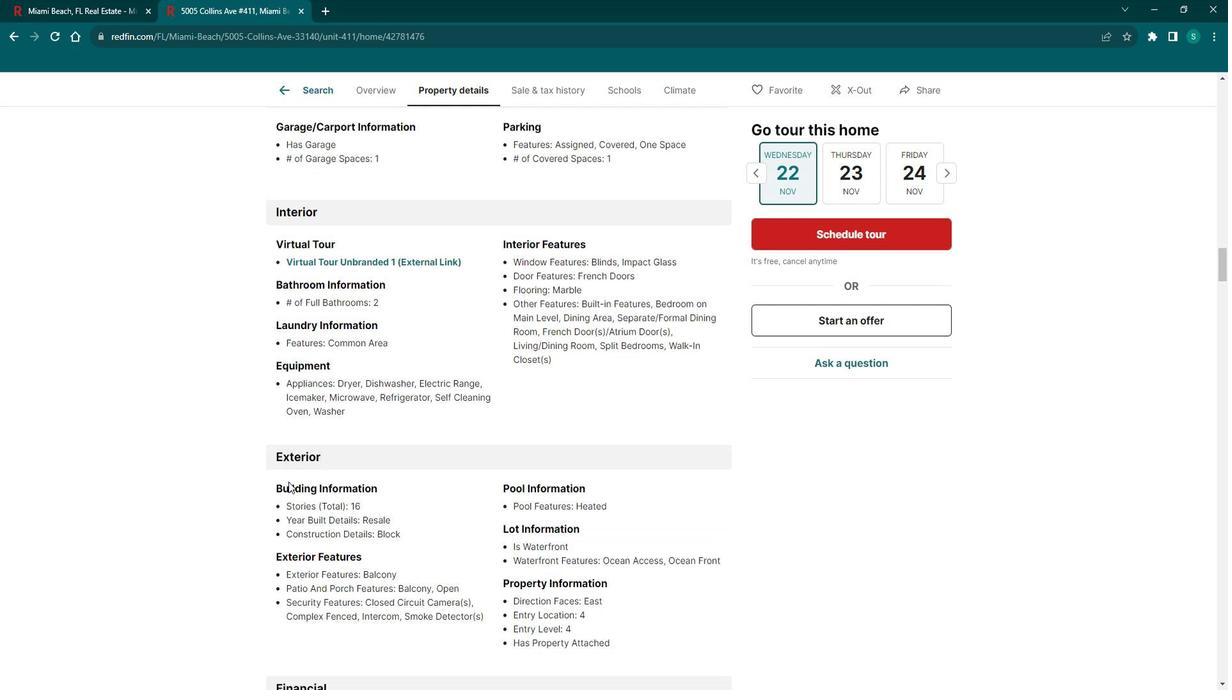 
Action: Mouse scrolled (277, 473) with delta (0, 0)
Screenshot: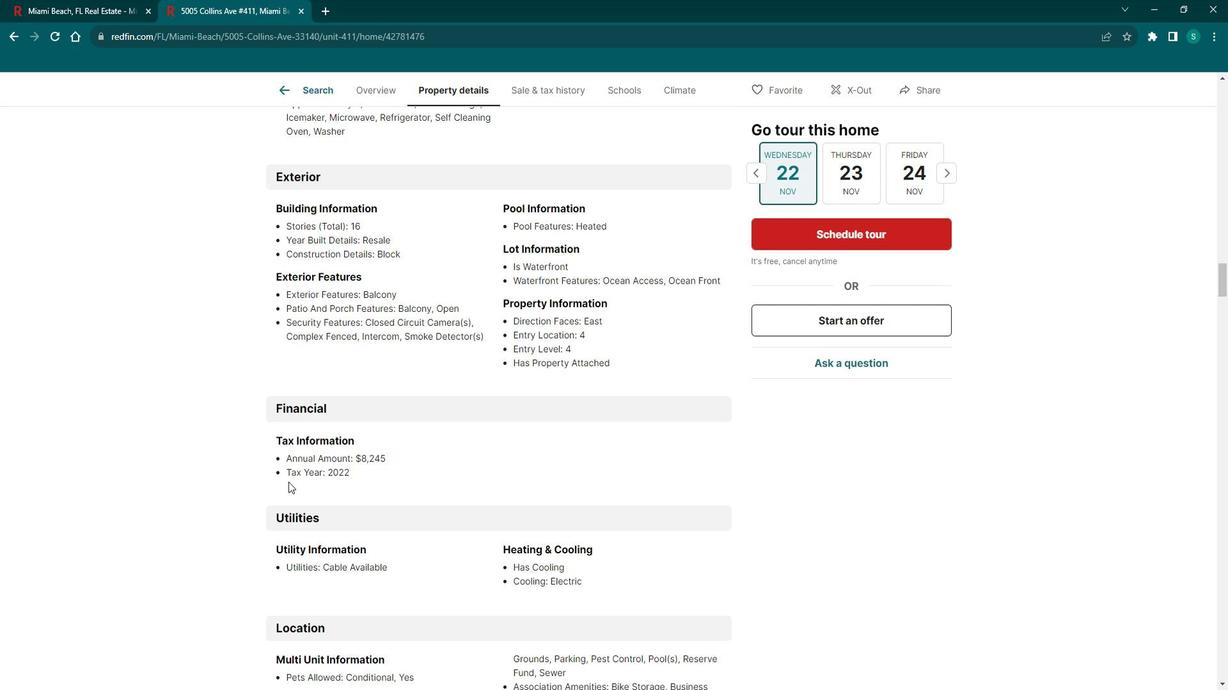 
Action: Mouse scrolled (277, 473) with delta (0, 0)
Screenshot: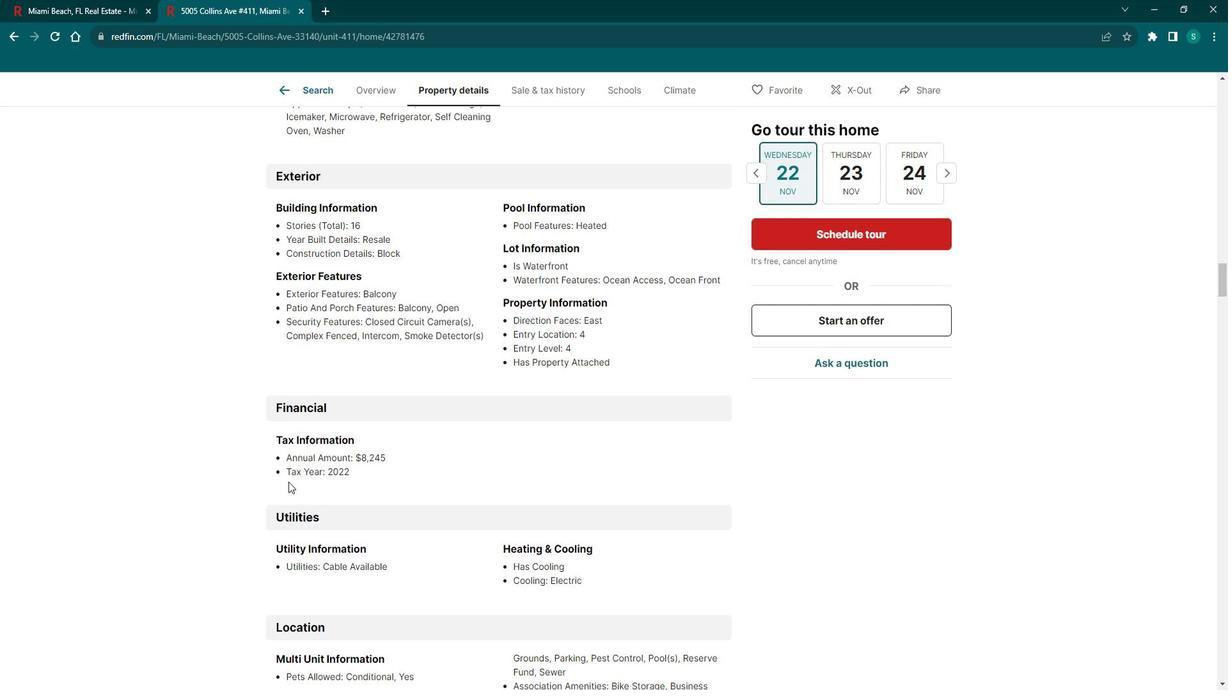 
Action: Mouse scrolled (277, 473) with delta (0, 0)
Screenshot: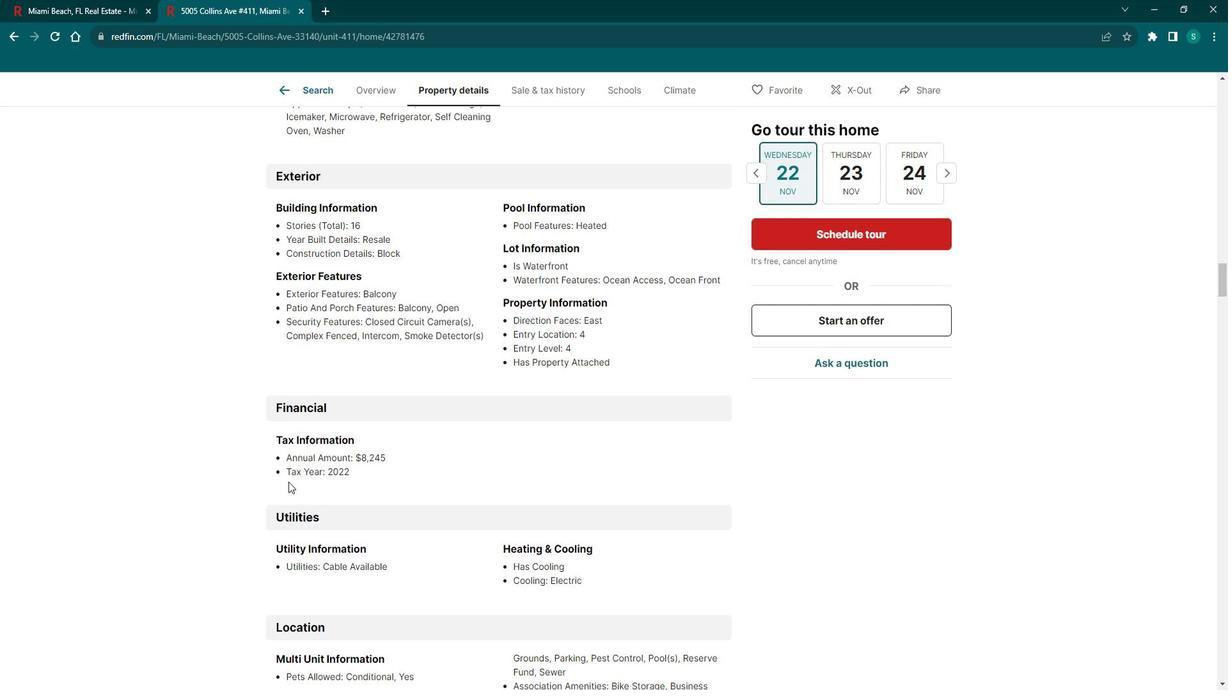 
Action: Mouse scrolled (277, 473) with delta (0, 0)
Screenshot: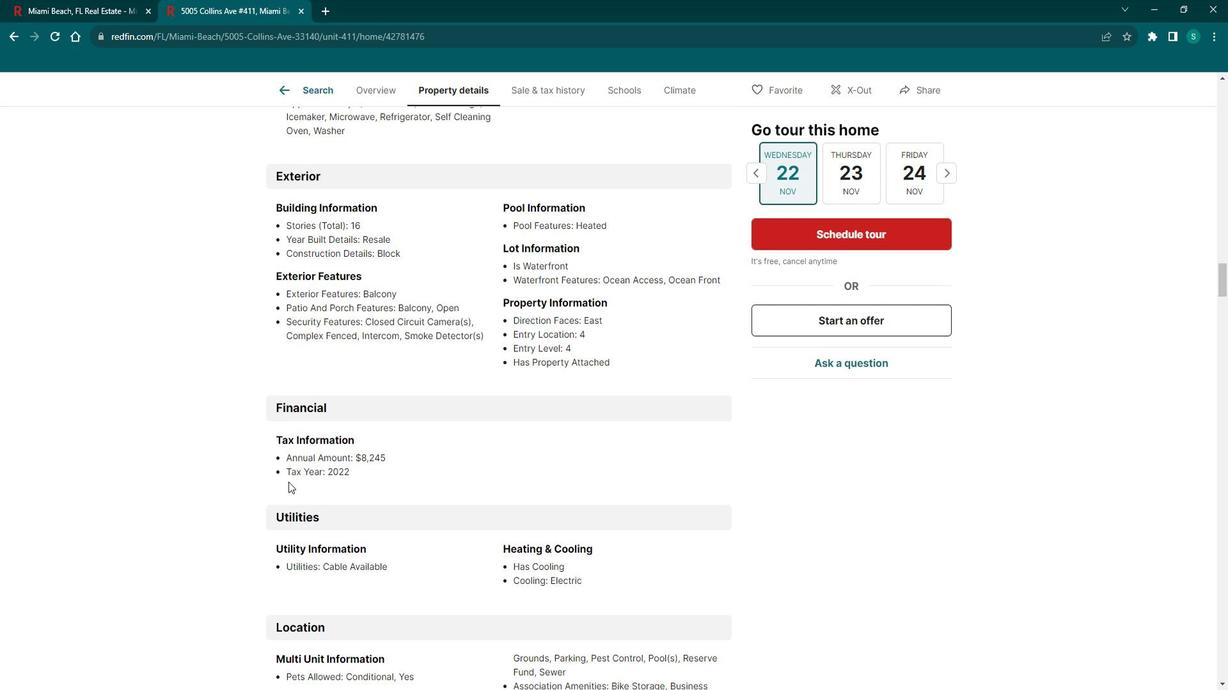 
Action: Mouse scrolled (277, 473) with delta (0, 0)
Screenshot: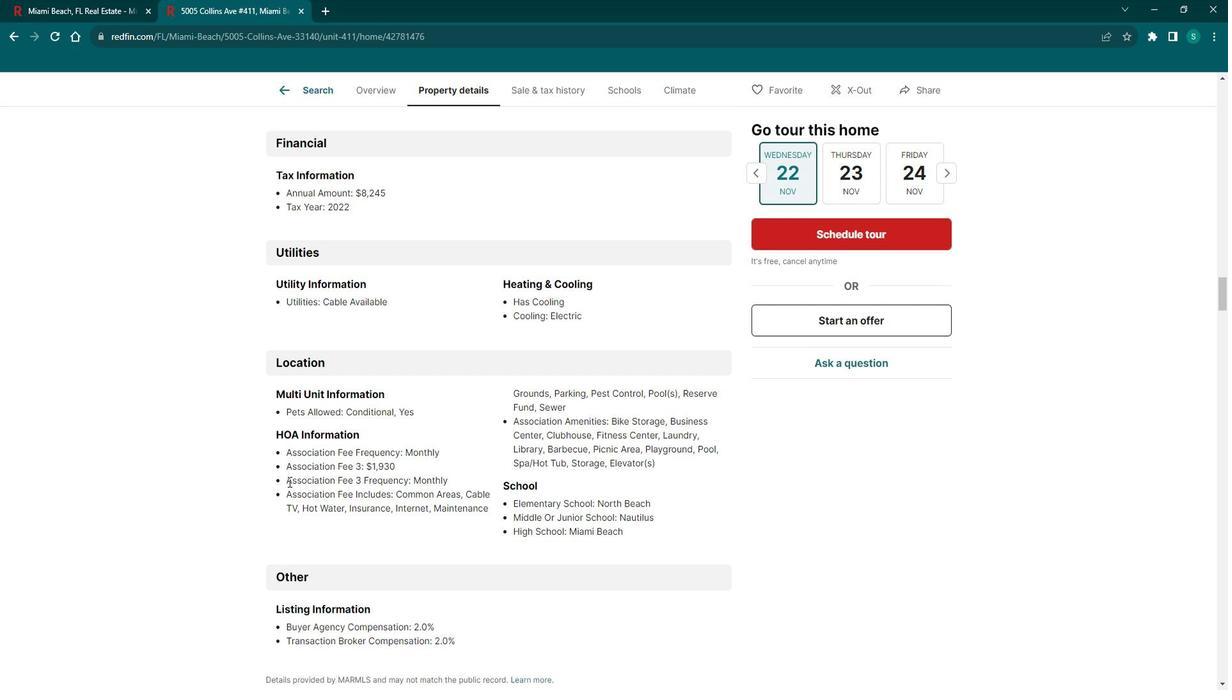 
Action: Mouse scrolled (277, 473) with delta (0, 0)
Screenshot: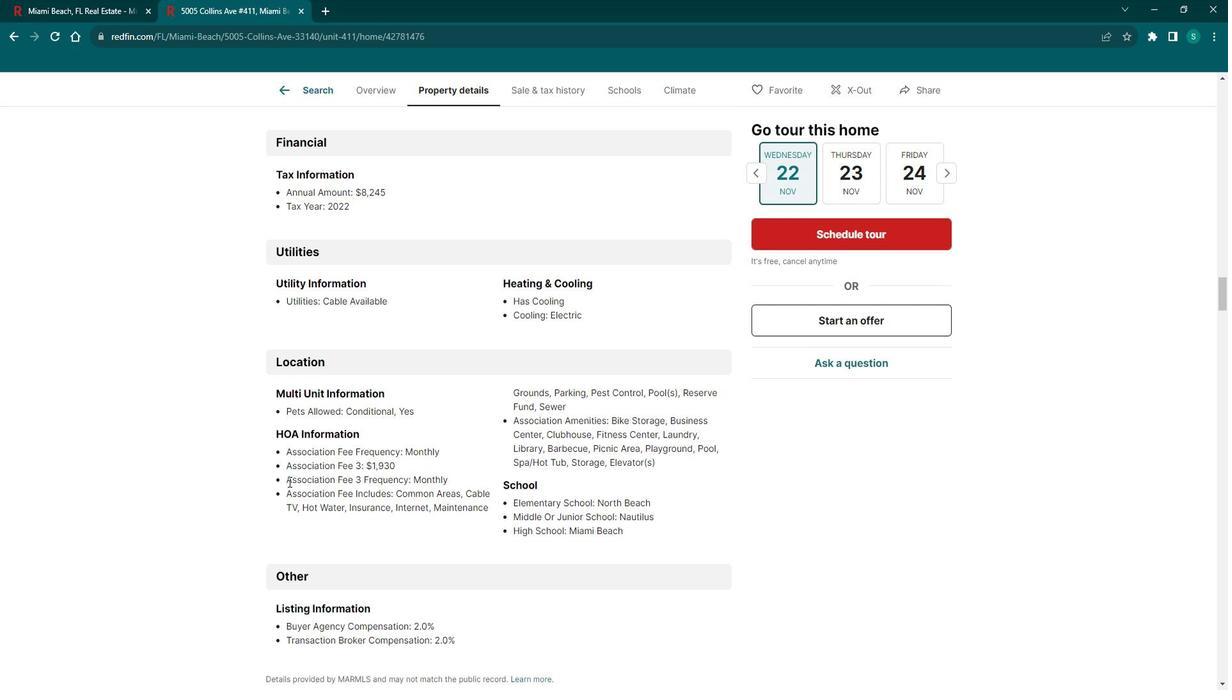 
Action: Mouse scrolled (277, 473) with delta (0, 0)
Screenshot: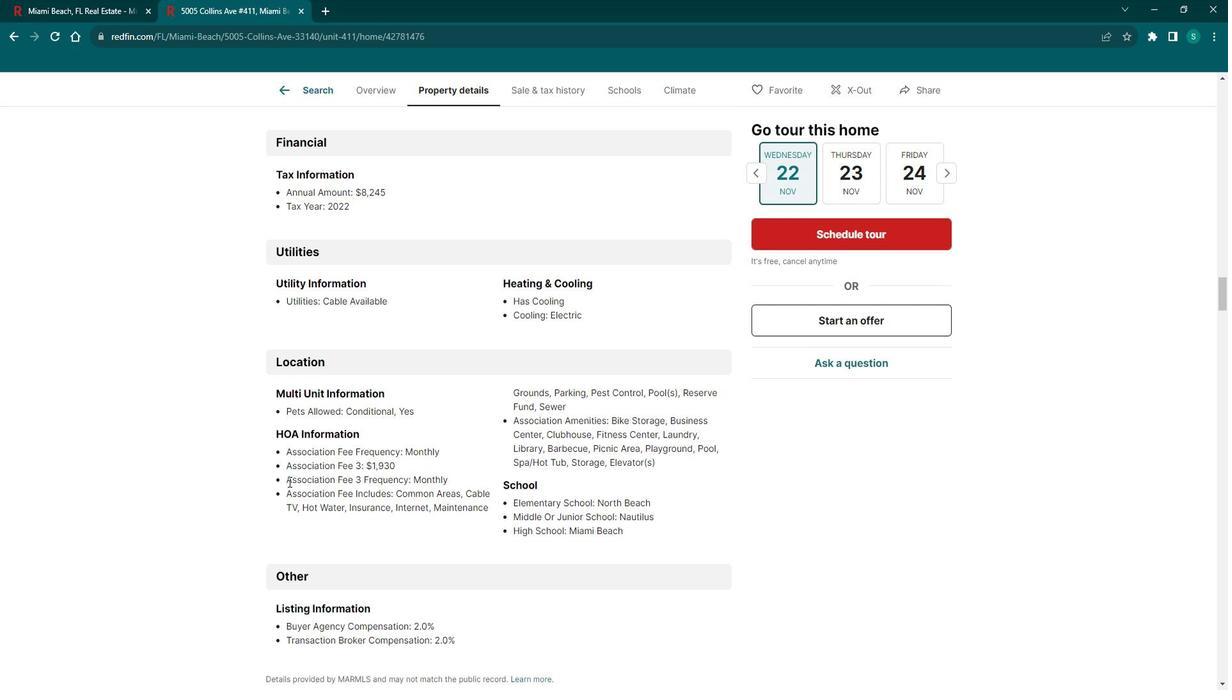 
Action: Mouse scrolled (277, 473) with delta (0, 0)
Screenshot: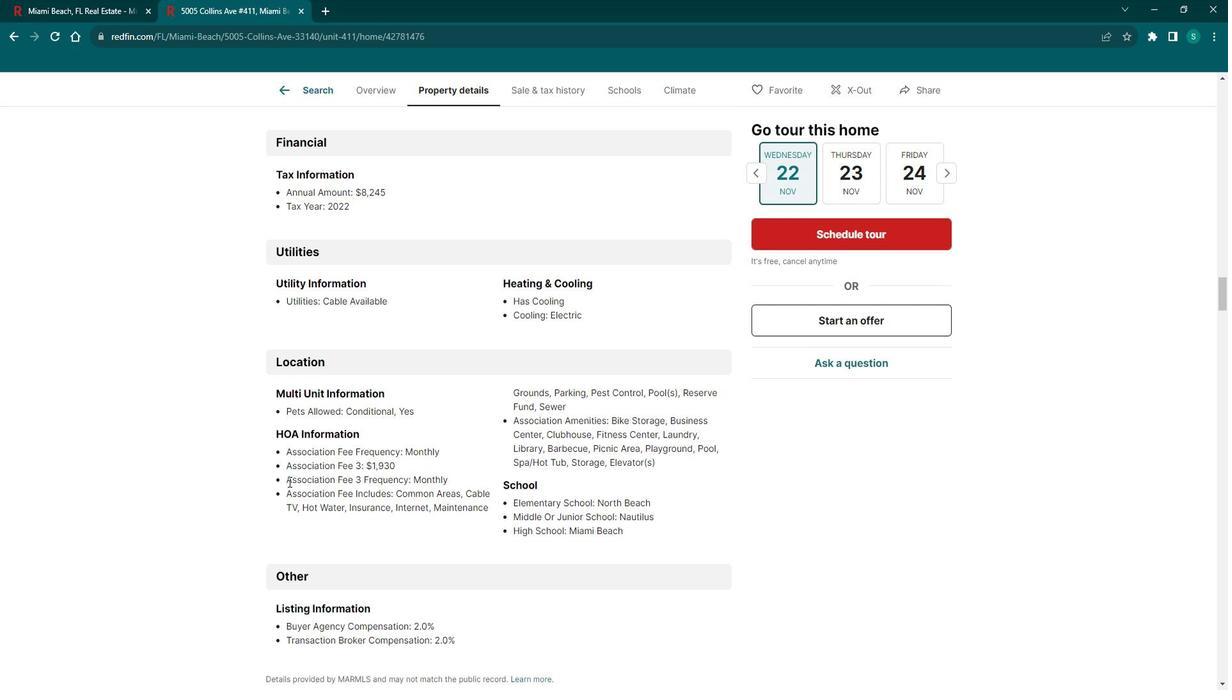 
Action: Mouse scrolled (277, 473) with delta (0, 0)
Screenshot: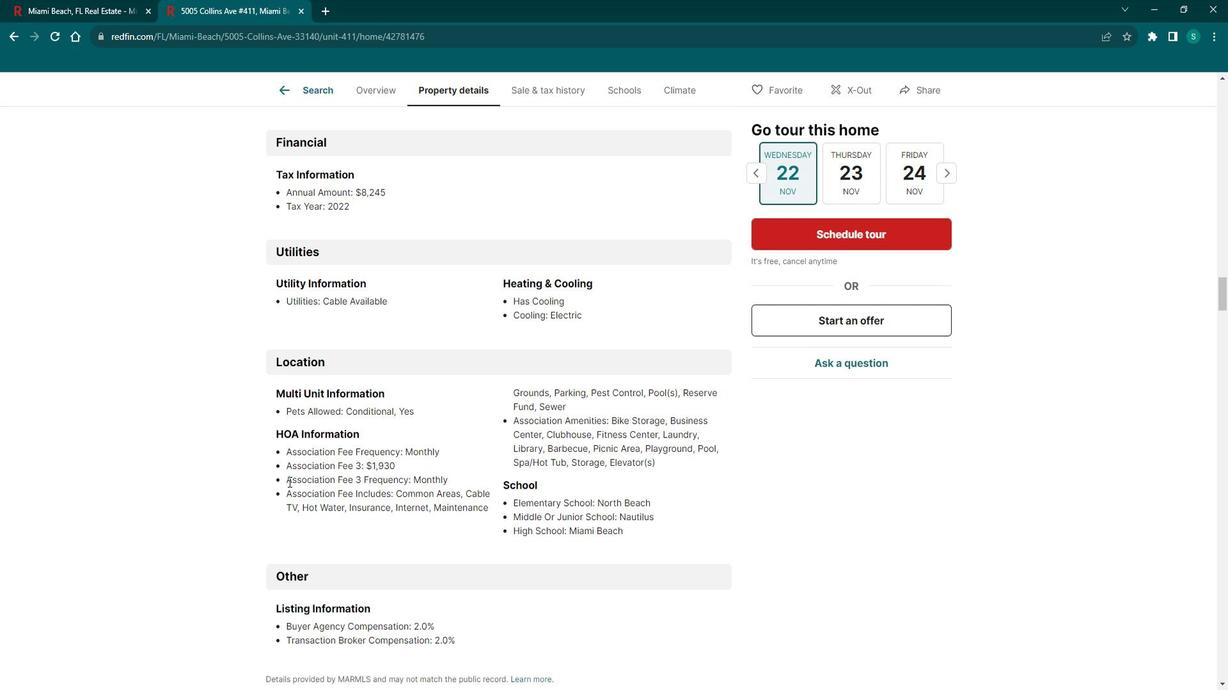 
Action: Mouse moved to (525, 500)
Screenshot: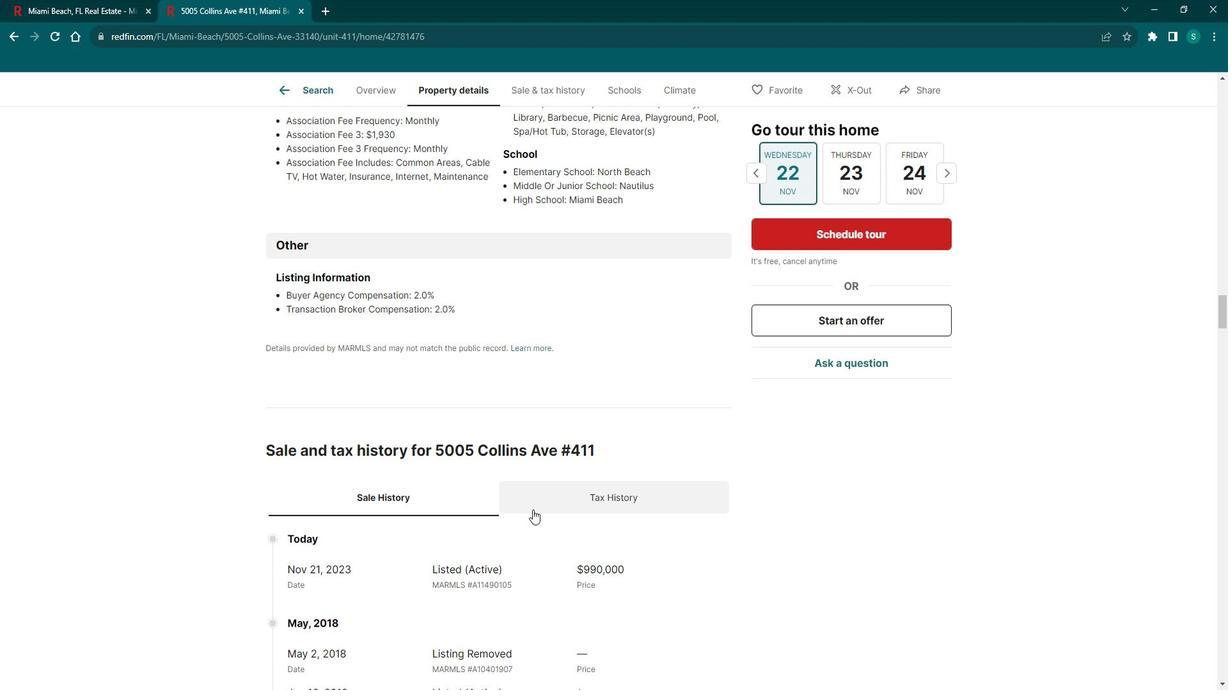 
Action: Mouse scrolled (525, 499) with delta (0, 0)
Screenshot: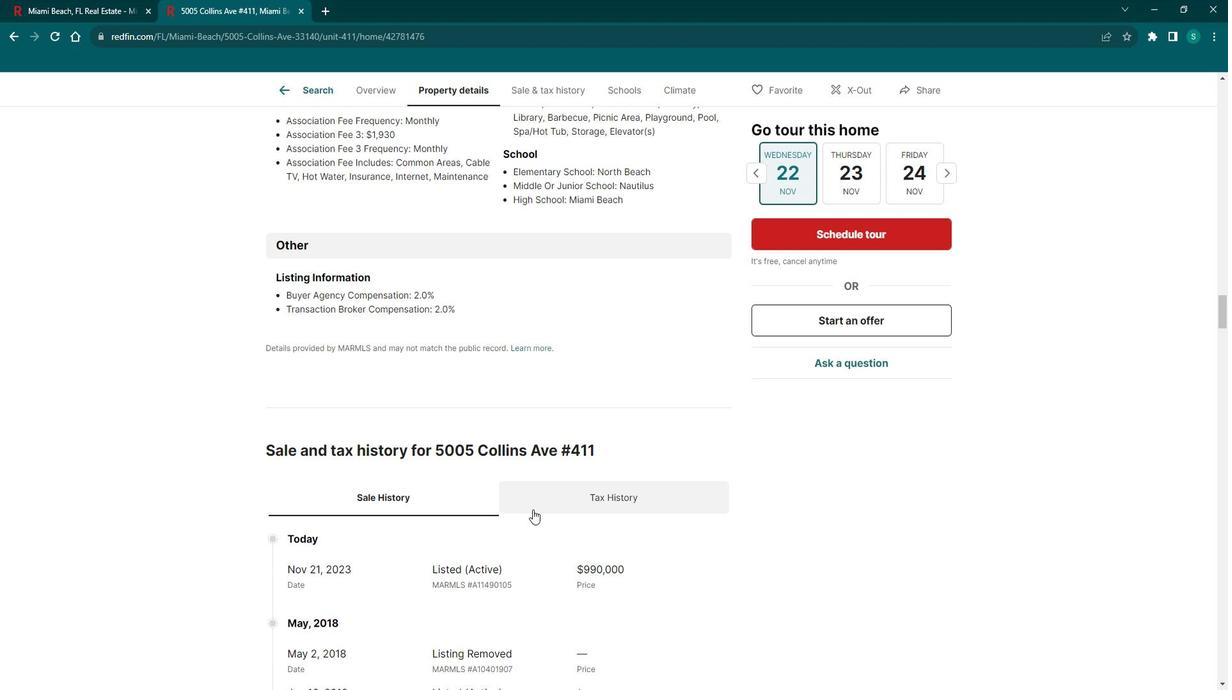 
Action: Mouse scrolled (525, 499) with delta (0, 0)
Screenshot: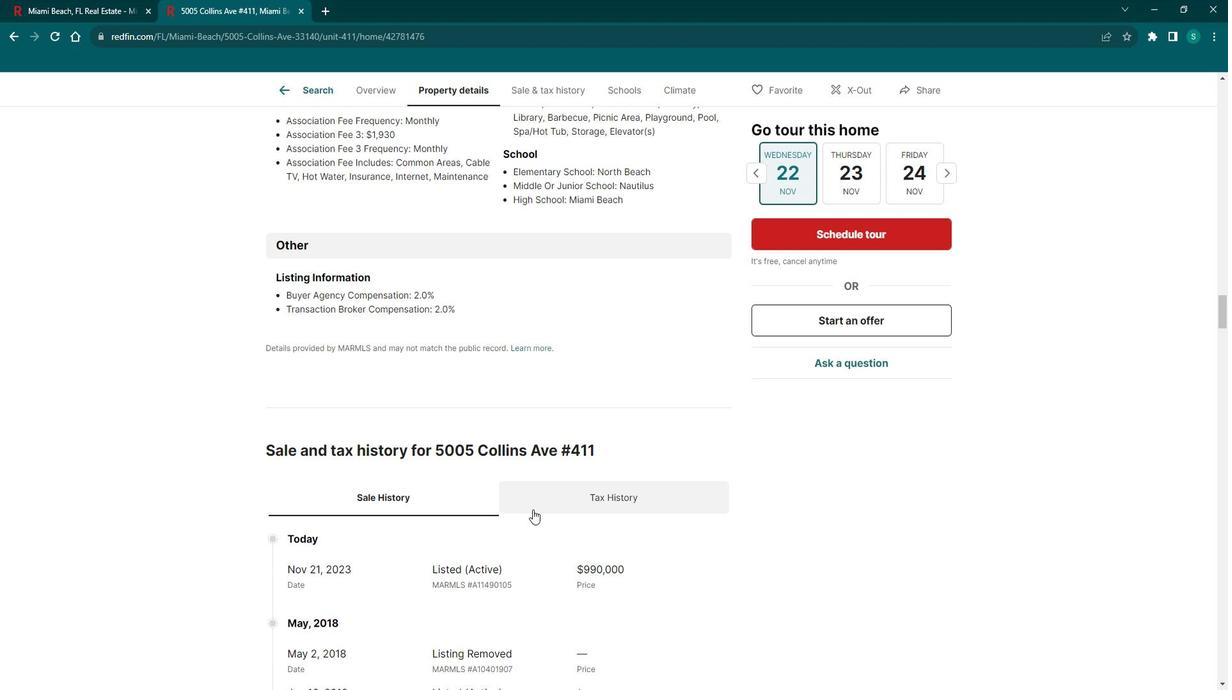 
Action: Mouse scrolled (525, 499) with delta (0, 0)
Screenshot: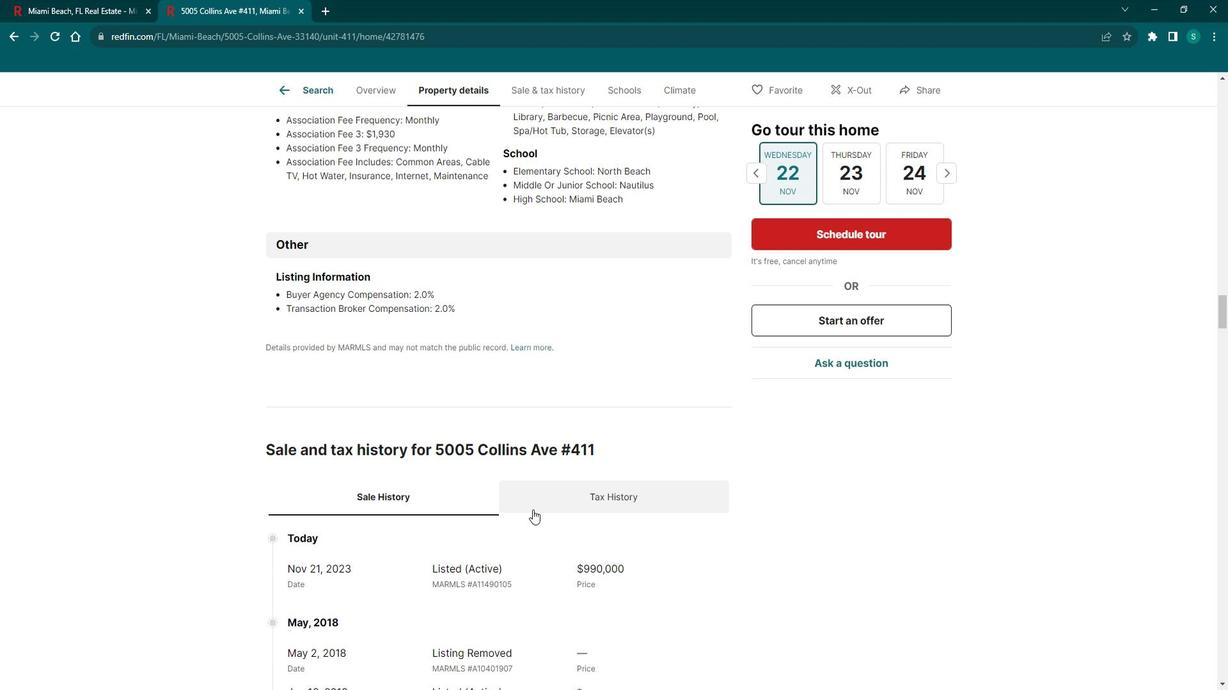 
Action: Mouse moved to (523, 500)
Screenshot: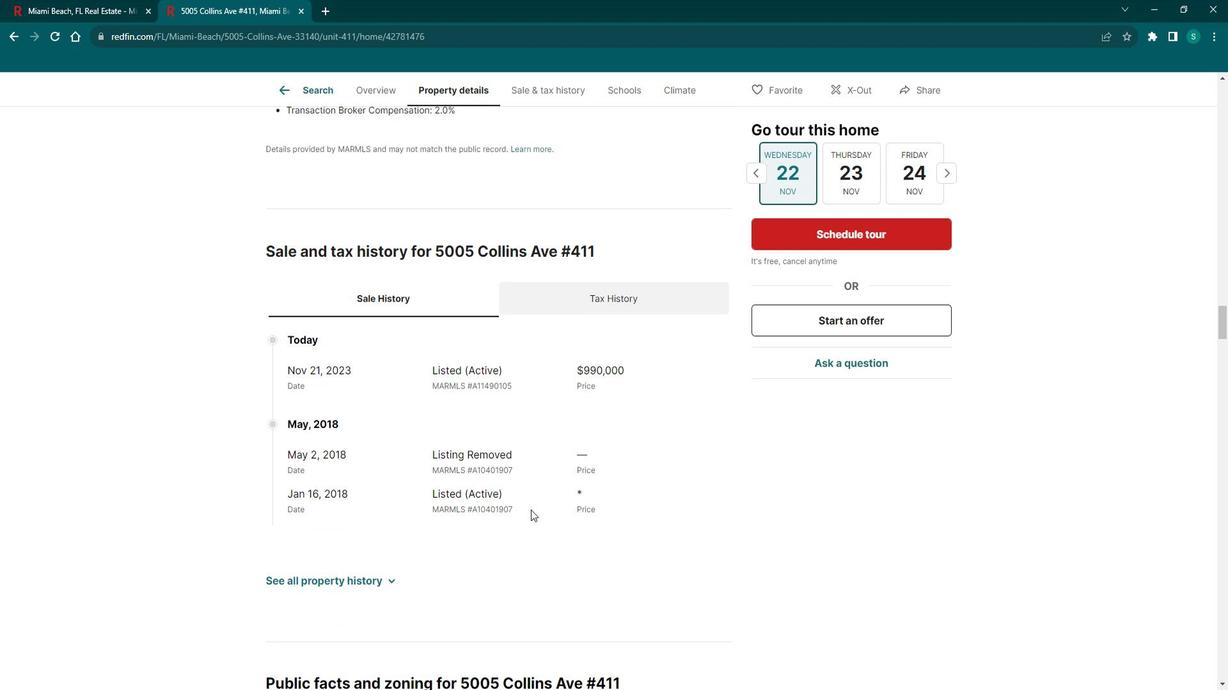
Action: Mouse scrolled (523, 499) with delta (0, 0)
Screenshot: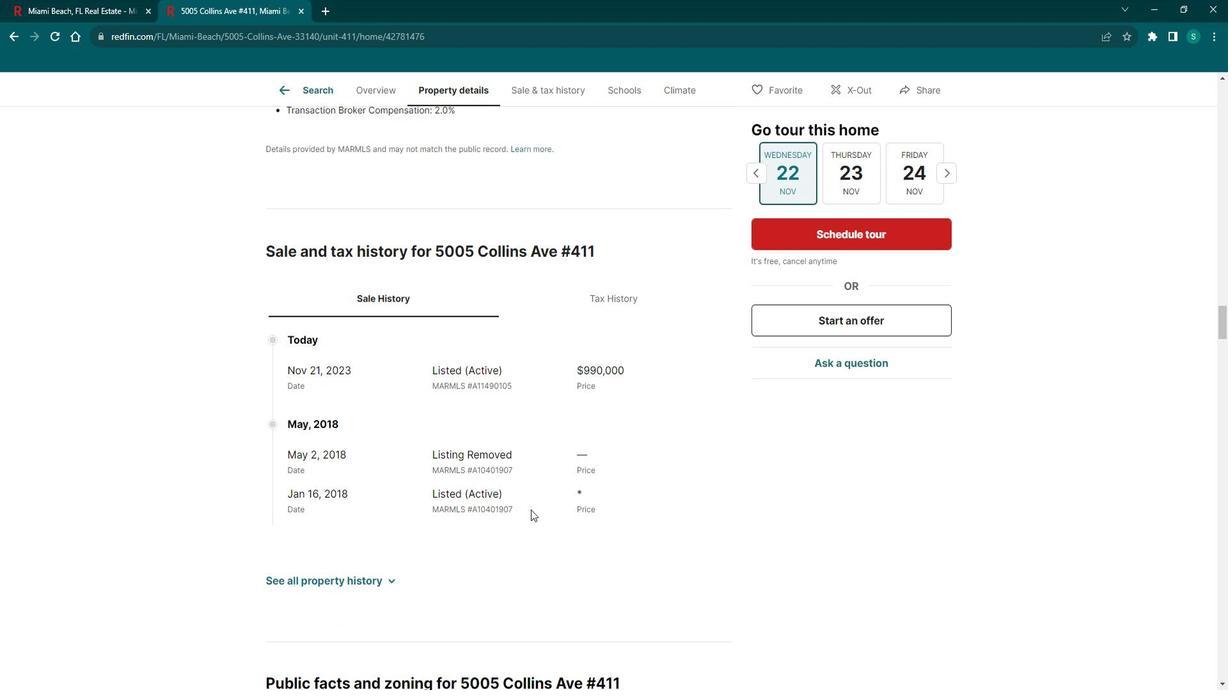 
Action: Mouse moved to (614, 237)
Screenshot: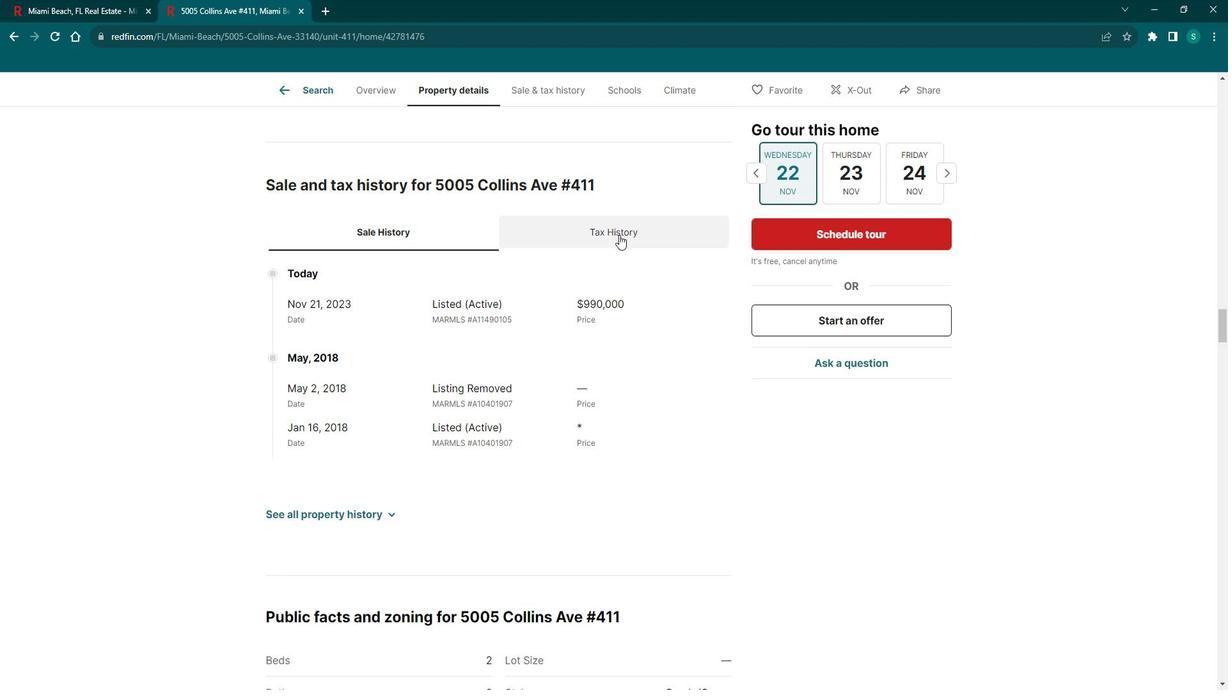 
Action: Mouse pressed left at (614, 237)
Screenshot: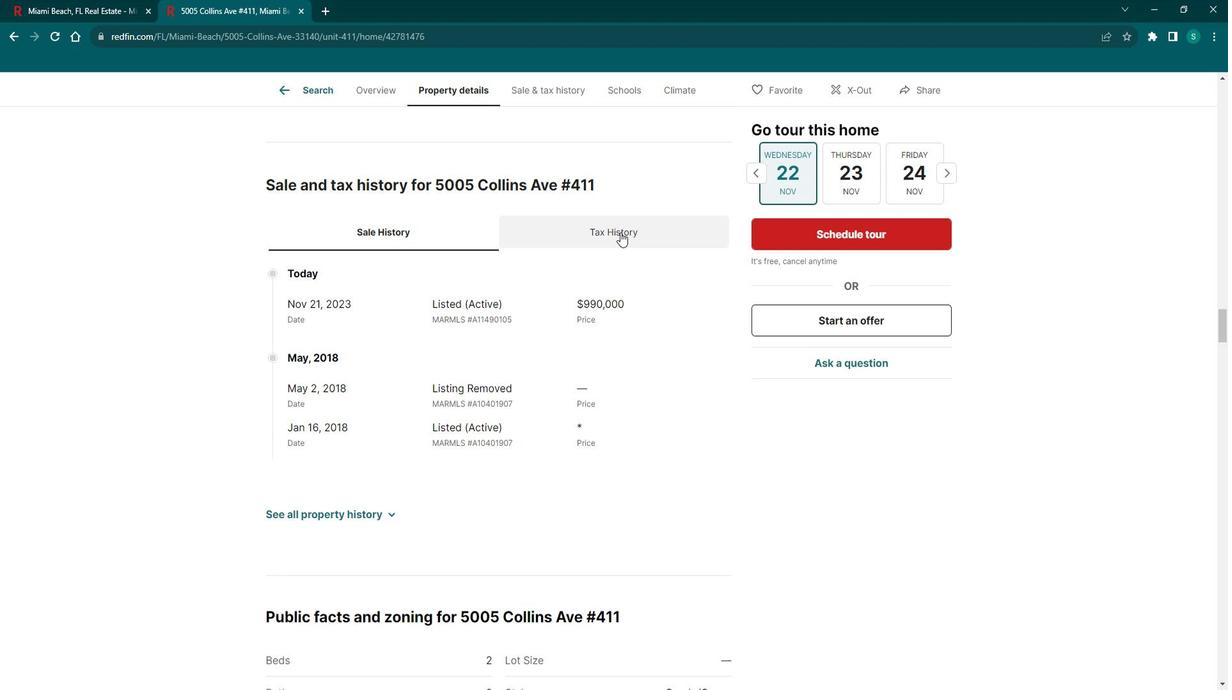 
Action: Mouse moved to (358, 364)
Screenshot: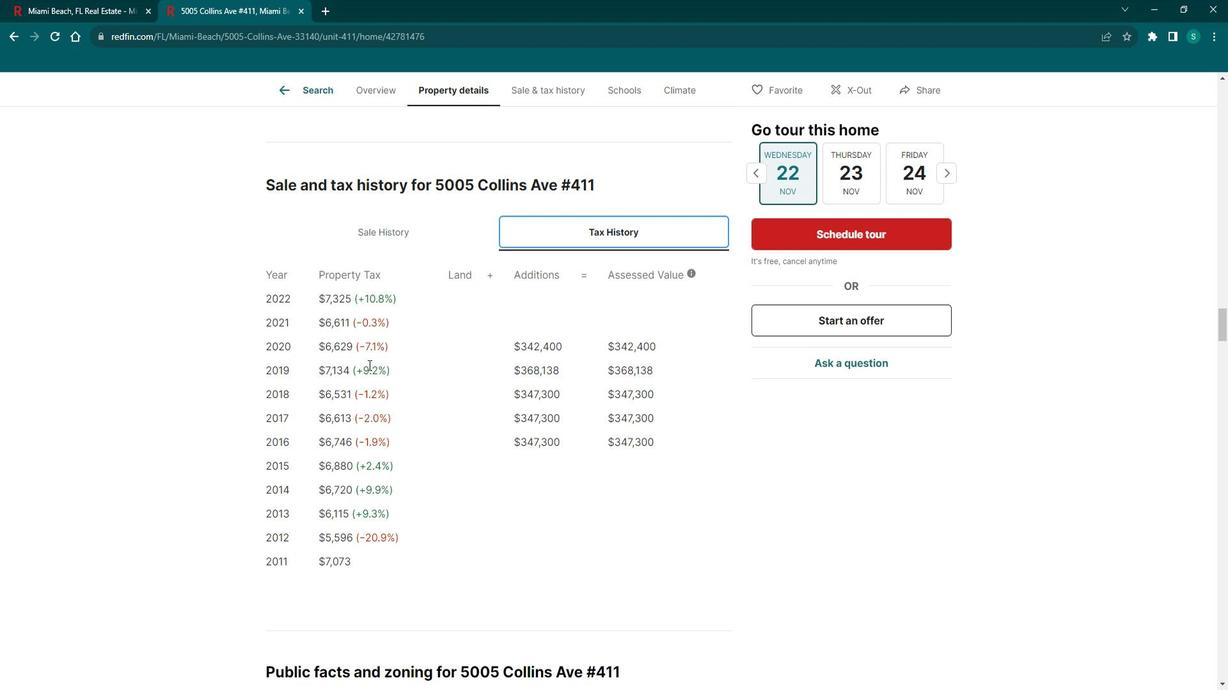 
Action: Mouse scrolled (358, 363) with delta (0, 0)
Screenshot: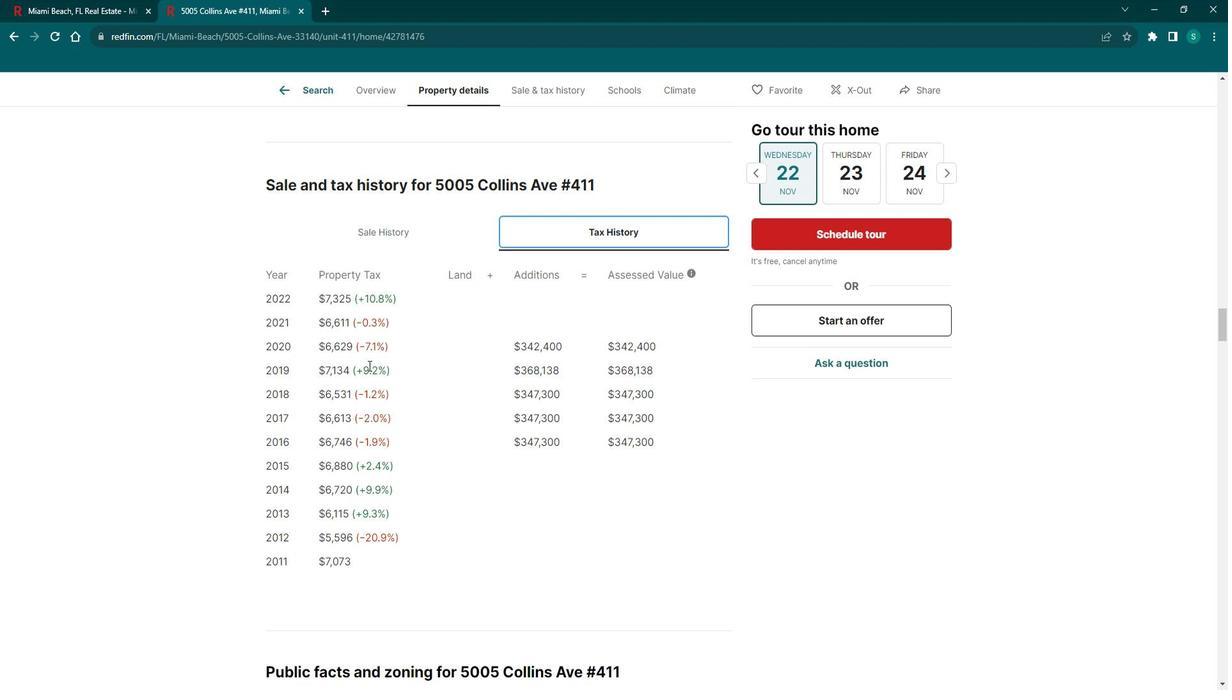 
Action: Mouse moved to (358, 364)
Screenshot: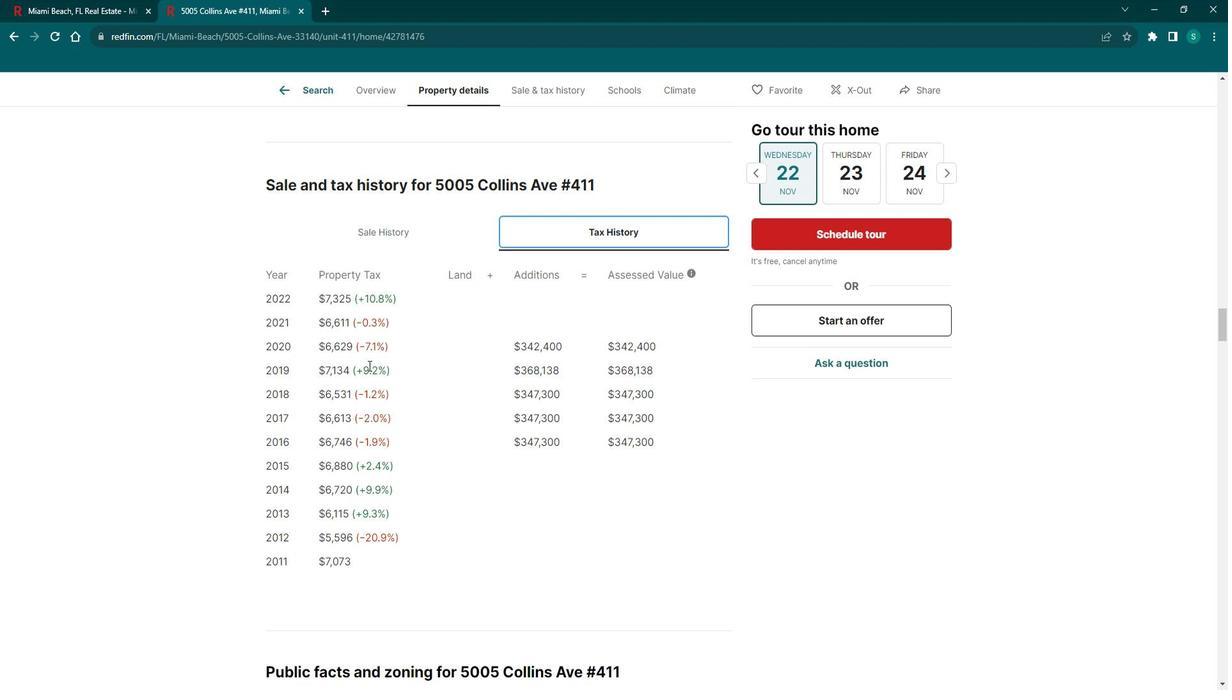 
Action: Mouse scrolled (358, 363) with delta (0, 0)
Screenshot: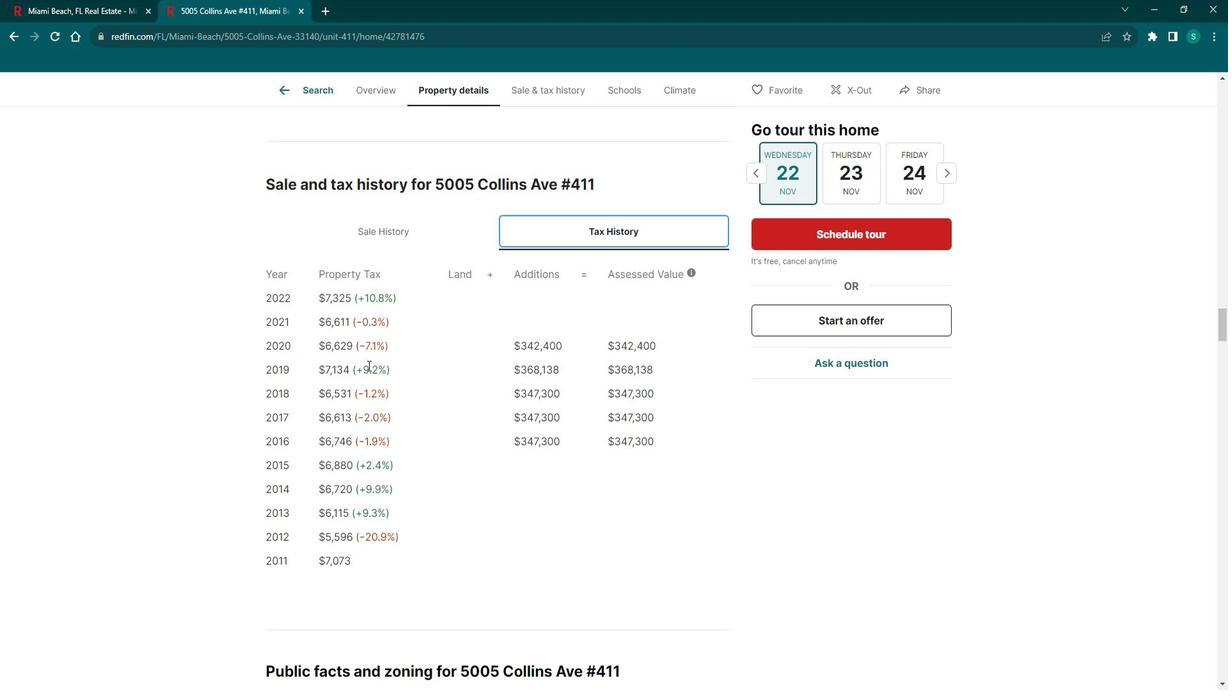 
Action: Mouse scrolled (358, 363) with delta (0, 0)
Screenshot: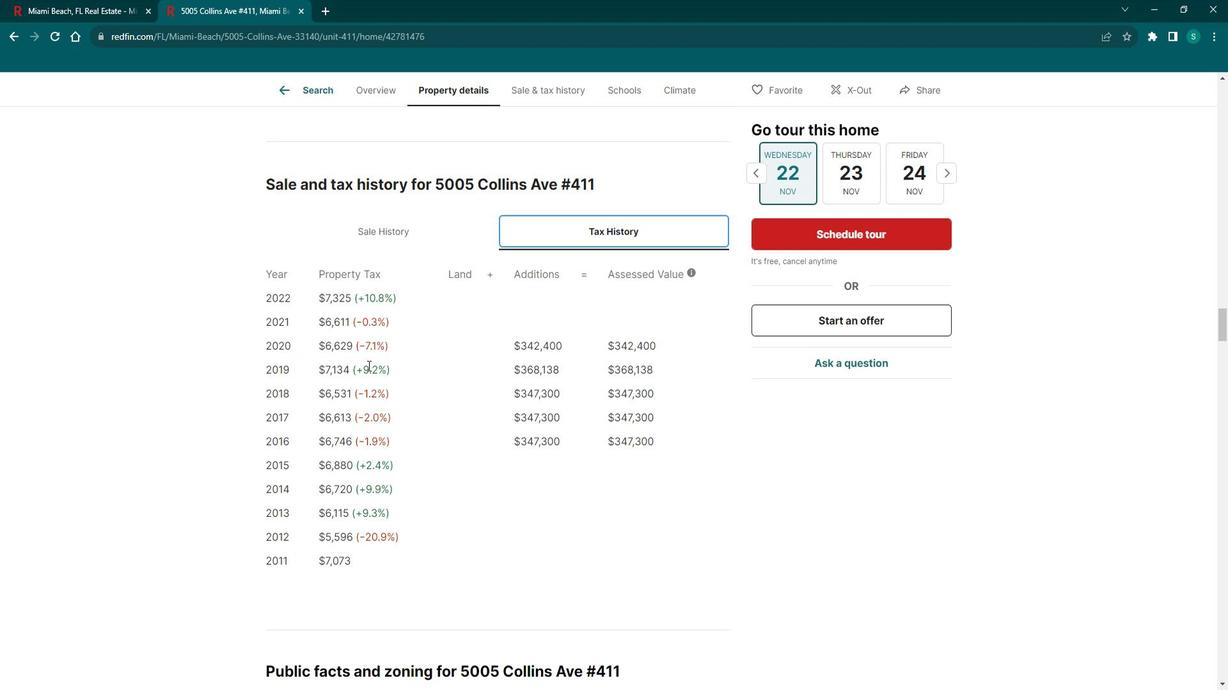 
Action: Mouse moved to (356, 365)
Screenshot: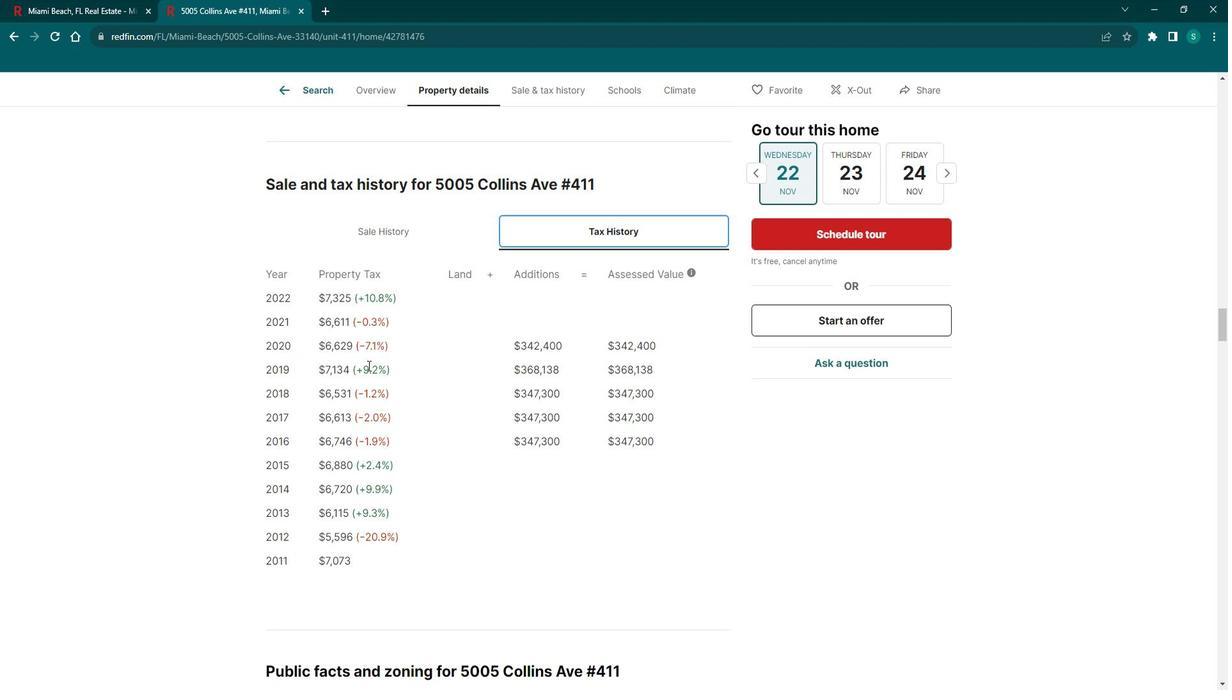 
Action: Mouse scrolled (356, 365) with delta (0, 0)
Screenshot: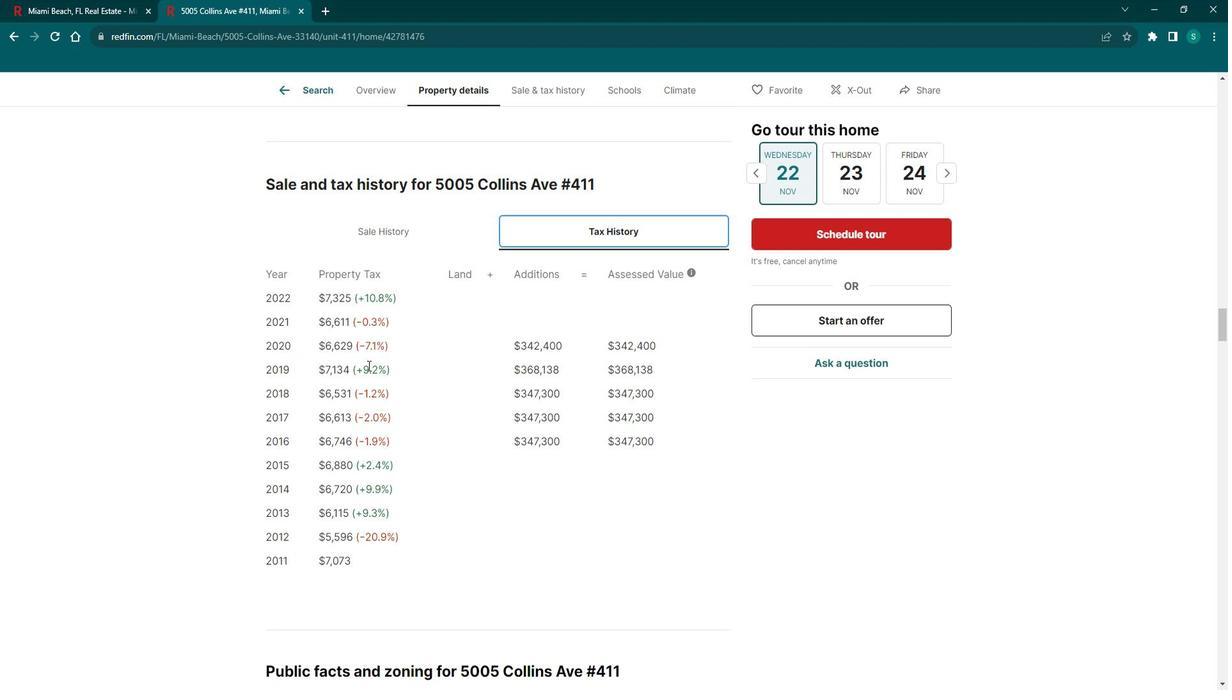 
Action: Mouse moved to (354, 367)
Screenshot: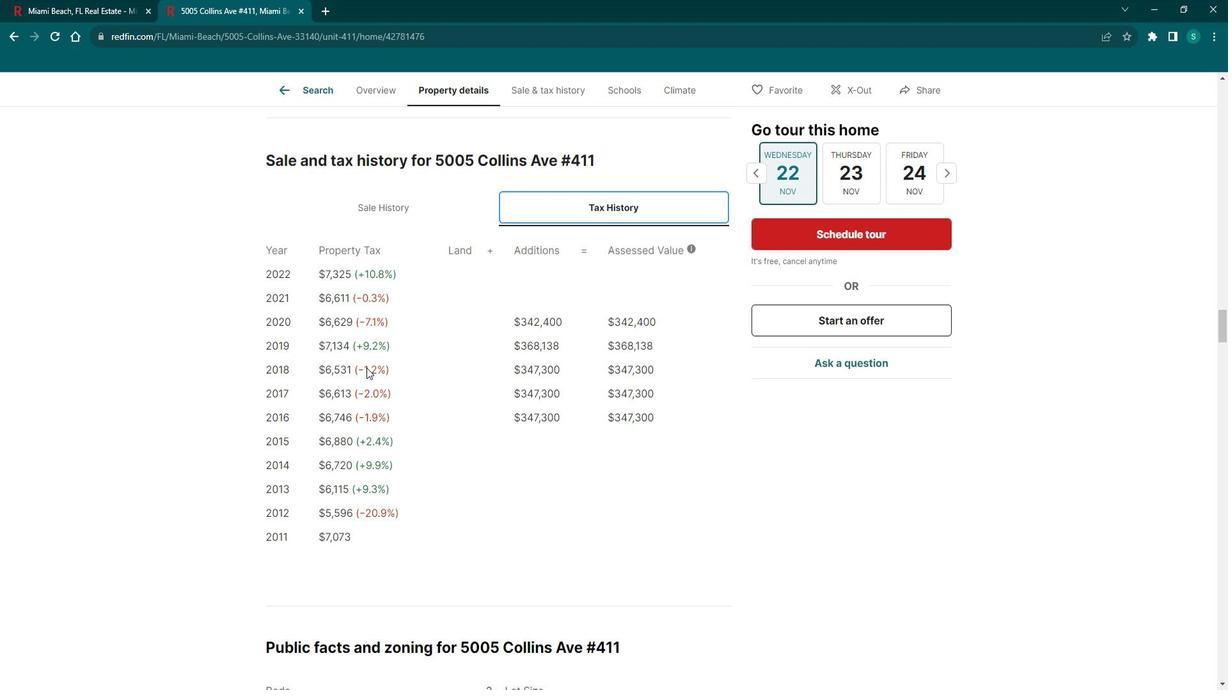 
Action: Mouse scrolled (354, 367) with delta (0, 0)
Screenshot: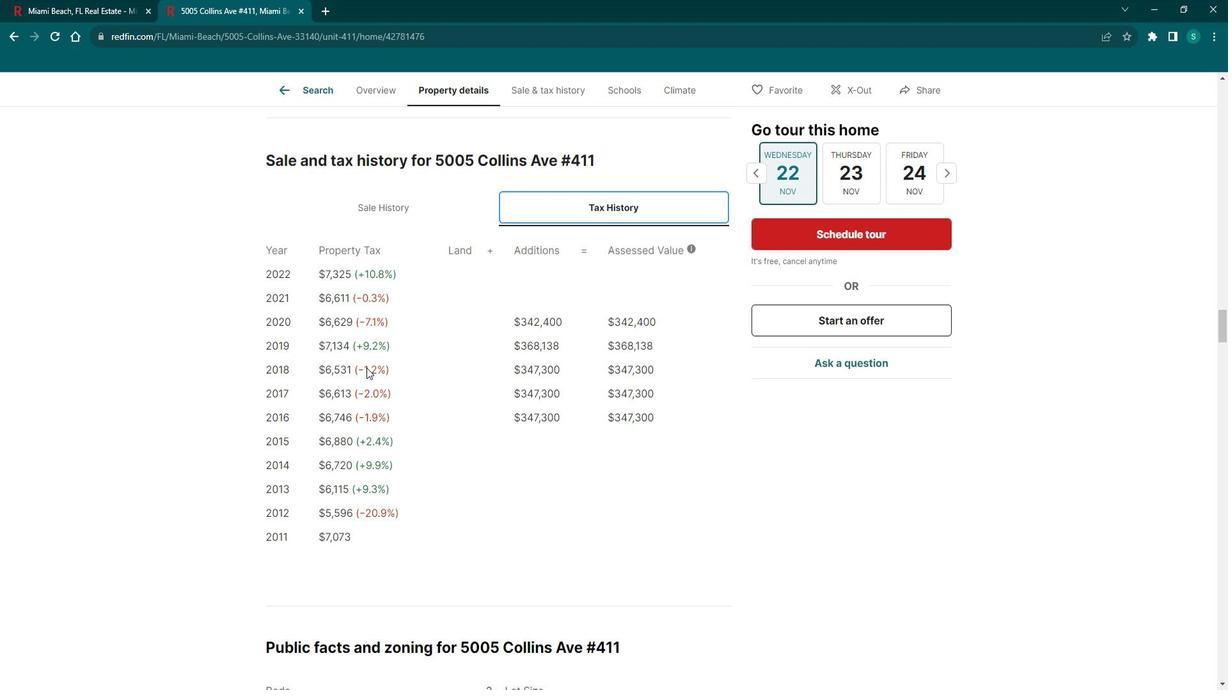 
Action: Mouse moved to (354, 368)
Screenshot: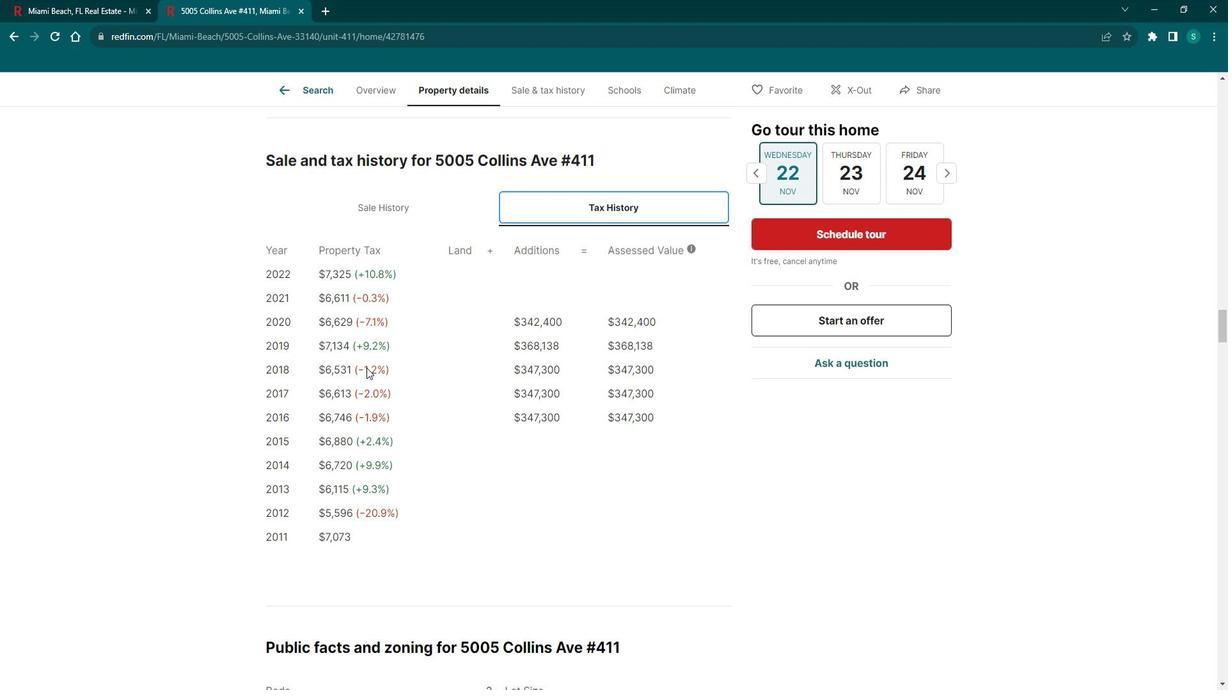 
Action: Mouse scrolled (354, 367) with delta (0, 0)
Screenshot: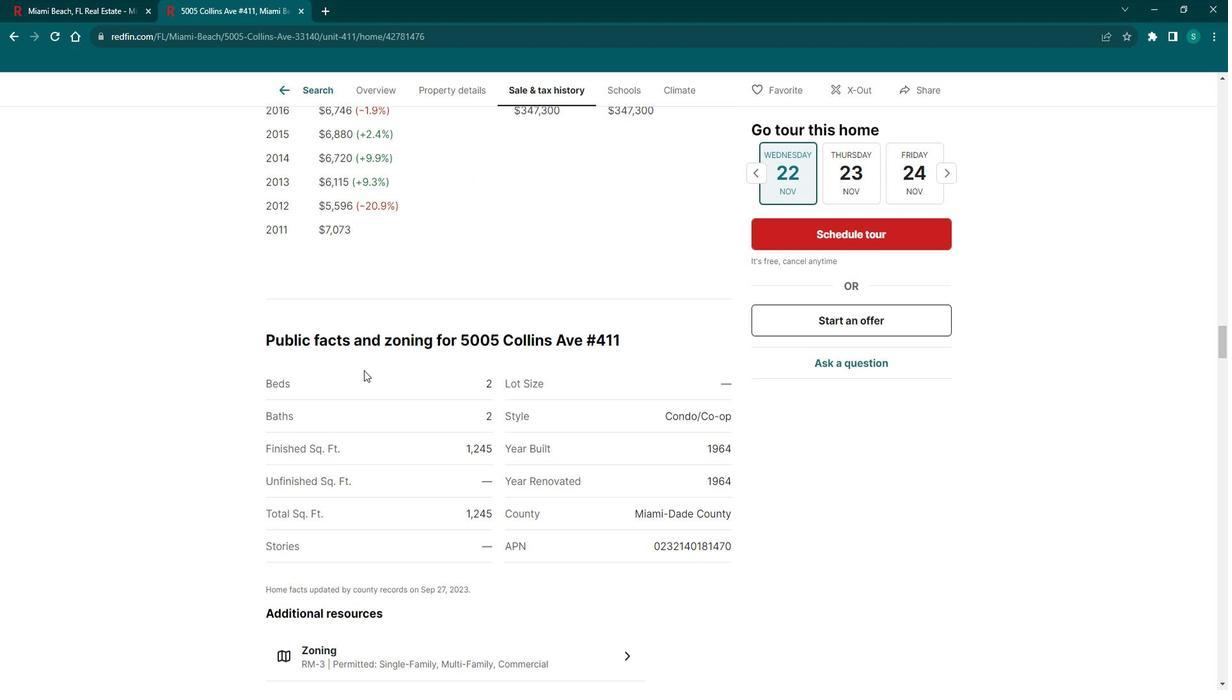 
Action: Mouse scrolled (354, 367) with delta (0, 0)
Screenshot: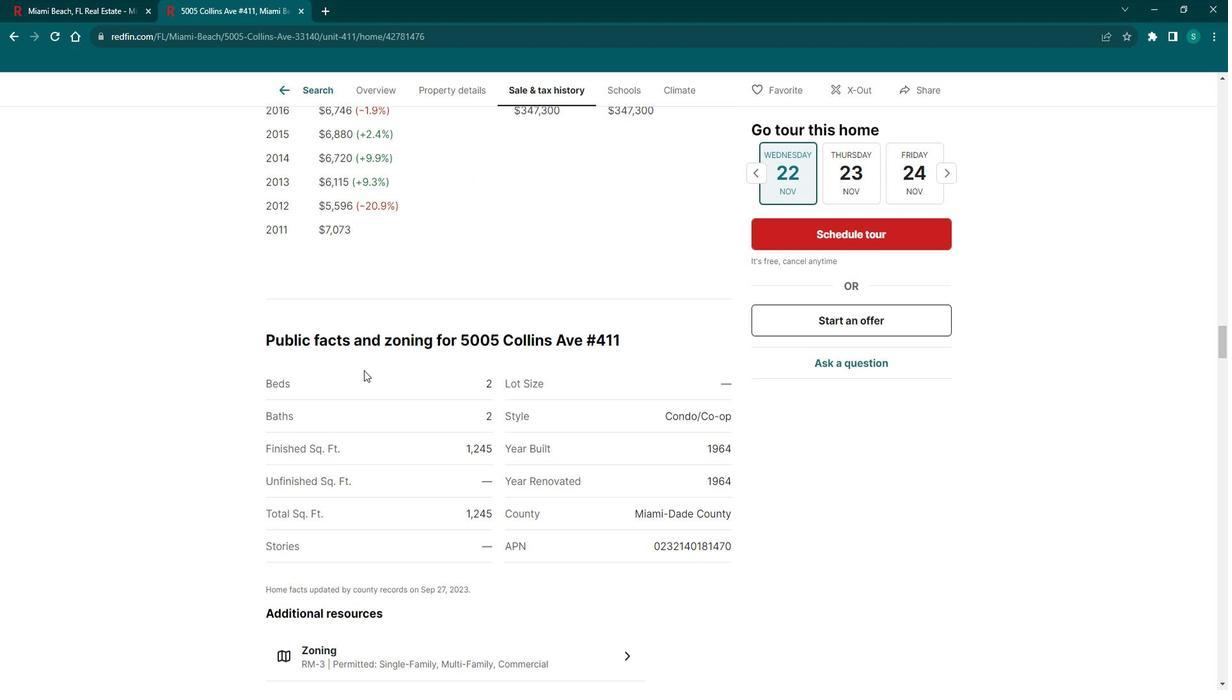 
Action: Mouse scrolled (354, 367) with delta (0, 0)
Screenshot: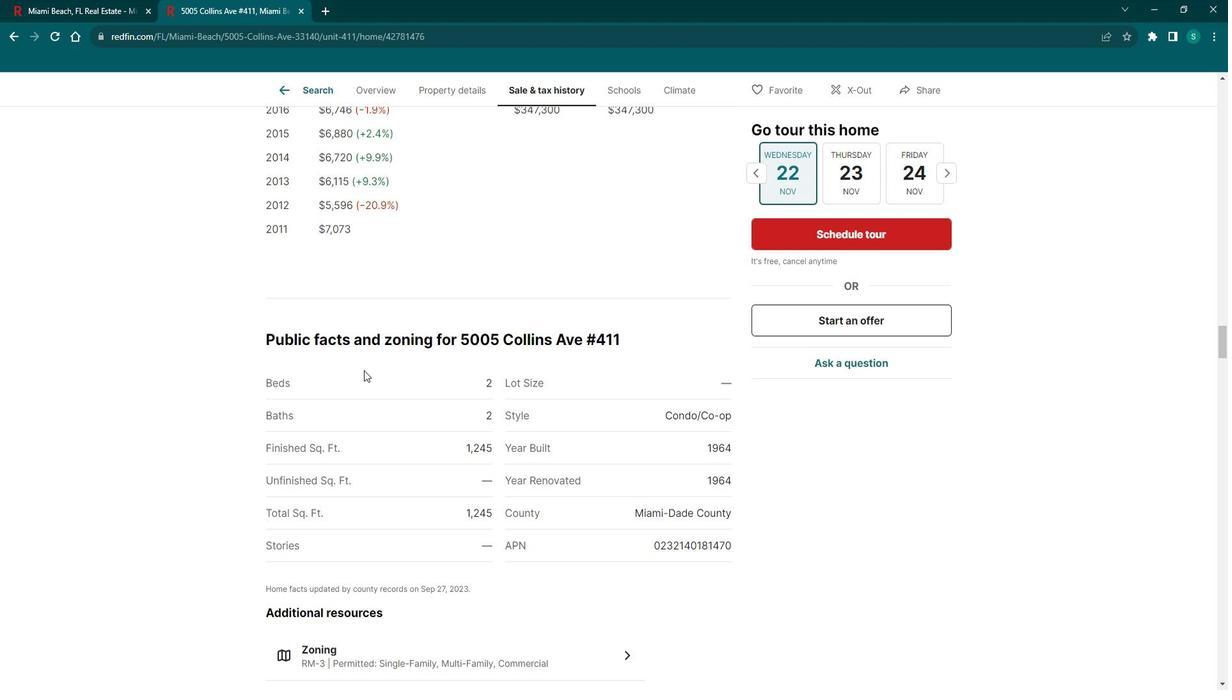 
Action: Mouse scrolled (354, 367) with delta (0, 0)
Screenshot: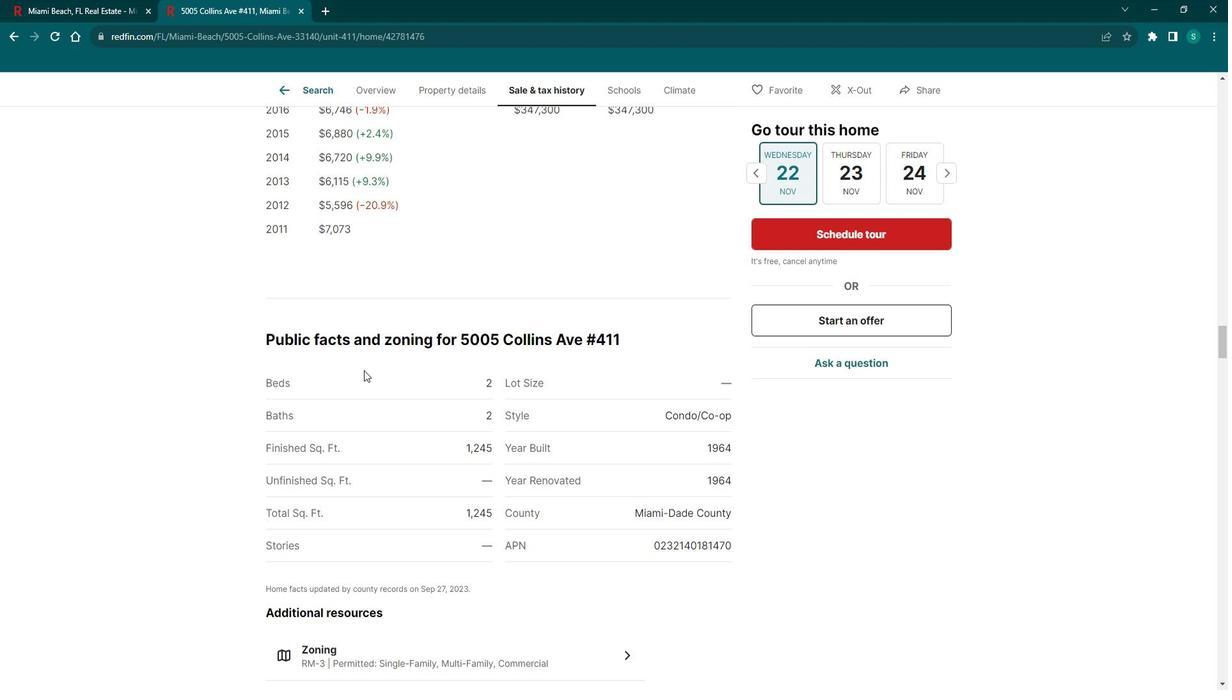 
Action: Mouse scrolled (354, 367) with delta (0, 0)
Screenshot: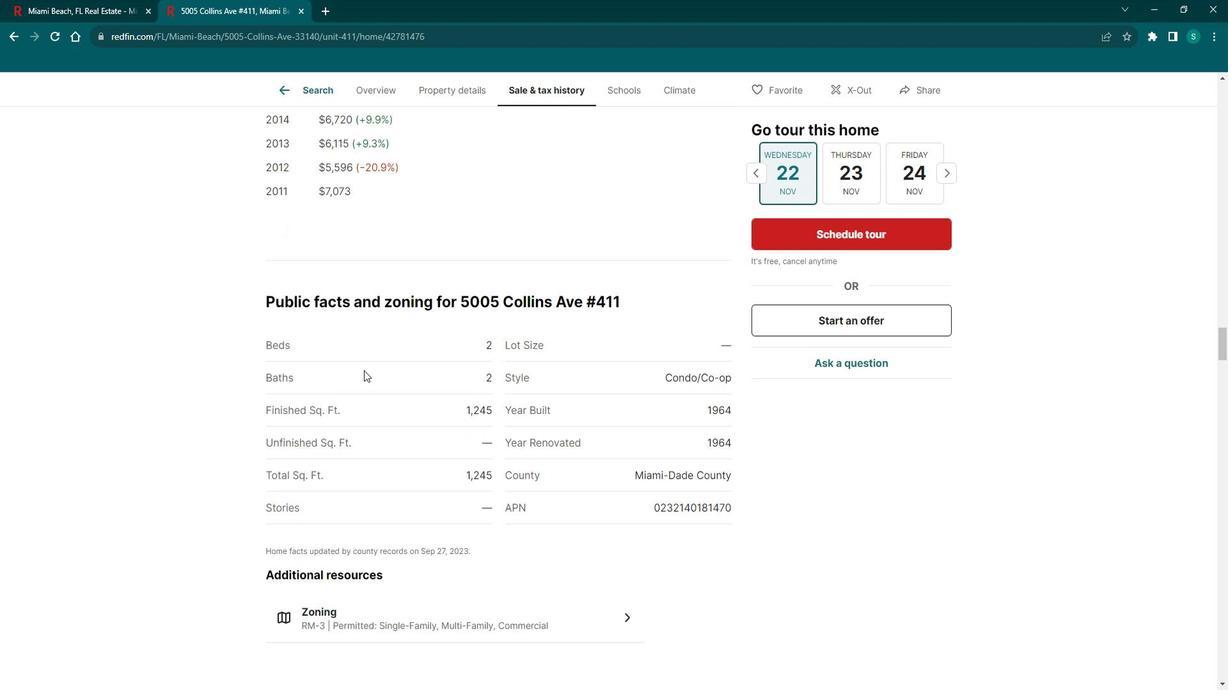
Action: Mouse moved to (402, 343)
Screenshot: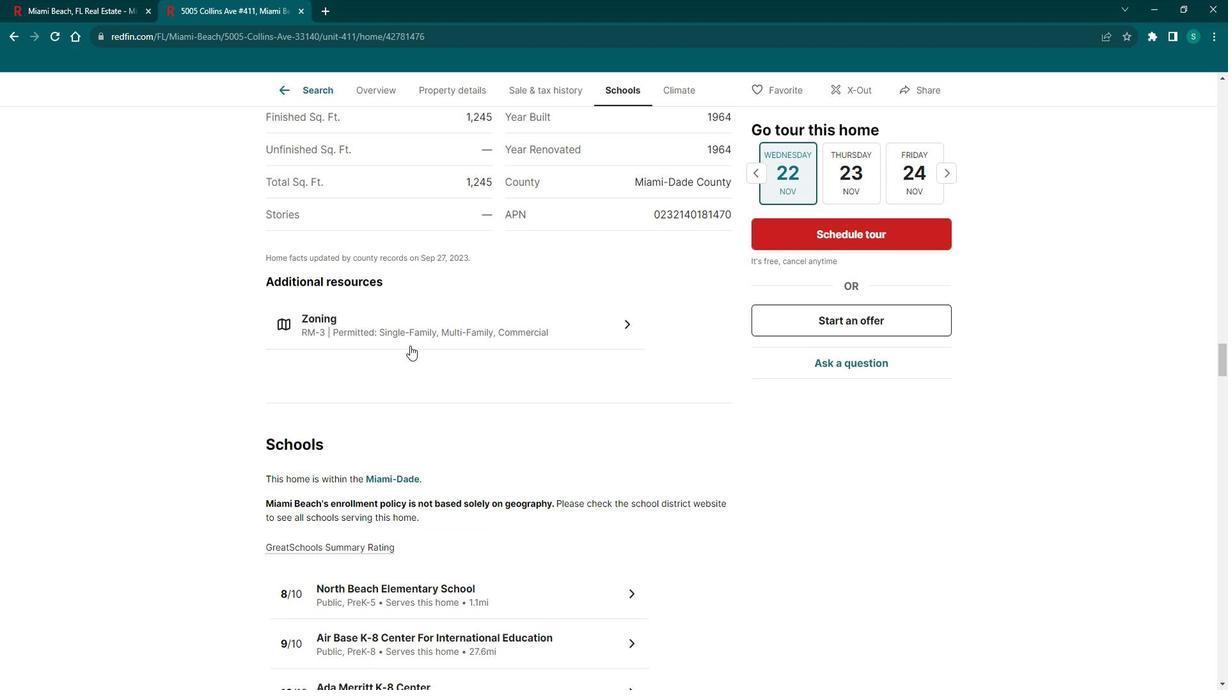 
Action: Mouse pressed left at (402, 343)
Screenshot: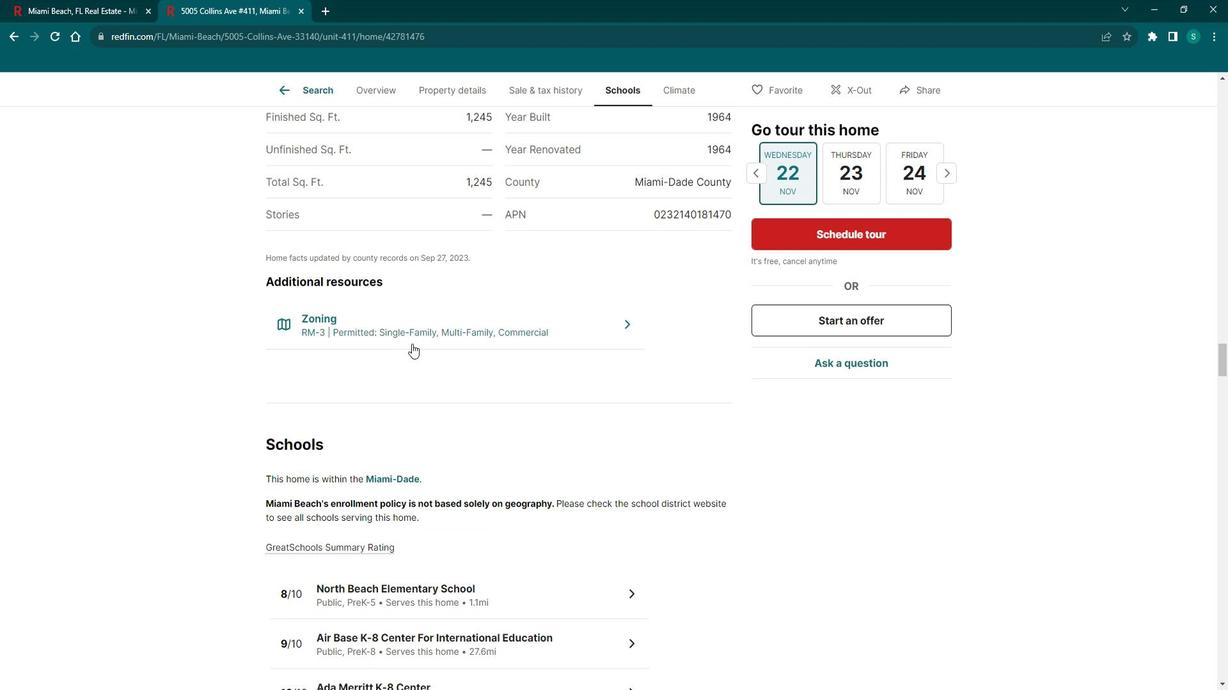 
Action: Mouse moved to (495, 346)
Screenshot: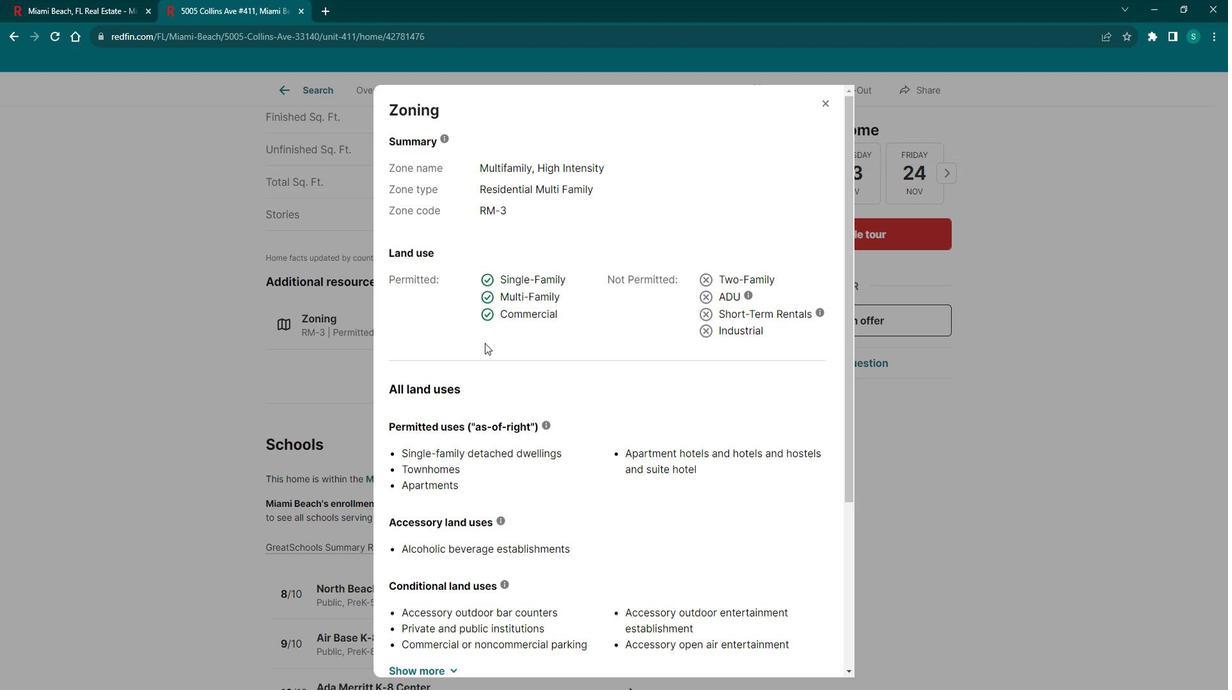 
Action: Mouse scrolled (495, 346) with delta (0, 0)
Screenshot: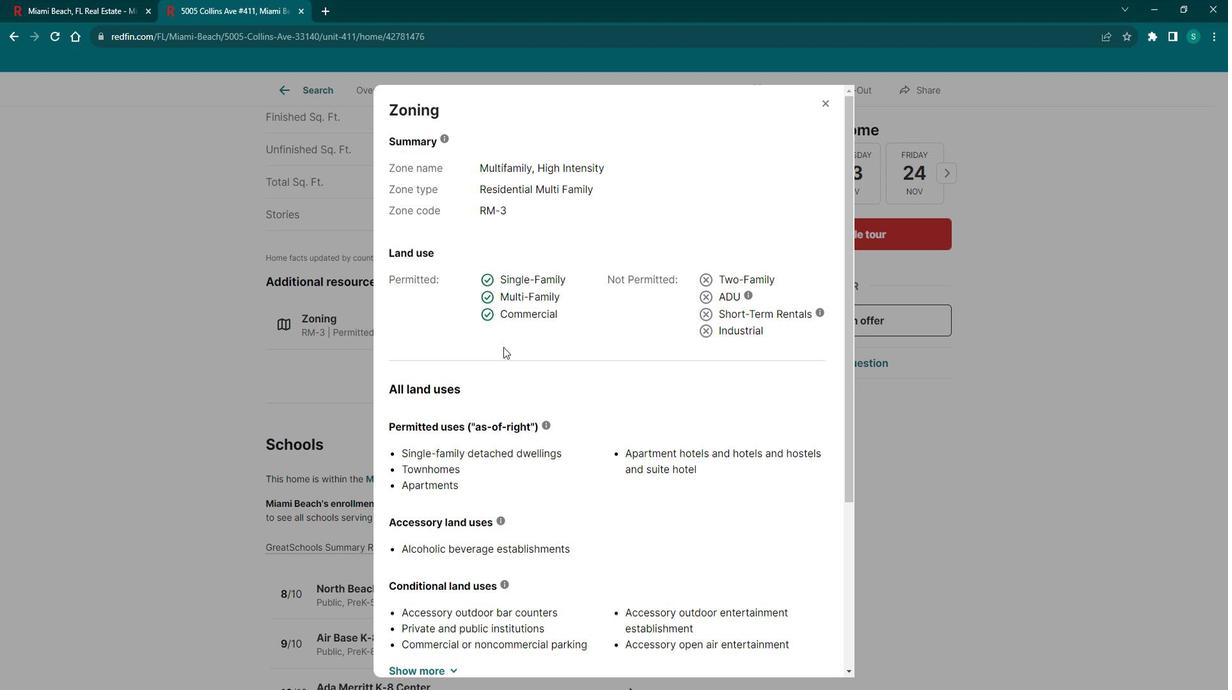 
Action: Mouse scrolled (495, 346) with delta (0, 0)
Screenshot: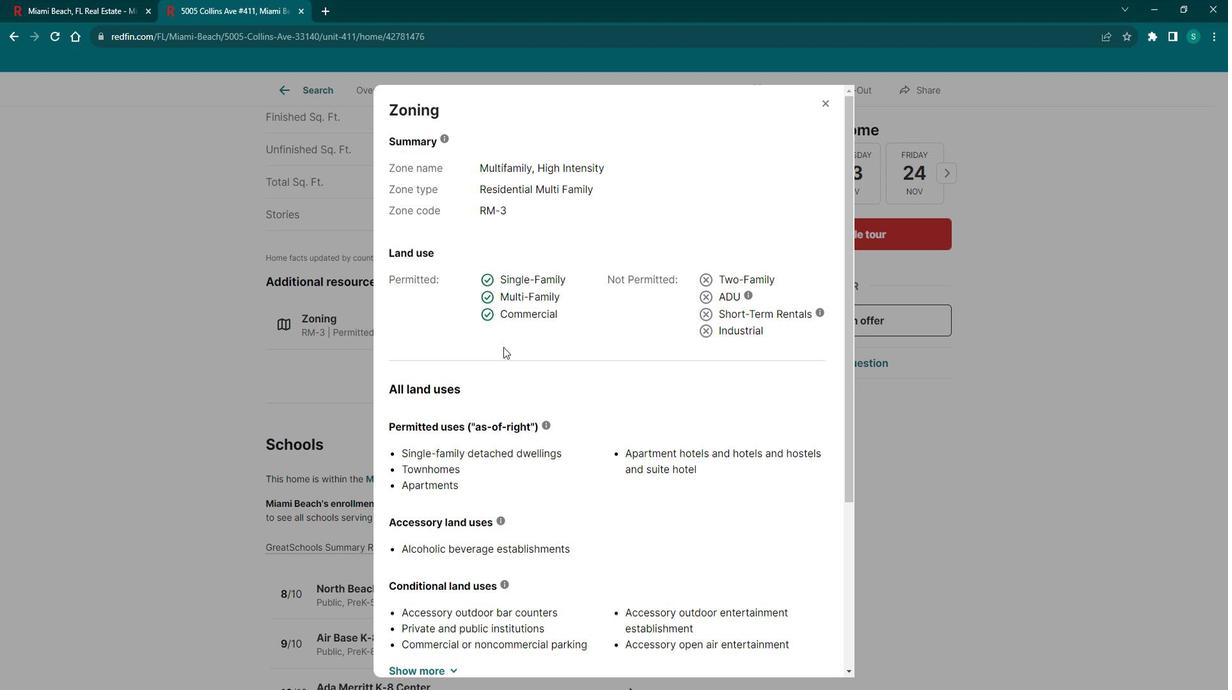 
Action: Mouse scrolled (495, 346) with delta (0, 0)
Screenshot: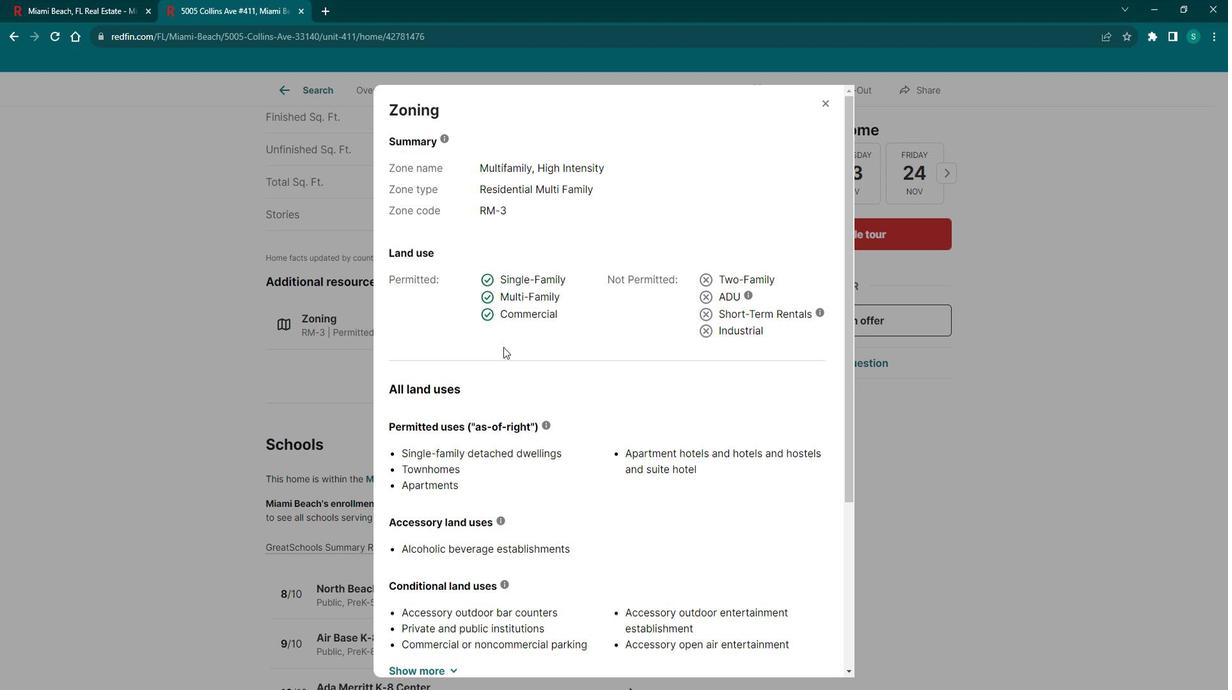 
Action: Mouse scrolled (495, 346) with delta (0, 0)
Screenshot: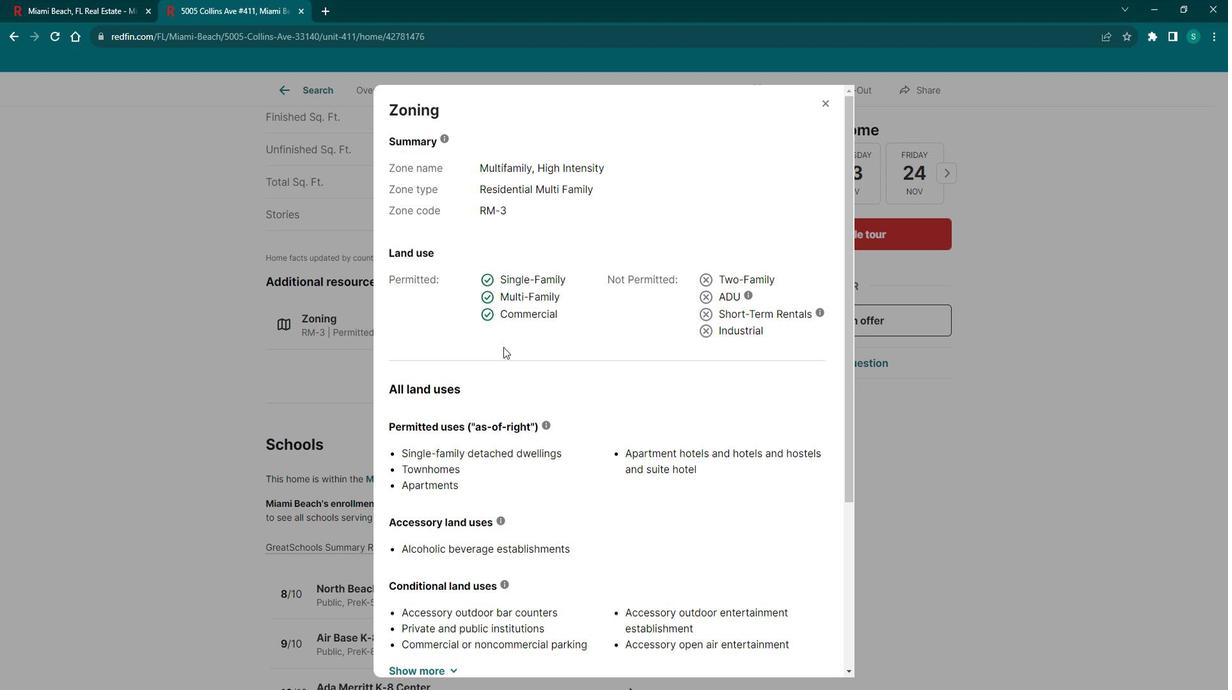 
Action: Mouse scrolled (495, 346) with delta (0, 0)
Screenshot: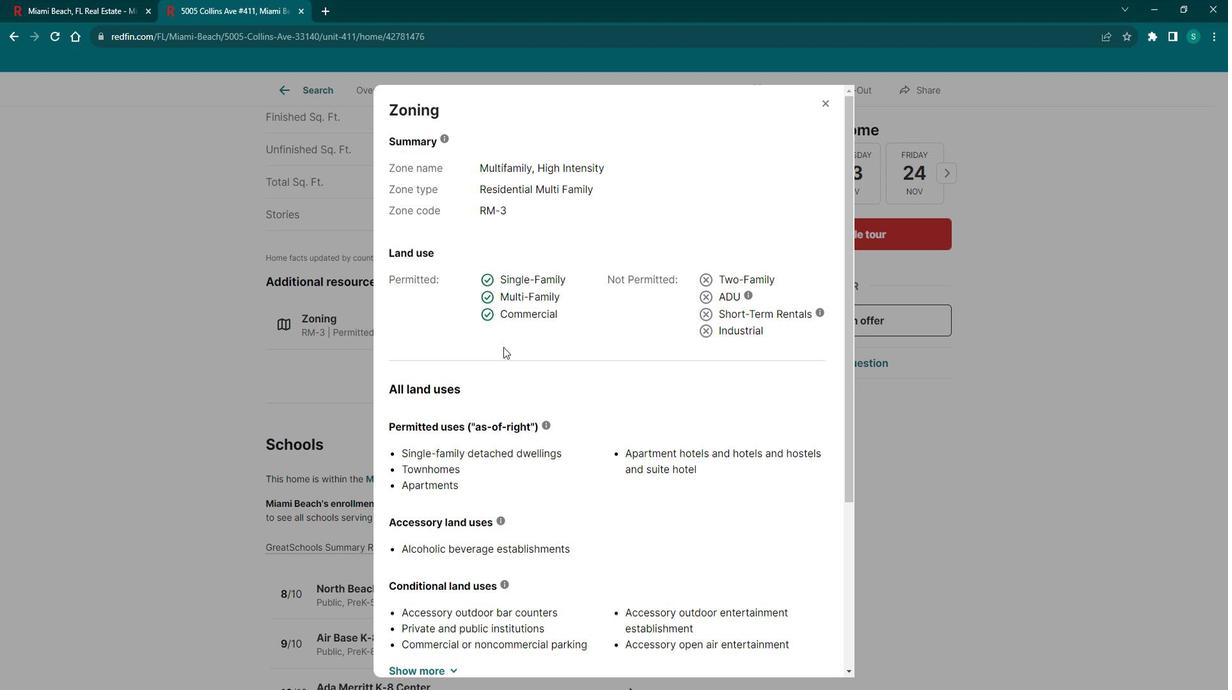 
Action: Mouse scrolled (495, 346) with delta (0, 0)
Screenshot: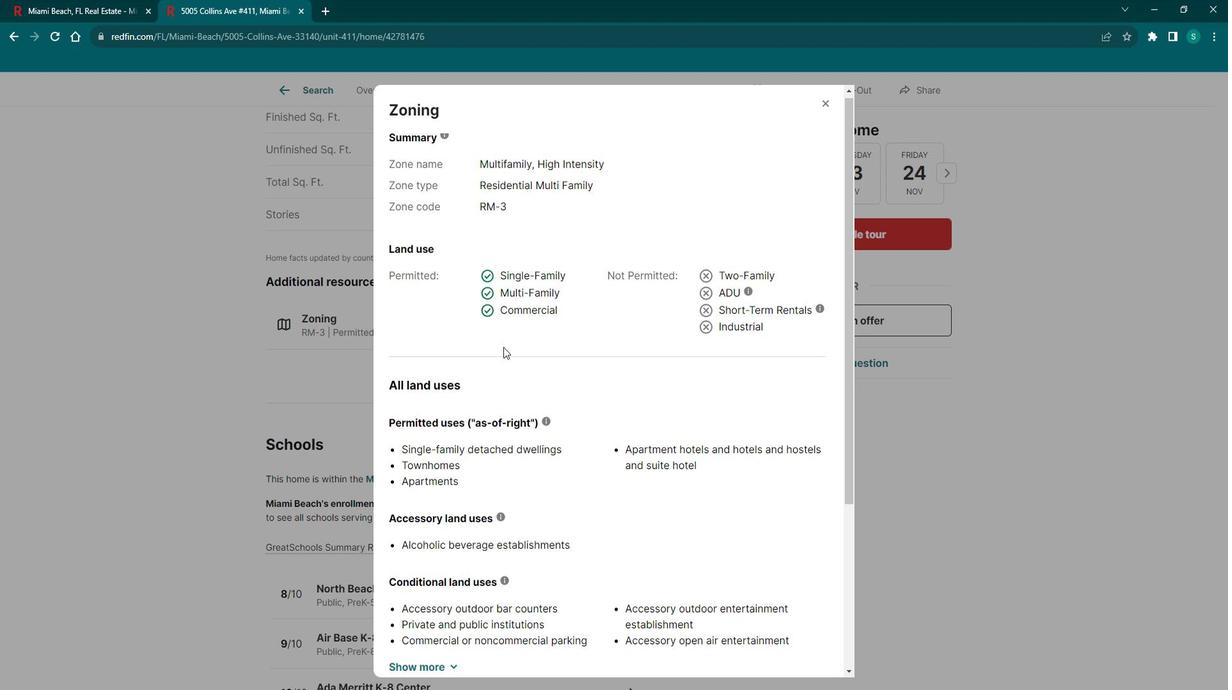 
Action: Mouse scrolled (495, 346) with delta (0, 0)
Screenshot: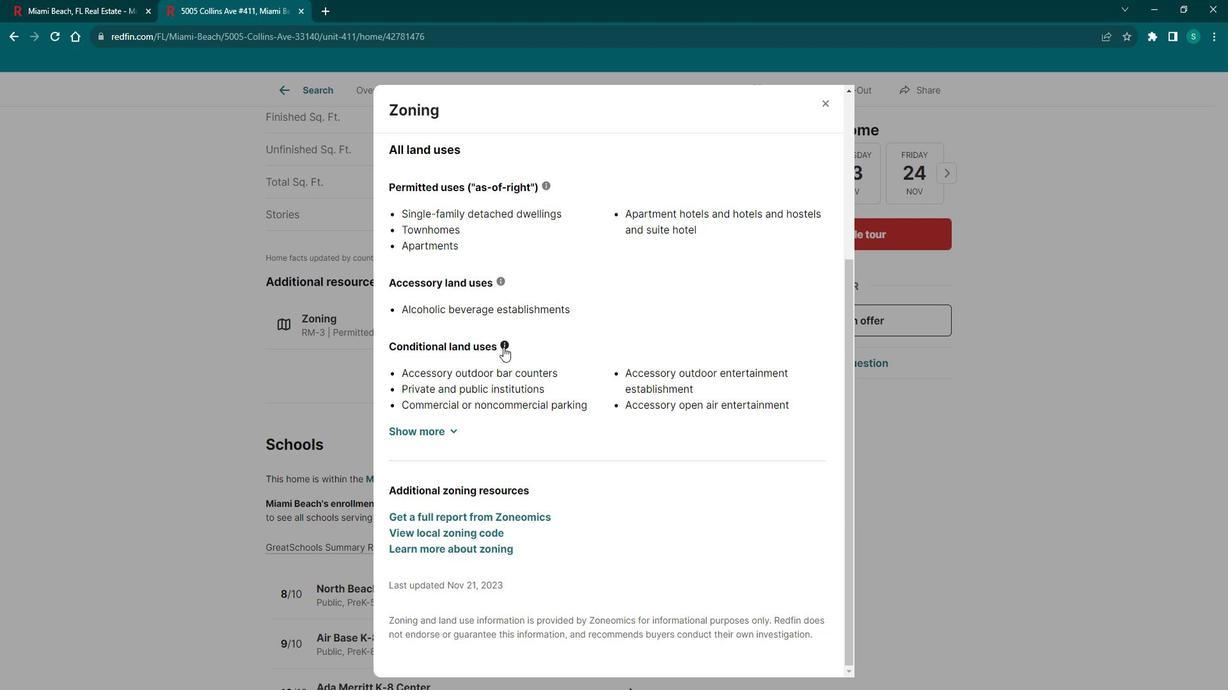 
Action: Mouse scrolled (495, 346) with delta (0, 0)
Screenshot: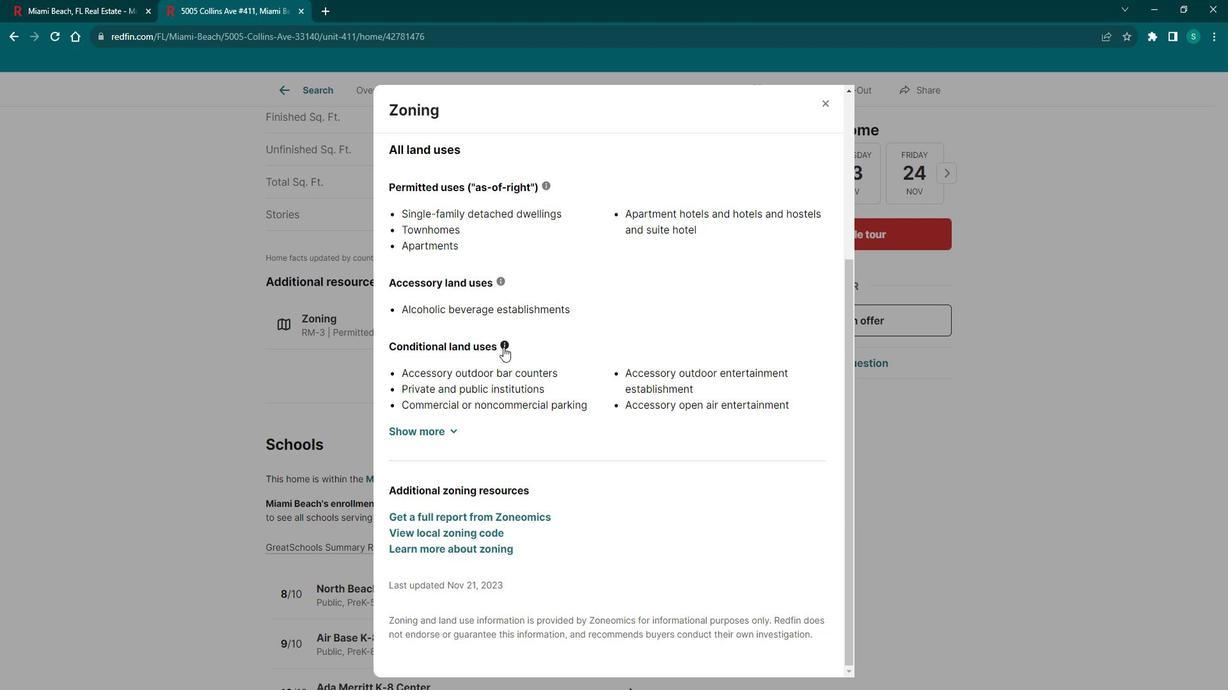 
Action: Mouse scrolled (495, 346) with delta (0, 0)
Screenshot: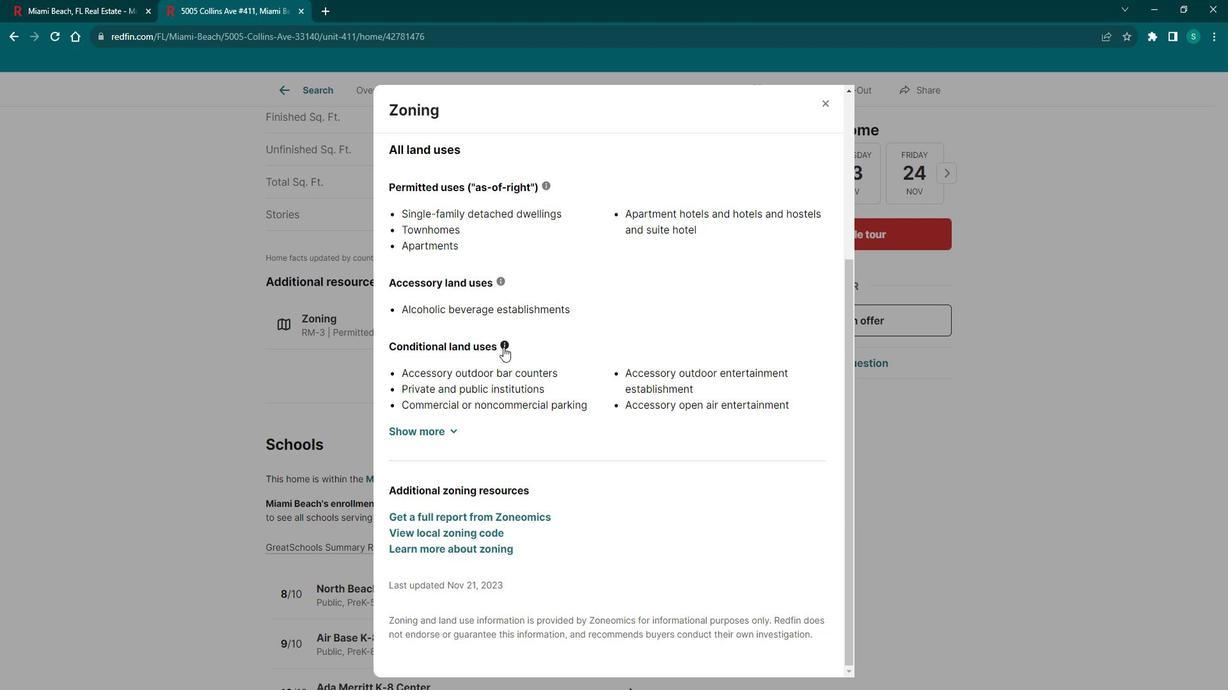 
Action: Mouse scrolled (495, 346) with delta (0, 0)
Screenshot: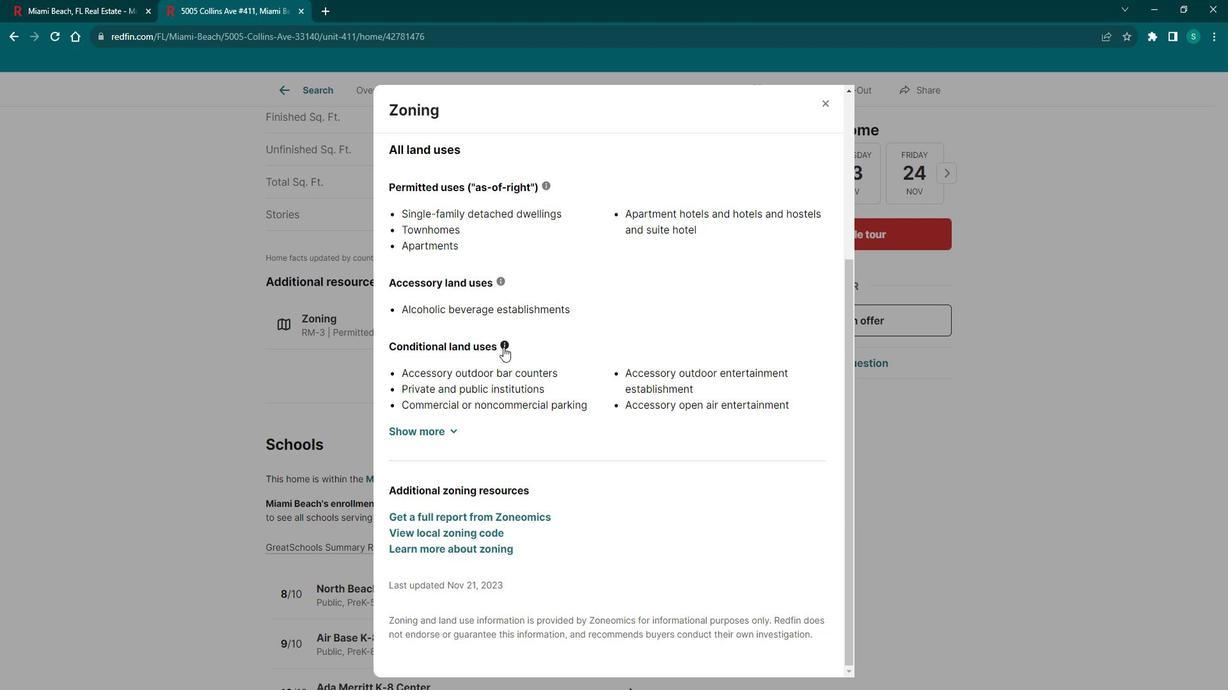 
Action: Mouse scrolled (495, 346) with delta (0, 0)
Screenshot: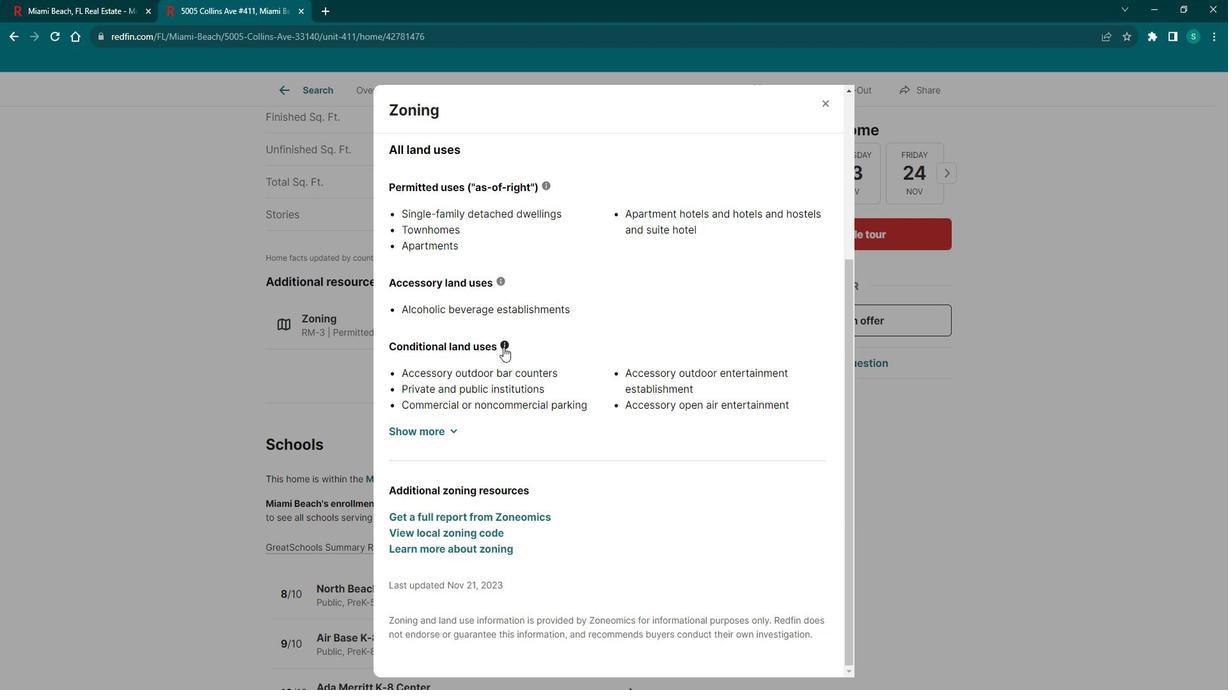 
Action: Mouse moved to (827, 117)
Screenshot: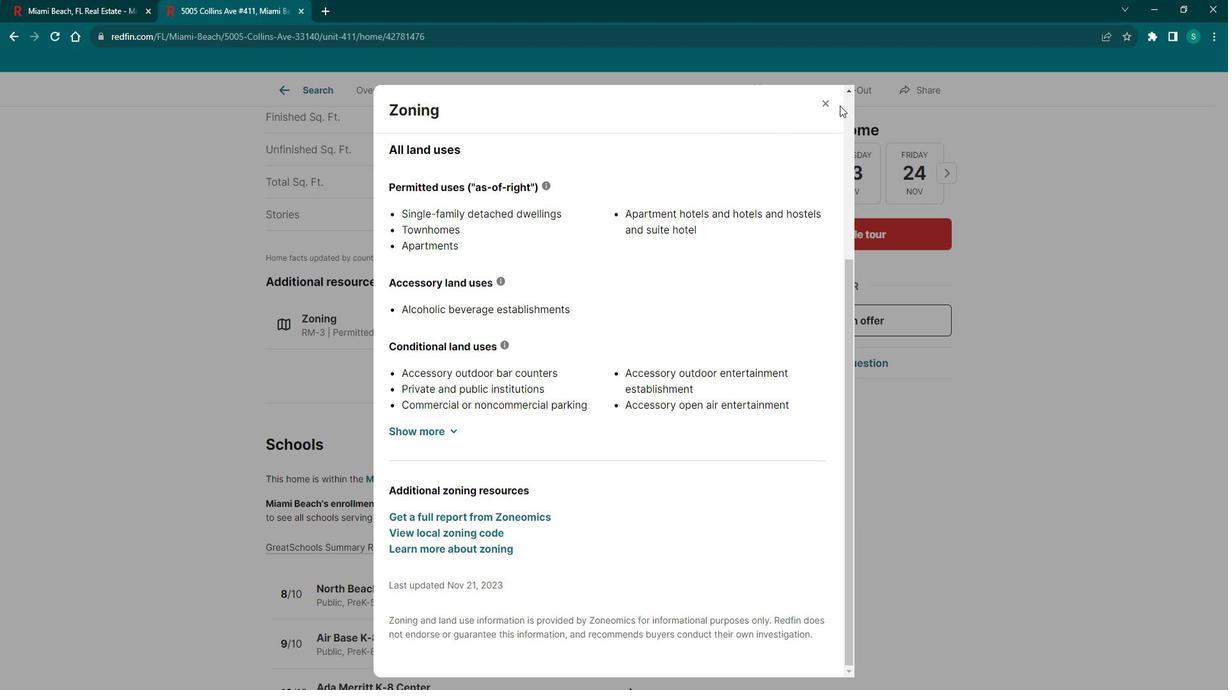 
Action: Mouse pressed left at (827, 117)
Screenshot: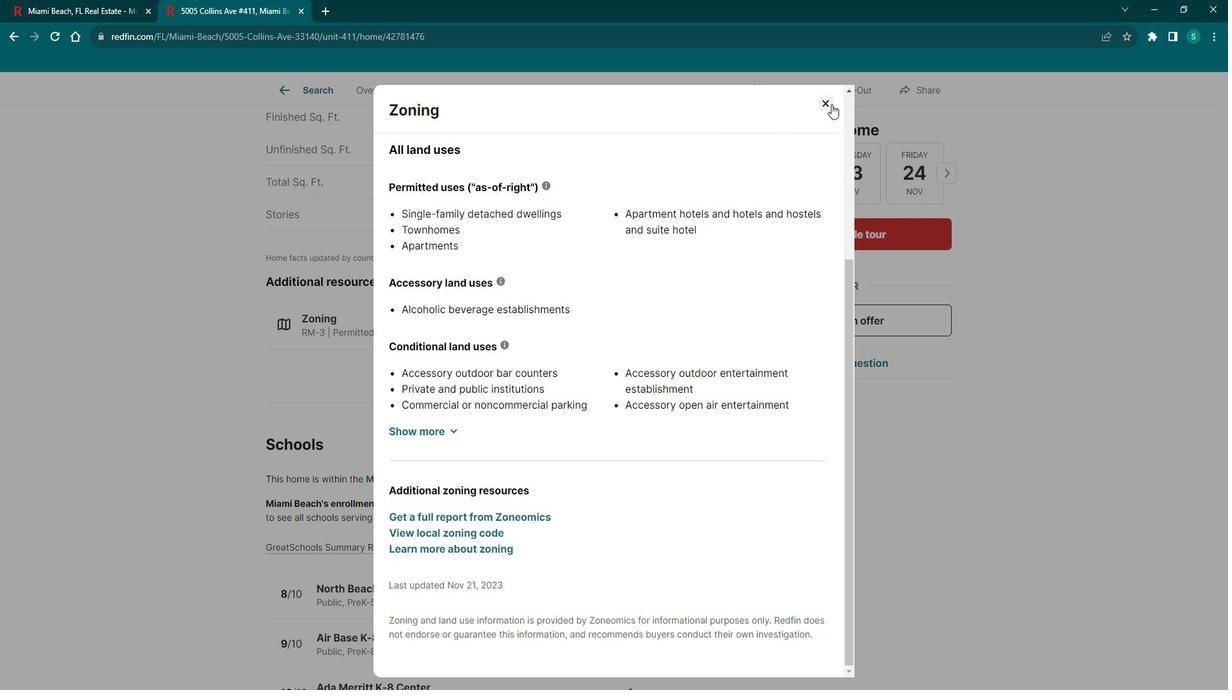 
Action: Mouse moved to (374, 409)
Screenshot: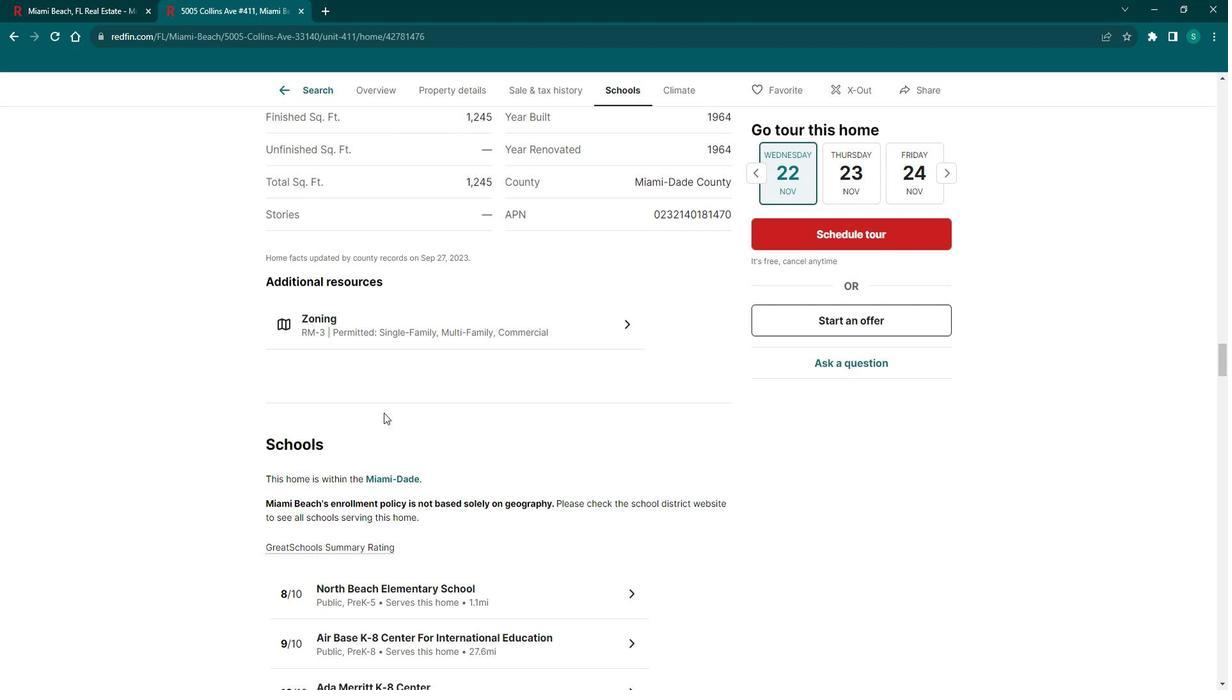 
Action: Mouse scrolled (374, 408) with delta (0, 0)
Screenshot: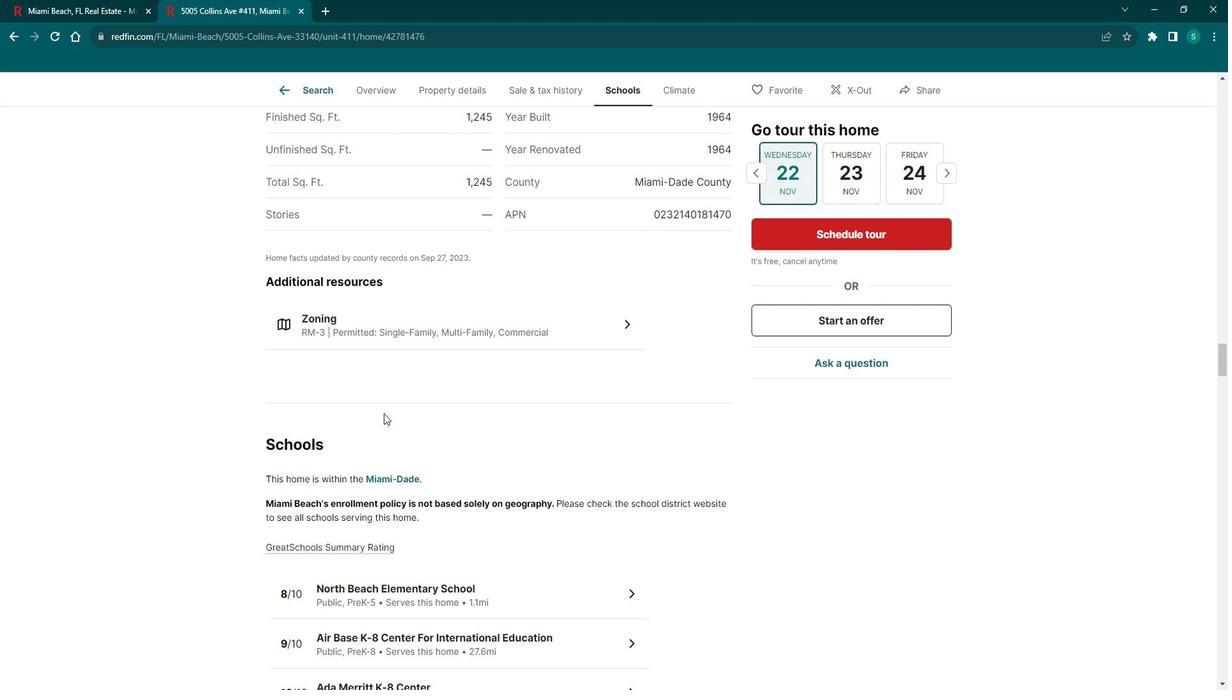 
Action: Mouse scrolled (374, 408) with delta (0, 0)
Screenshot: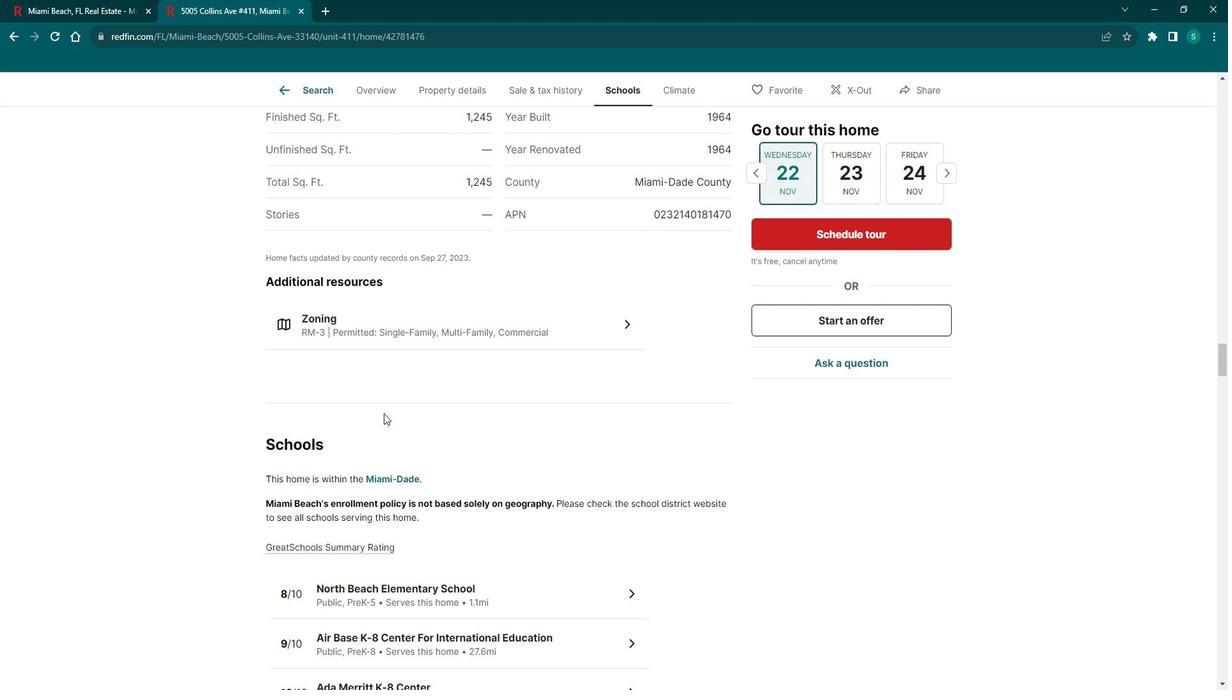 
Action: Mouse scrolled (374, 408) with delta (0, 0)
Screenshot: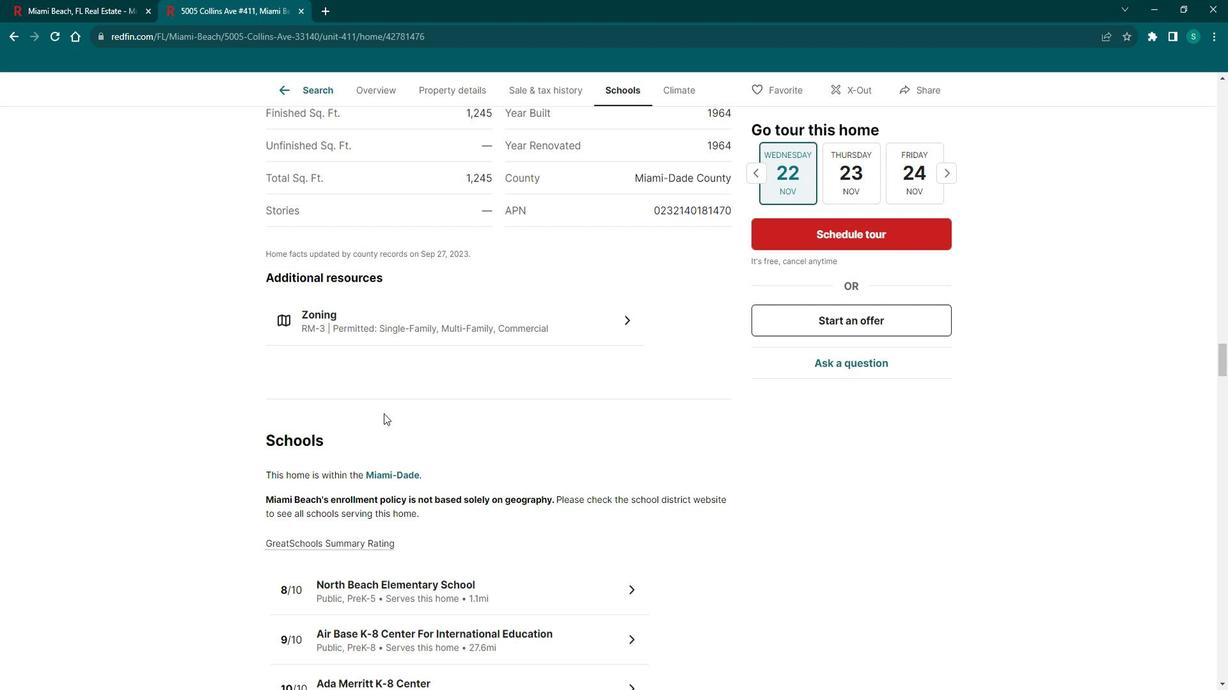 
Action: Mouse scrolled (374, 408) with delta (0, 0)
Screenshot: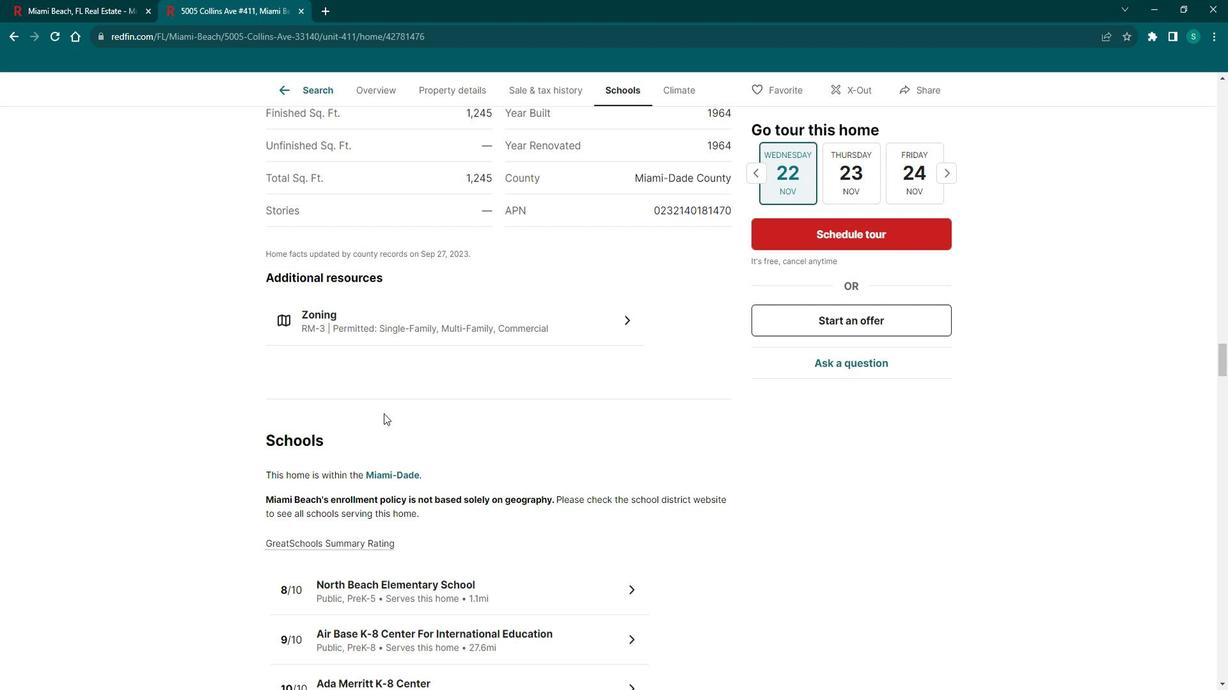 
Action: Mouse scrolled (374, 408) with delta (0, 0)
Screenshot: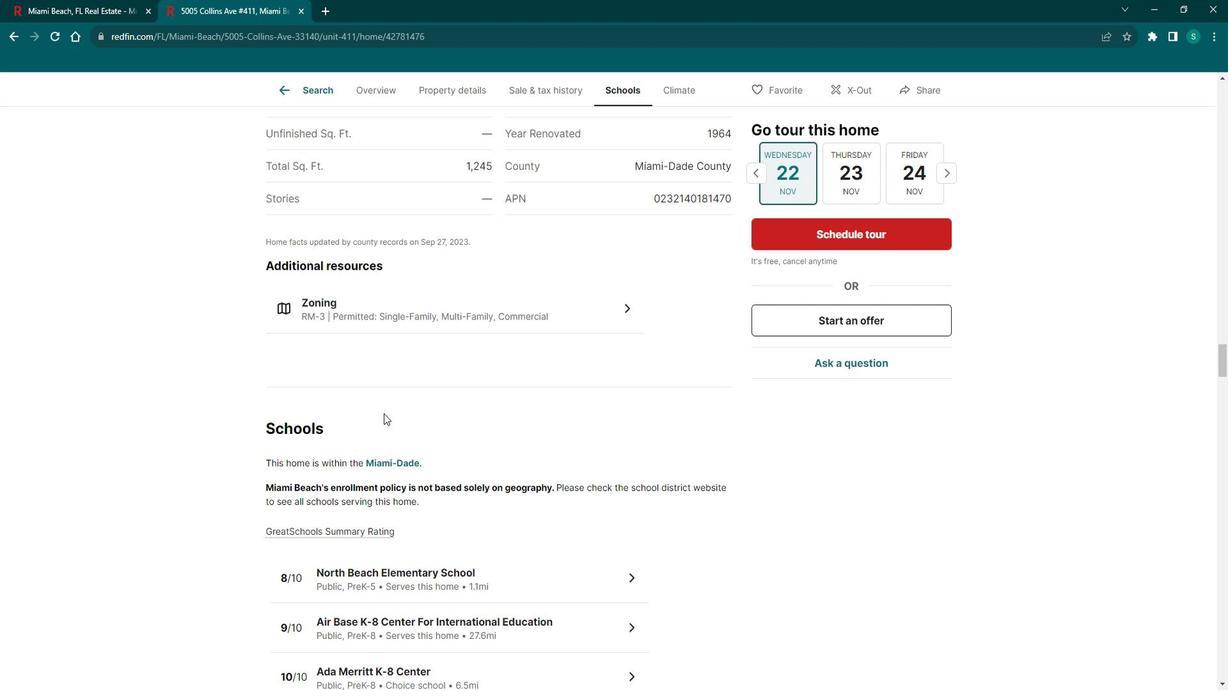 
Action: Mouse scrolled (374, 408) with delta (0, 0)
Screenshot: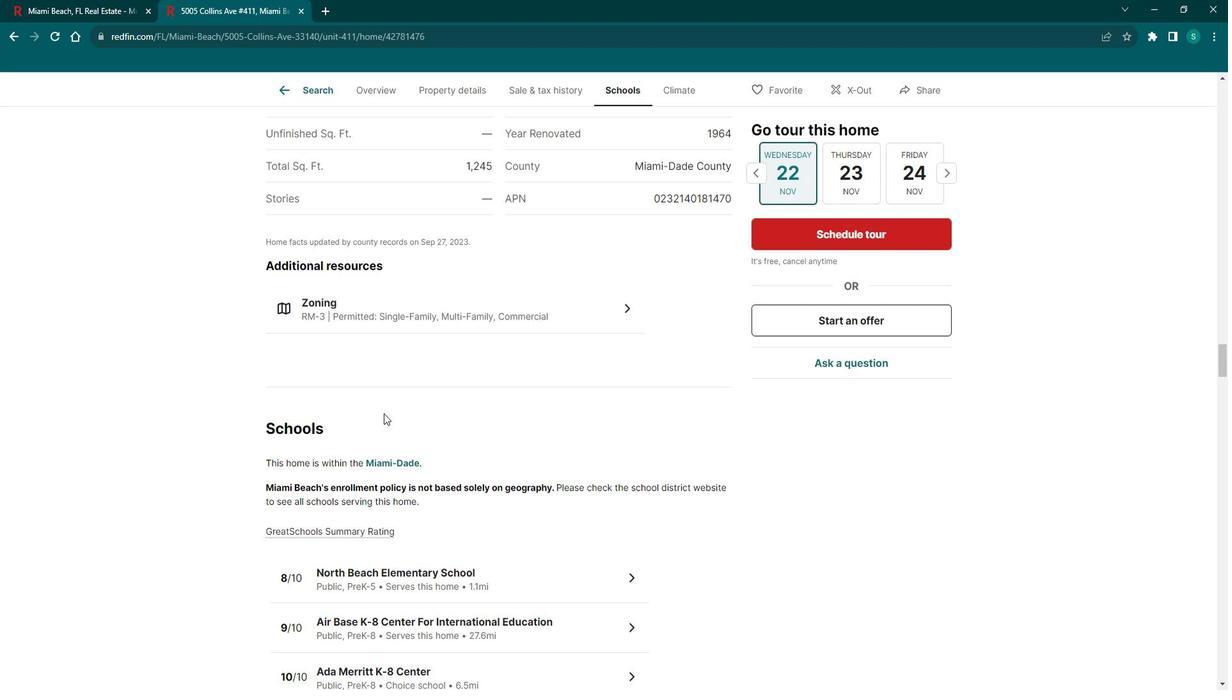 
Action: Mouse scrolled (374, 408) with delta (0, 0)
Screenshot: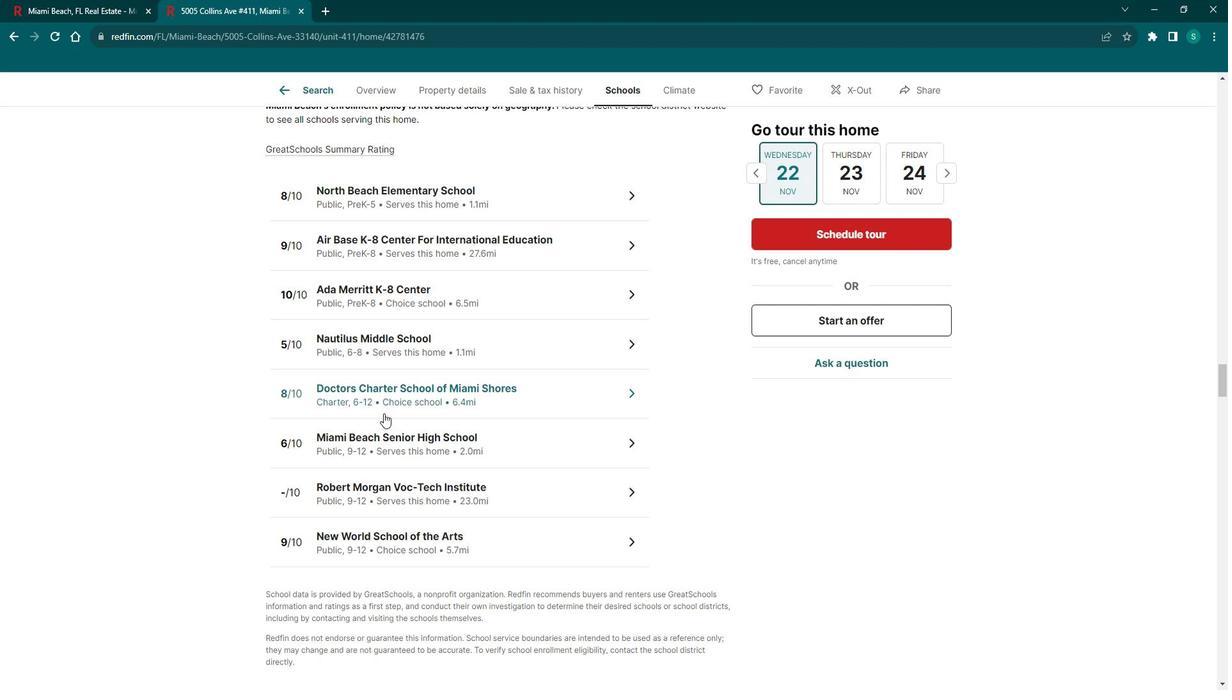 
Action: Mouse scrolled (374, 408) with delta (0, 0)
Screenshot: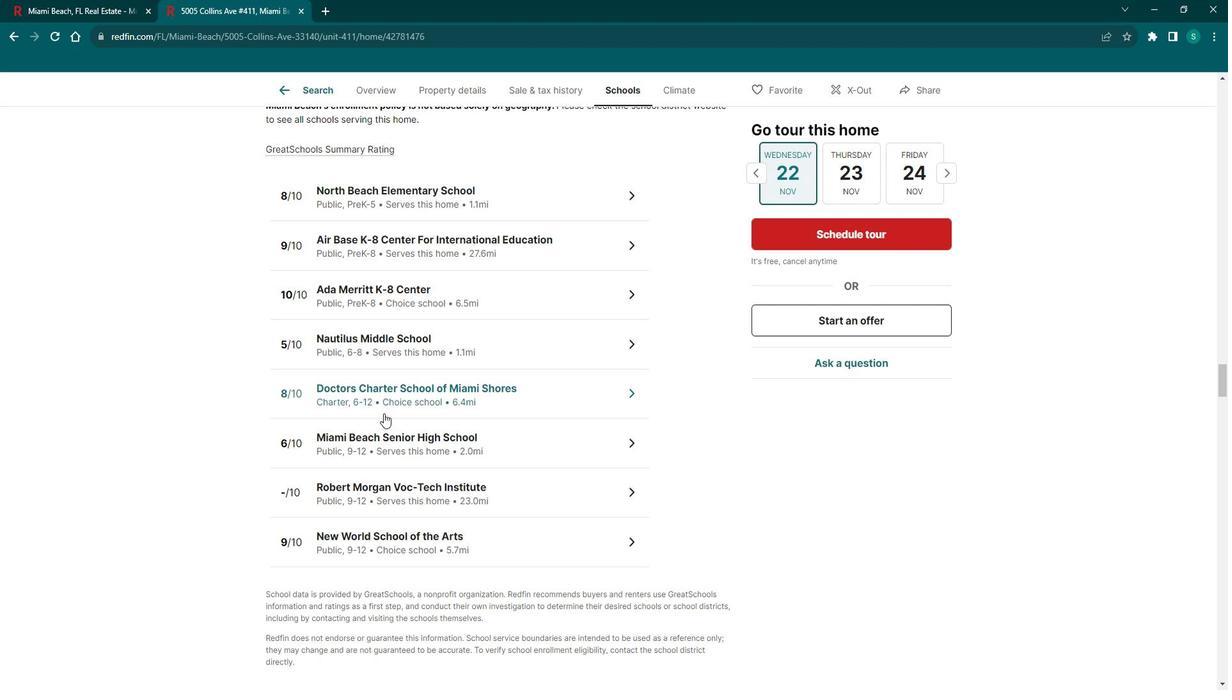 
Action: Mouse scrolled (374, 408) with delta (0, 0)
Screenshot: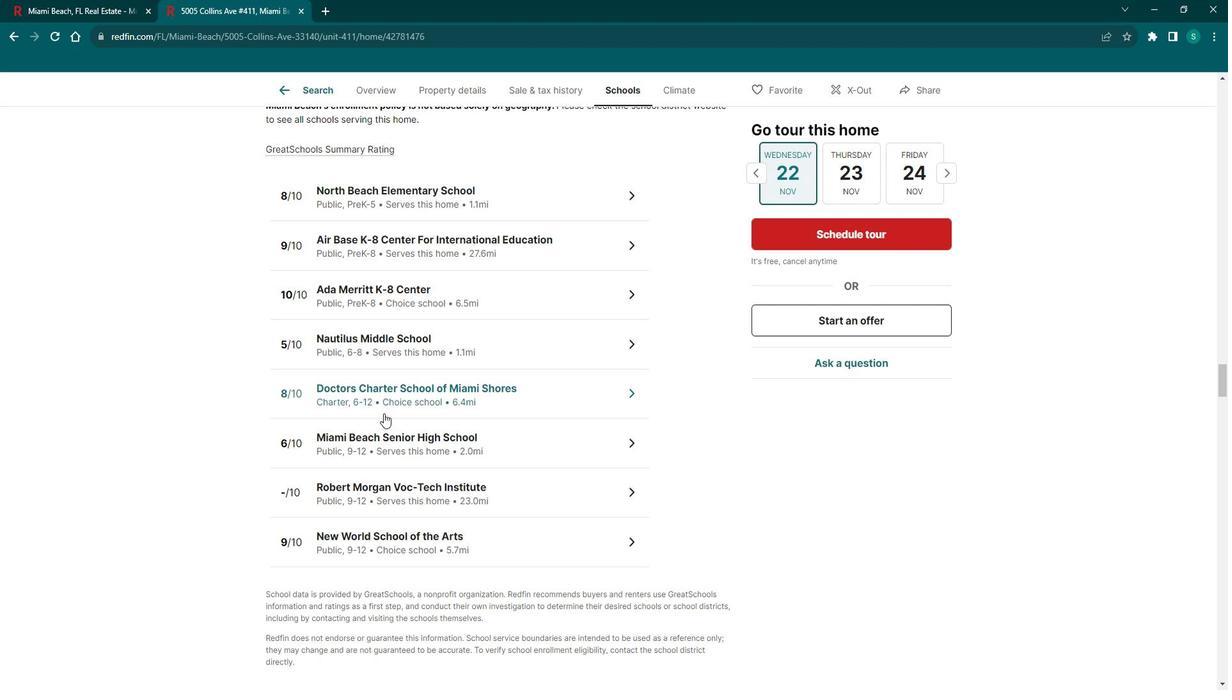 
Action: Mouse scrolled (374, 408) with delta (0, 0)
Screenshot: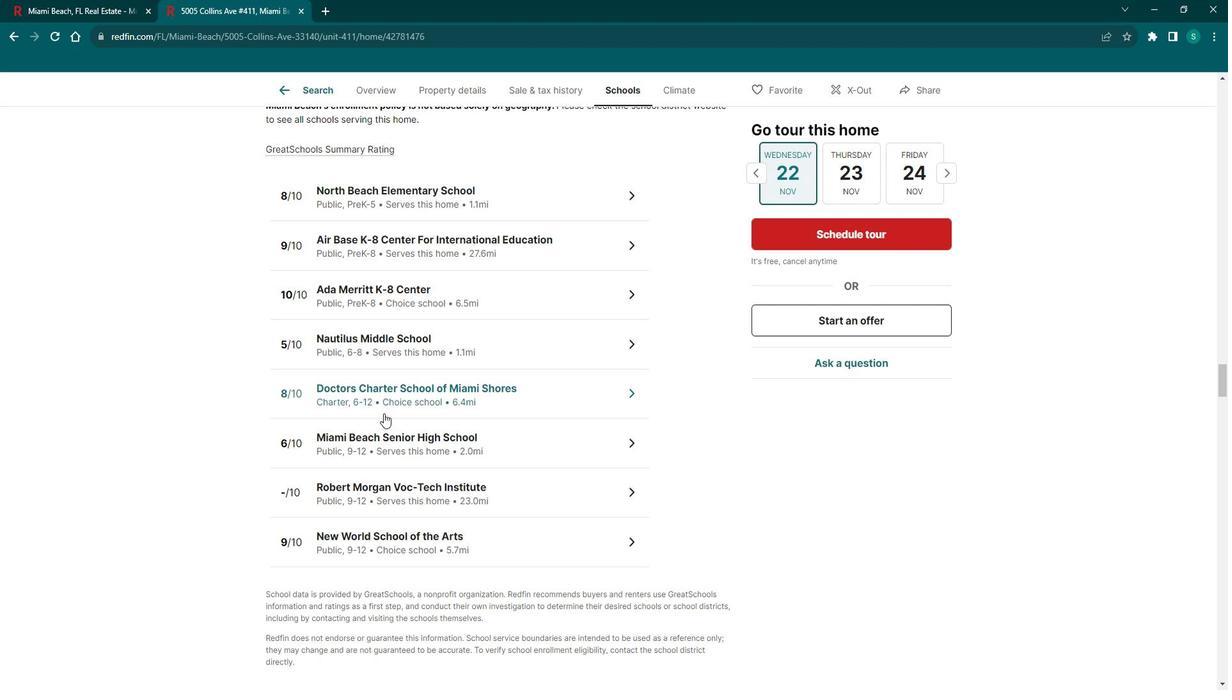 
Action: Mouse scrolled (374, 408) with delta (0, 0)
Screenshot: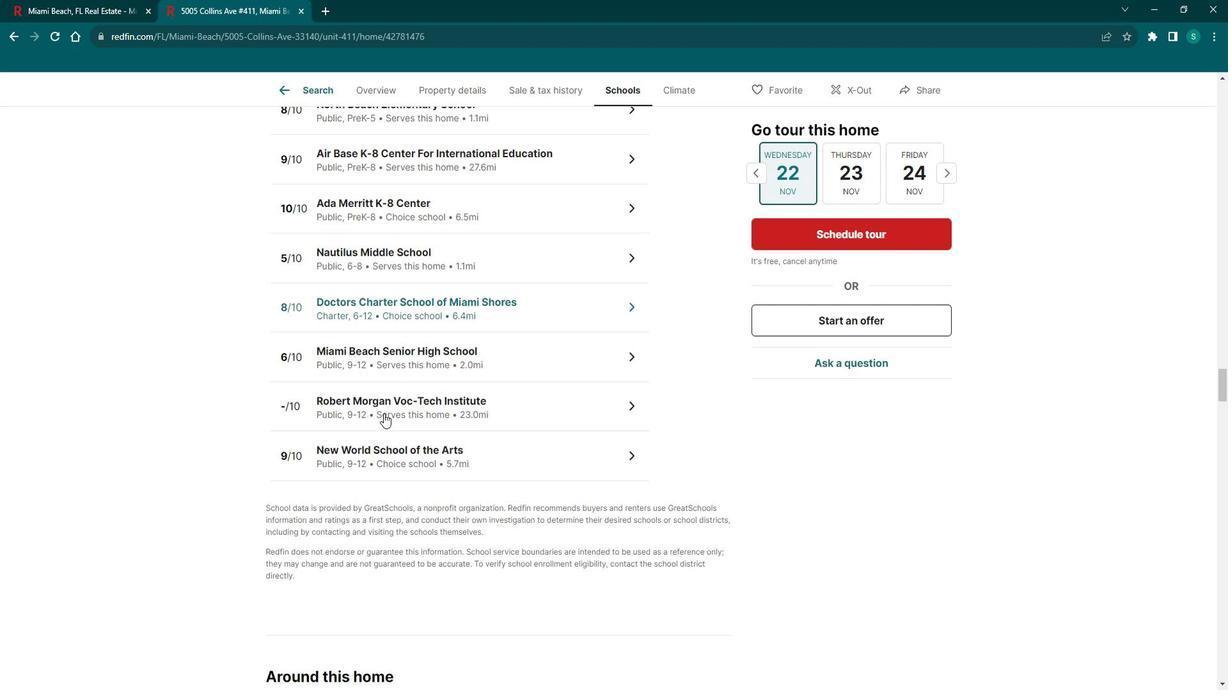 
Action: Mouse moved to (372, 409)
Screenshot: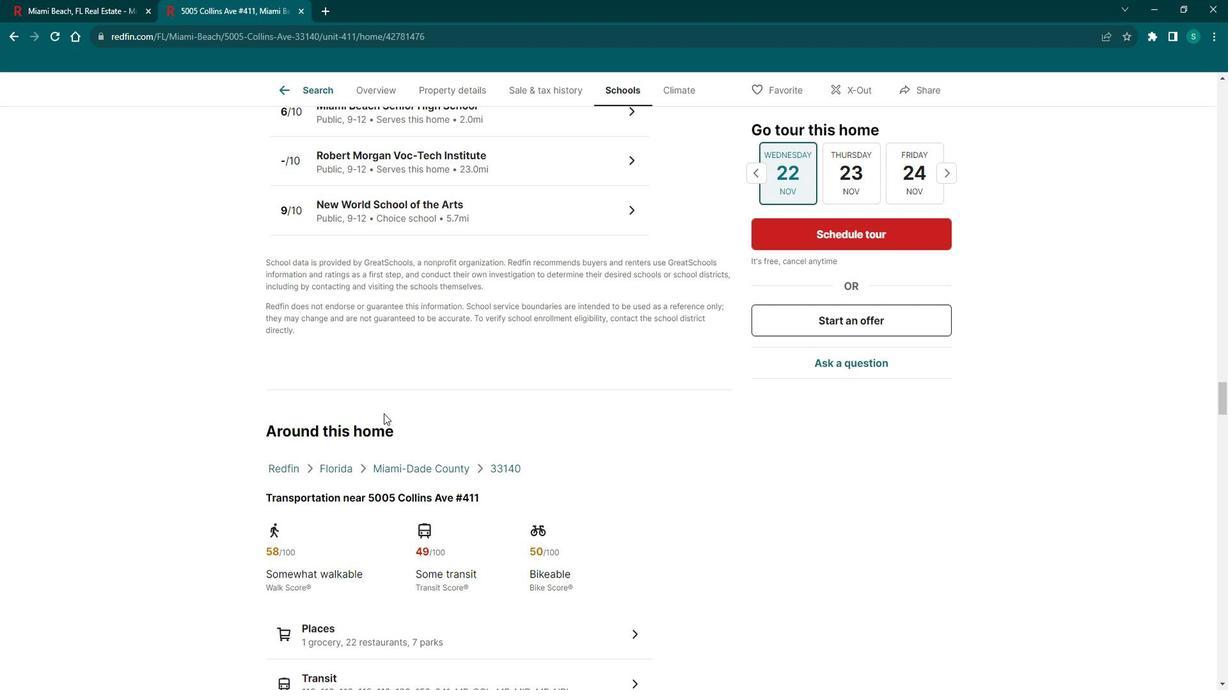 
Action: Mouse scrolled (372, 408) with delta (0, 0)
Screenshot: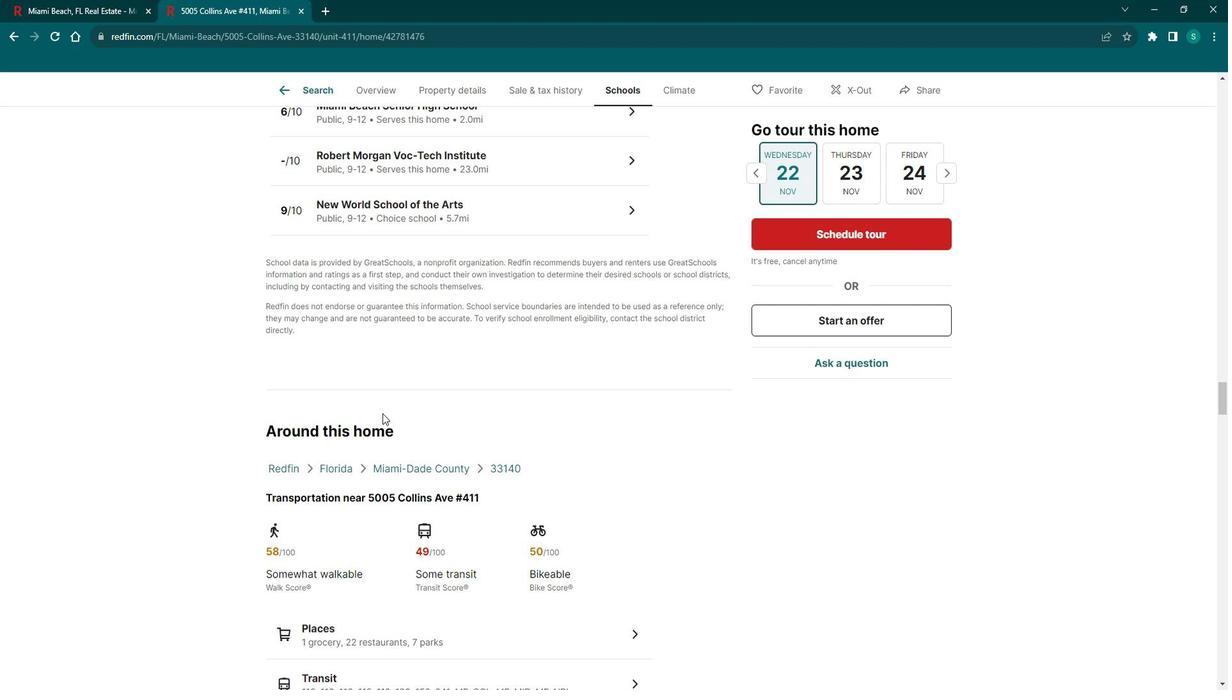 
Action: Mouse scrolled (372, 408) with delta (0, 0)
Screenshot: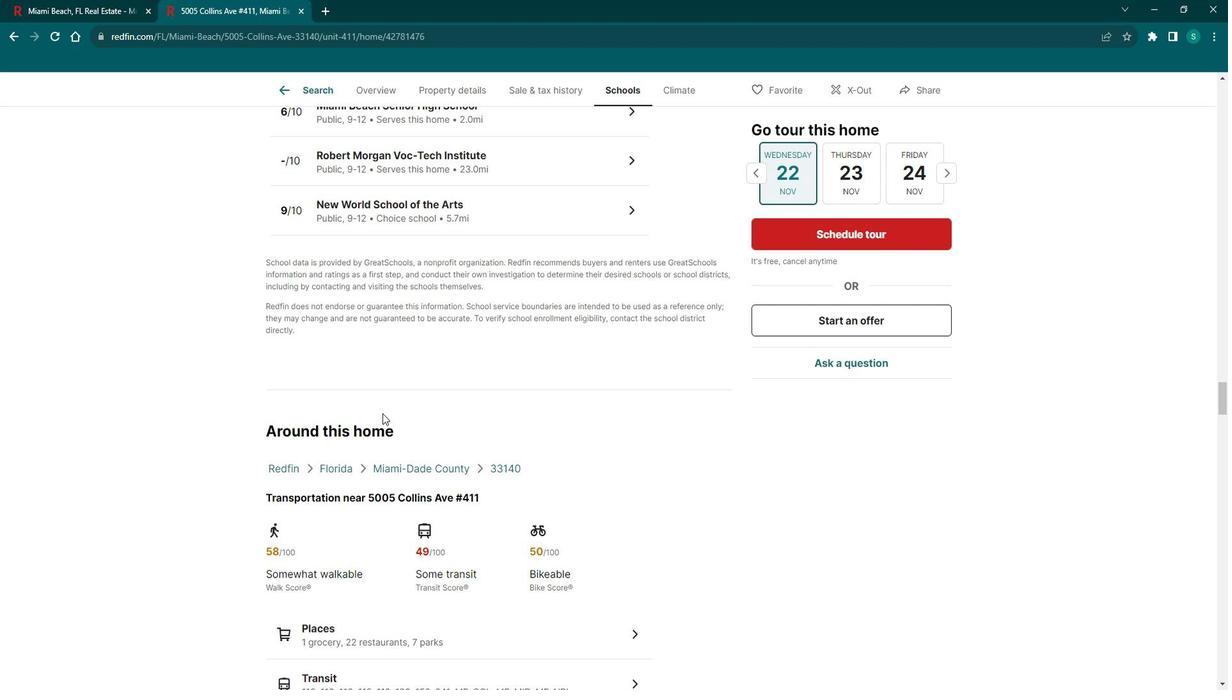 
Action: Mouse scrolled (372, 408) with delta (0, 0)
Screenshot: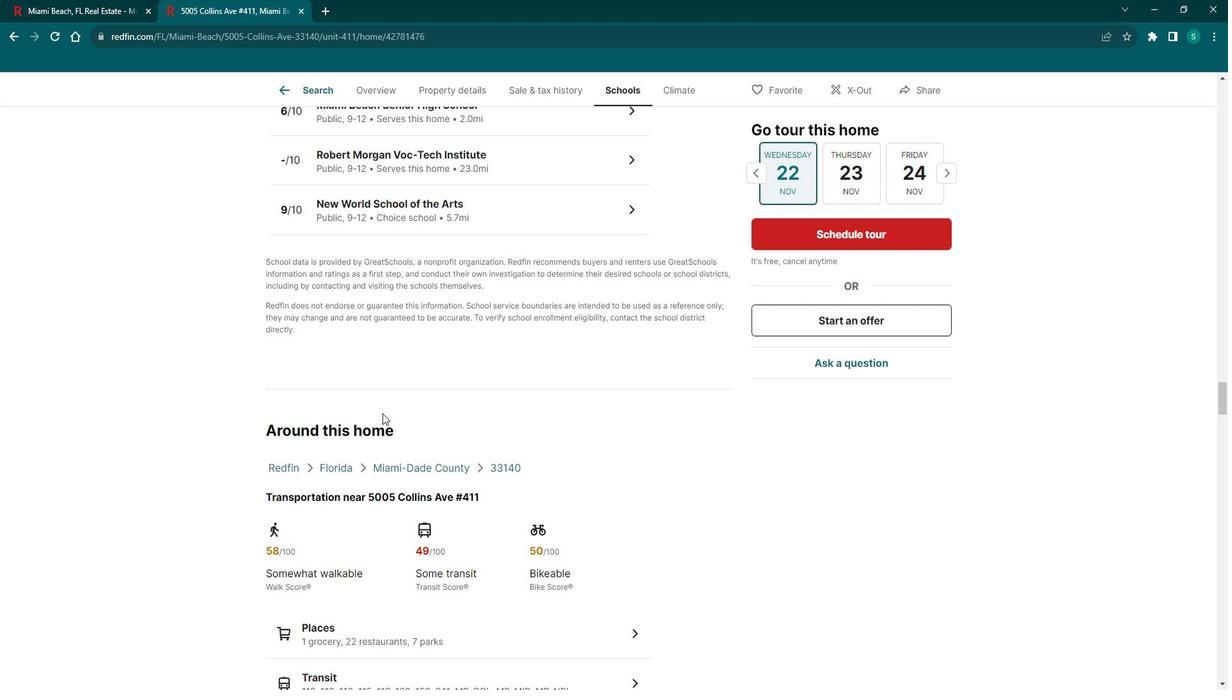 
Action: Mouse scrolled (372, 408) with delta (0, 0)
Screenshot: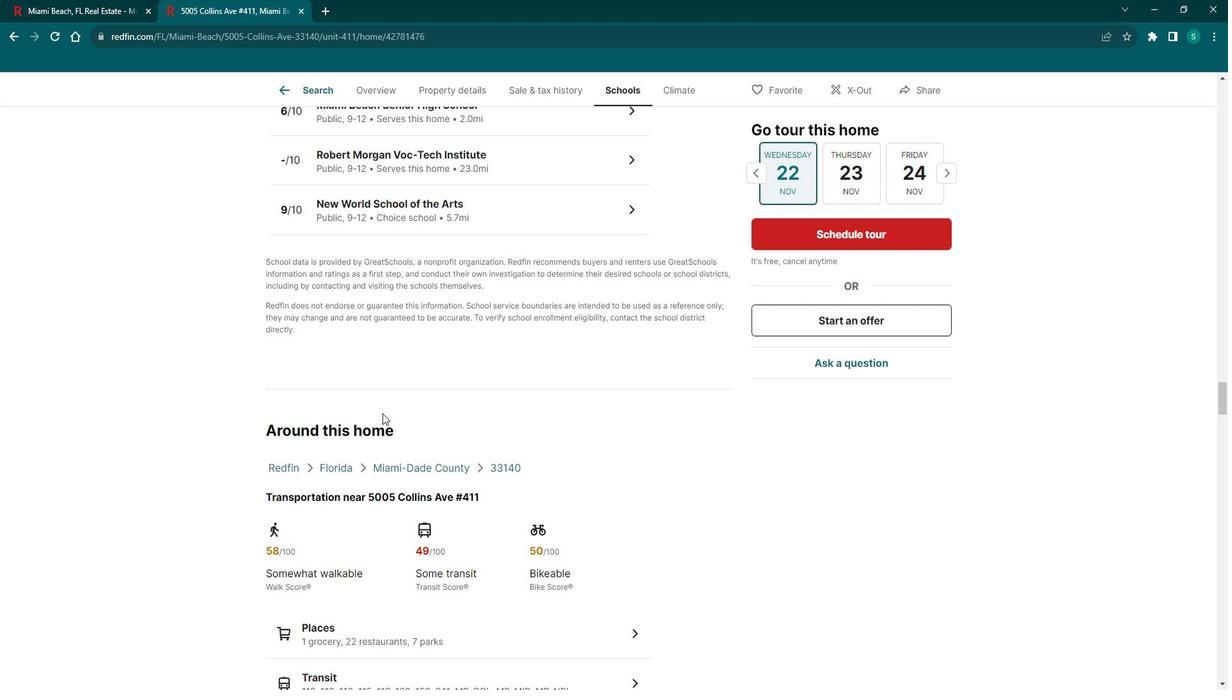 
Action: Mouse scrolled (372, 408) with delta (0, 0)
Screenshot: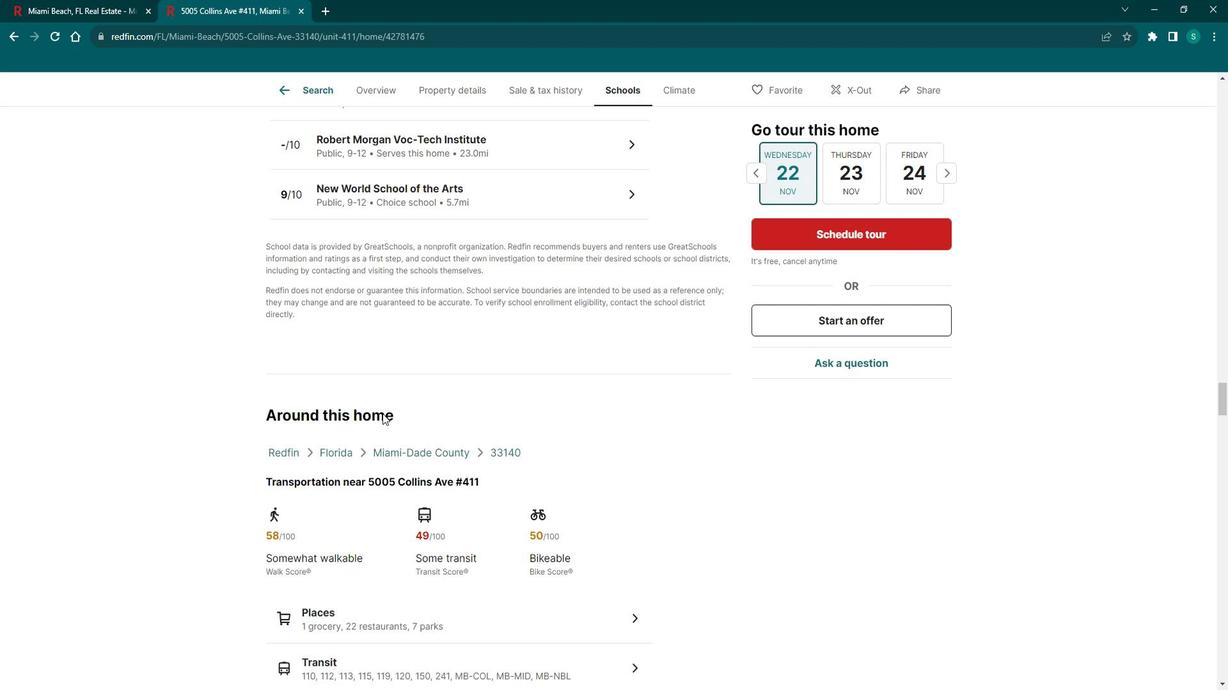 
Action: Mouse moved to (367, 289)
Screenshot: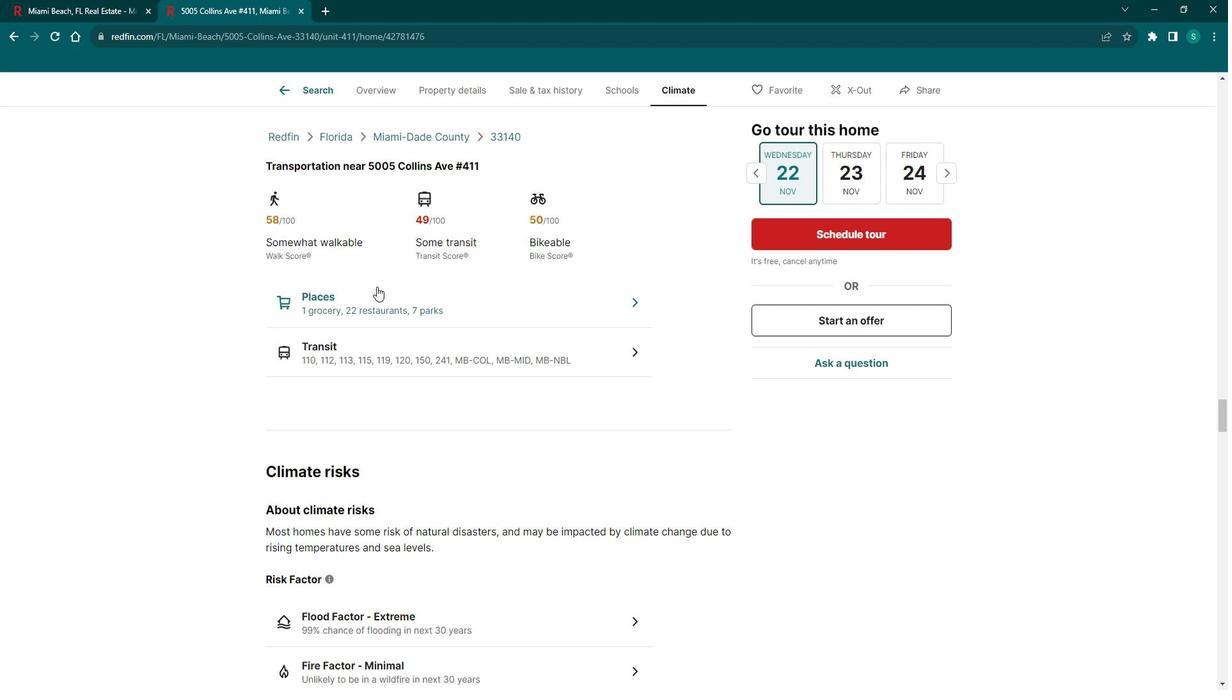 
Action: Mouse pressed left at (367, 289)
Screenshot: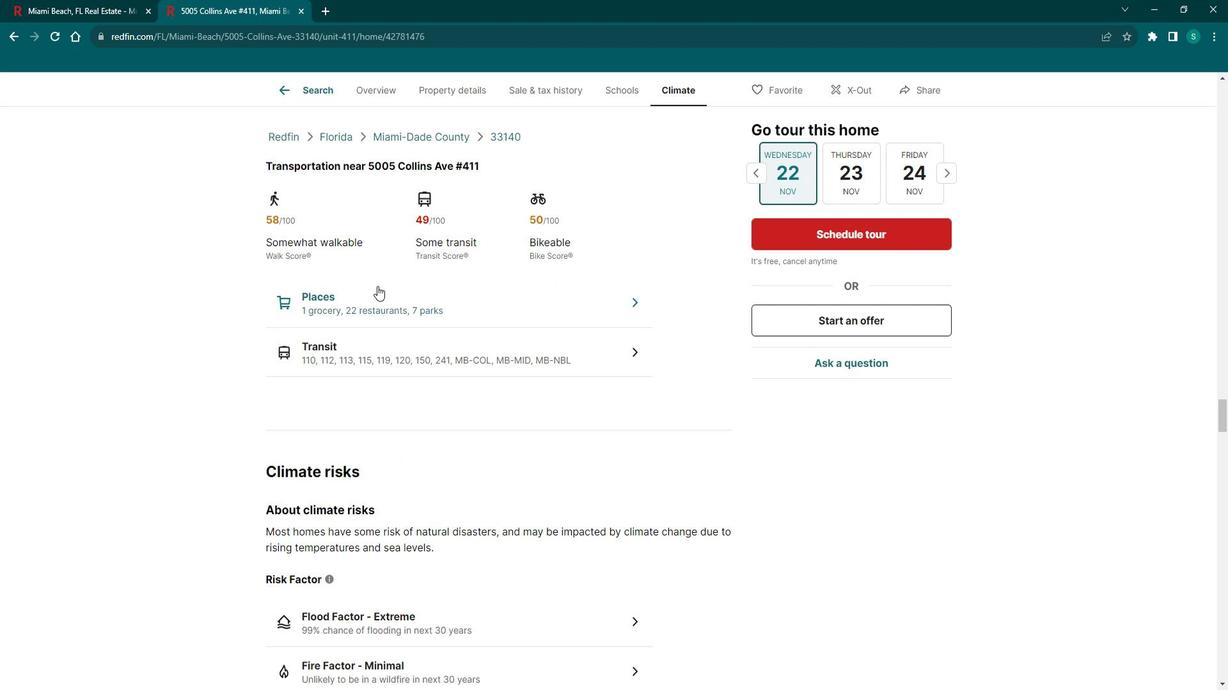 
Action: Mouse moved to (438, 205)
Screenshot: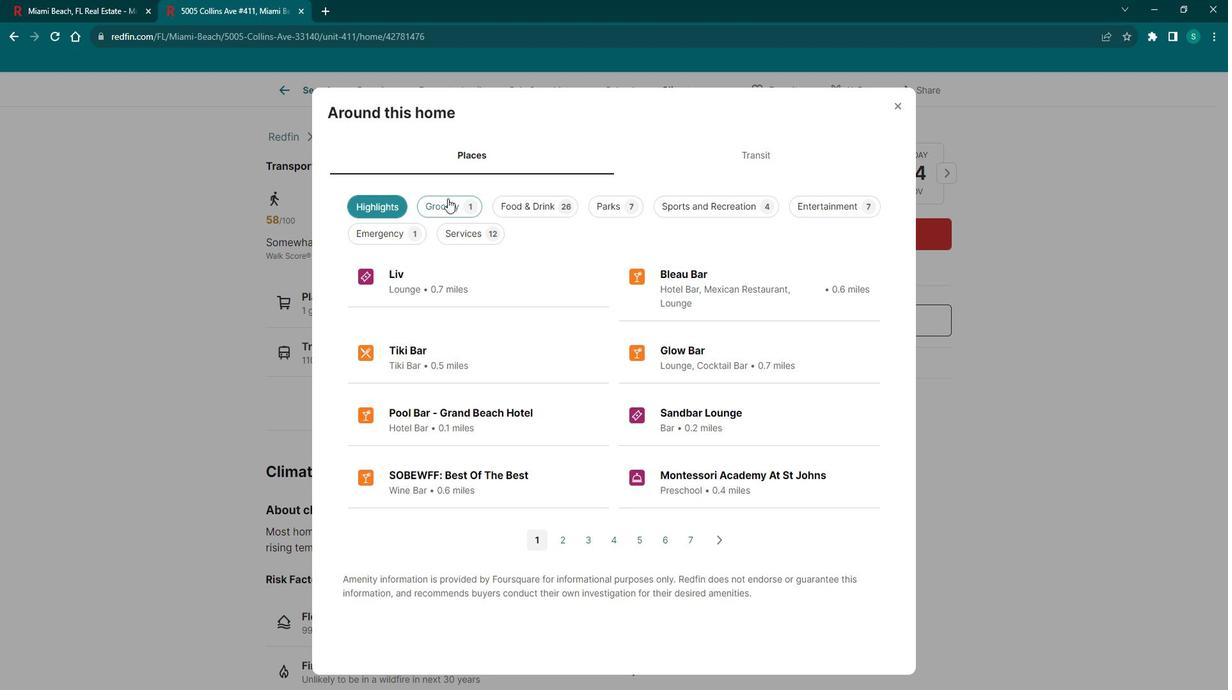 
Action: Mouse pressed left at (438, 205)
Screenshot: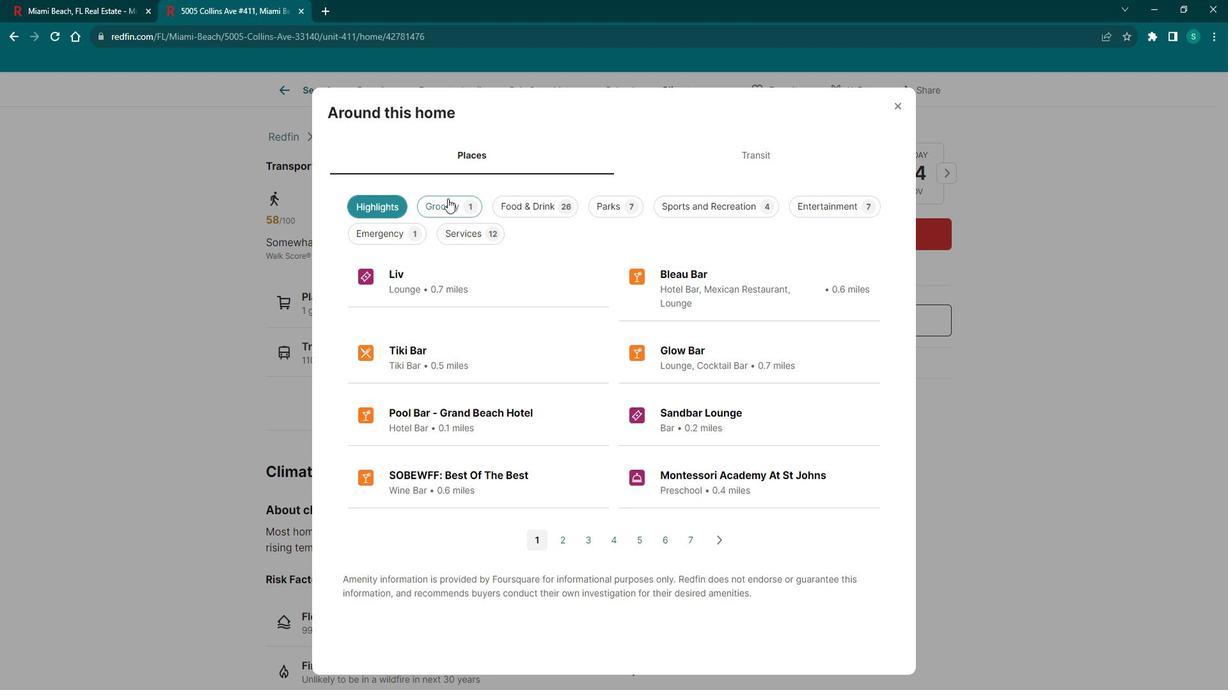 
Action: Mouse moved to (507, 214)
Screenshot: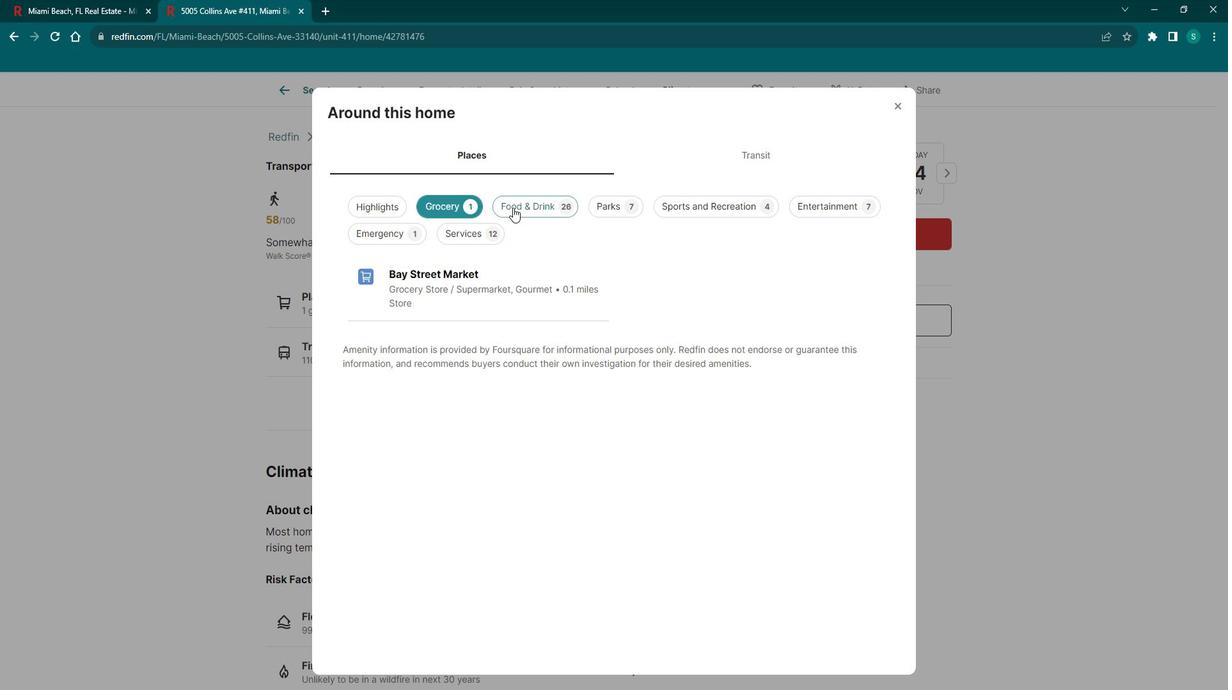 
Action: Mouse pressed left at (507, 214)
Screenshot: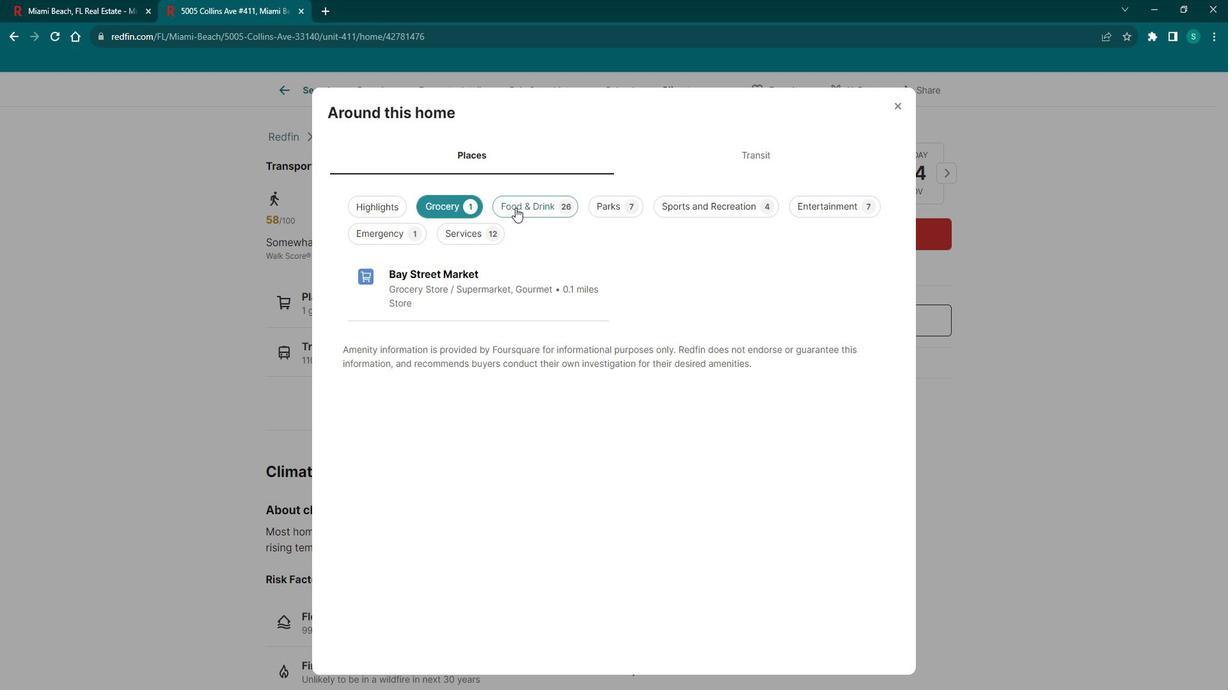 
Action: Mouse moved to (580, 214)
Screenshot: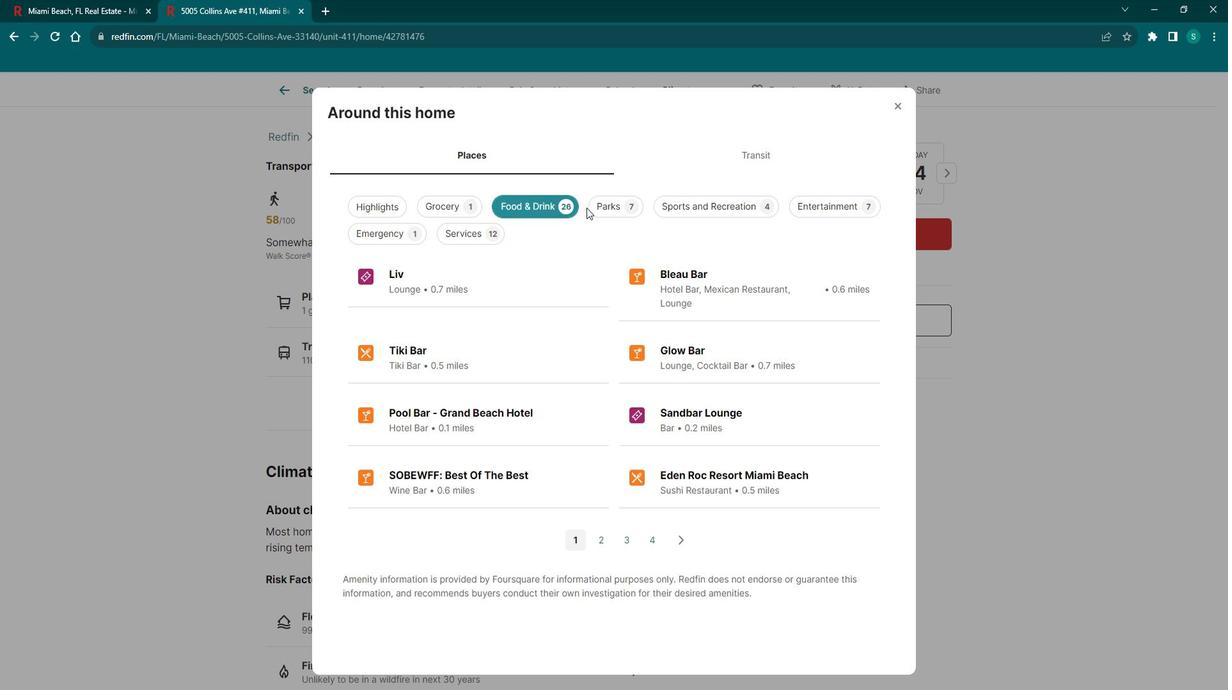 
Action: Mouse pressed left at (580, 214)
Screenshot: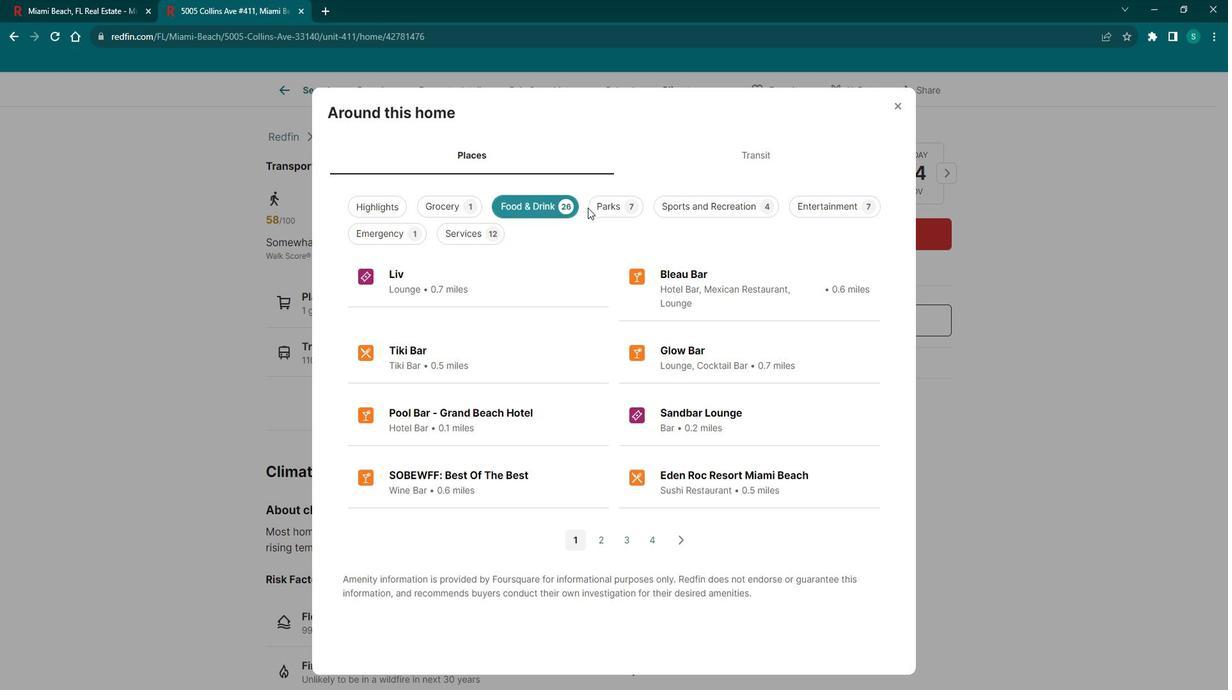 
Action: Mouse moved to (586, 212)
Screenshot: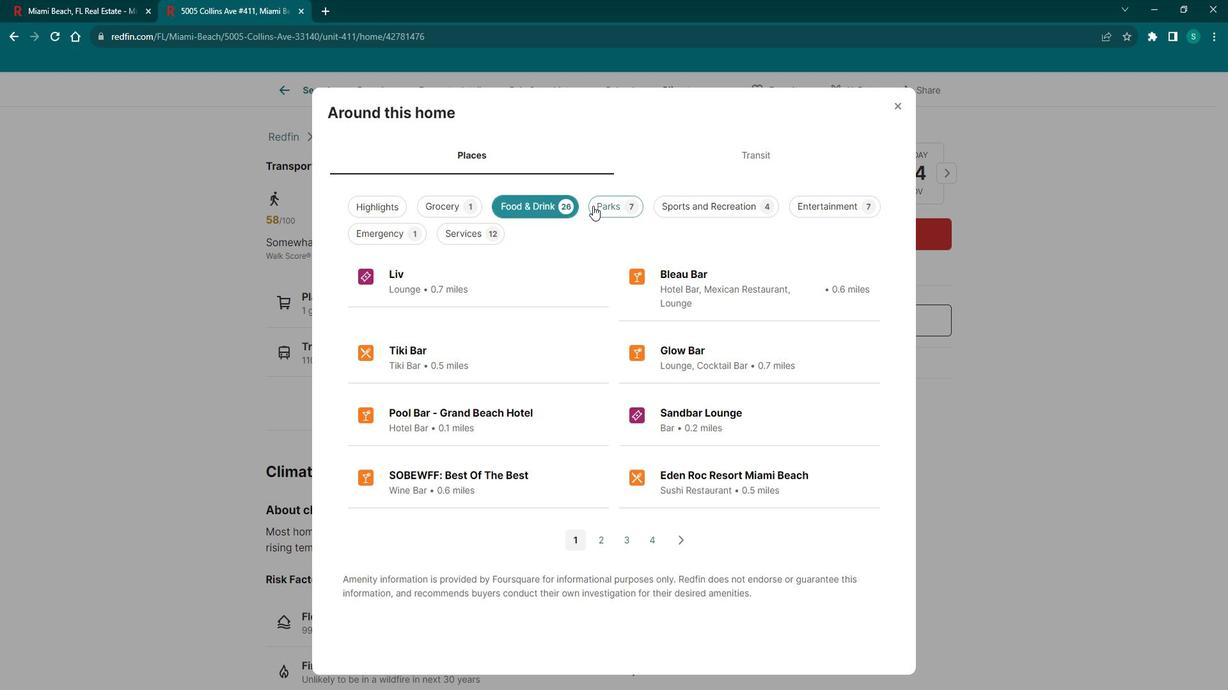 
Action: Mouse pressed left at (586, 212)
Screenshot: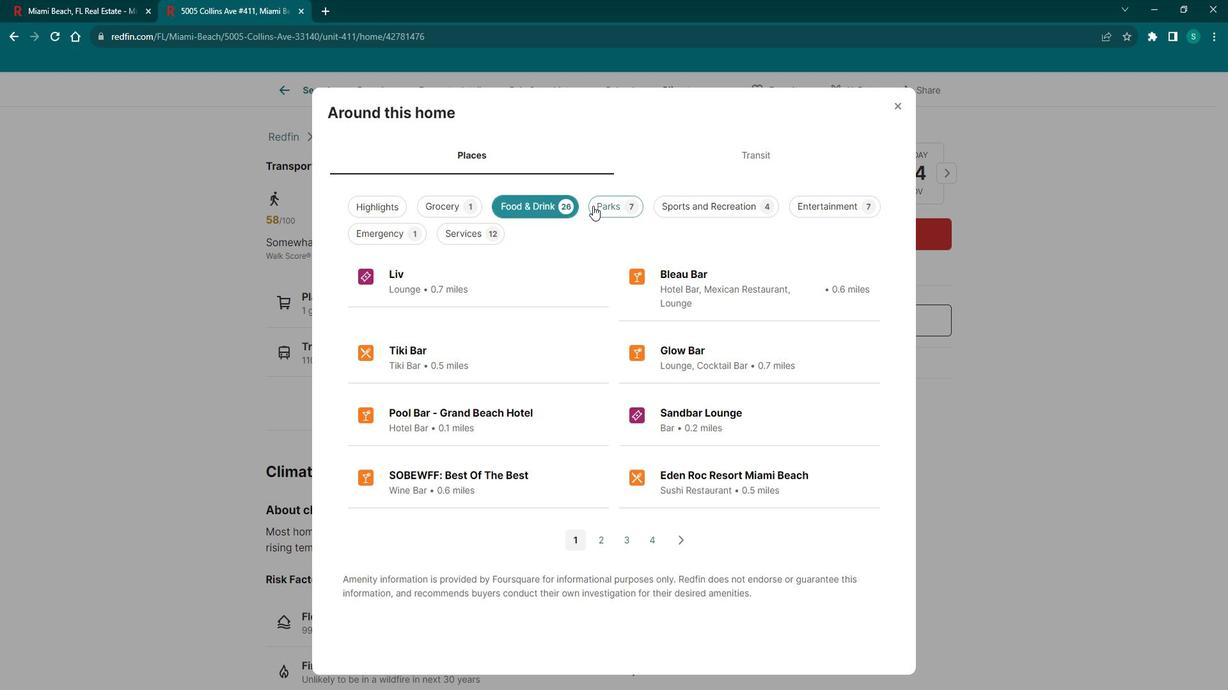 
Action: Mouse moved to (665, 212)
Screenshot: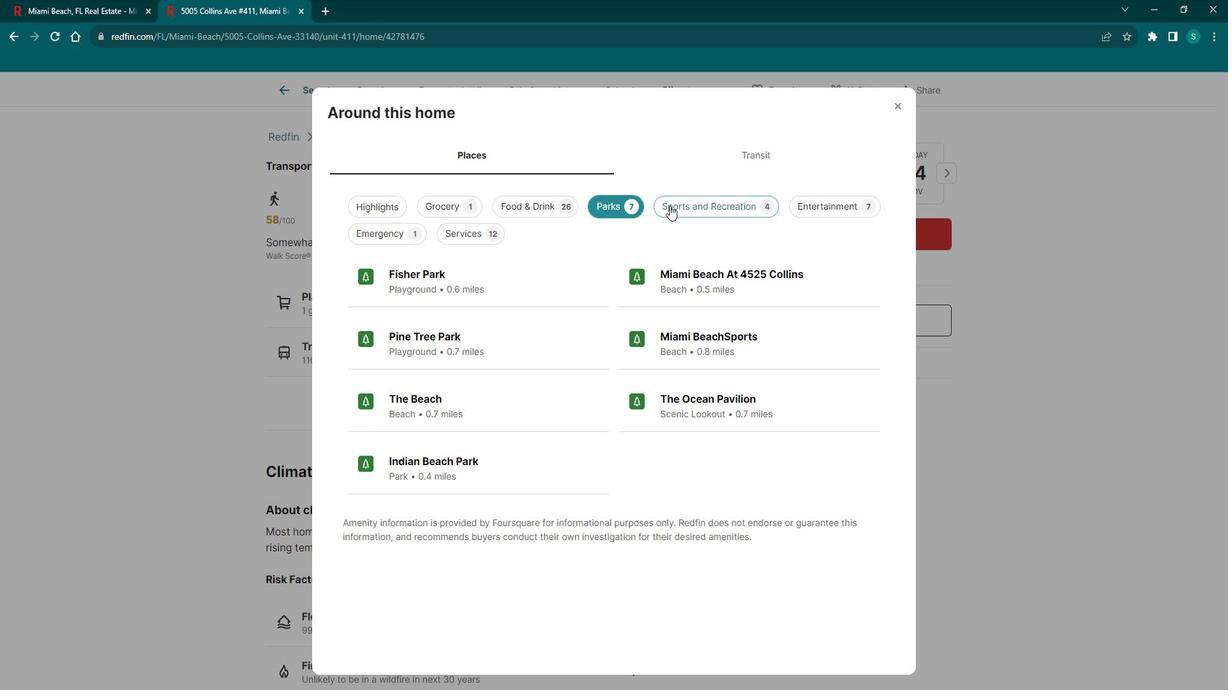 
Action: Mouse pressed left at (665, 212)
Screenshot: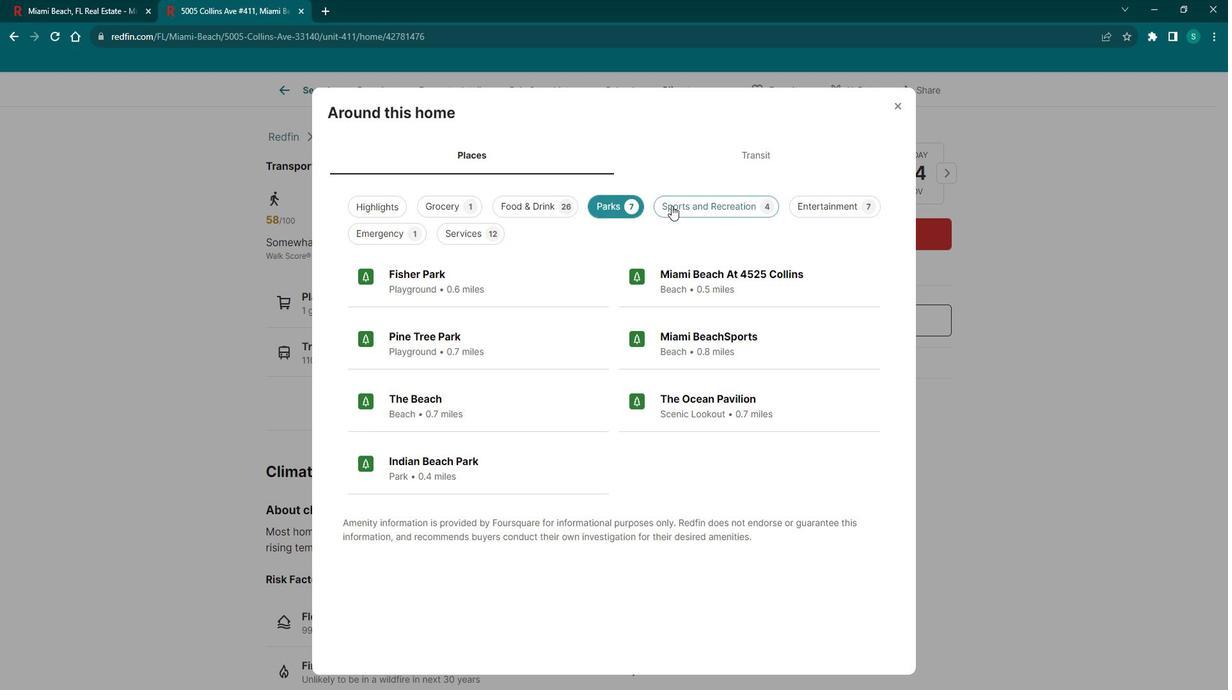 
Action: Mouse moved to (808, 222)
Screenshot: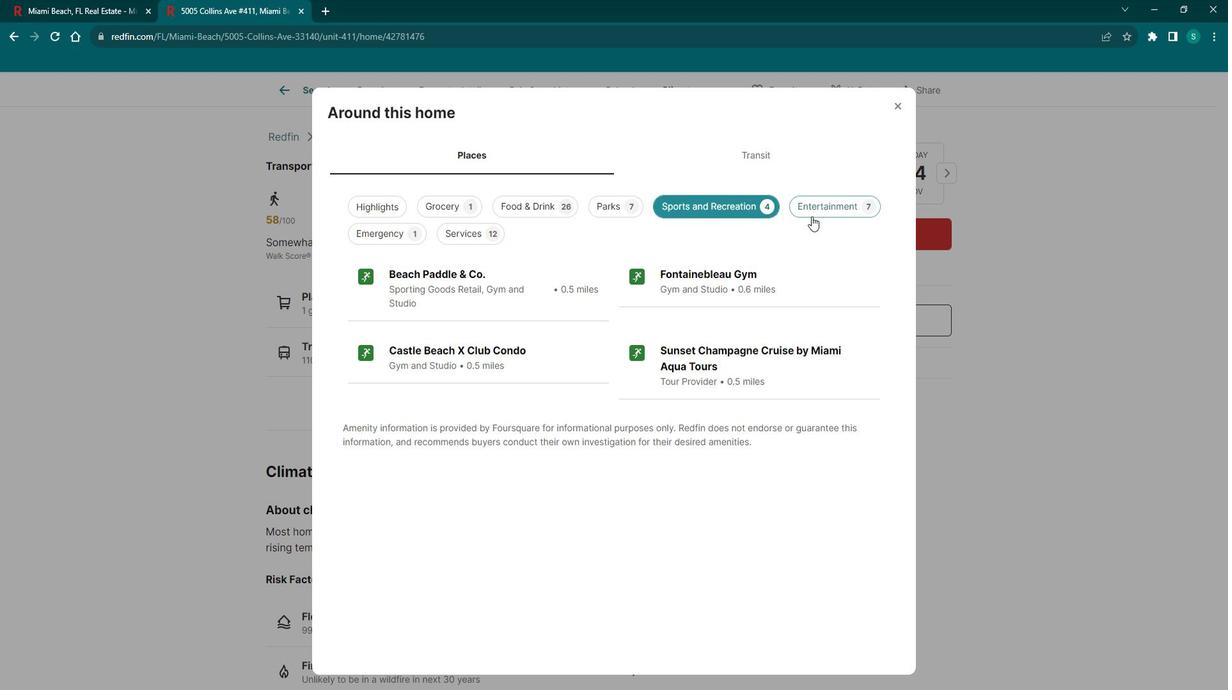 
Action: Mouse pressed left at (808, 222)
Screenshot: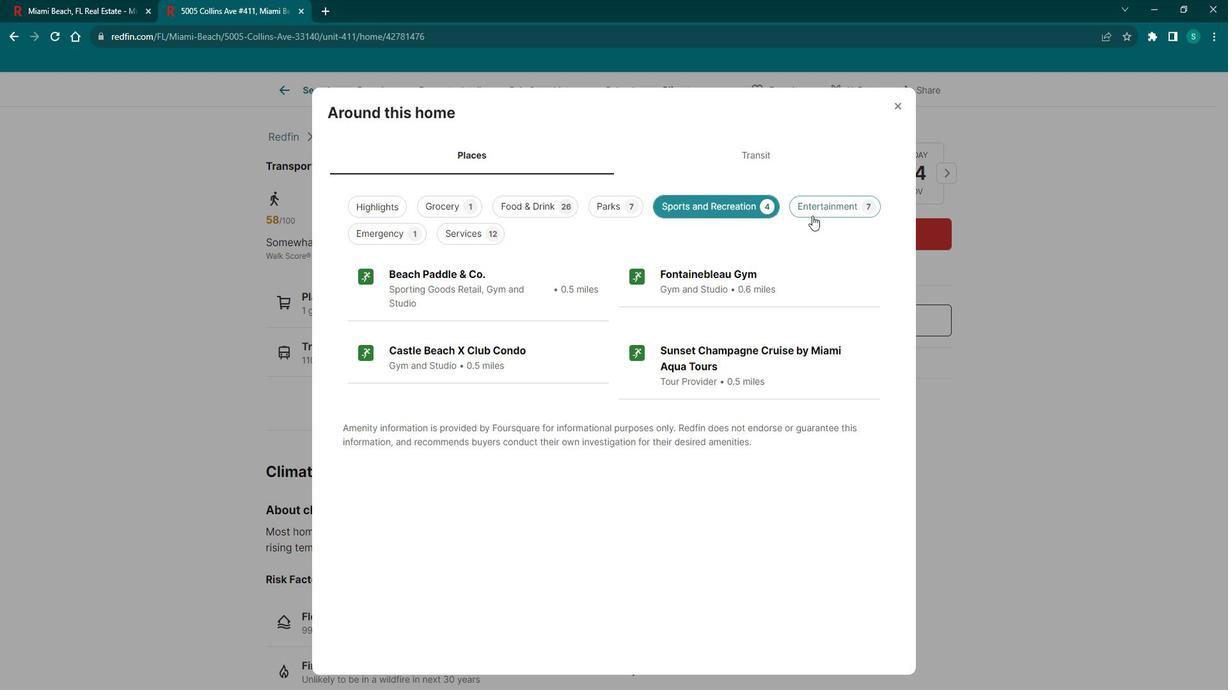 
Action: Mouse moved to (390, 242)
Screenshot: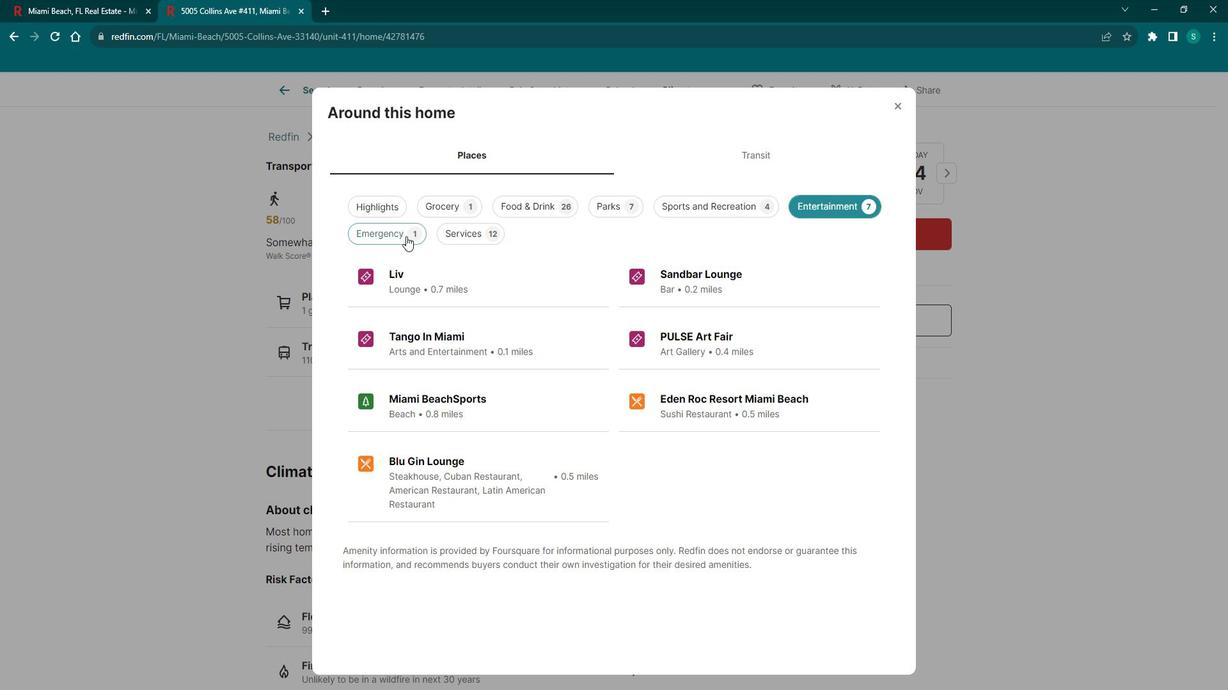 
Action: Mouse pressed left at (390, 242)
Screenshot: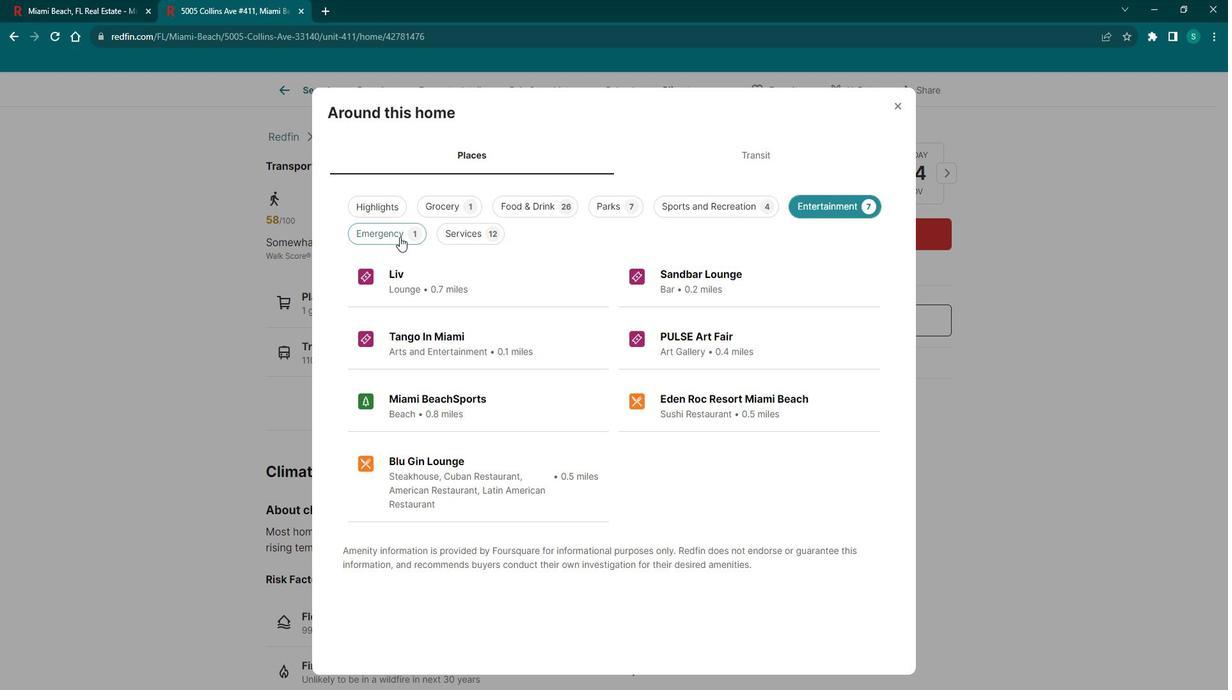 
Action: Mouse moved to (475, 241)
Screenshot: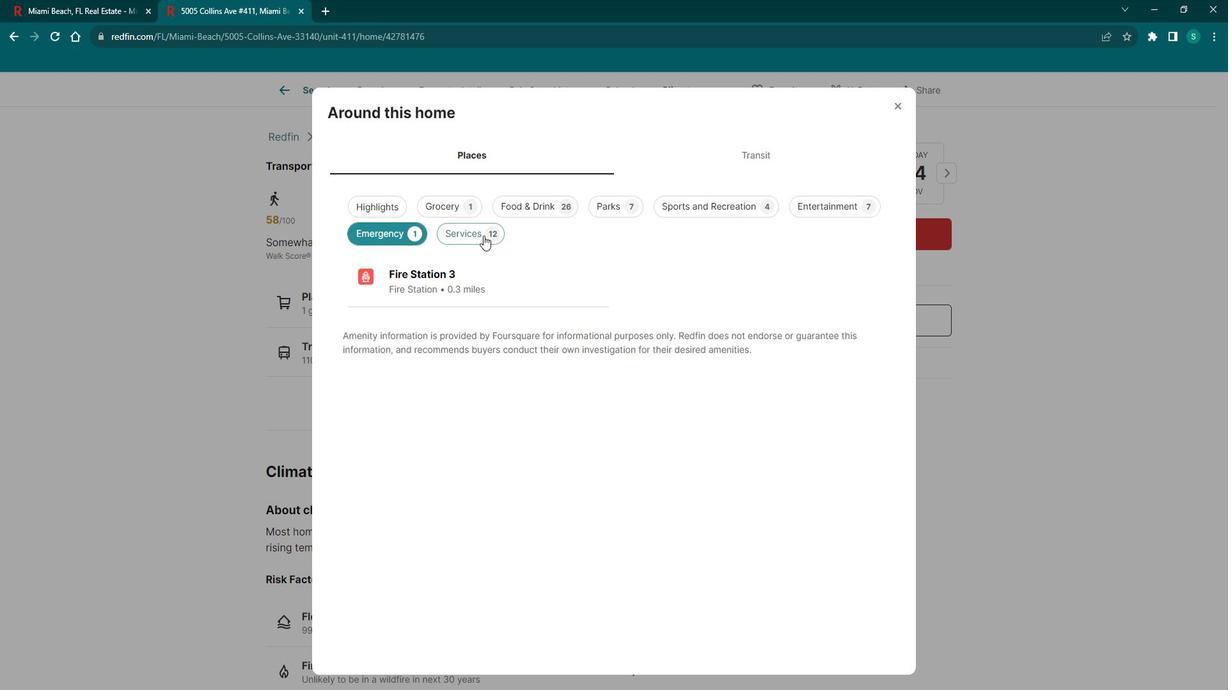 
Action: Mouse pressed left at (475, 241)
Screenshot: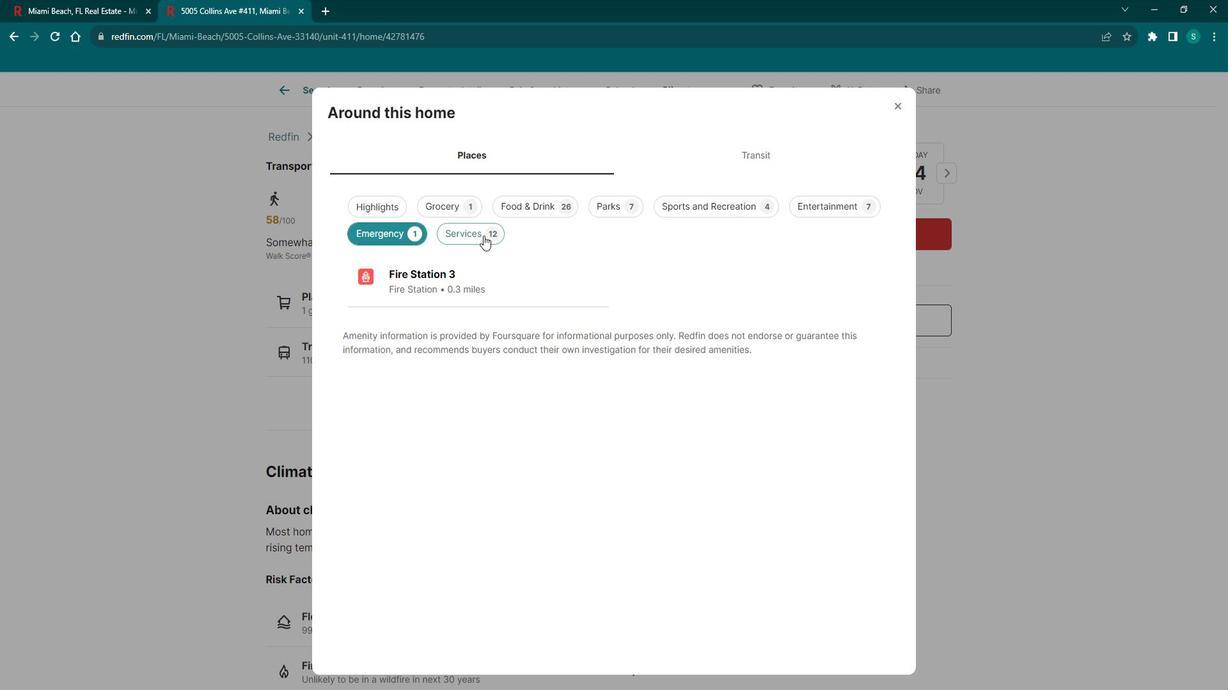 
Action: Mouse moved to (899, 120)
Screenshot: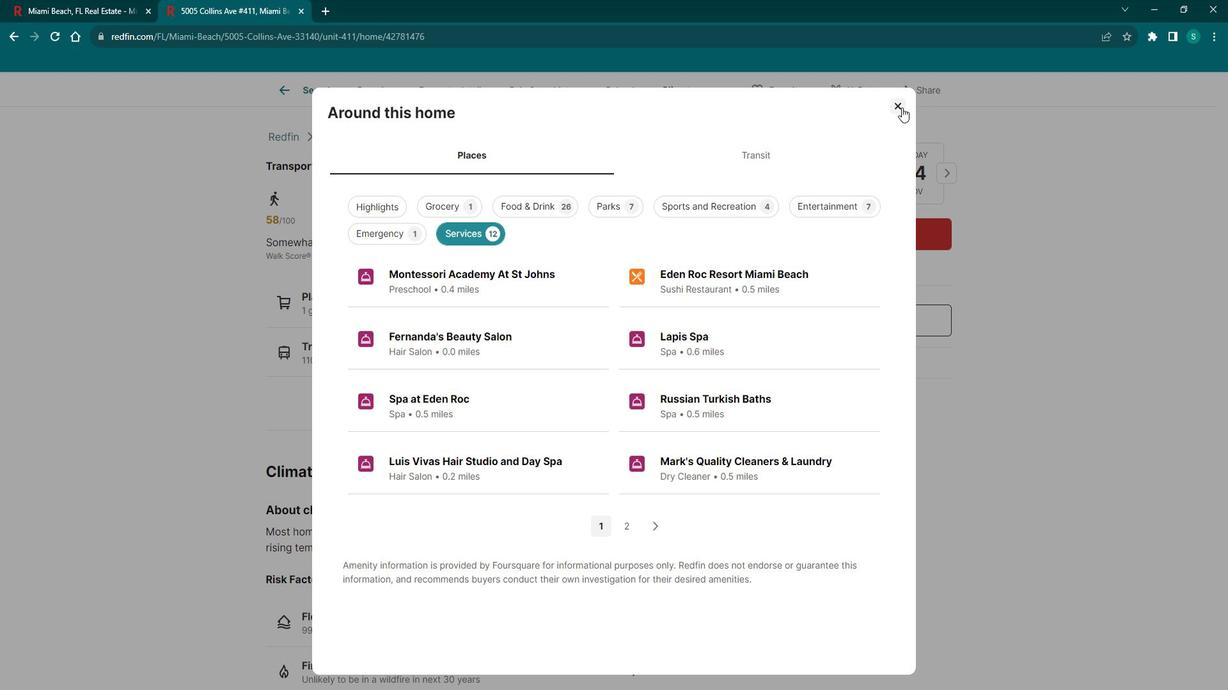 
Action: Mouse pressed left at (899, 120)
Screenshot: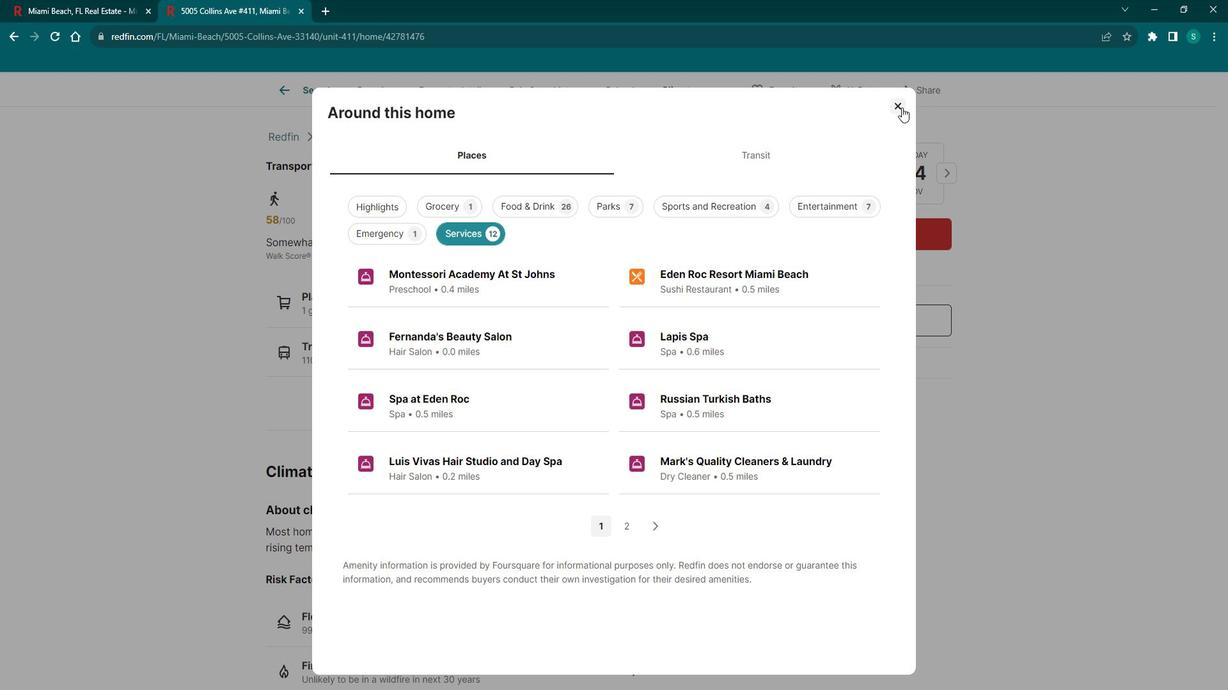
Action: Mouse moved to (412, 399)
